 Task: Explore post offices in Brooklyn, New York. 297.756418
Action: Key pressed <Key.caps_lock>P<Key.caps_lock>ost<Key.space>office<Key.space>in<Key.space>brooklyn
Screenshot: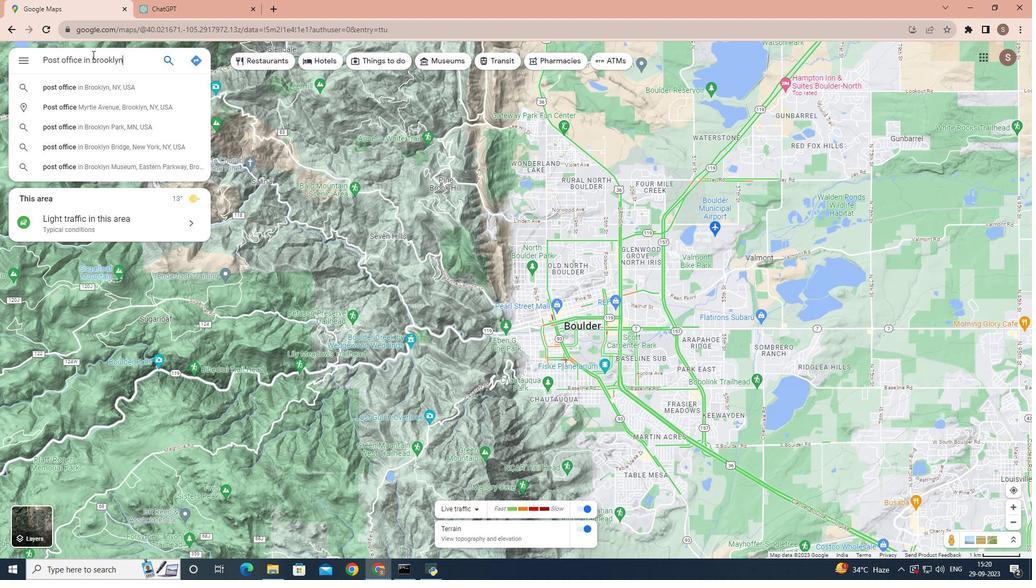 
Action: Mouse moved to (114, 87)
Screenshot: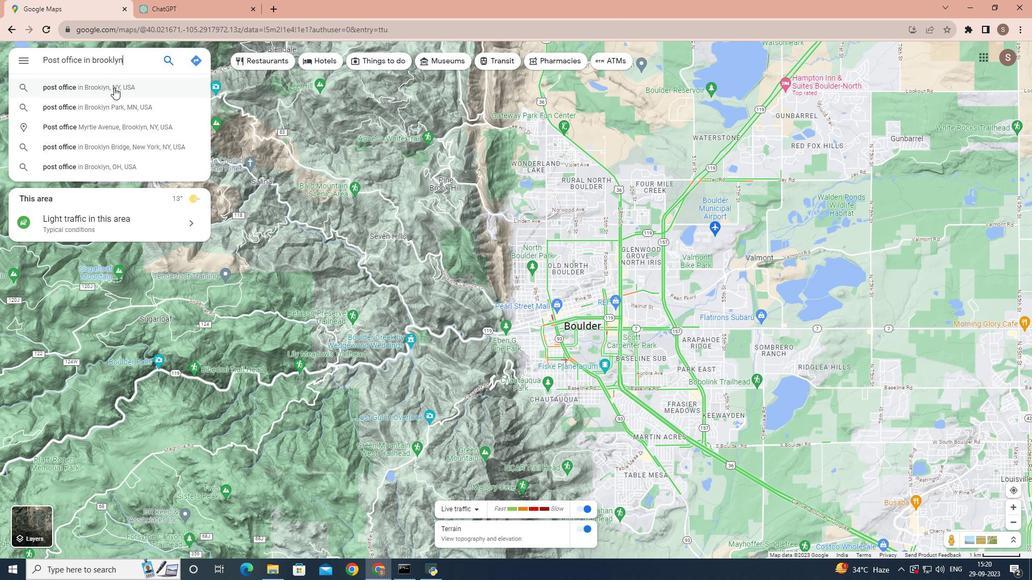 
Action: Mouse pressed left at (114, 87)
Screenshot: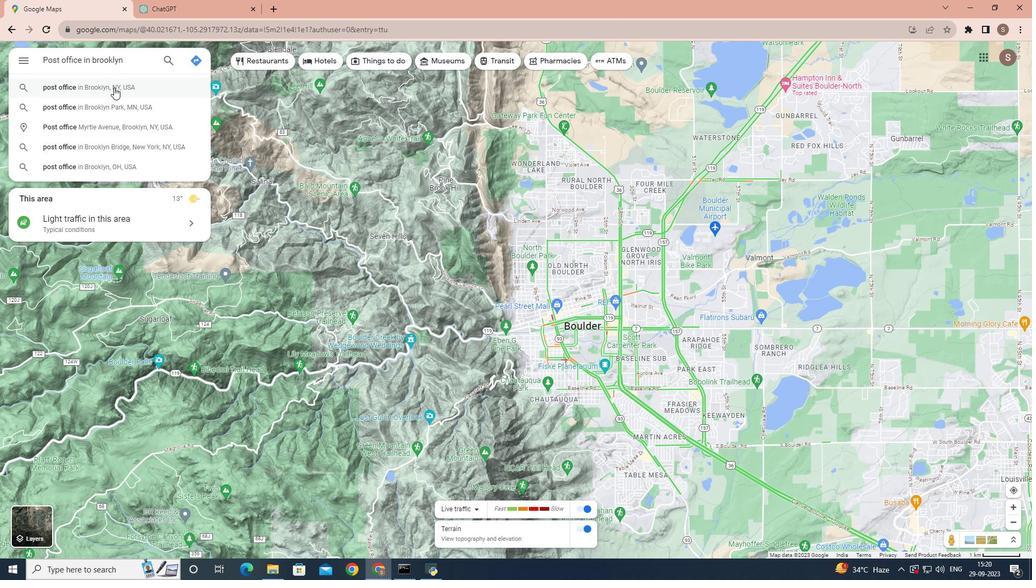 
Action: Mouse moved to (80, 226)
Screenshot: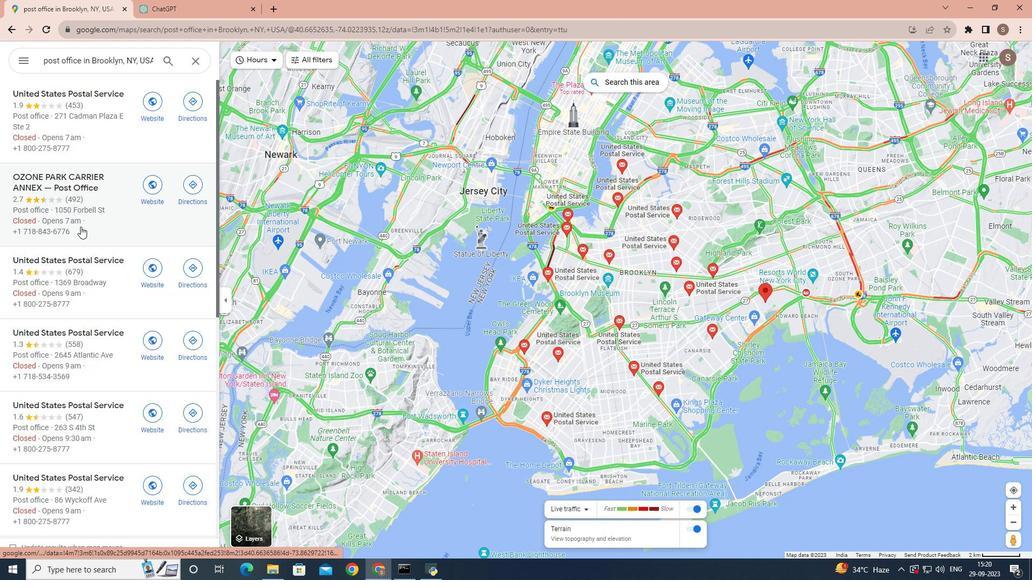 
Action: Mouse scrolled (80, 225) with delta (0, 0)
Screenshot: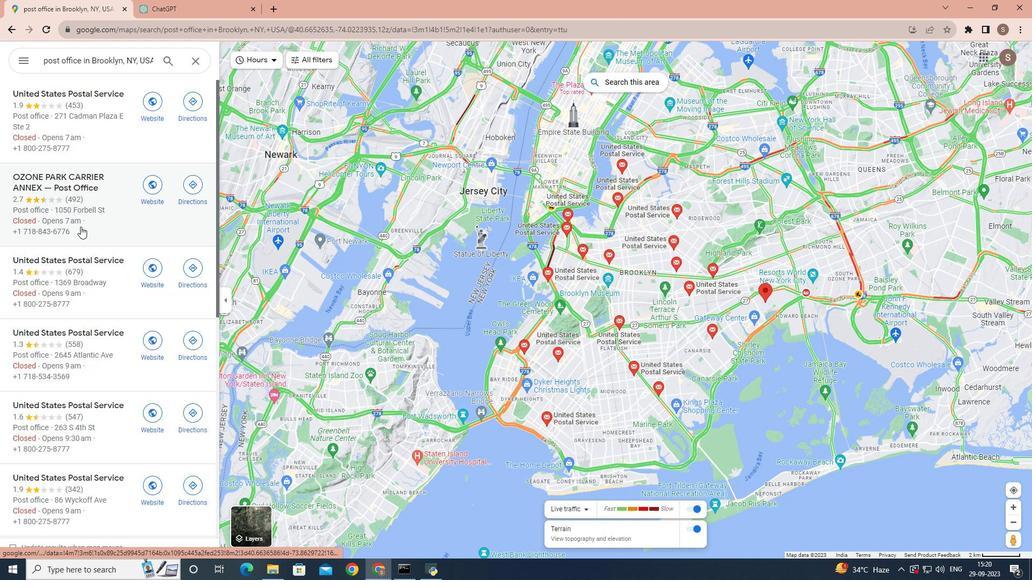 
Action: Mouse moved to (80, 226)
Screenshot: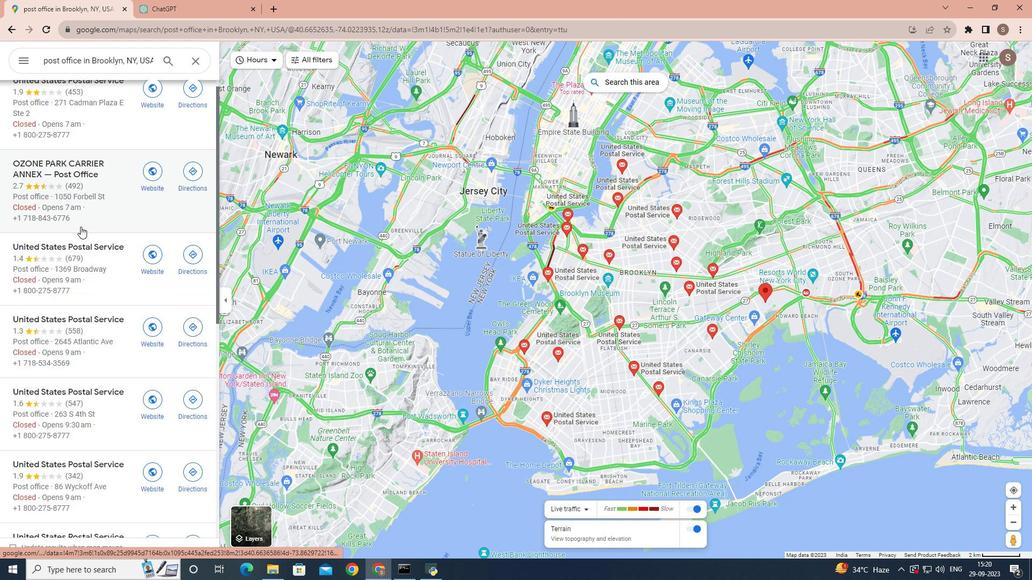
Action: Mouse scrolled (80, 226) with delta (0, 0)
Screenshot: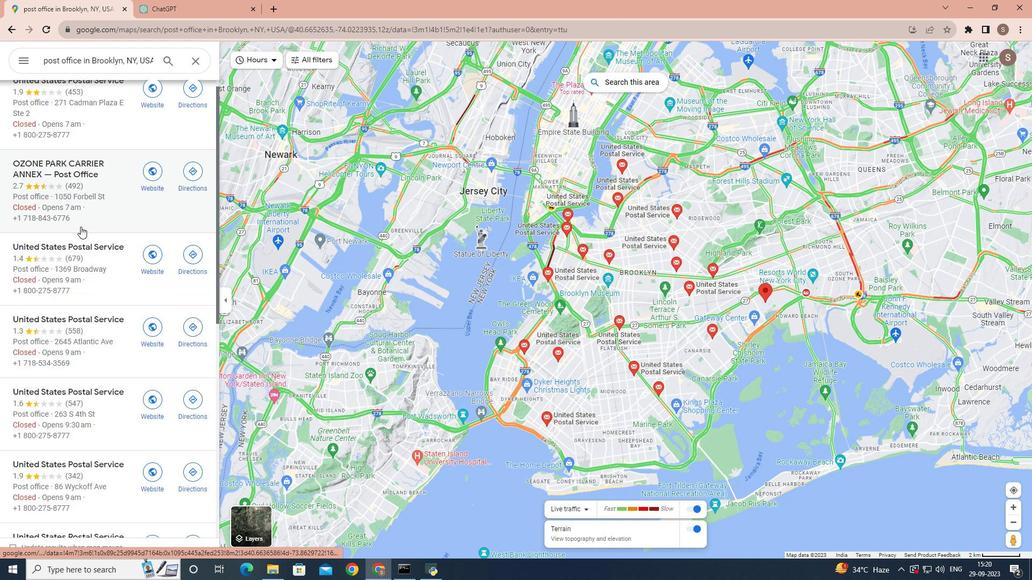 
Action: Mouse moved to (69, 198)
Screenshot: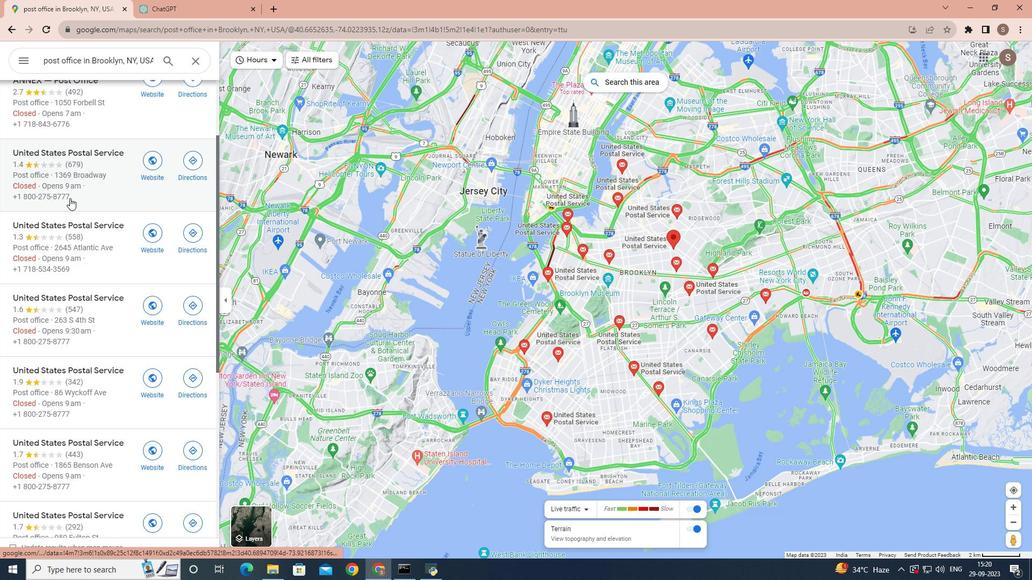 
Action: Mouse scrolled (69, 198) with delta (0, 0)
Screenshot: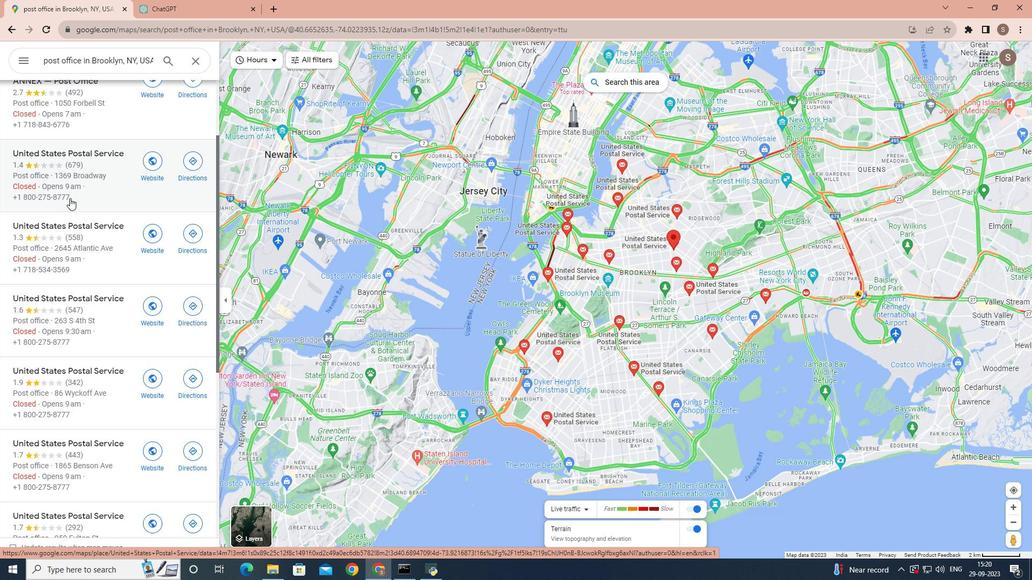 
Action: Mouse scrolled (69, 198) with delta (0, 0)
Screenshot: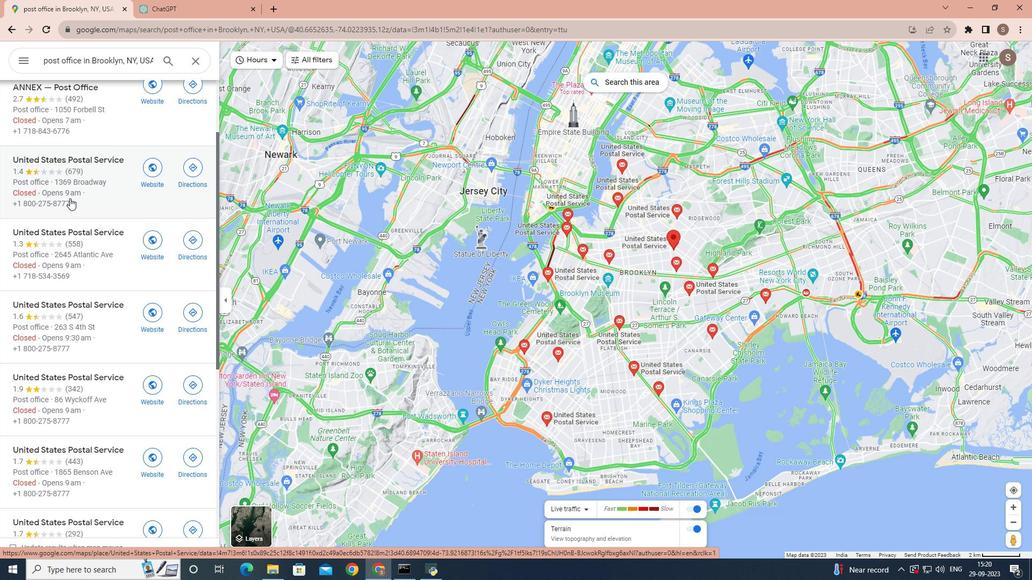 
Action: Mouse moved to (69, 198)
Screenshot: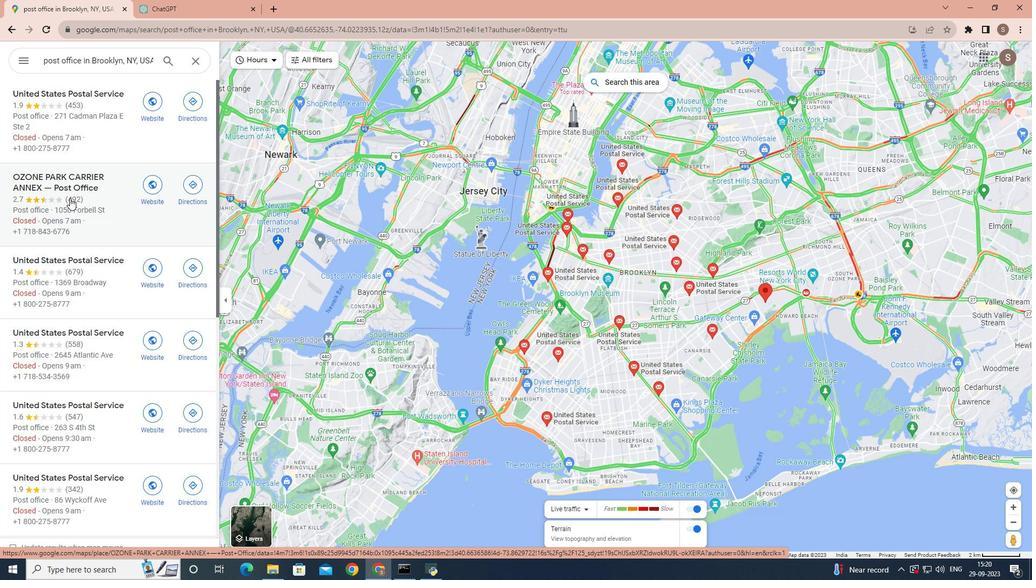 
Action: Mouse scrolled (69, 198) with delta (0, 0)
Screenshot: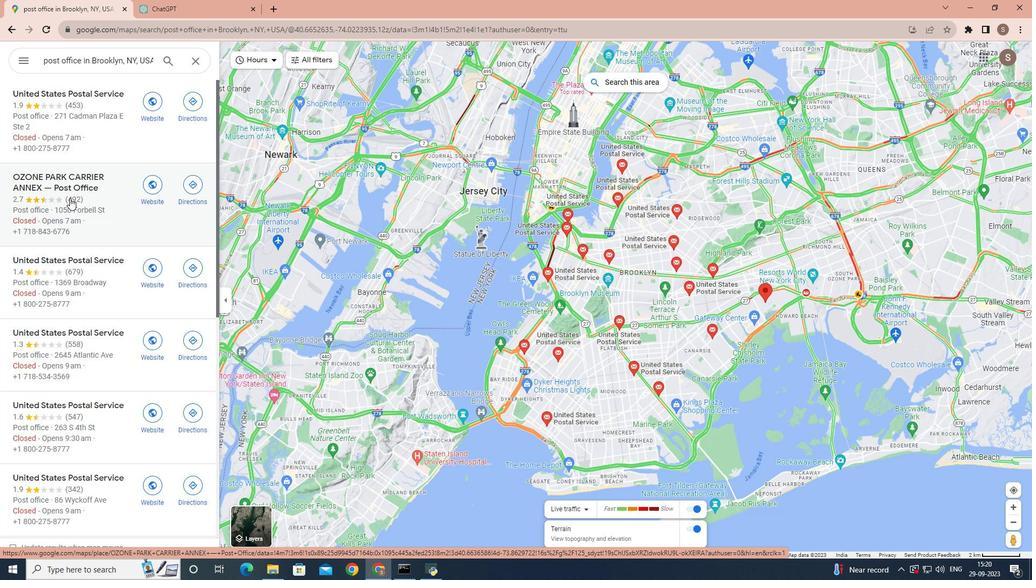 
Action: Mouse scrolled (69, 198) with delta (0, 0)
Screenshot: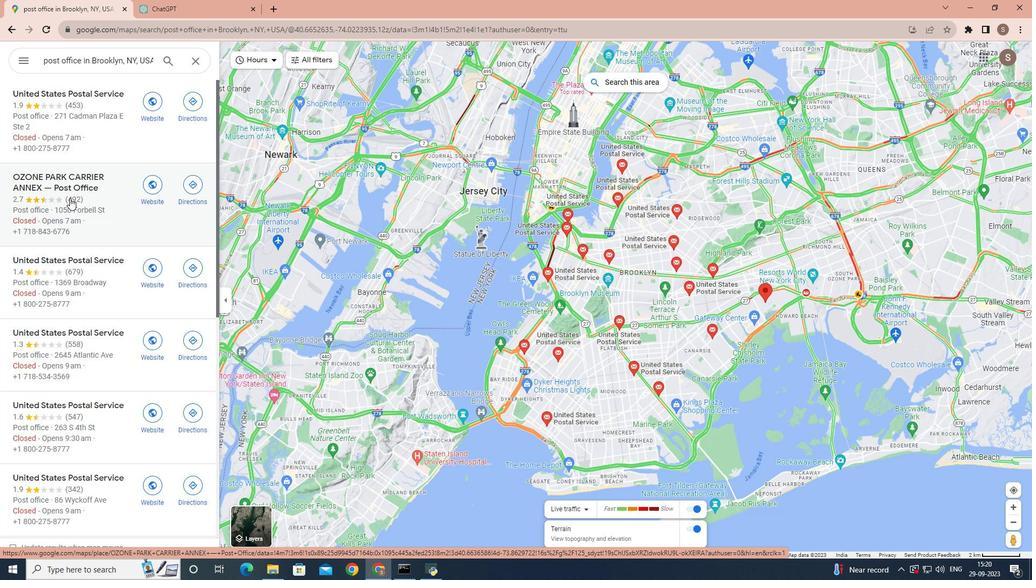 
Action: Mouse scrolled (69, 197) with delta (0, 0)
Screenshot: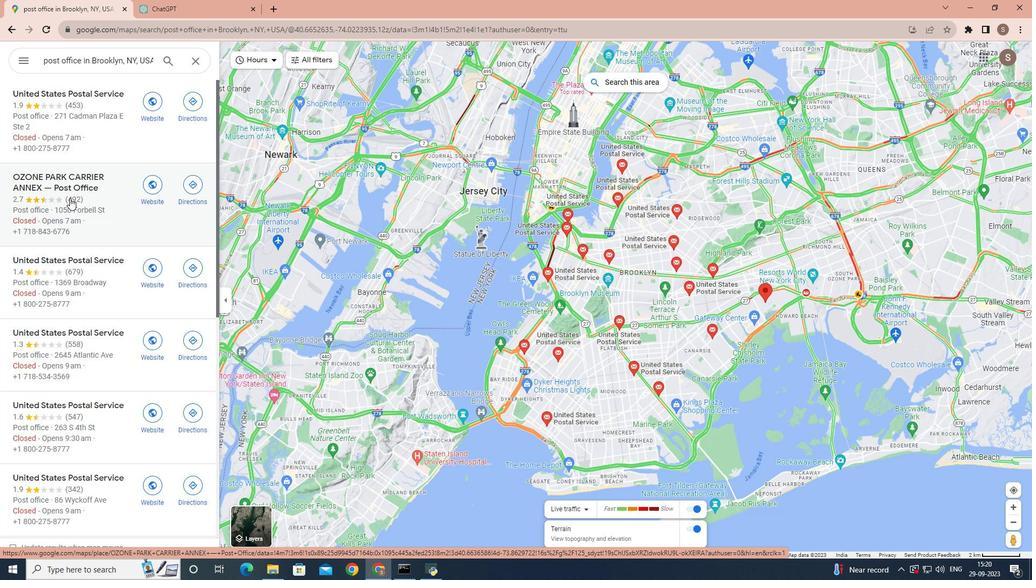
Action: Mouse scrolled (69, 197) with delta (0, 0)
Screenshot: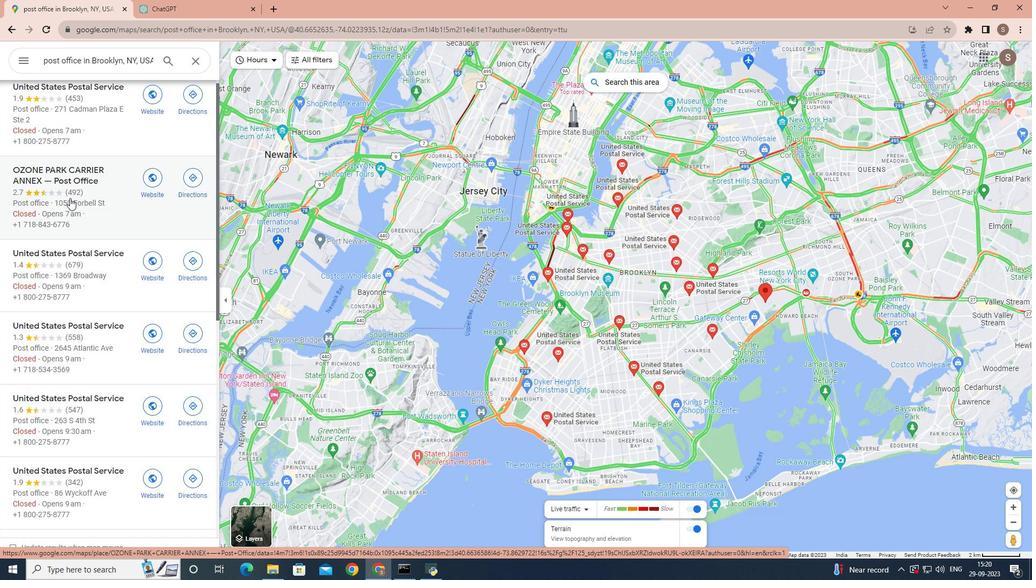 
Action: Mouse scrolled (69, 197) with delta (0, 0)
Screenshot: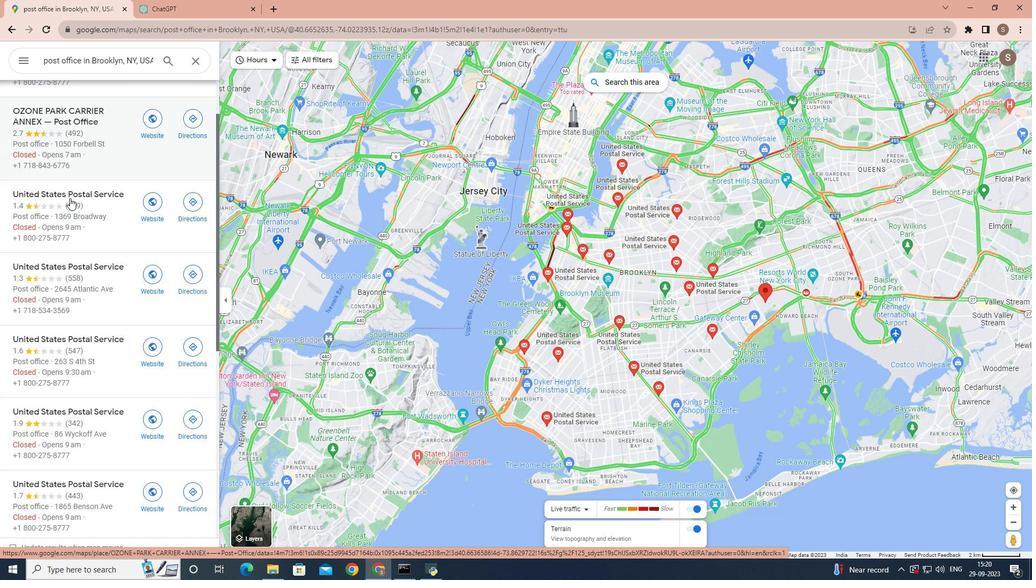 
Action: Mouse scrolled (69, 197) with delta (0, 0)
Screenshot: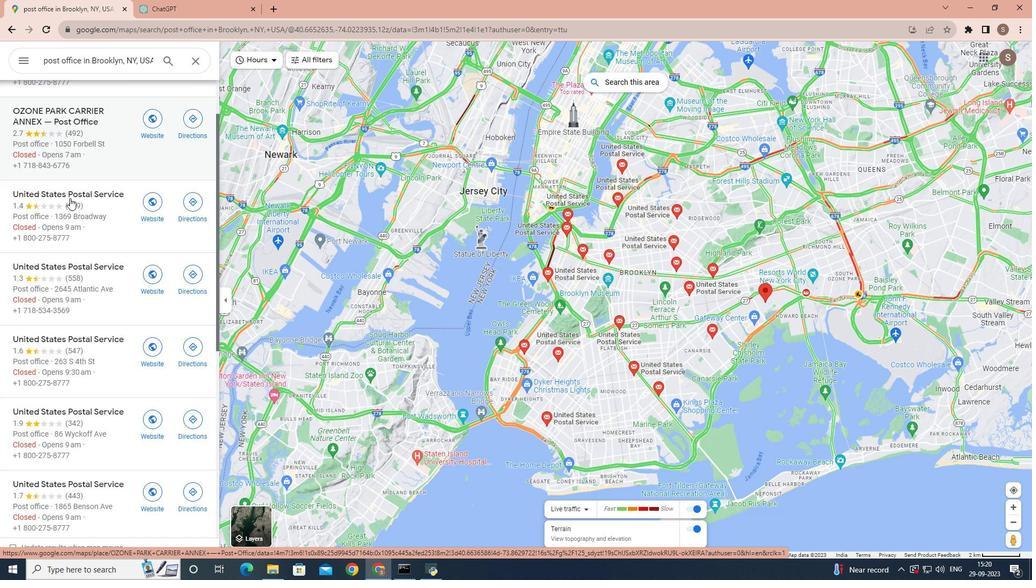 
Action: Mouse scrolled (69, 197) with delta (0, 0)
Screenshot: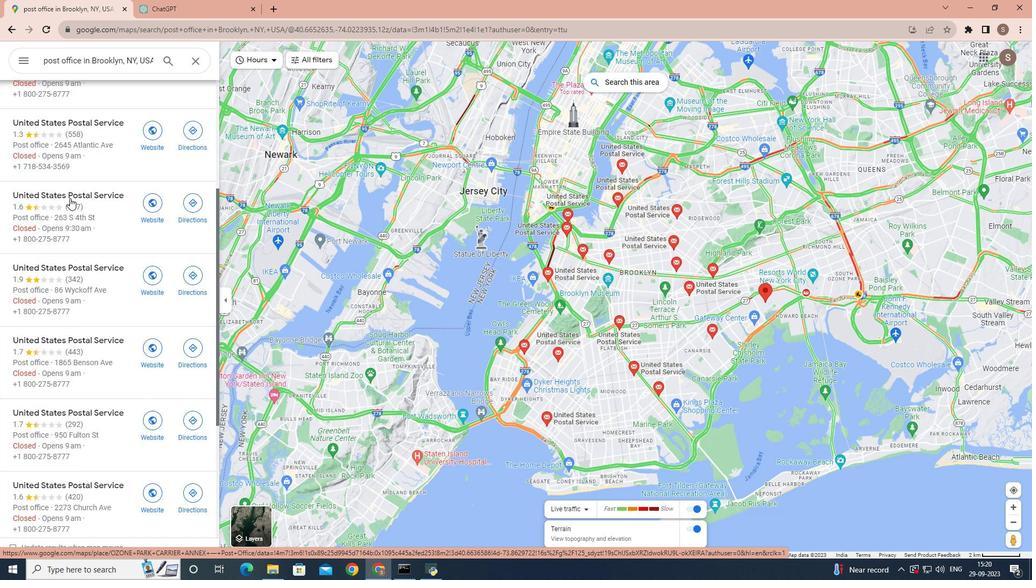 
Action: Mouse scrolled (69, 197) with delta (0, 0)
Screenshot: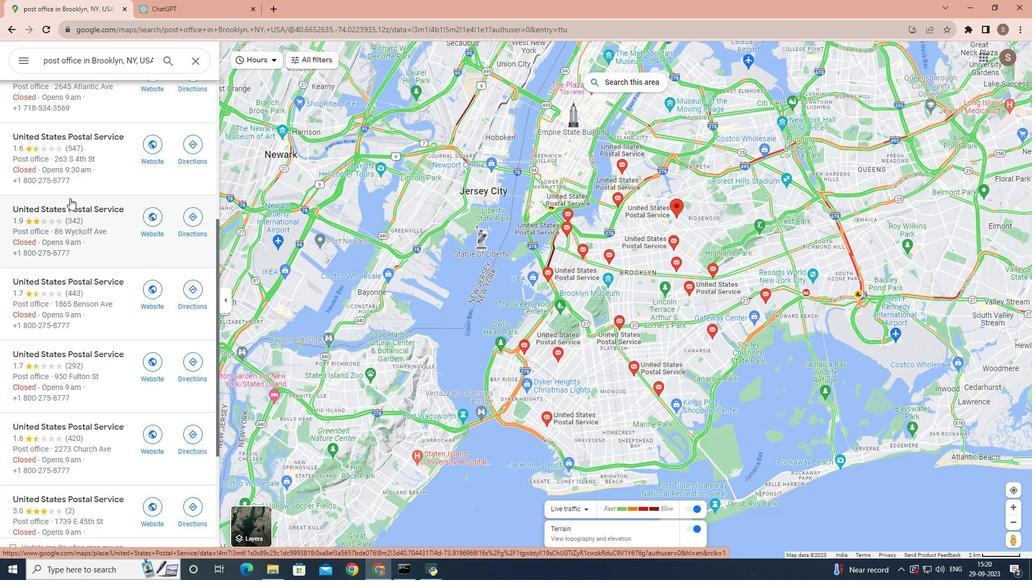 
Action: Mouse scrolled (69, 197) with delta (0, 0)
Screenshot: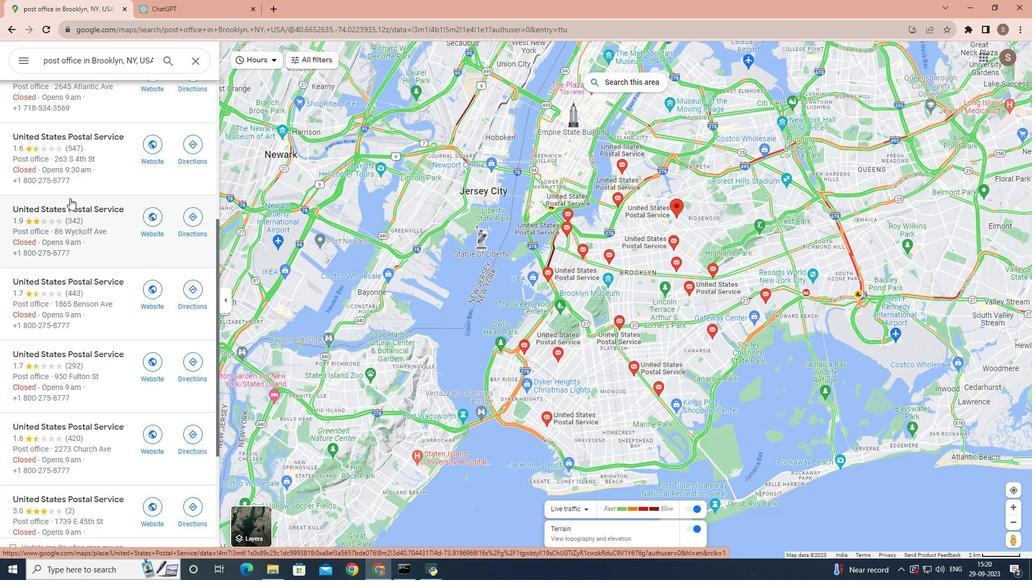 
Action: Mouse scrolled (69, 197) with delta (0, 0)
Screenshot: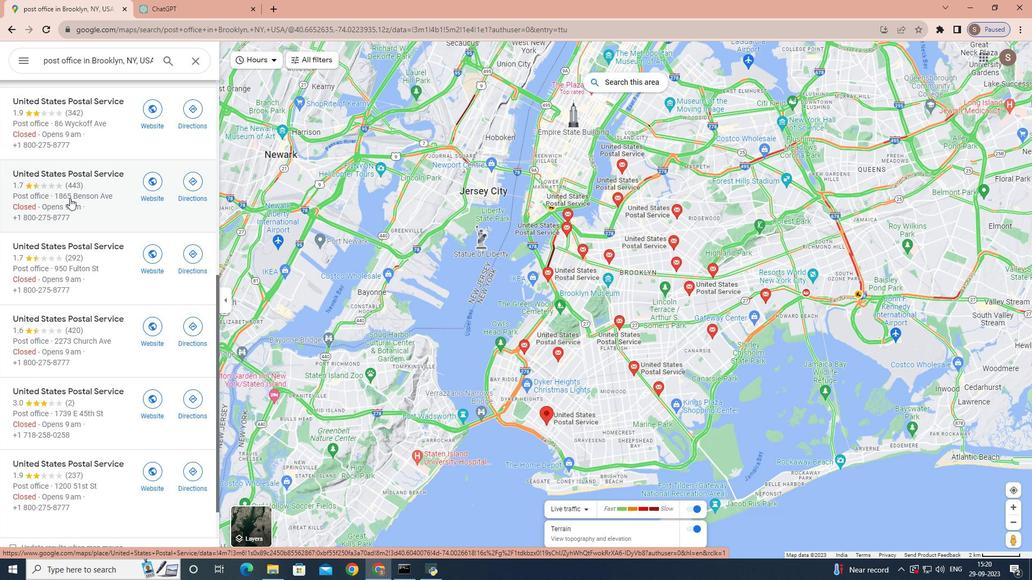 
Action: Mouse scrolled (69, 197) with delta (0, 0)
Screenshot: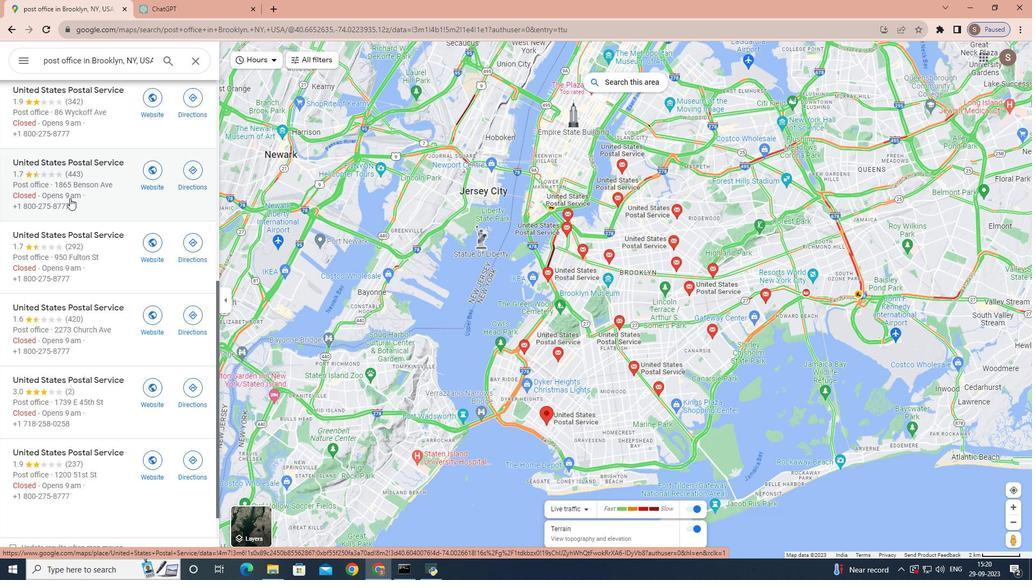 
Action: Mouse scrolled (69, 197) with delta (0, 0)
Screenshot: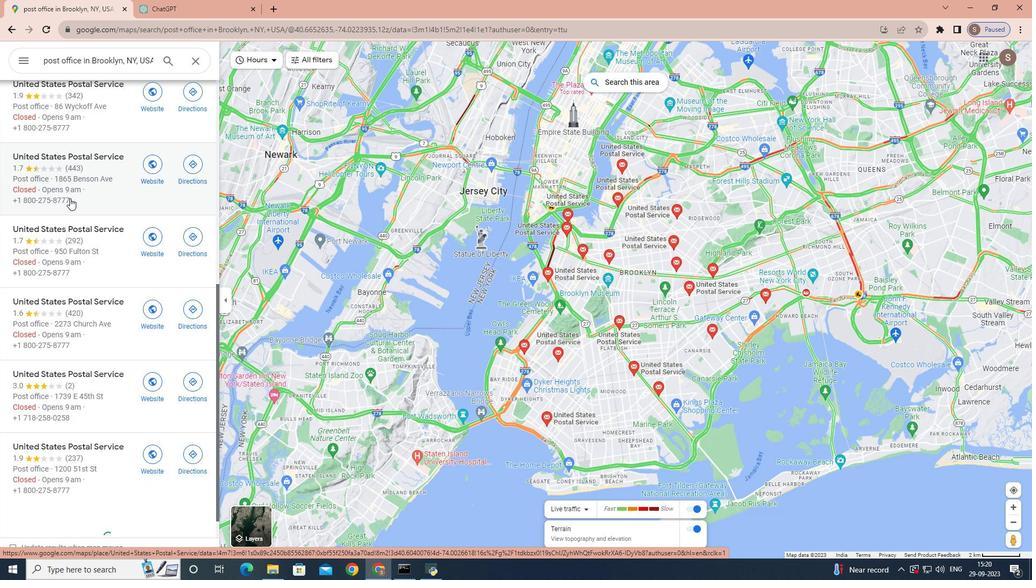 
Action: Mouse moved to (34, 371)
Screenshot: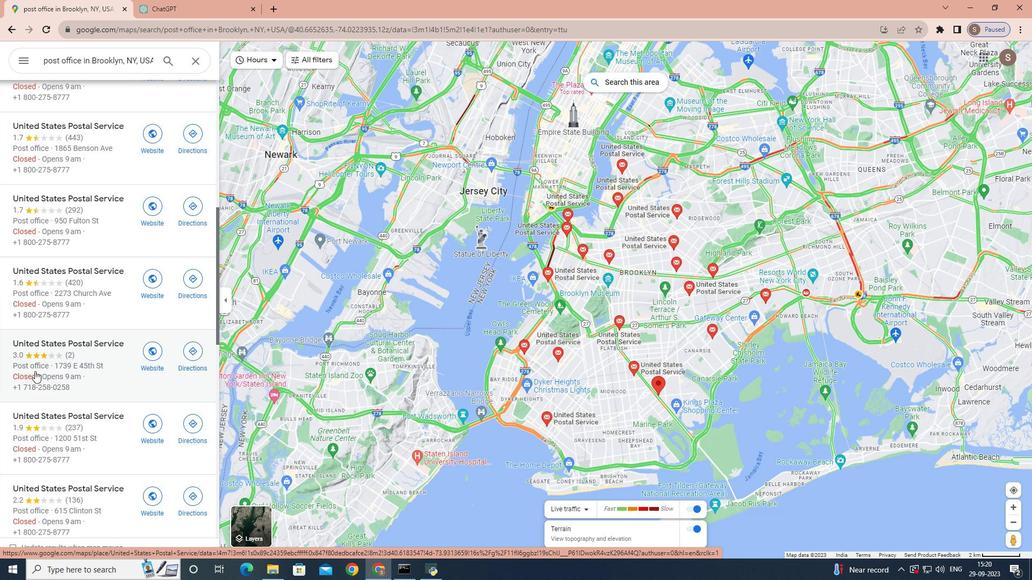
Action: Mouse pressed left at (34, 371)
Screenshot: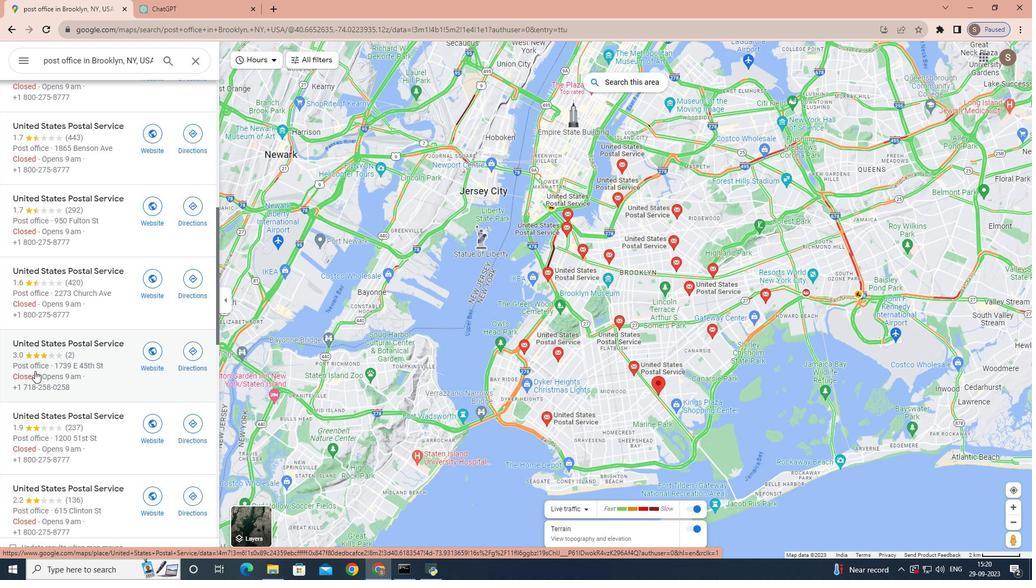 
Action: Mouse moved to (313, 314)
Screenshot: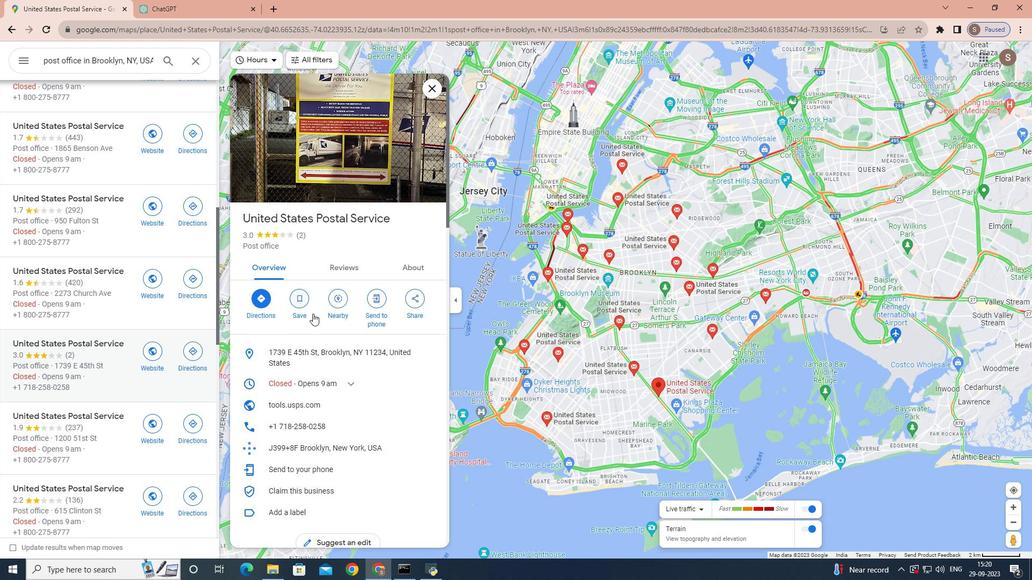 
Action: Mouse scrolled (313, 313) with delta (0, 0)
Screenshot: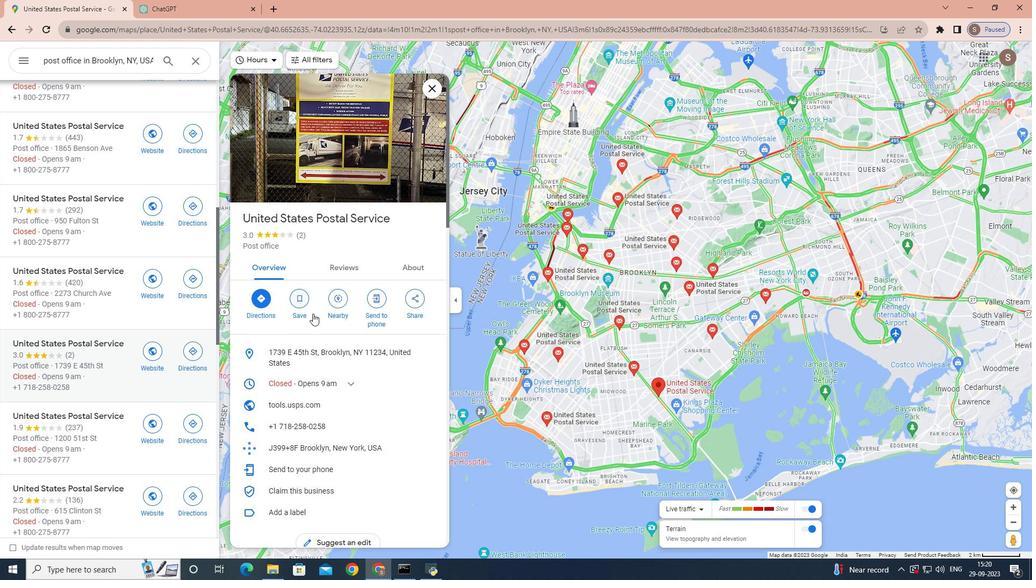 
Action: Mouse scrolled (313, 313) with delta (0, 0)
Screenshot: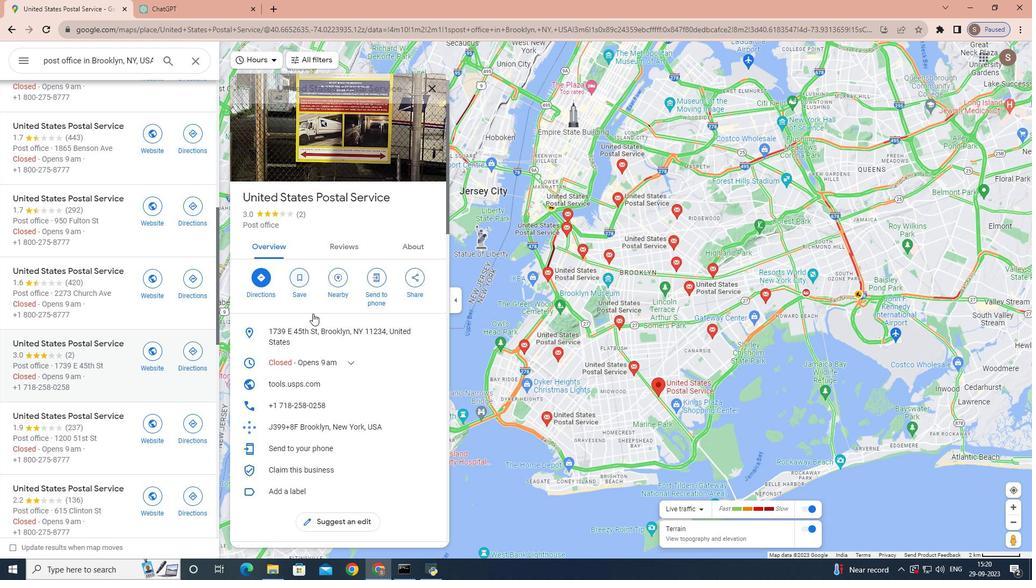 
Action: Mouse scrolled (313, 313) with delta (0, 0)
Screenshot: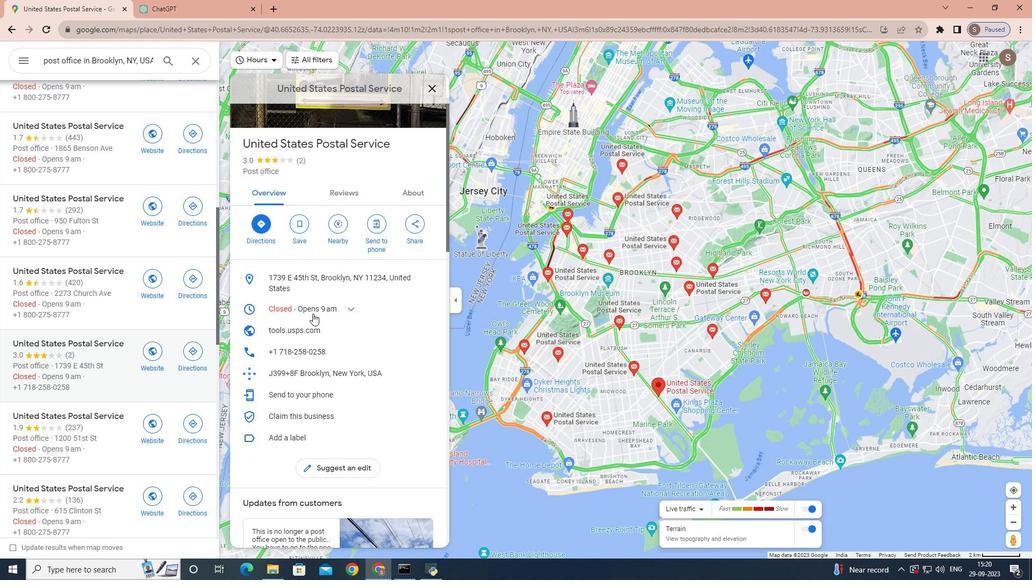 
Action: Mouse scrolled (313, 313) with delta (0, 0)
Screenshot: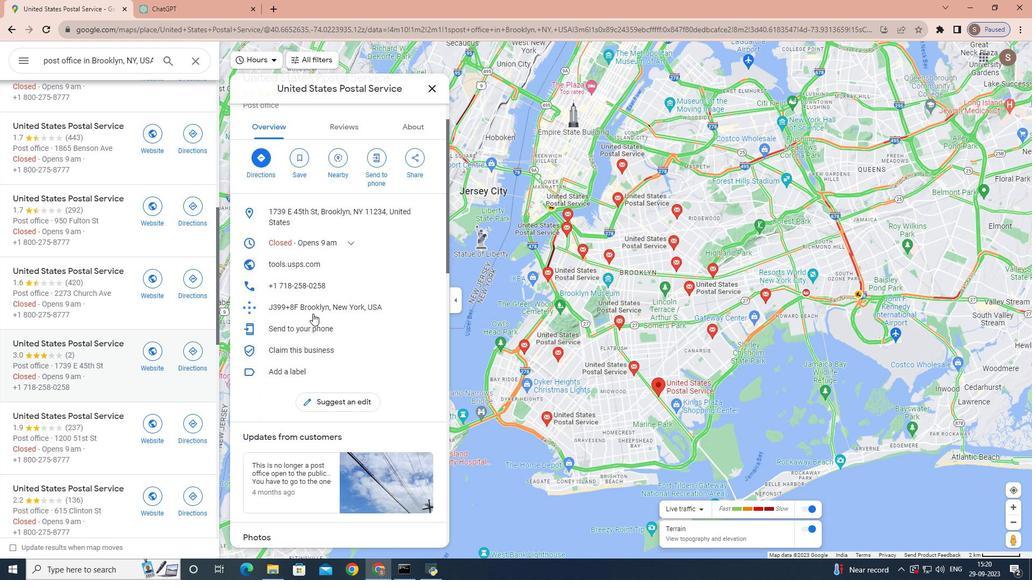 
Action: Mouse scrolled (313, 313) with delta (0, 0)
Screenshot: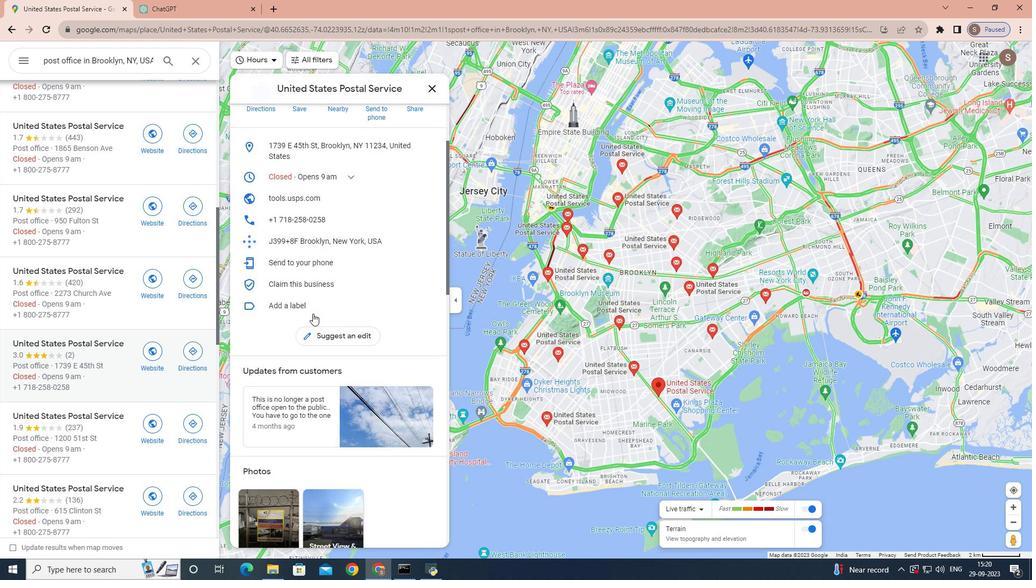 
Action: Mouse scrolled (313, 313) with delta (0, 0)
Screenshot: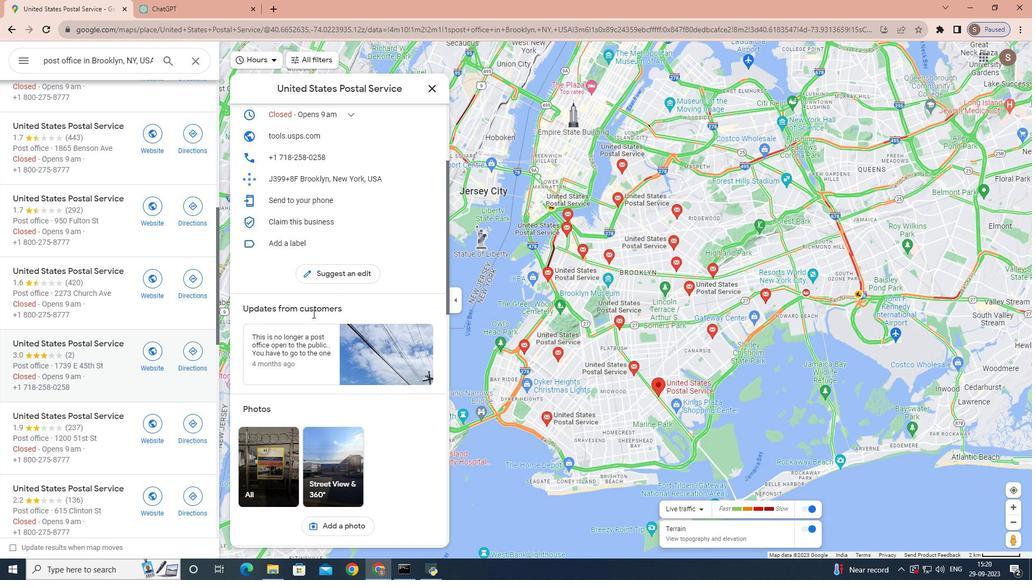 
Action: Mouse scrolled (313, 313) with delta (0, 0)
Screenshot: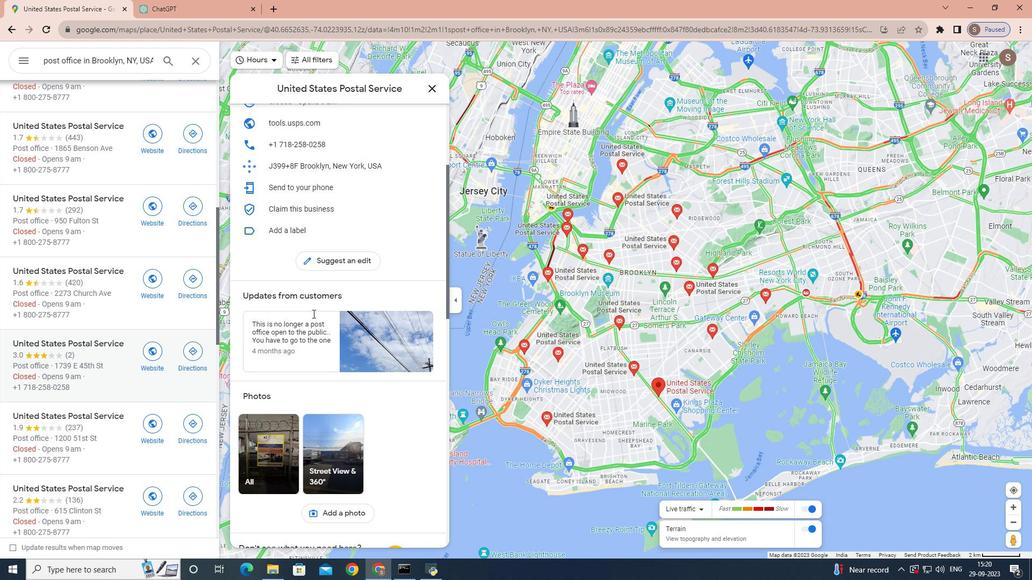 
Action: Mouse scrolled (313, 313) with delta (0, 0)
Screenshot: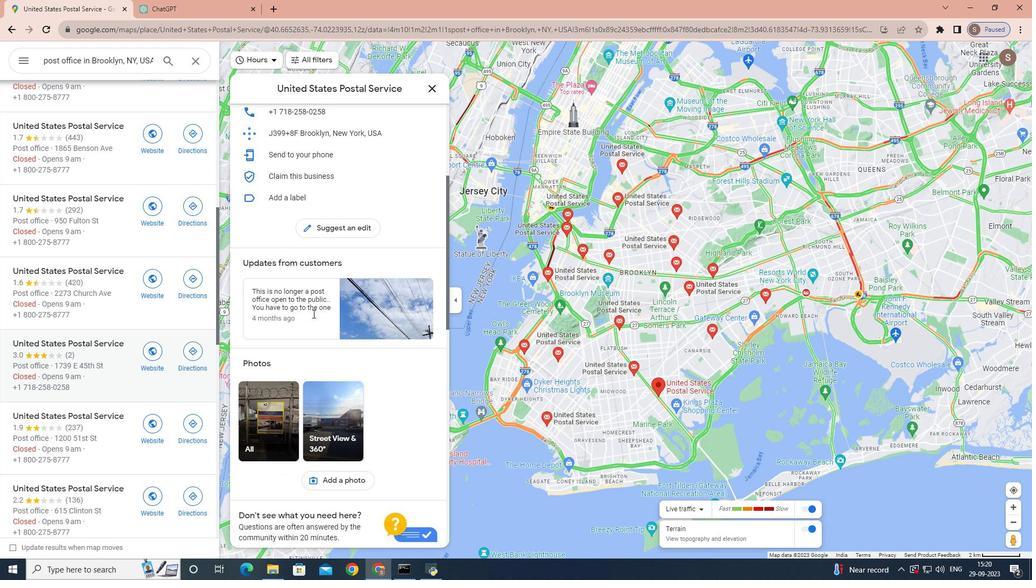 
Action: Mouse scrolled (313, 313) with delta (0, 0)
Screenshot: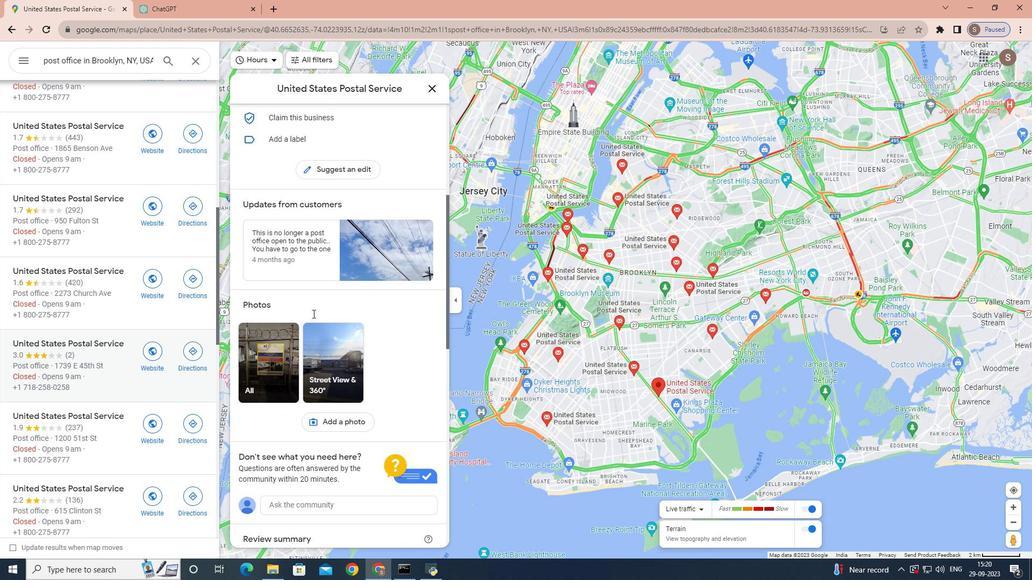 
Action: Mouse scrolled (313, 313) with delta (0, 0)
Screenshot: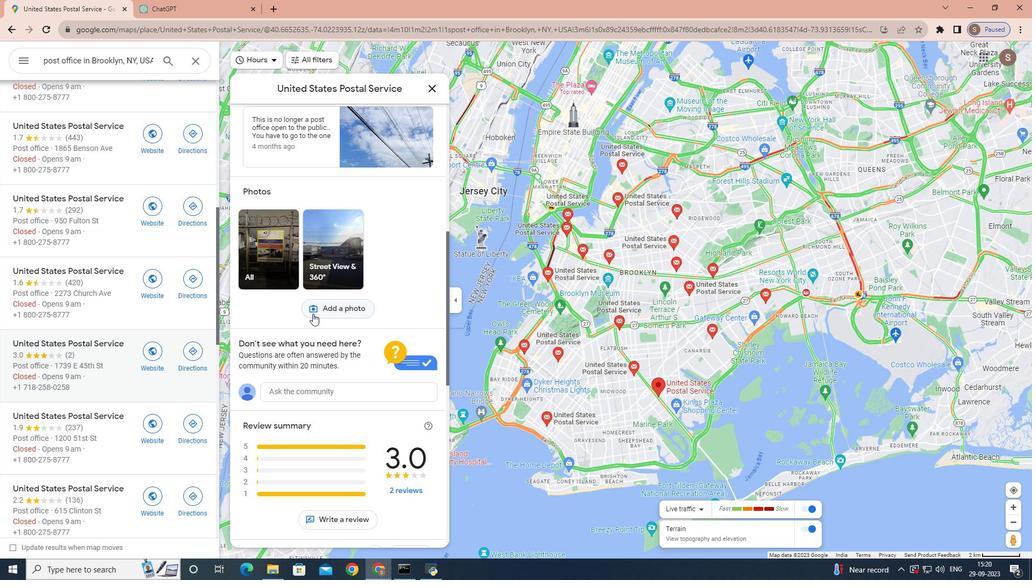 
Action: Mouse scrolled (313, 313) with delta (0, 0)
Screenshot: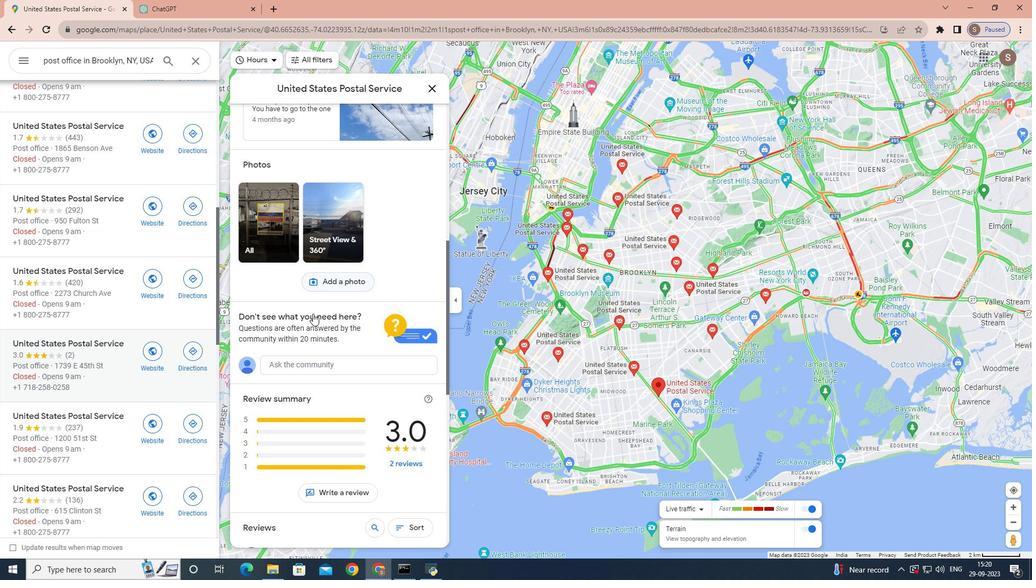 
Action: Mouse scrolled (313, 313) with delta (0, 0)
Screenshot: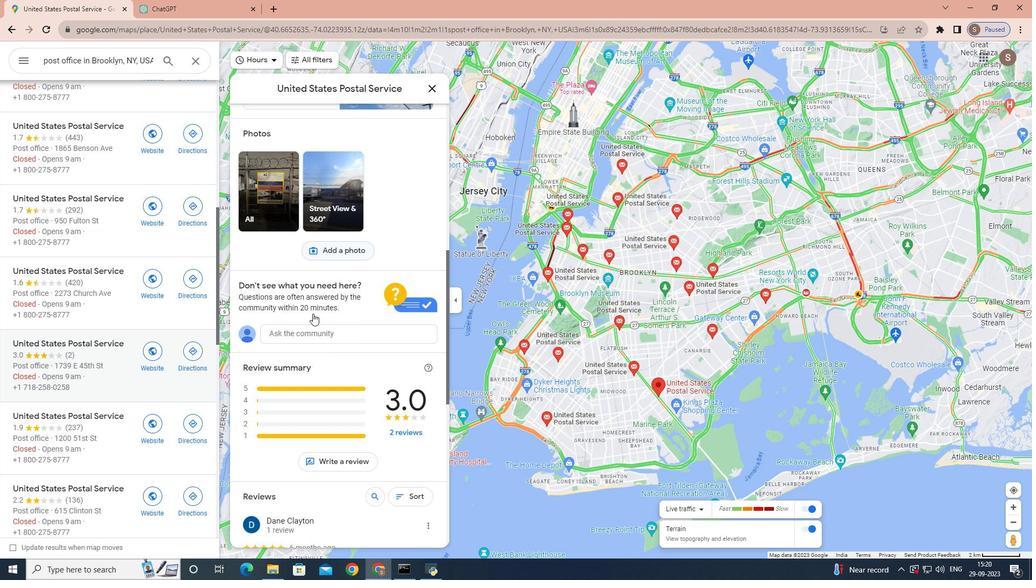 
Action: Mouse scrolled (313, 313) with delta (0, 0)
Screenshot: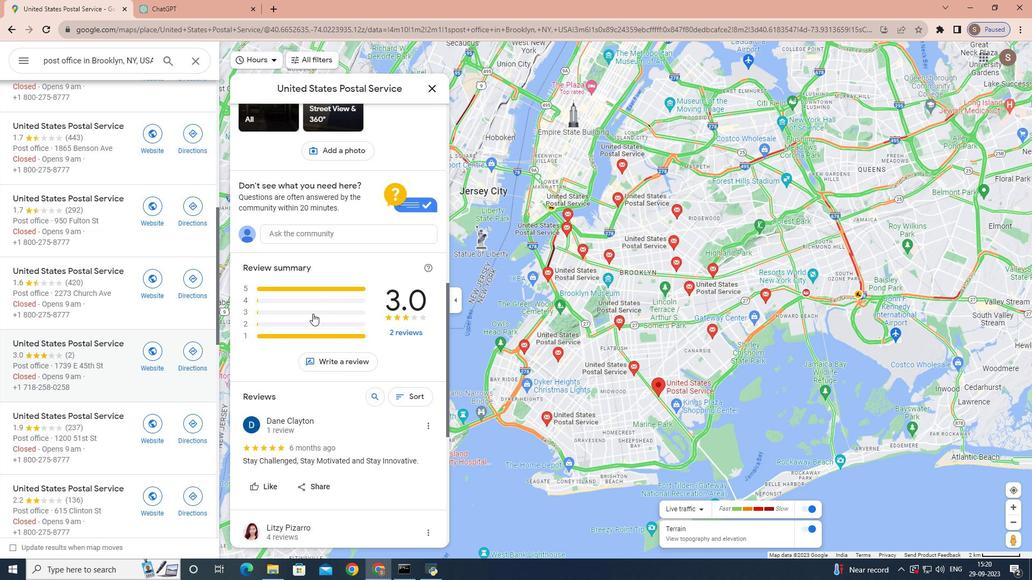 
Action: Mouse scrolled (313, 313) with delta (0, 0)
Screenshot: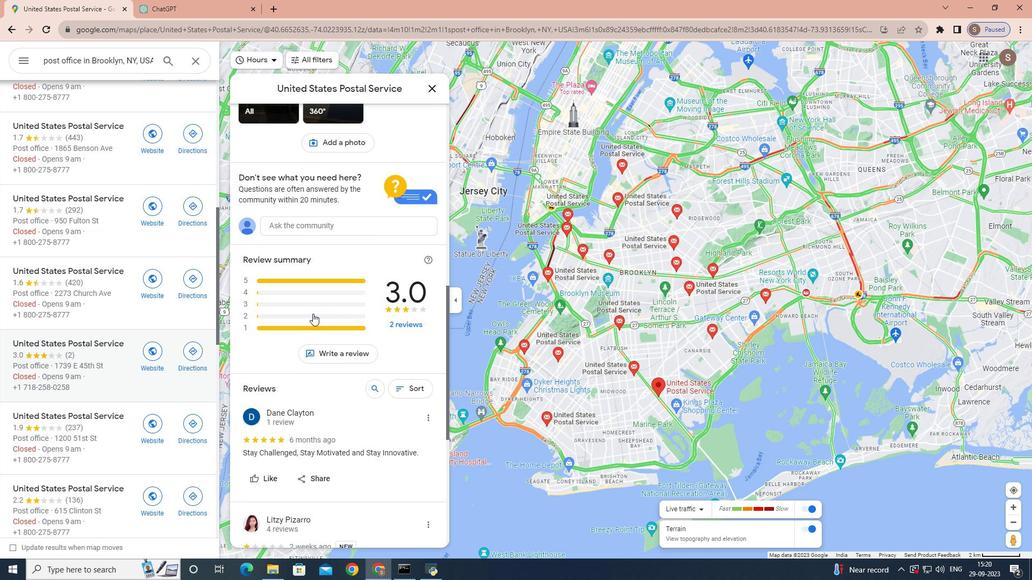 
Action: Mouse scrolled (313, 313) with delta (0, 0)
Screenshot: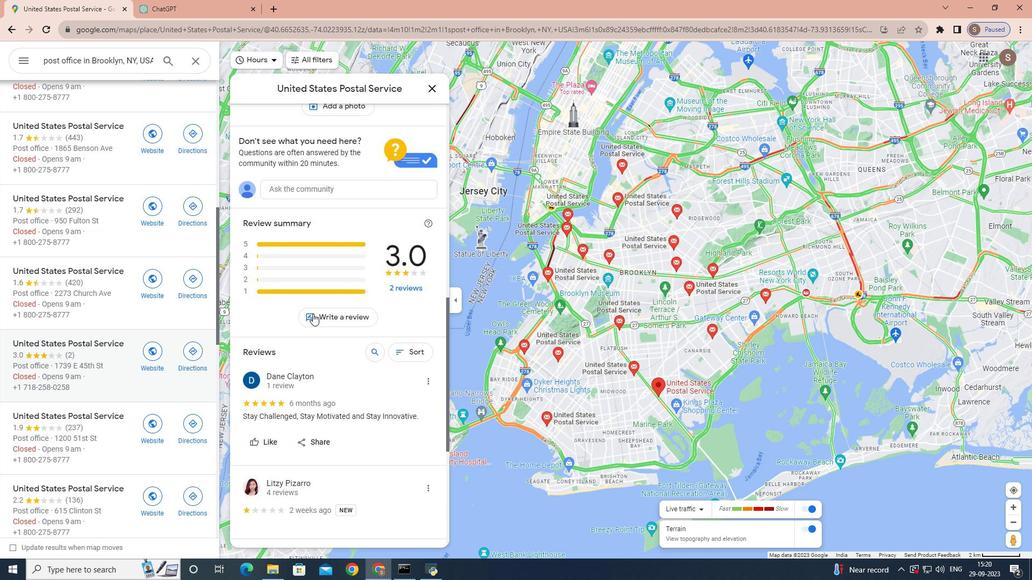 
Action: Mouse scrolled (313, 313) with delta (0, 0)
Screenshot: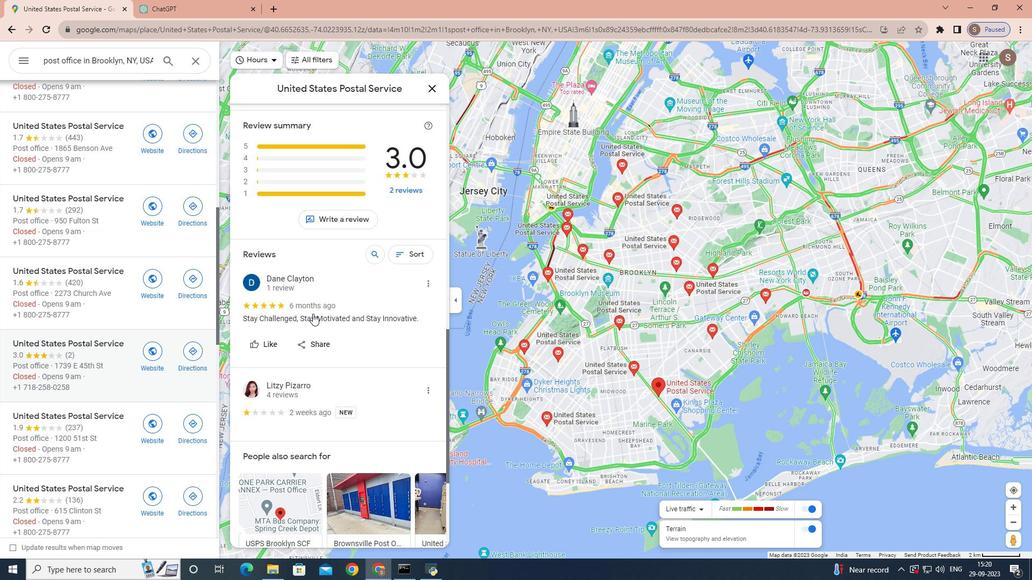 
Action: Mouse scrolled (313, 313) with delta (0, 0)
Screenshot: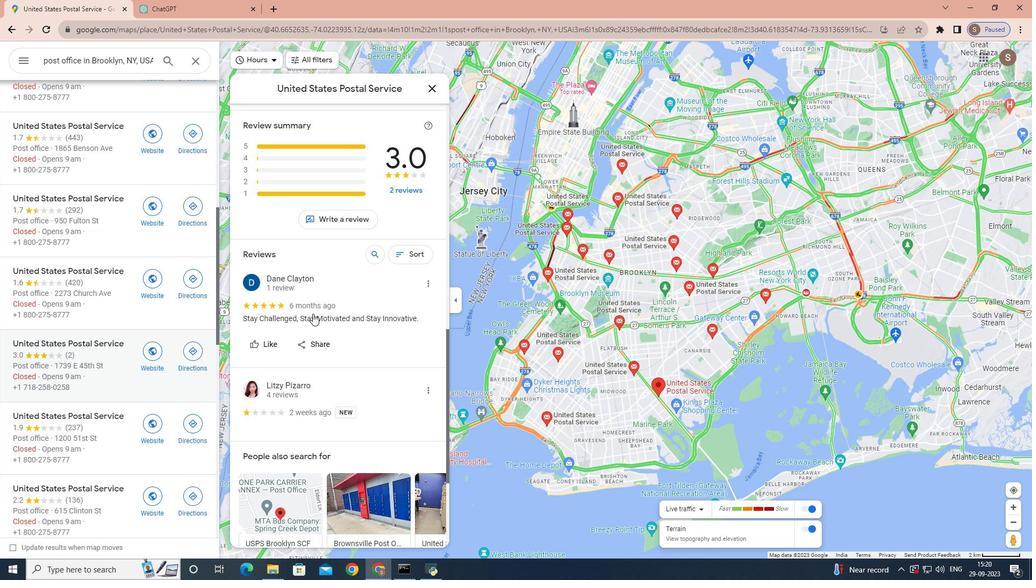 
Action: Mouse scrolled (313, 313) with delta (0, 0)
Screenshot: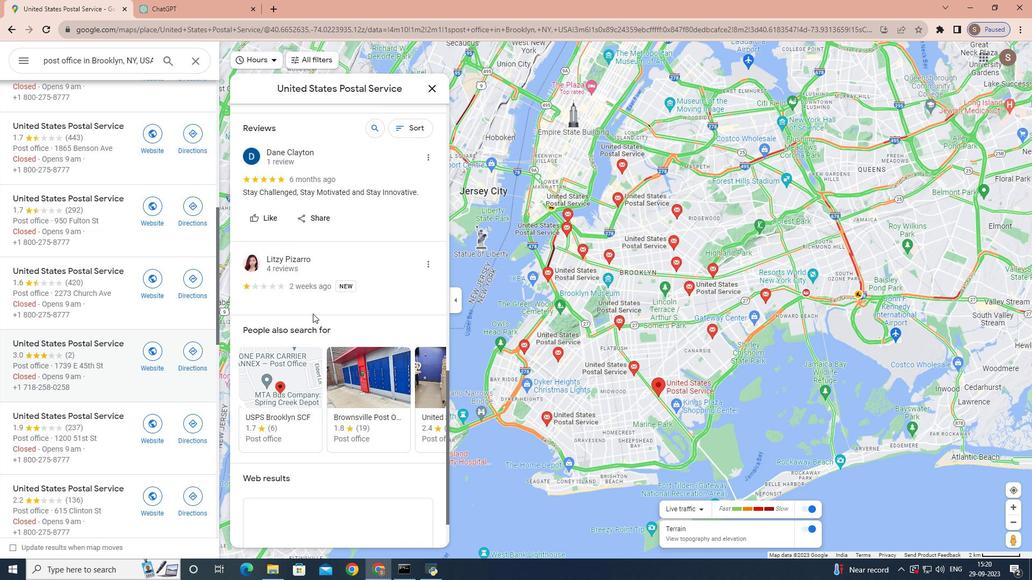 
Action: Mouse scrolled (313, 313) with delta (0, 0)
Screenshot: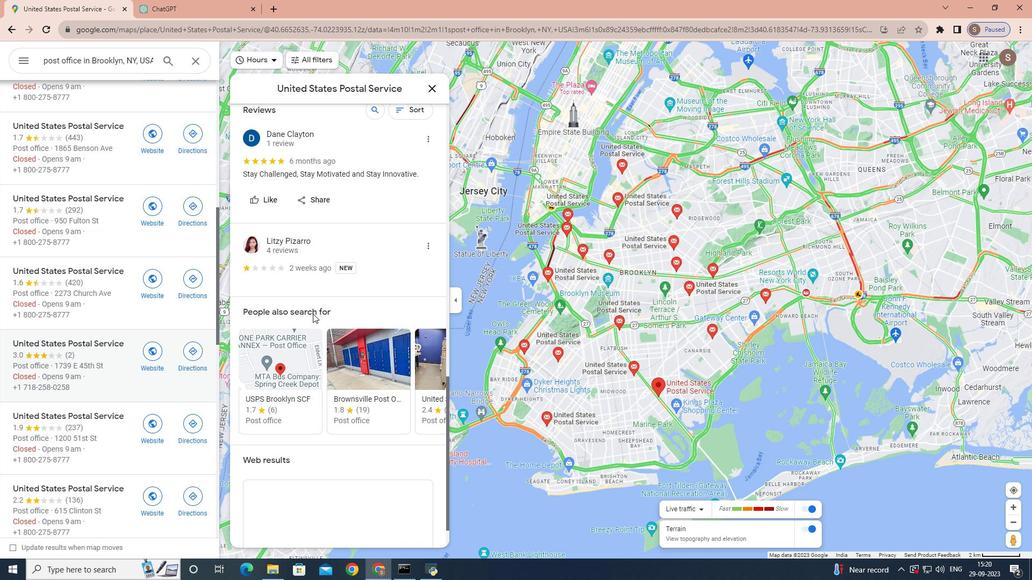 
Action: Mouse scrolled (313, 313) with delta (0, 0)
Screenshot: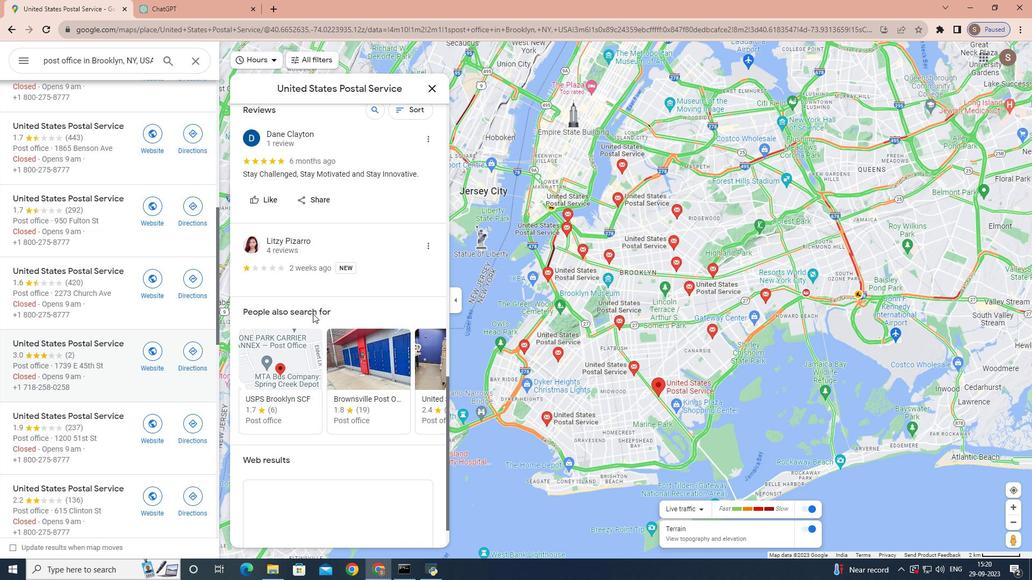 
Action: Mouse scrolled (313, 313) with delta (0, 0)
Screenshot: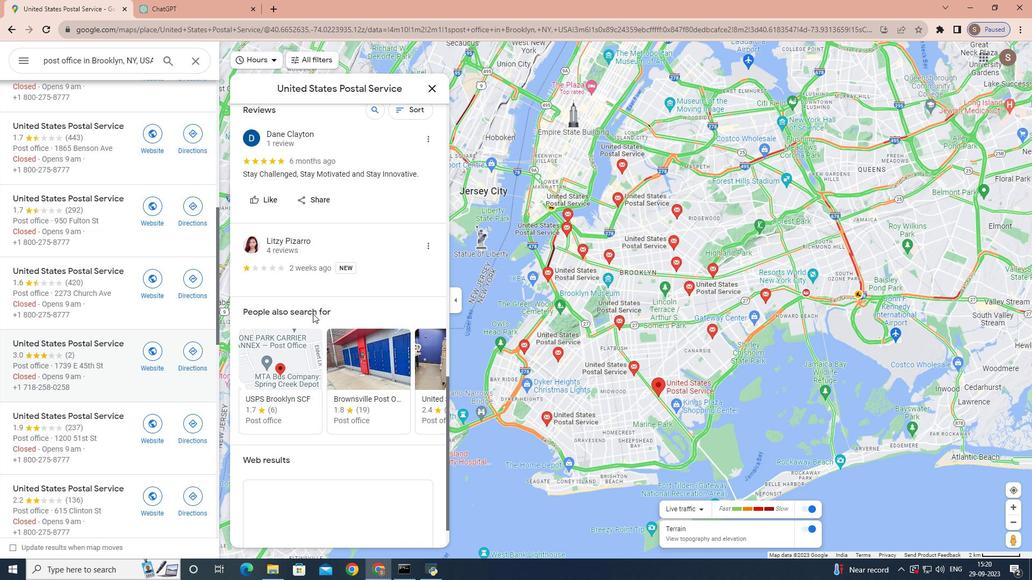 
Action: Mouse scrolled (313, 313) with delta (0, 0)
Screenshot: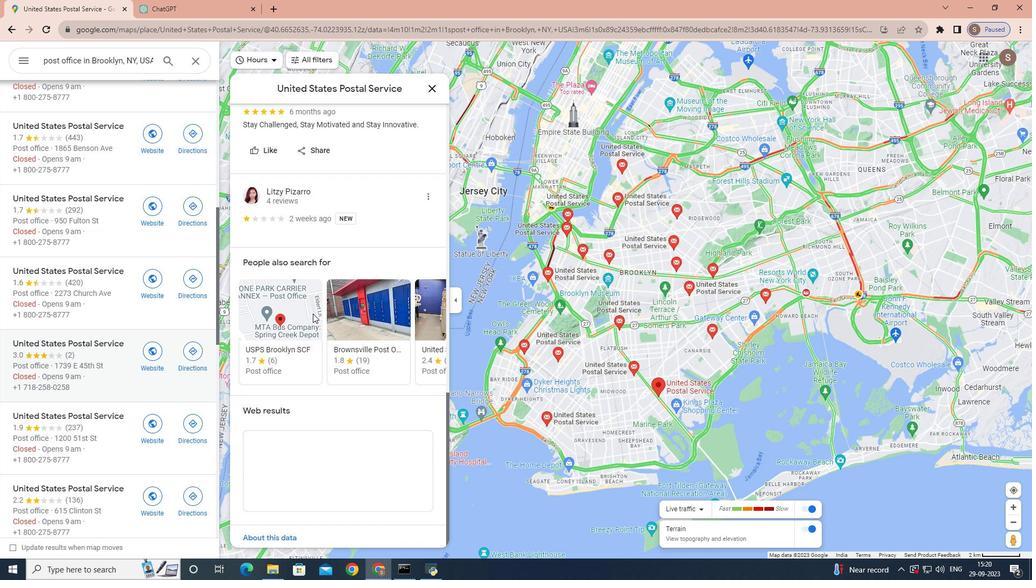 
Action: Mouse scrolled (313, 314) with delta (0, 0)
Screenshot: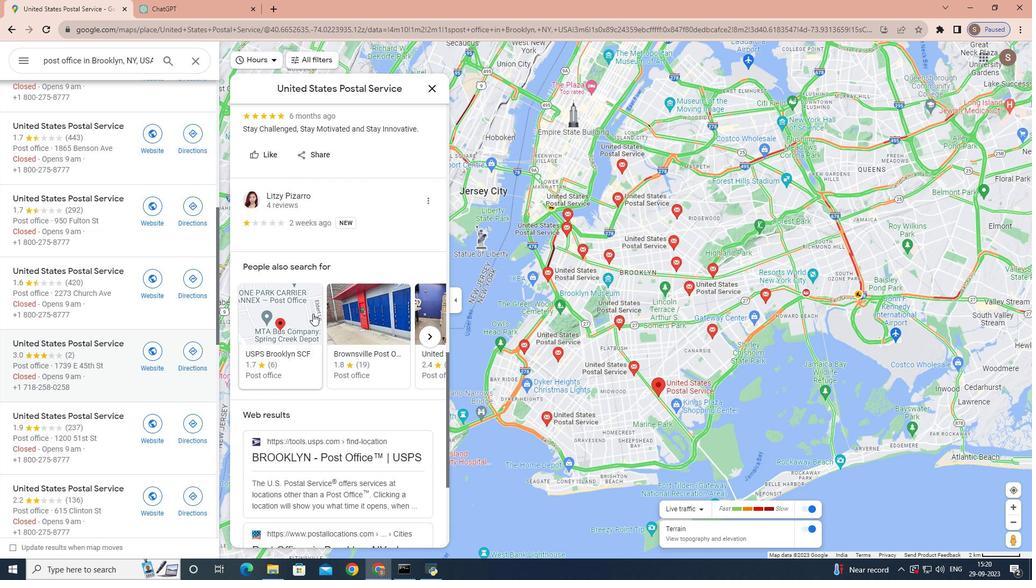 
Action: Mouse scrolled (313, 314) with delta (0, 0)
Screenshot: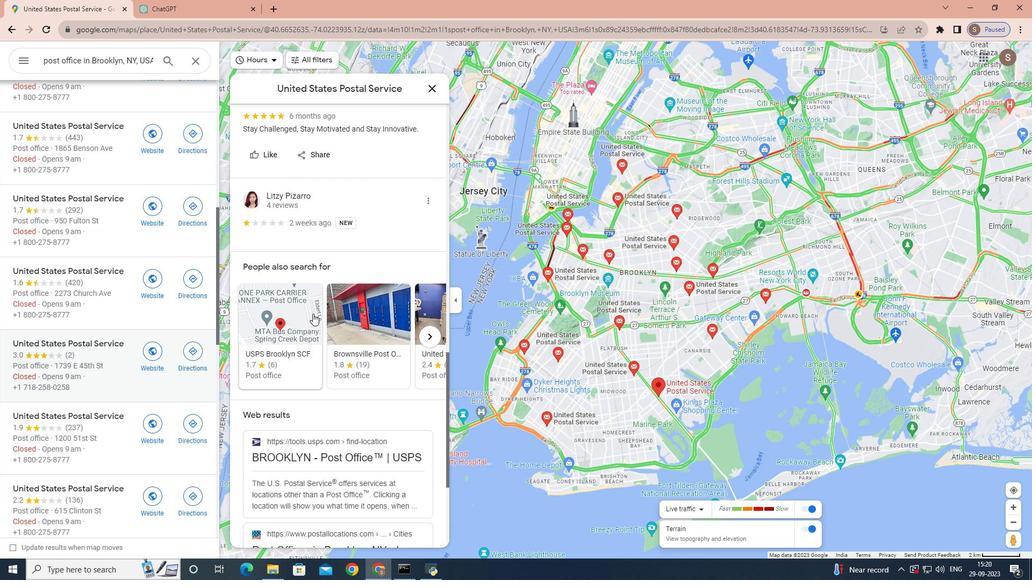 
Action: Mouse scrolled (313, 314) with delta (0, 0)
Screenshot: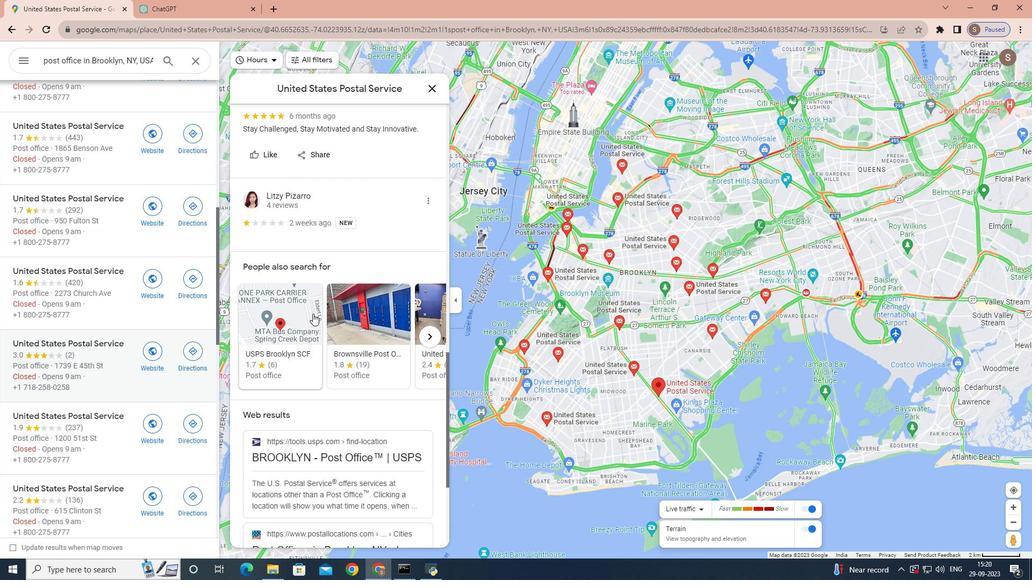 
Action: Mouse scrolled (313, 314) with delta (0, 0)
Screenshot: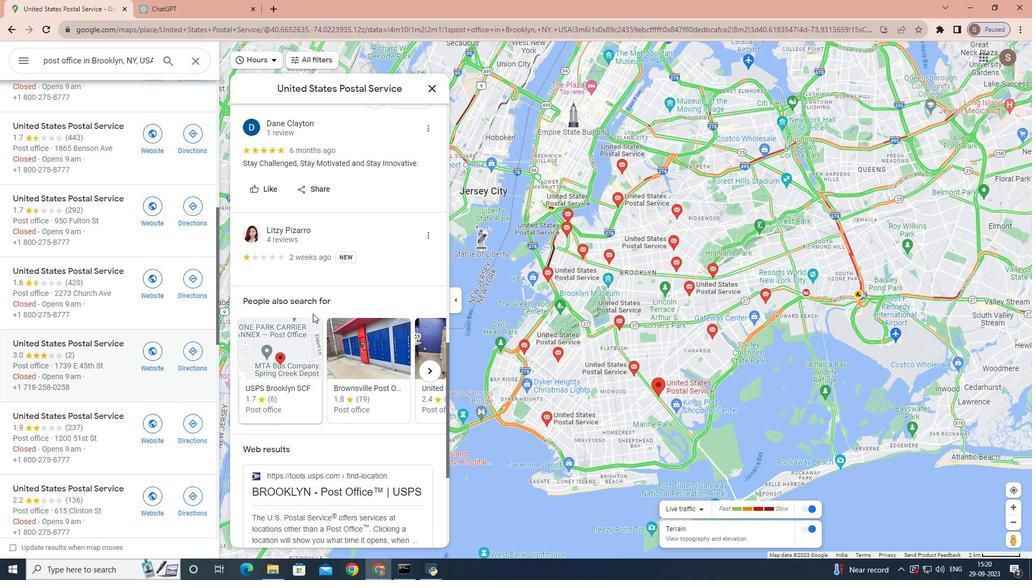 
Action: Mouse scrolled (313, 314) with delta (0, 0)
Screenshot: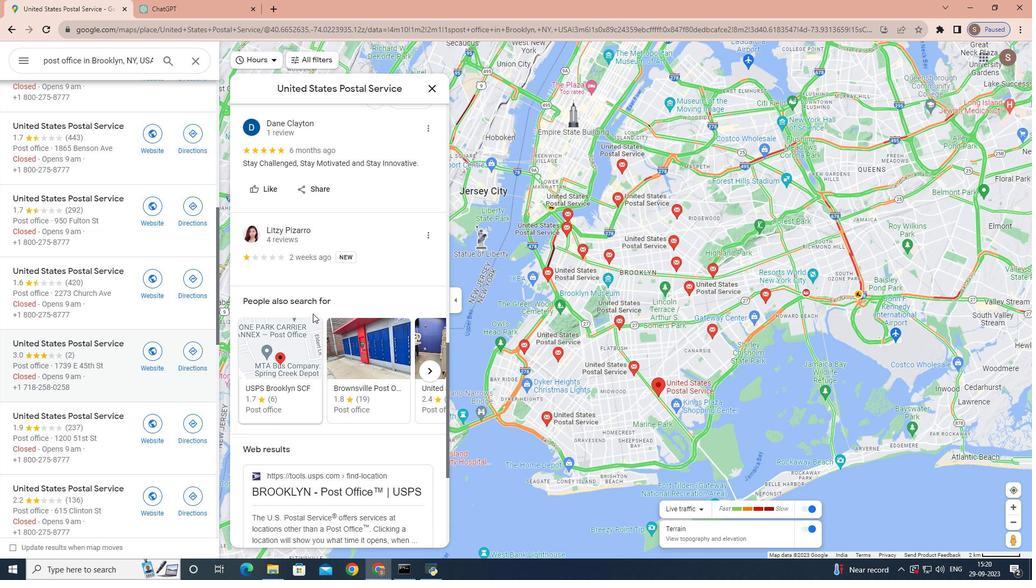 
Action: Mouse scrolled (313, 314) with delta (0, 0)
Screenshot: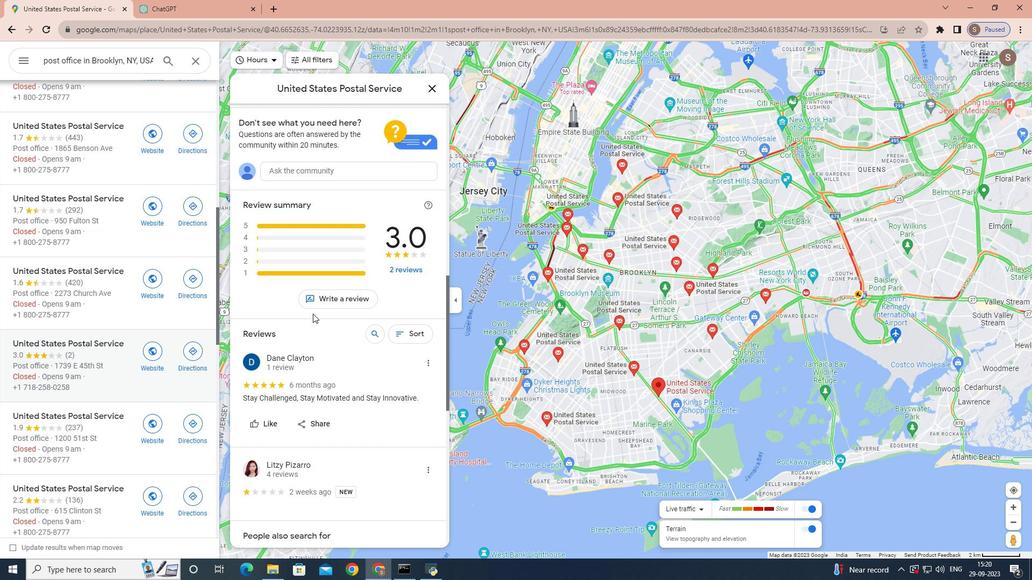 
Action: Mouse scrolled (313, 314) with delta (0, 0)
Screenshot: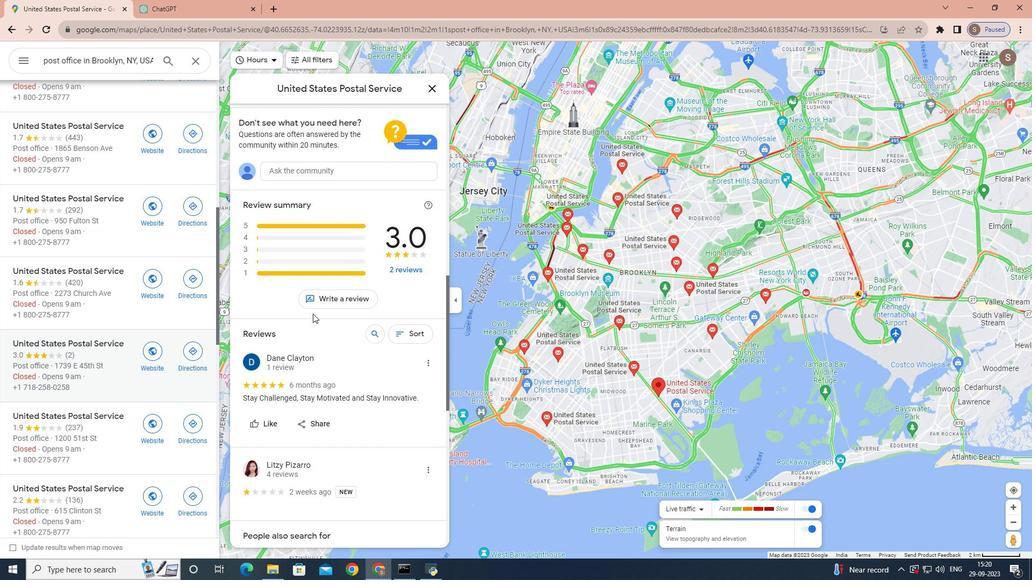 
Action: Mouse scrolled (313, 314) with delta (0, 0)
Screenshot: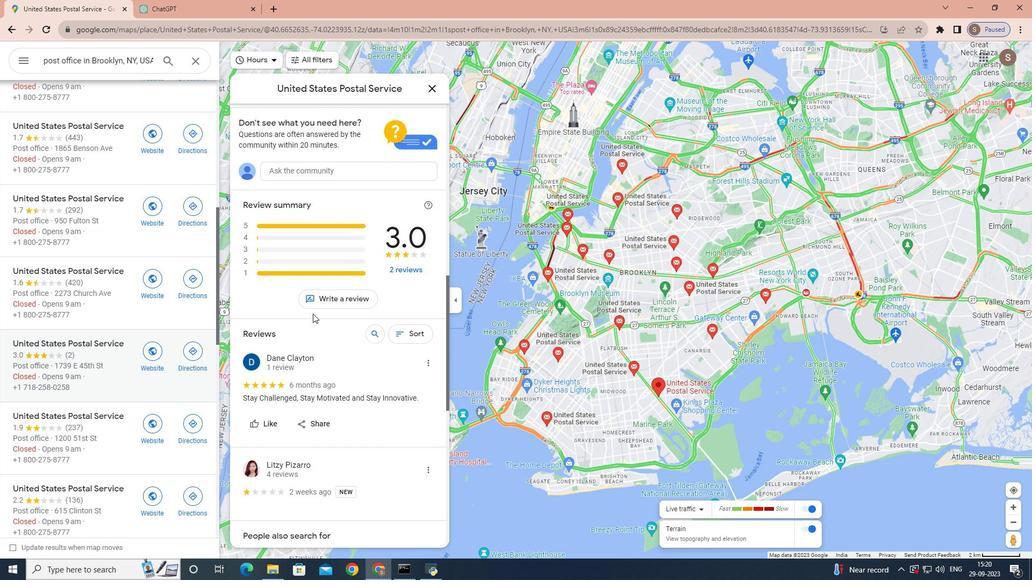 
Action: Mouse scrolled (313, 314) with delta (0, 0)
Screenshot: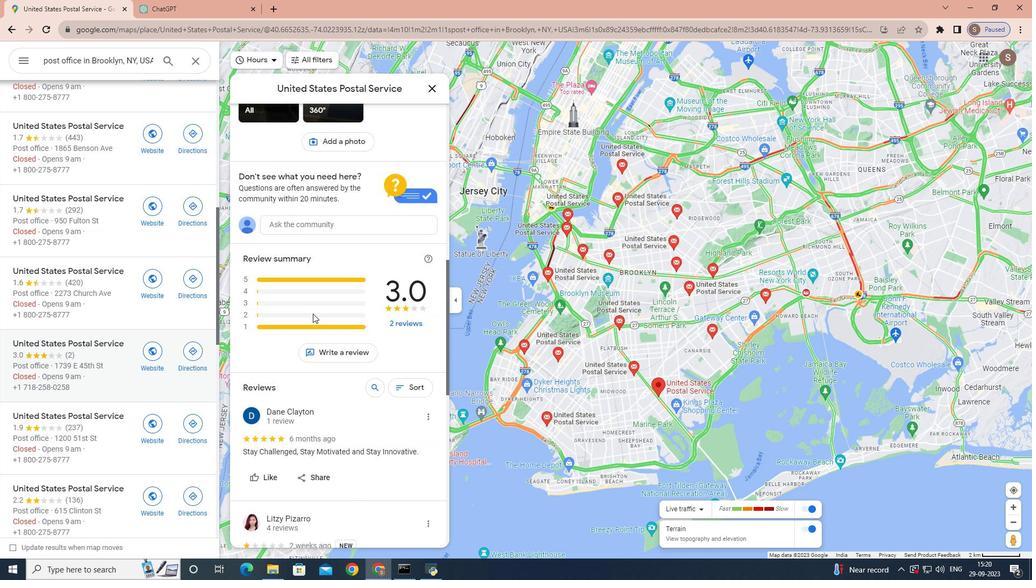 
Action: Mouse scrolled (313, 314) with delta (0, 0)
Screenshot: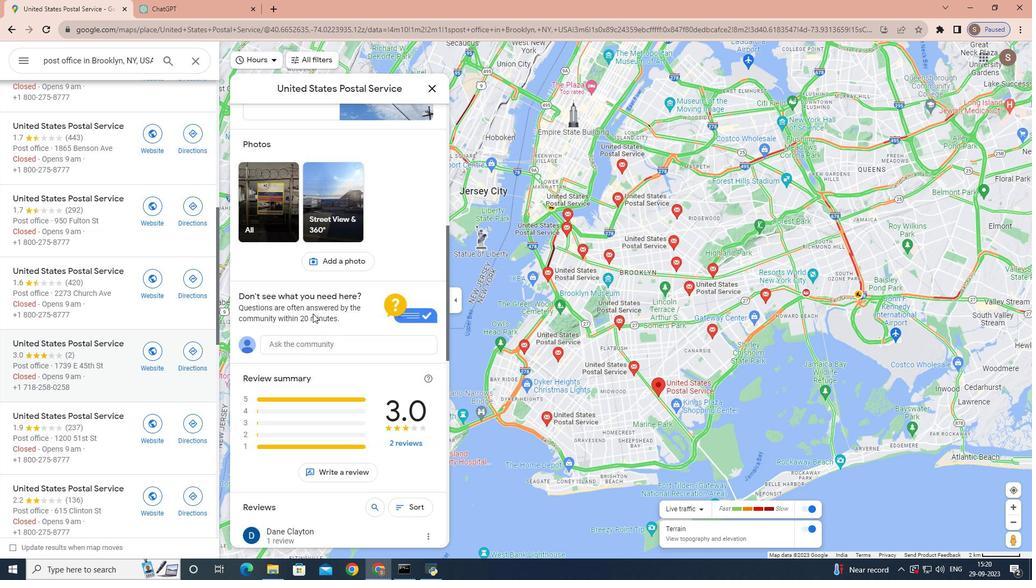 
Action: Mouse scrolled (313, 314) with delta (0, 0)
Screenshot: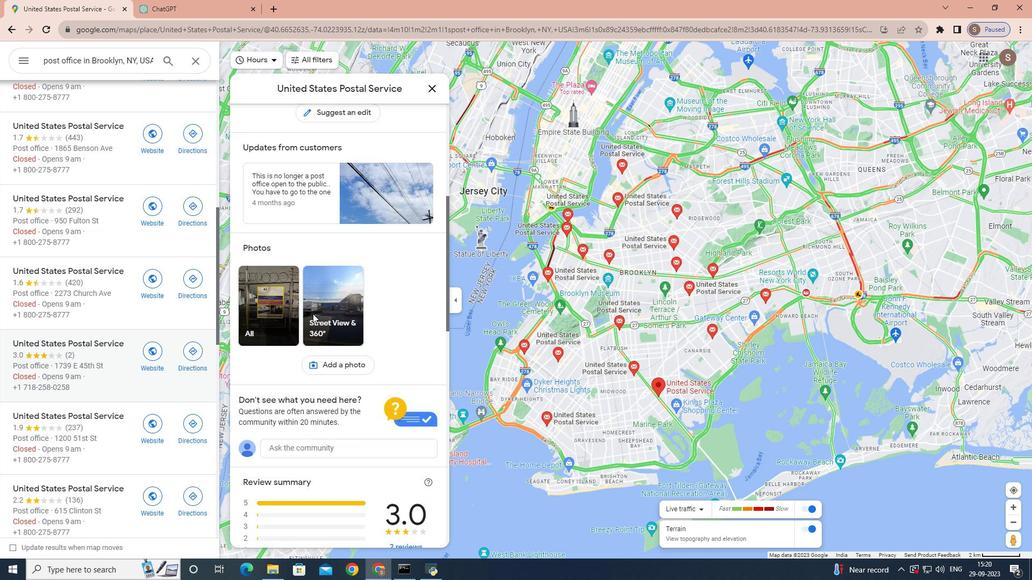 
Action: Mouse scrolled (313, 314) with delta (0, 0)
Screenshot: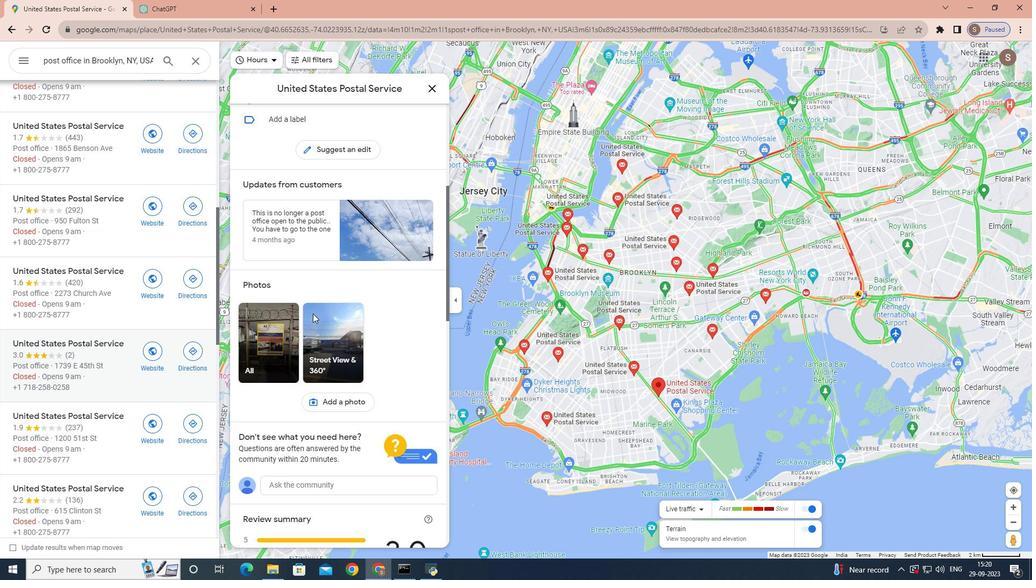
Action: Mouse scrolled (313, 314) with delta (0, 0)
Screenshot: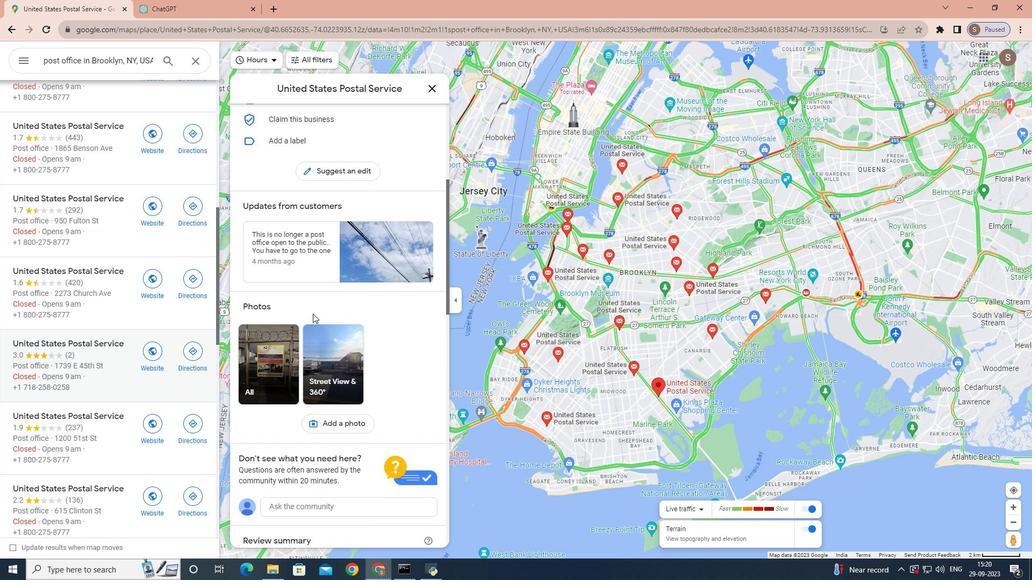 
Action: Mouse scrolled (313, 314) with delta (0, 0)
Screenshot: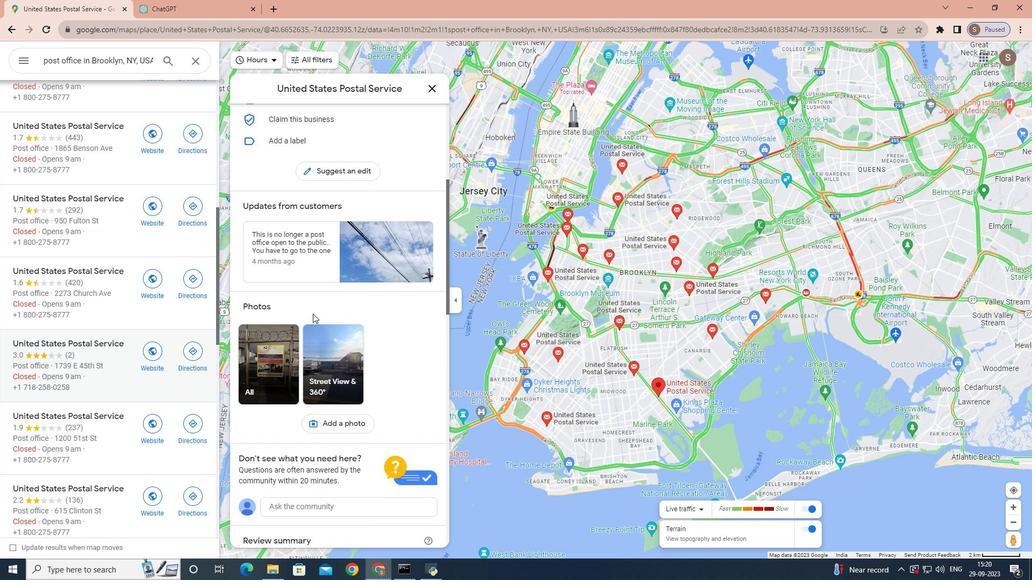 
Action: Mouse scrolled (313, 314) with delta (0, 0)
Screenshot: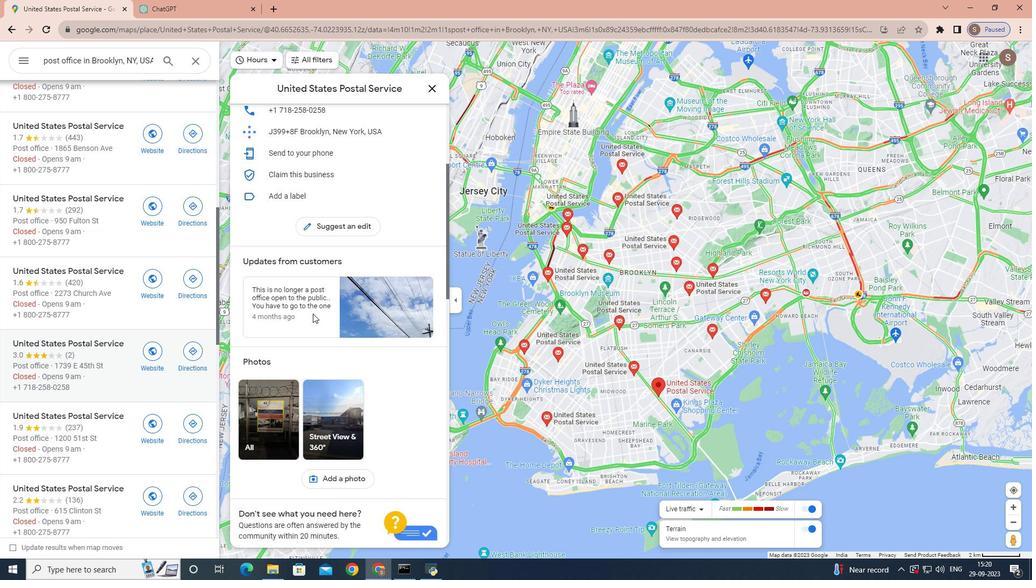 
Action: Mouse scrolled (313, 314) with delta (0, 0)
Screenshot: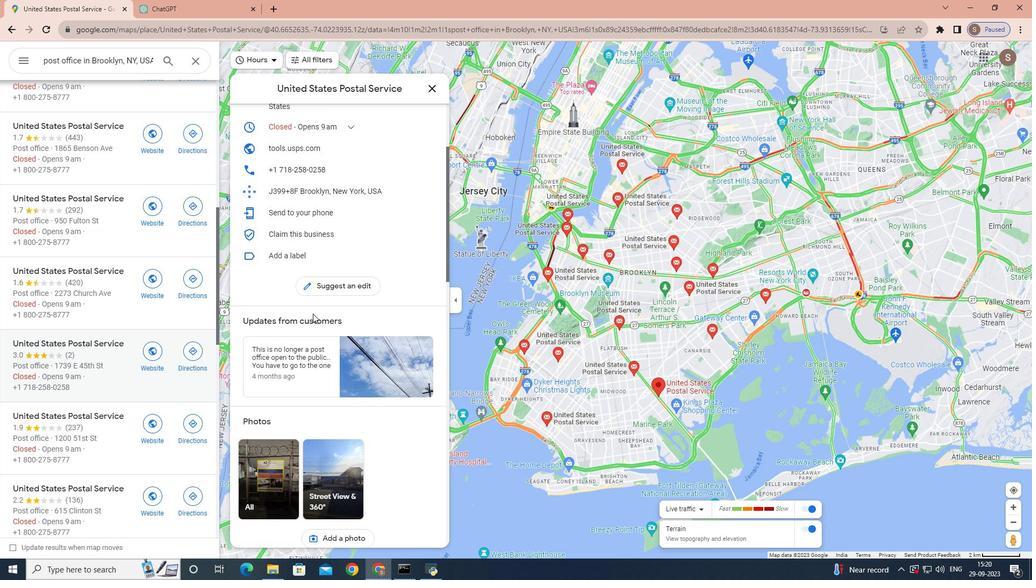 
Action: Mouse scrolled (313, 314) with delta (0, 0)
Screenshot: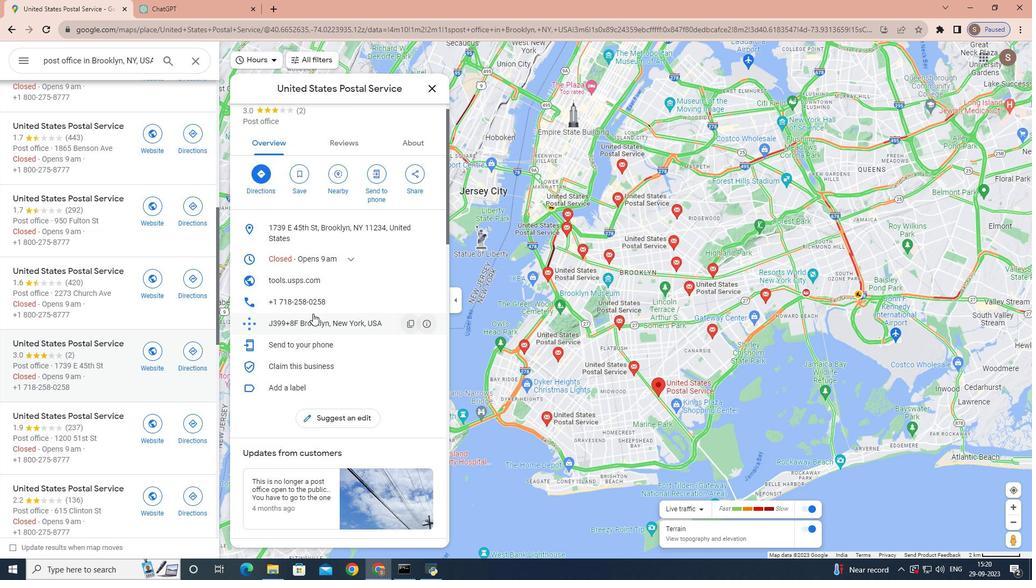 
Action: Mouse scrolled (313, 314) with delta (0, 0)
Screenshot: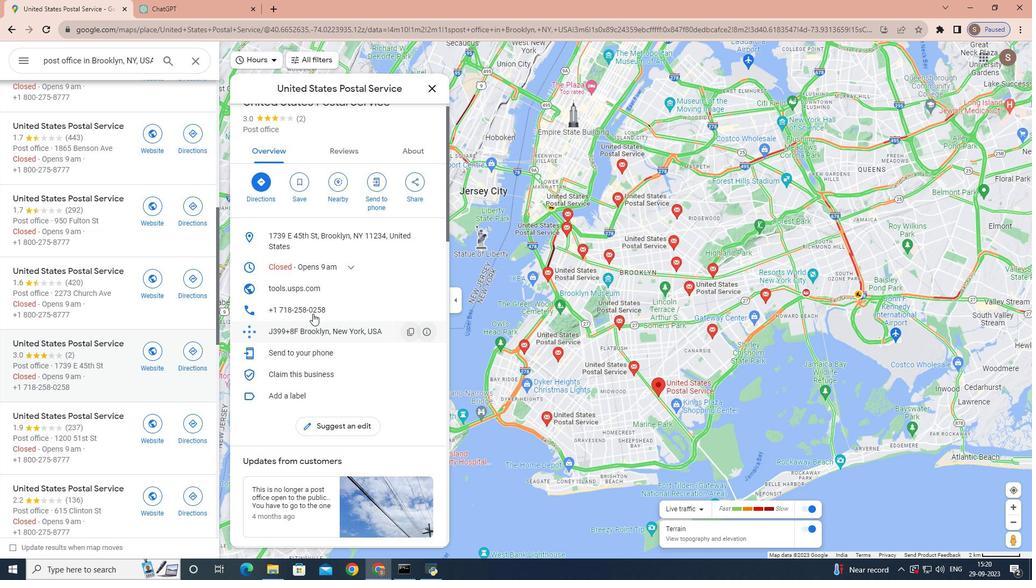 
Action: Mouse scrolled (313, 314) with delta (0, 0)
Screenshot: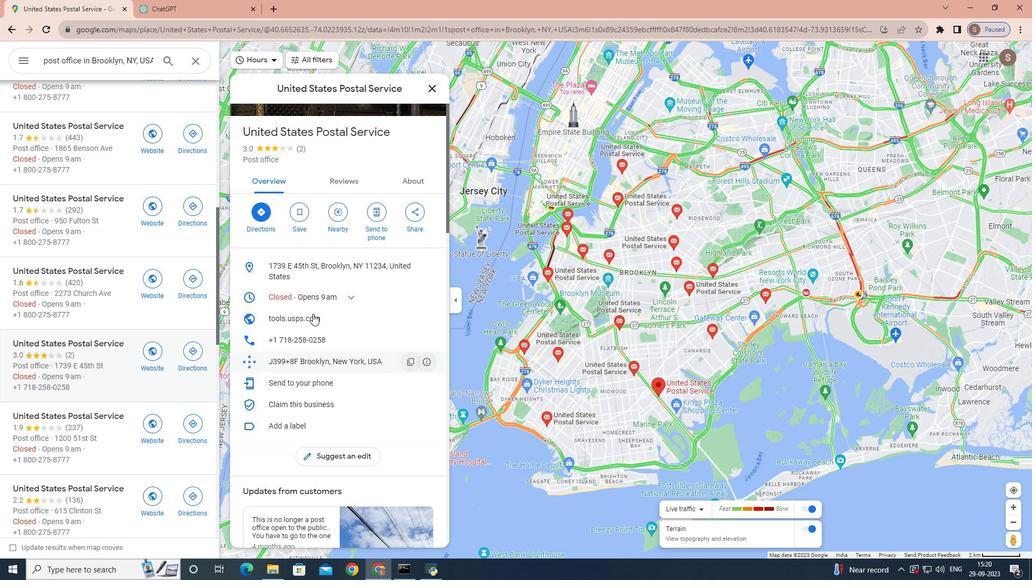 
Action: Mouse scrolled (313, 314) with delta (0, 0)
Screenshot: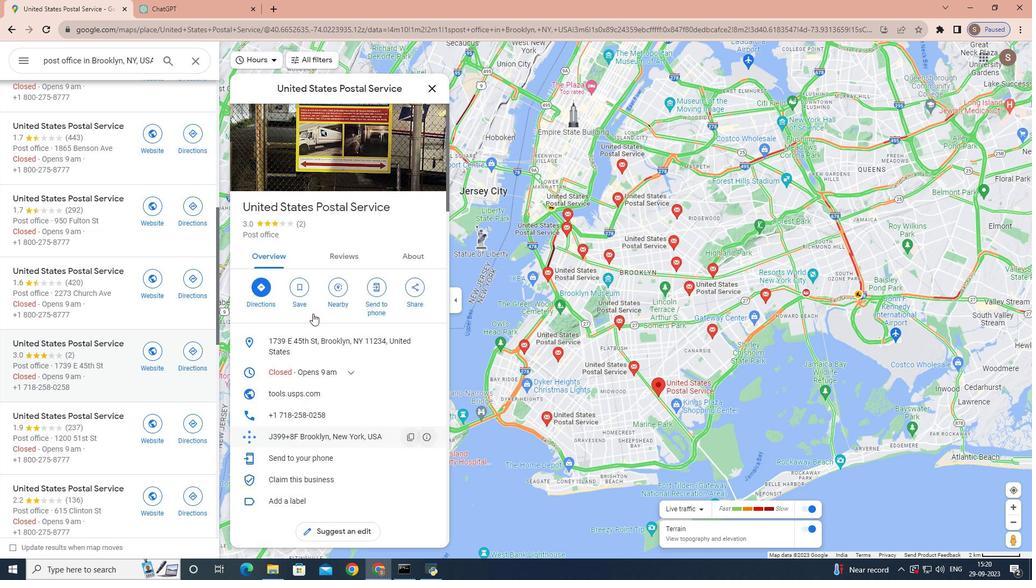 
Action: Mouse moved to (59, 395)
Screenshot: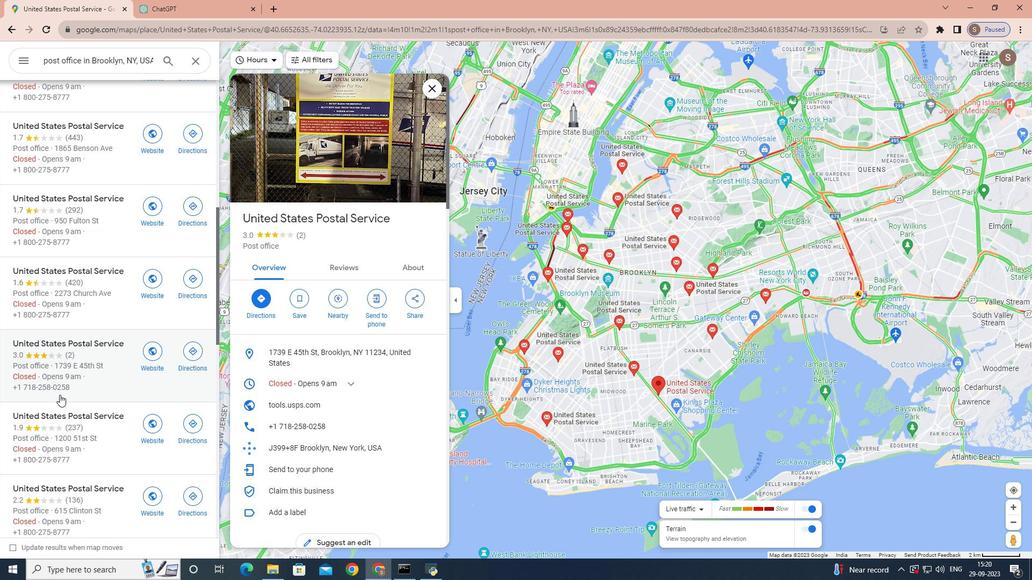 
Action: Mouse scrolled (59, 394) with delta (0, 0)
Screenshot: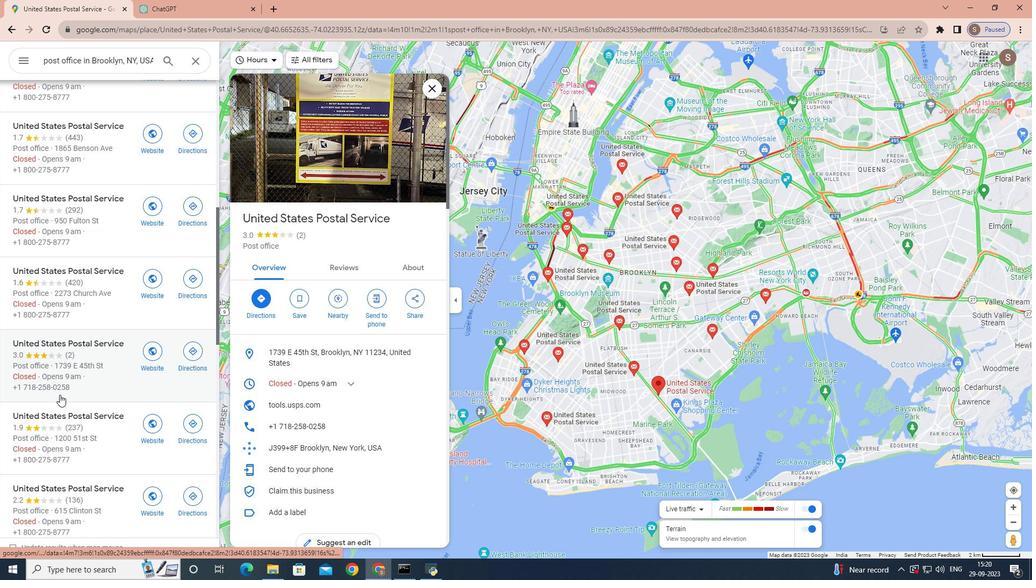 
Action: Mouse scrolled (59, 394) with delta (0, 0)
Screenshot: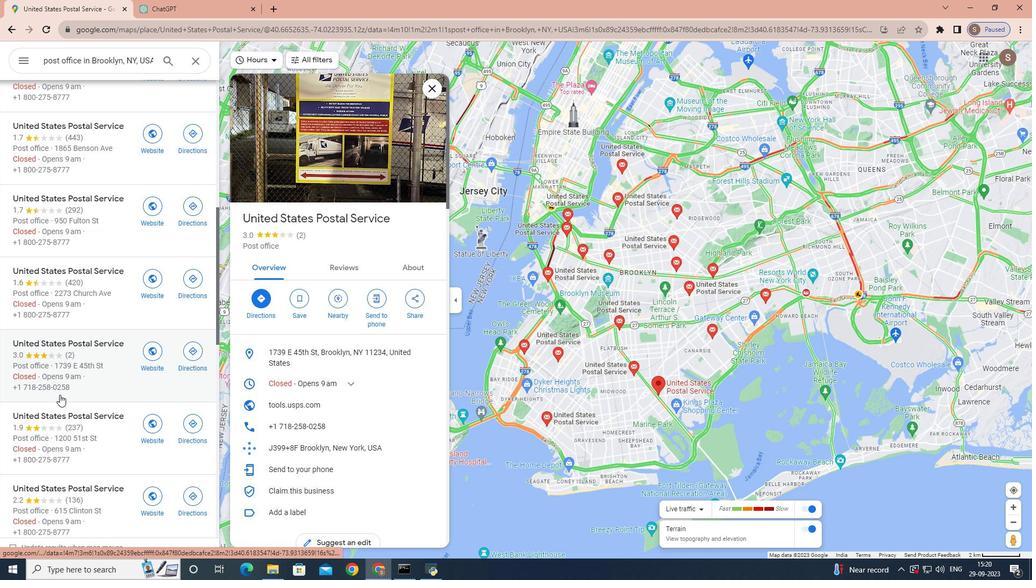
Action: Mouse scrolled (59, 394) with delta (0, 0)
Screenshot: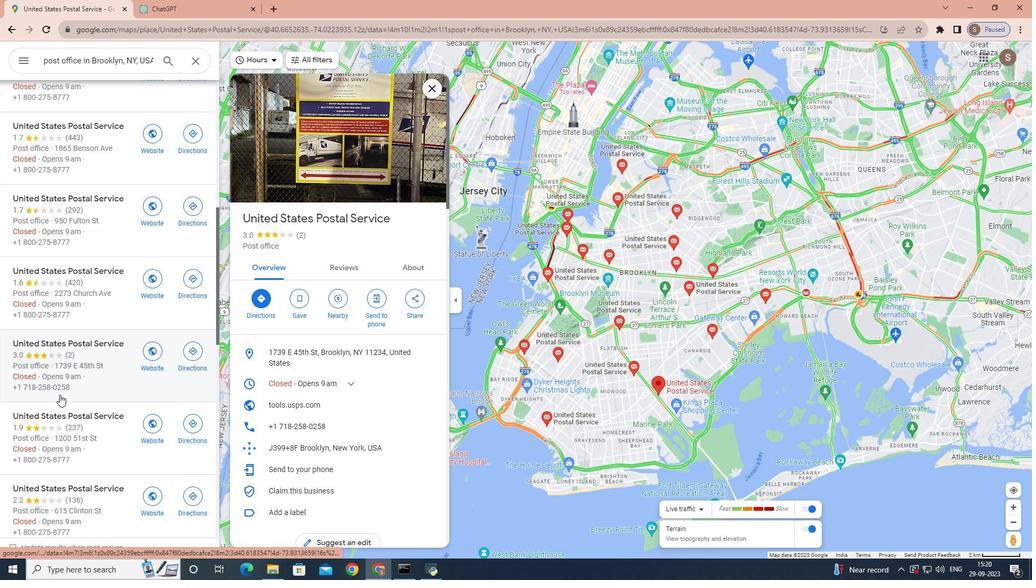
Action: Mouse moved to (59, 387)
Screenshot: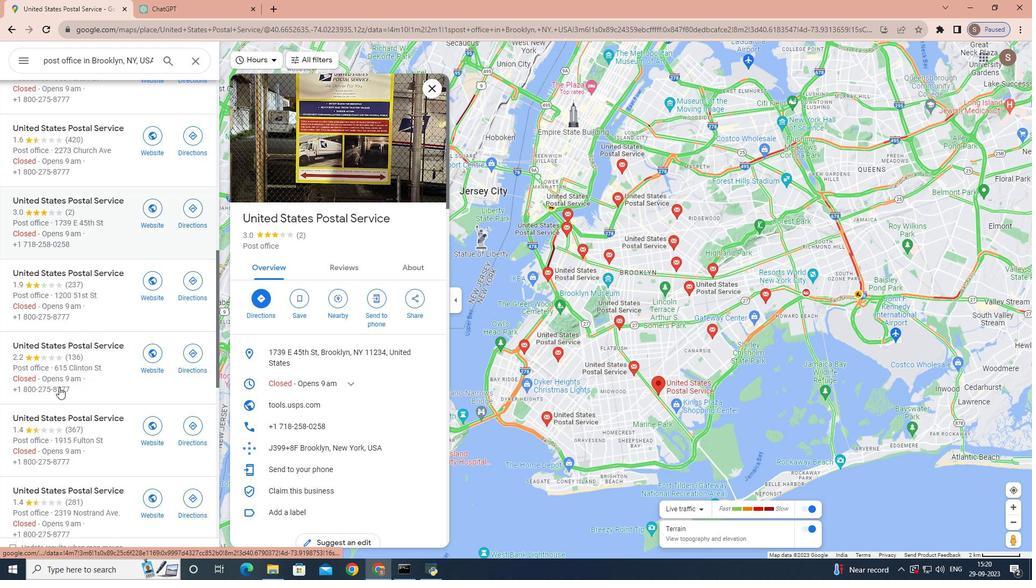 
Action: Mouse scrolled (59, 387) with delta (0, 0)
Screenshot: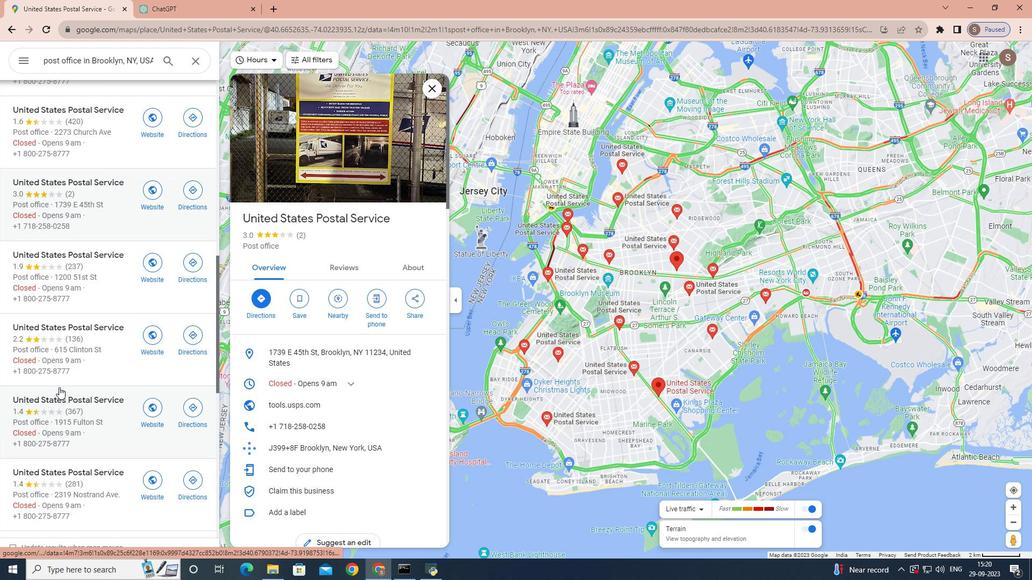 
Action: Mouse scrolled (59, 387) with delta (0, 0)
Screenshot: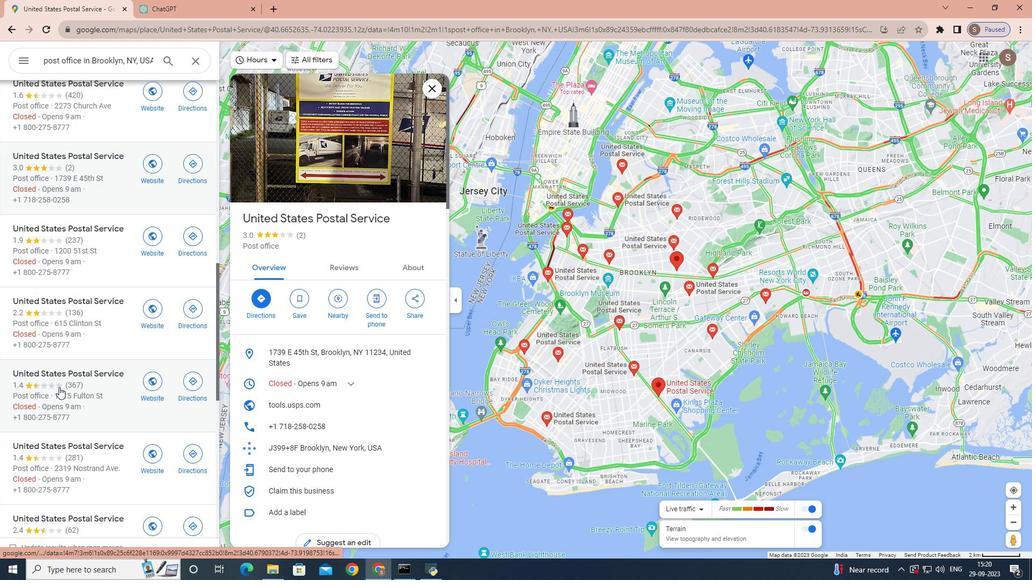 
Action: Mouse moved to (67, 337)
Screenshot: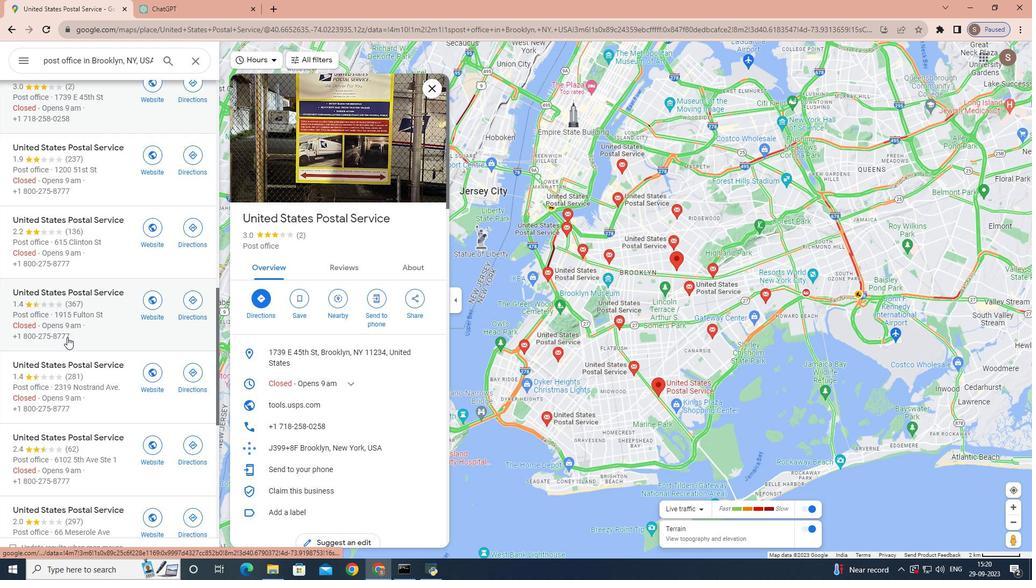 
Action: Mouse scrolled (67, 337) with delta (0, 0)
Screenshot: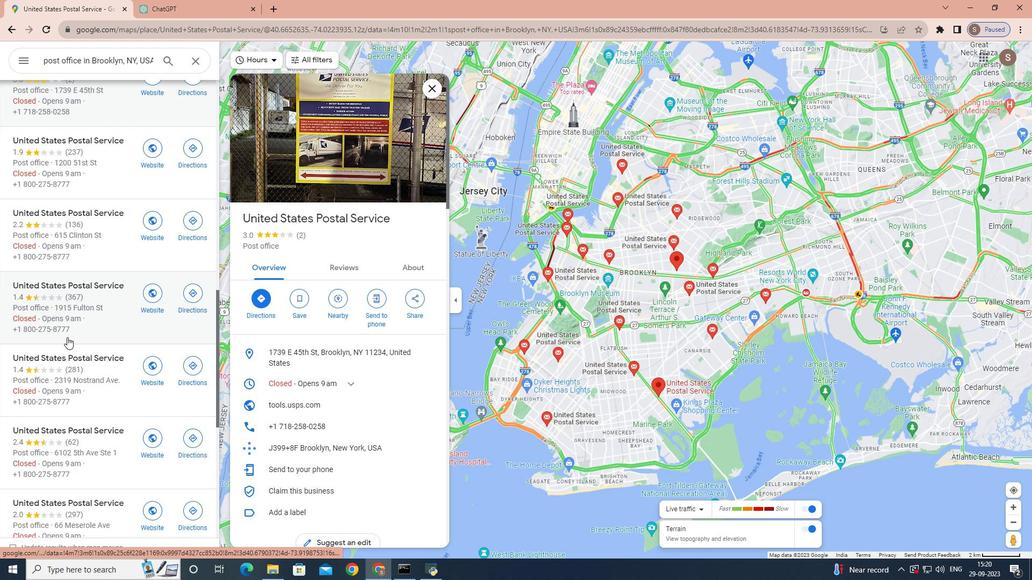 
Action: Mouse scrolled (67, 337) with delta (0, 0)
Screenshot: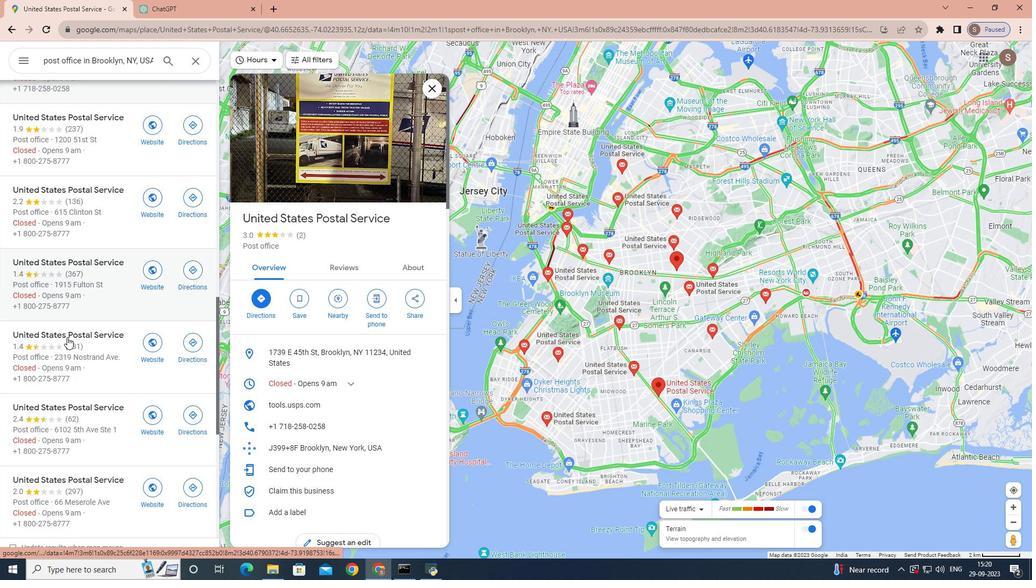 
Action: Mouse scrolled (67, 337) with delta (0, 0)
Screenshot: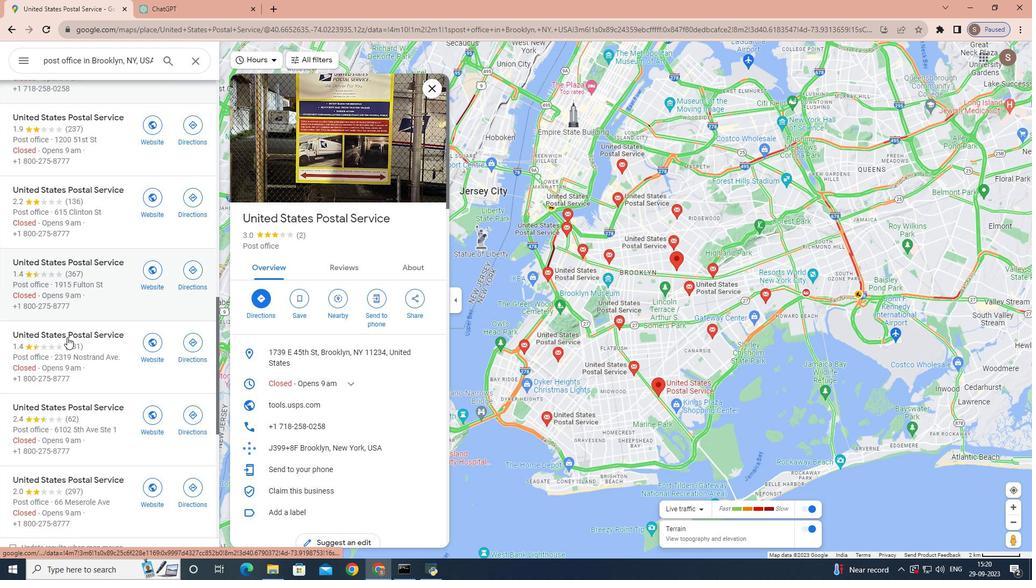 
Action: Mouse moved to (53, 357)
Screenshot: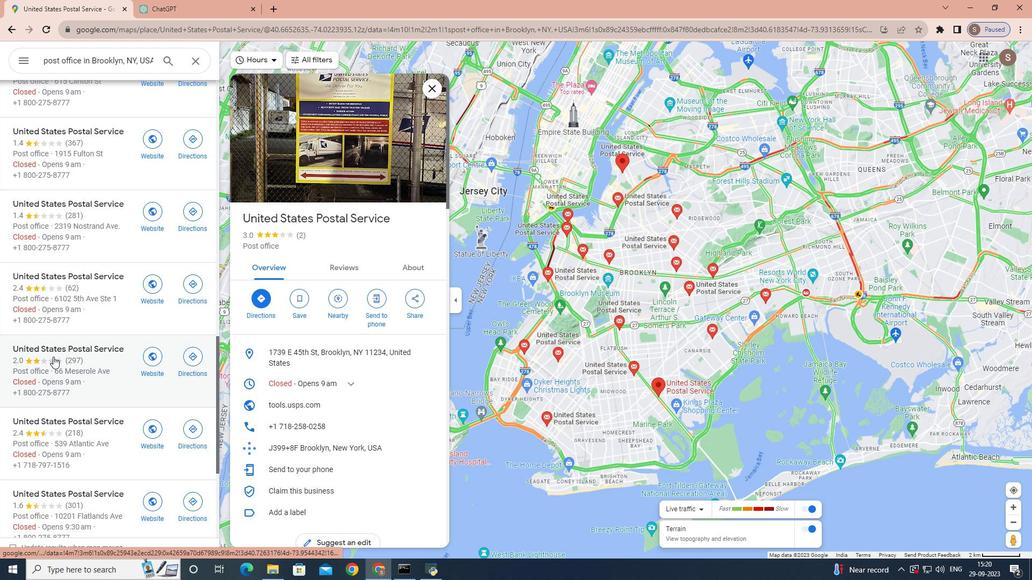
Action: Mouse scrolled (53, 356) with delta (0, 0)
Screenshot: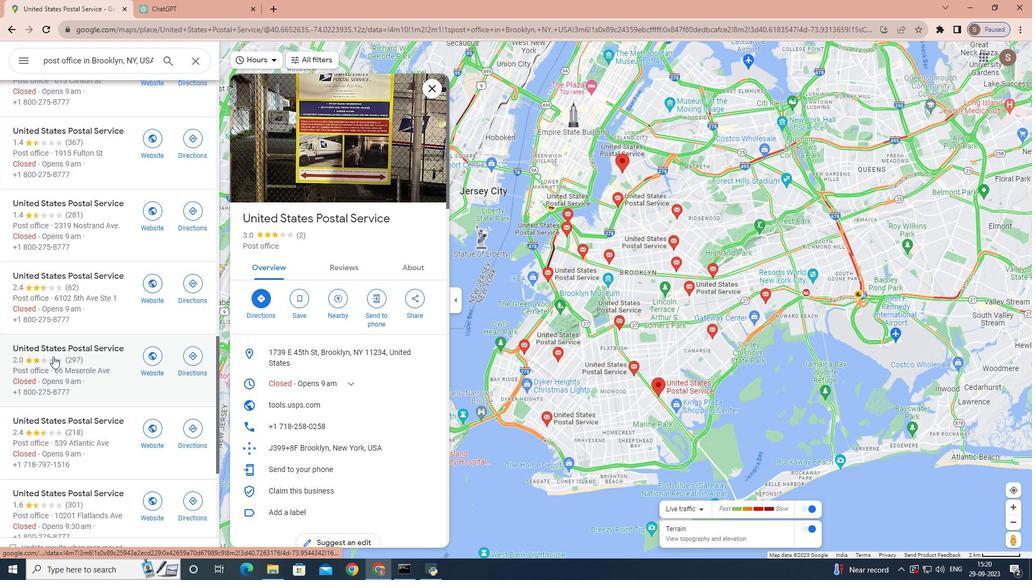 
Action: Mouse scrolled (53, 356) with delta (0, 0)
Screenshot: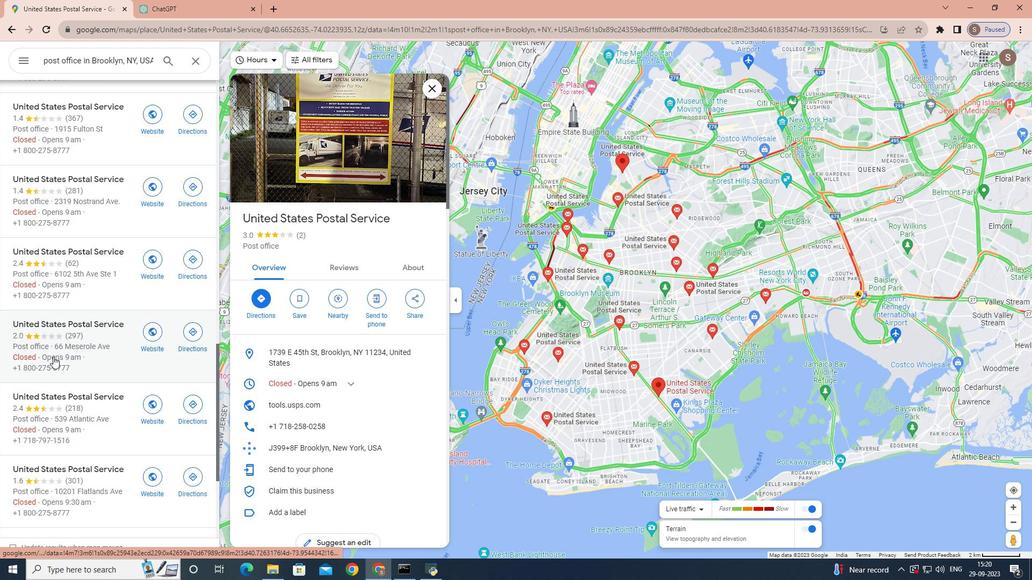 
Action: Mouse scrolled (53, 356) with delta (0, 0)
Screenshot: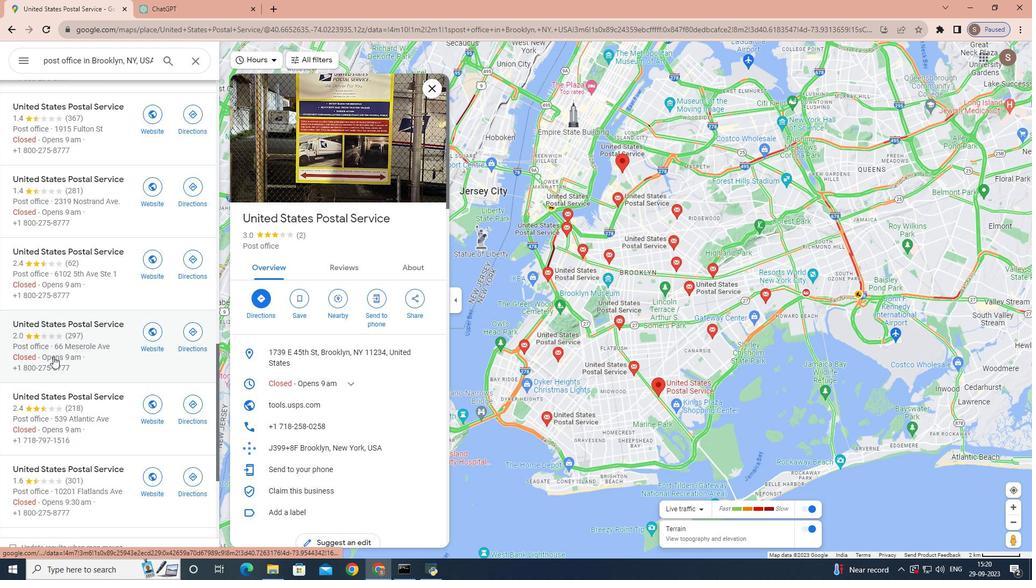 
Action: Mouse moved to (62, 154)
Screenshot: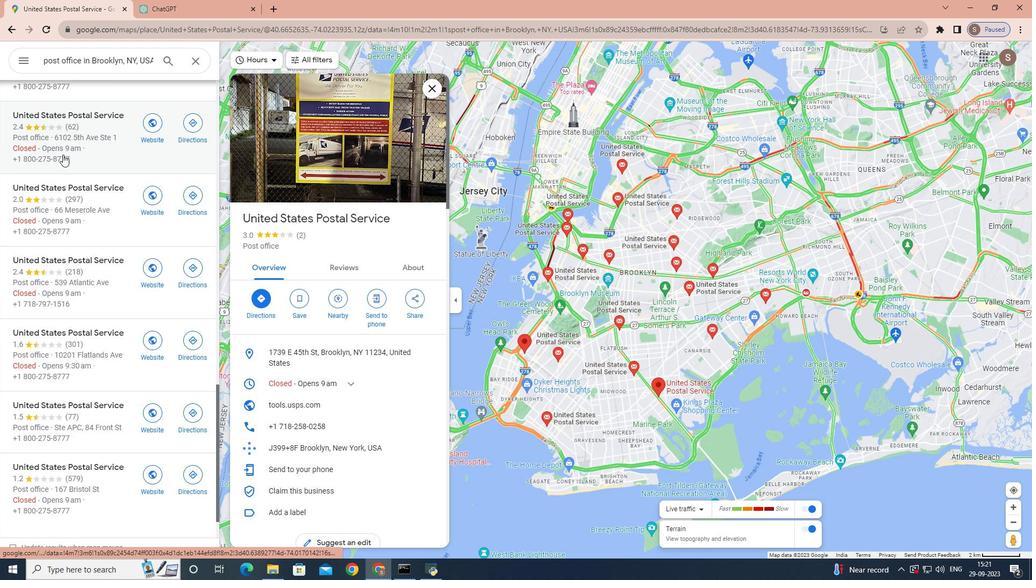 
Action: Mouse pressed left at (62, 154)
Screenshot: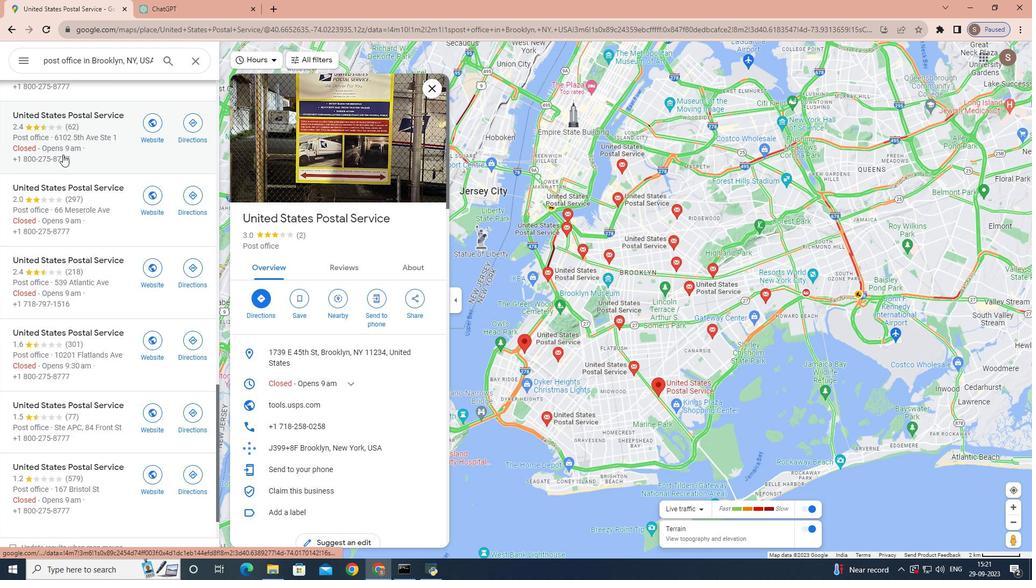 
Action: Mouse moved to (354, 263)
Screenshot: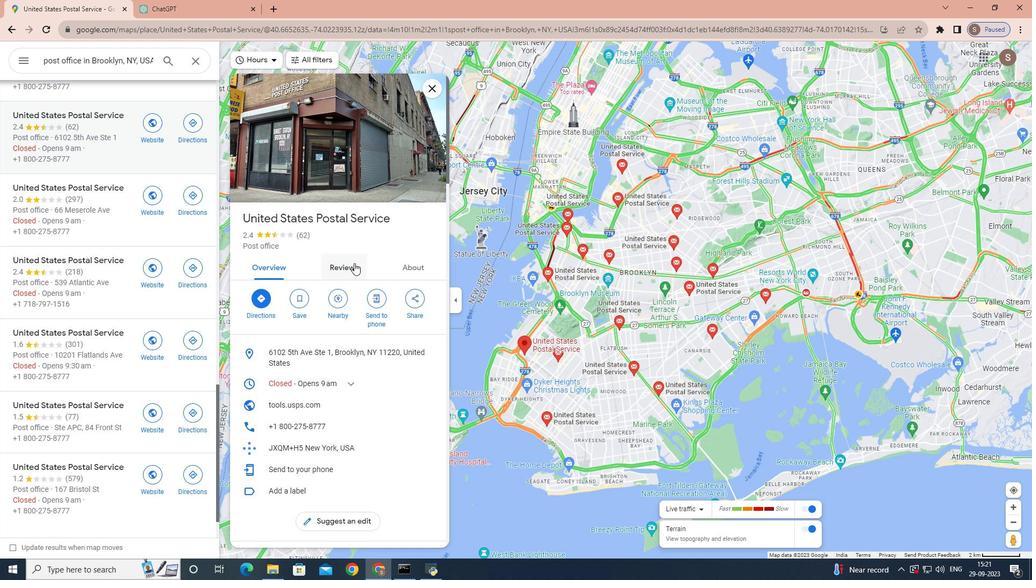 
Action: Mouse pressed left at (354, 263)
Screenshot: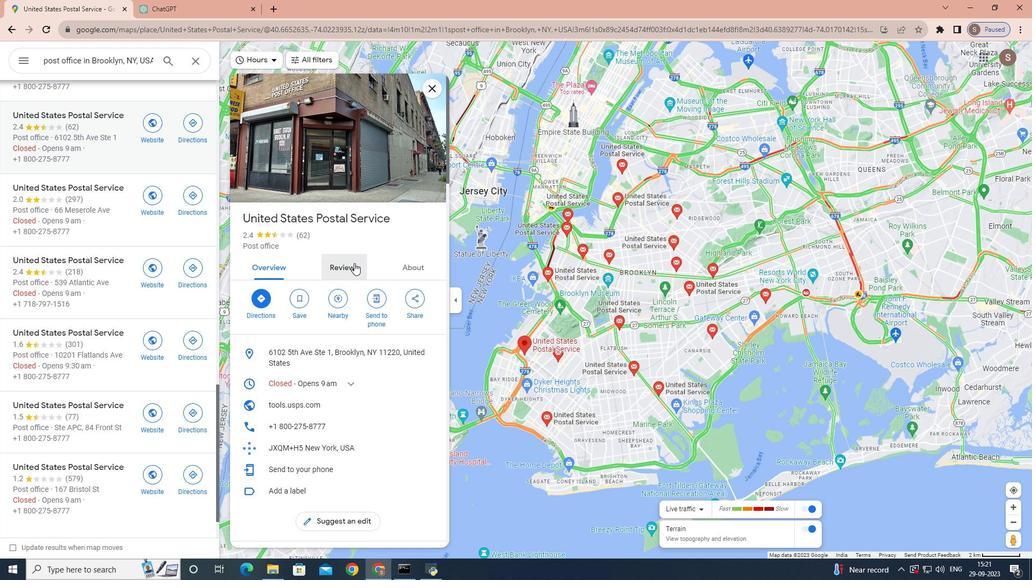 
Action: Mouse scrolled (354, 263) with delta (0, 0)
Screenshot: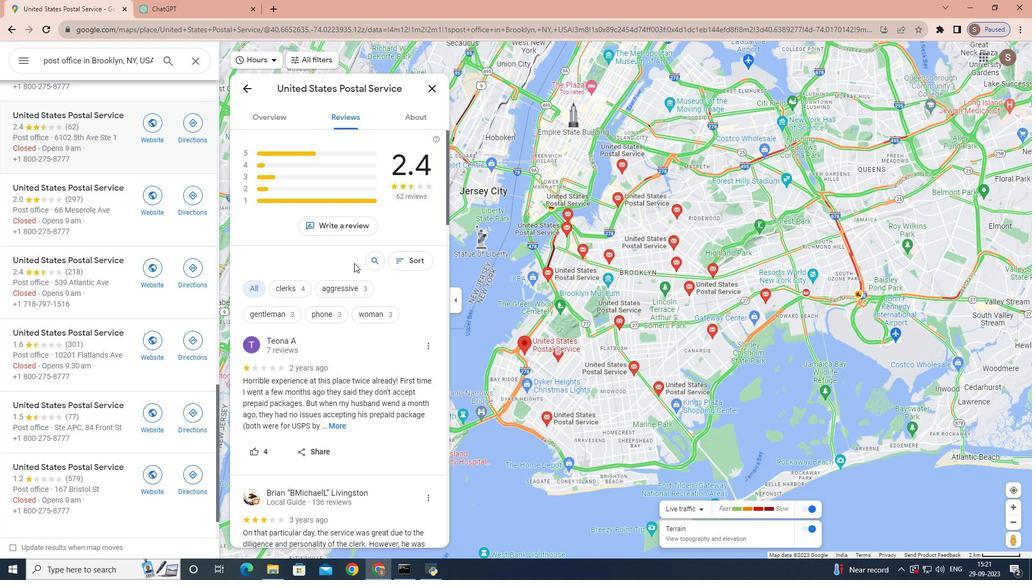 
Action: Mouse moved to (353, 263)
Screenshot: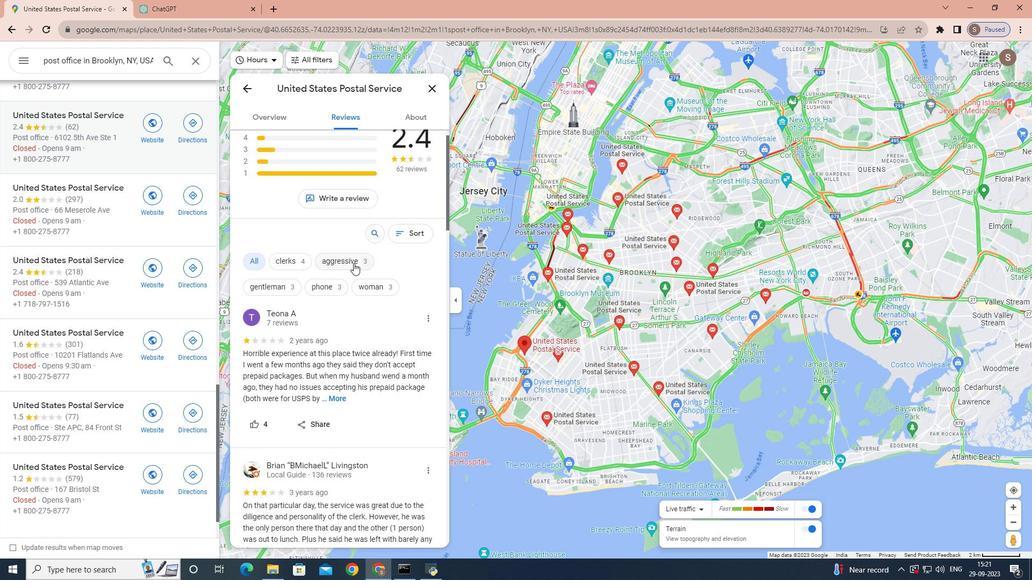 
Action: Mouse scrolled (353, 263) with delta (0, 0)
Screenshot: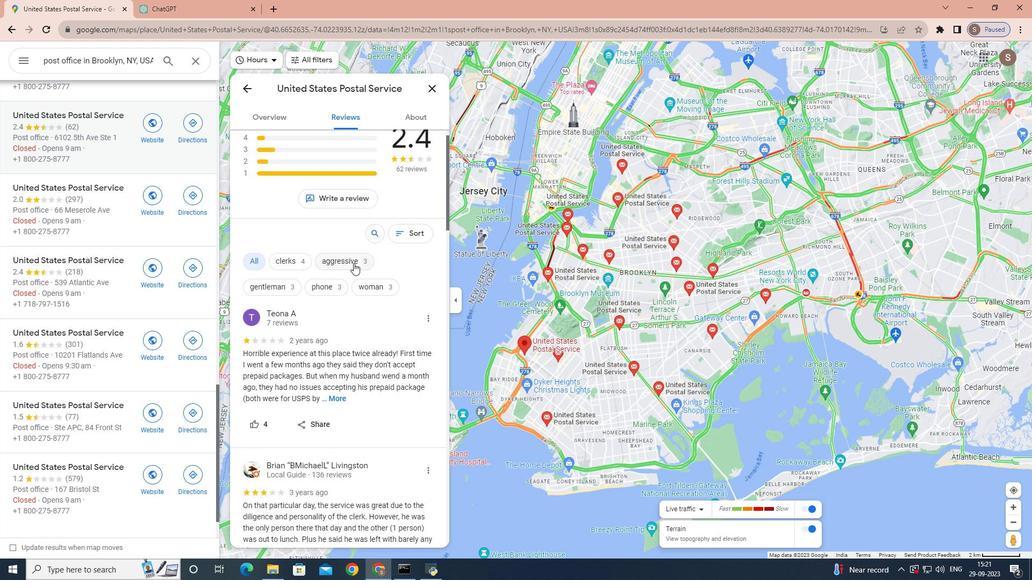 
Action: Mouse moved to (336, 318)
Screenshot: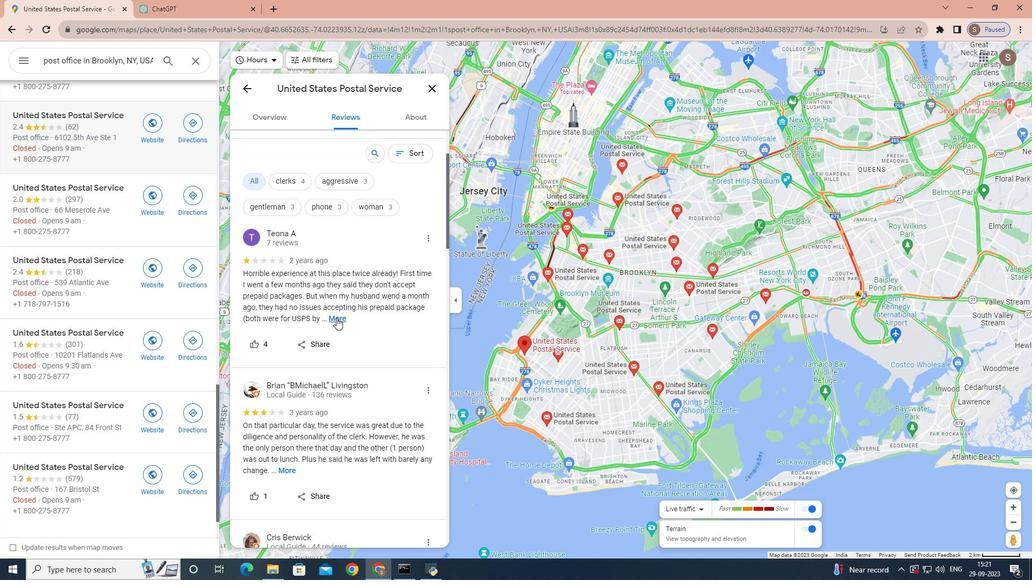 
Action: Mouse pressed left at (336, 318)
Screenshot: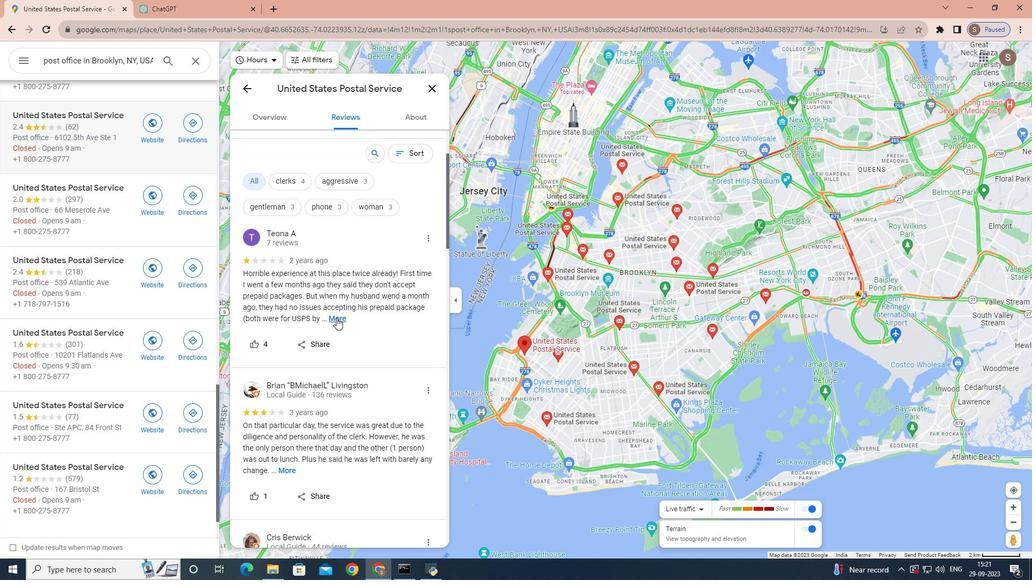 
Action: Mouse scrolled (336, 317) with delta (0, 0)
Screenshot: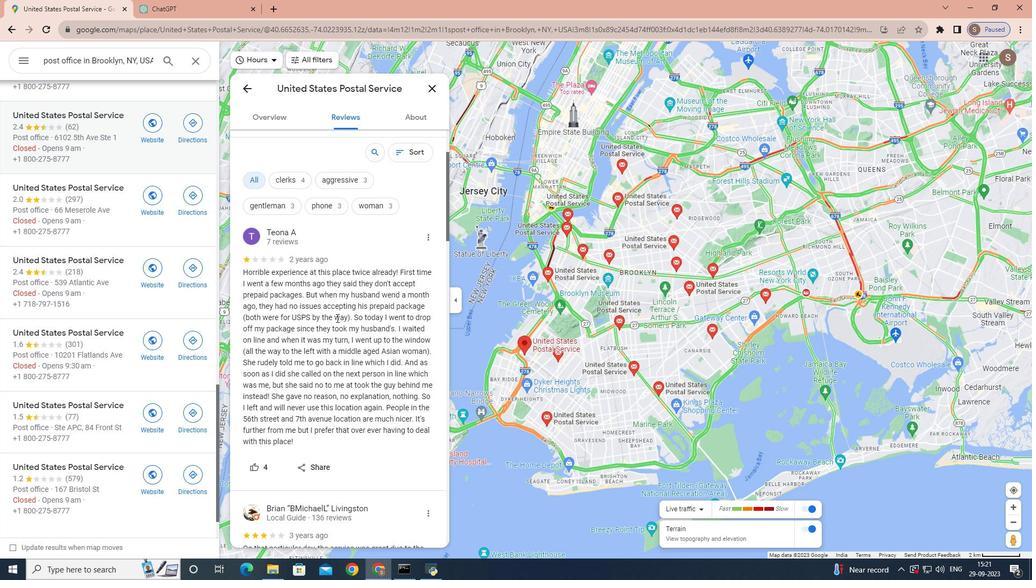 
Action: Mouse scrolled (336, 317) with delta (0, 0)
Screenshot: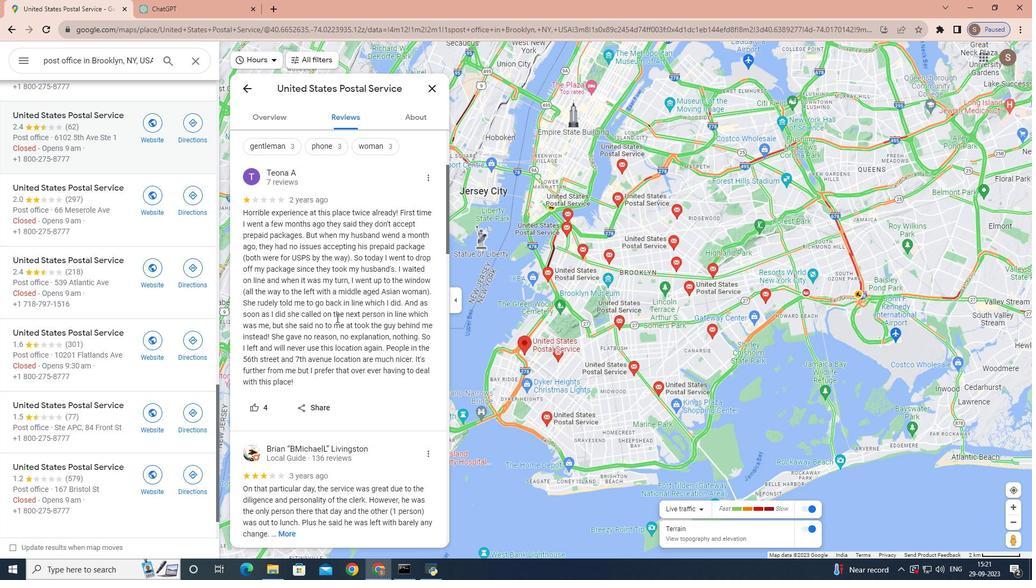 
Action: Mouse scrolled (336, 317) with delta (0, 0)
Screenshot: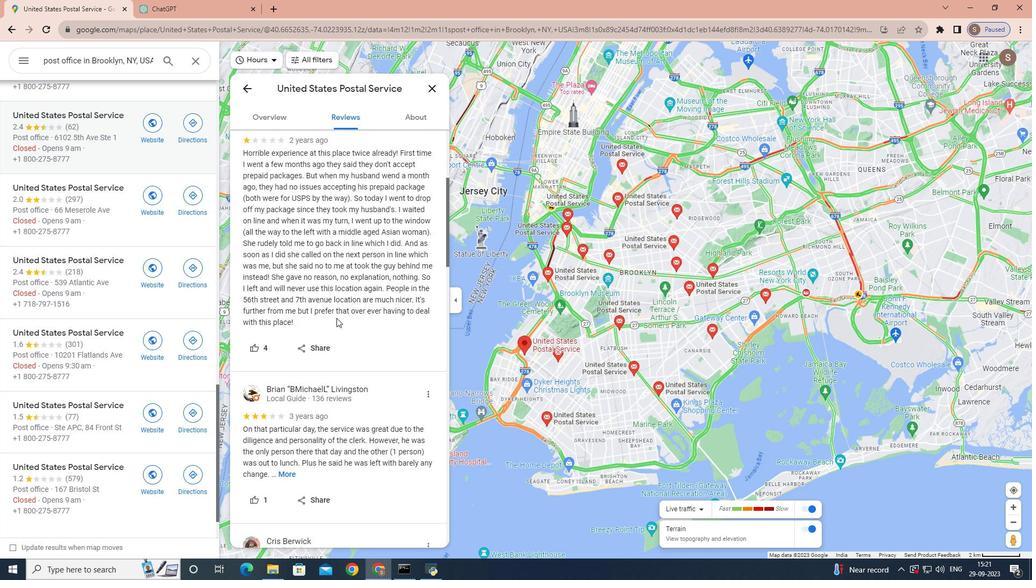 
Action: Mouse moved to (293, 434)
Screenshot: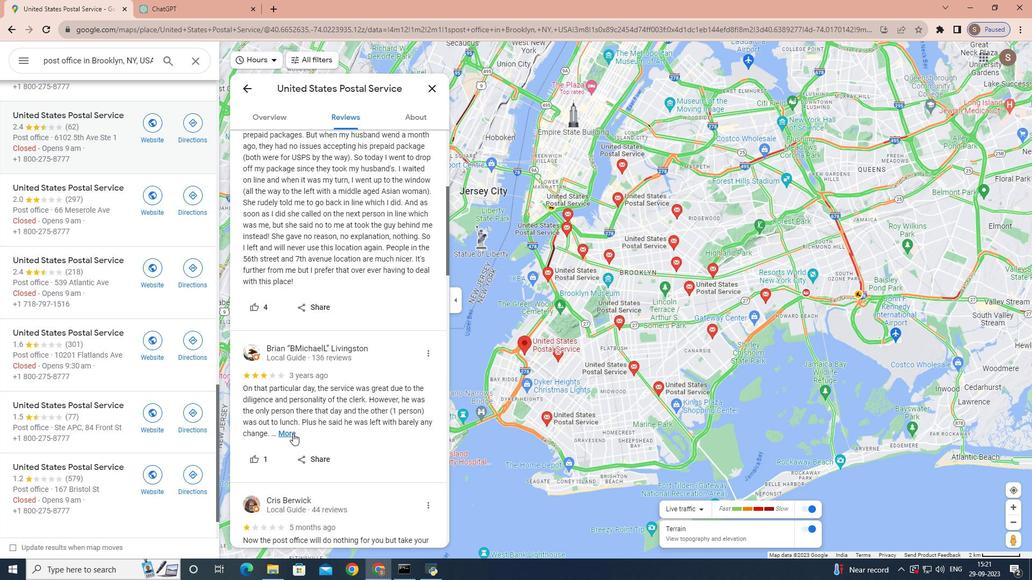 
Action: Mouse pressed left at (293, 434)
Screenshot: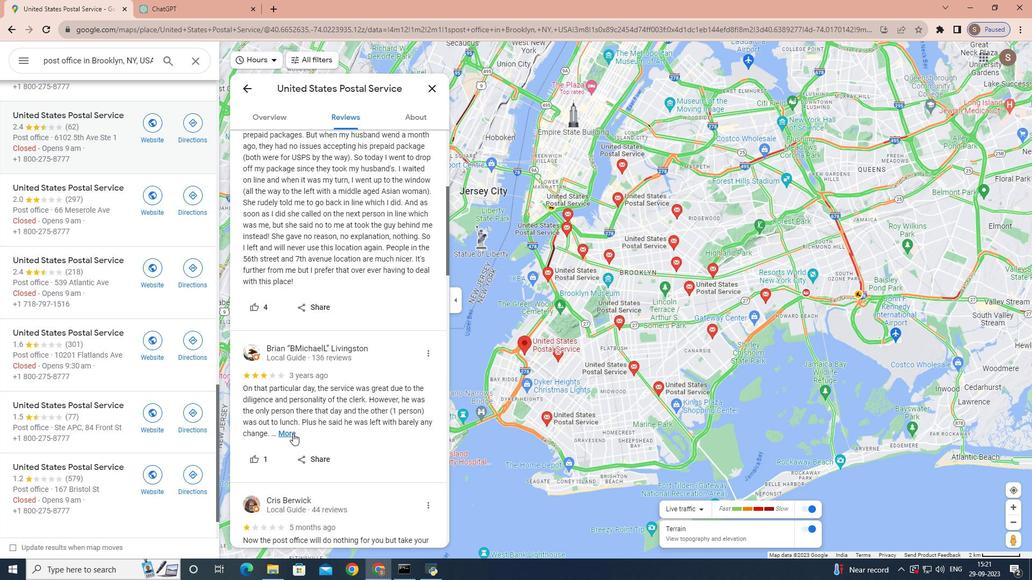 
Action: Mouse moved to (318, 409)
Screenshot: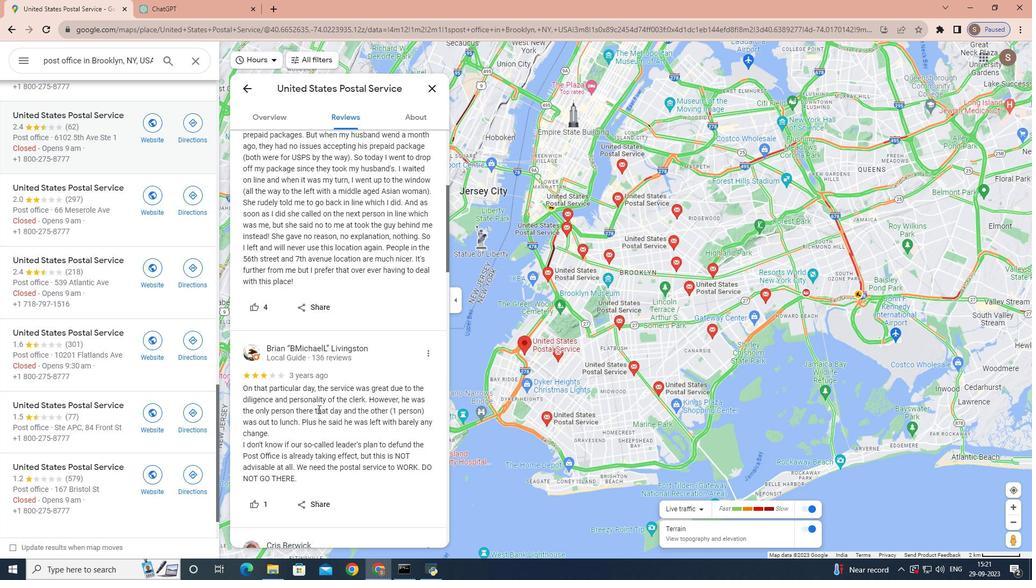 
Action: Mouse scrolled (318, 409) with delta (0, 0)
Screenshot: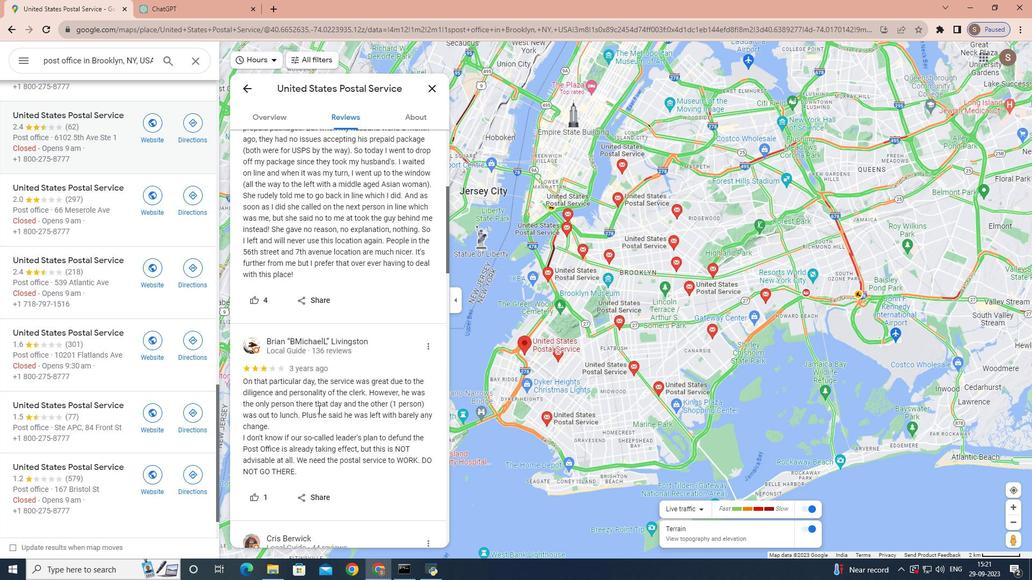 
Action: Mouse scrolled (318, 409) with delta (0, 0)
Screenshot: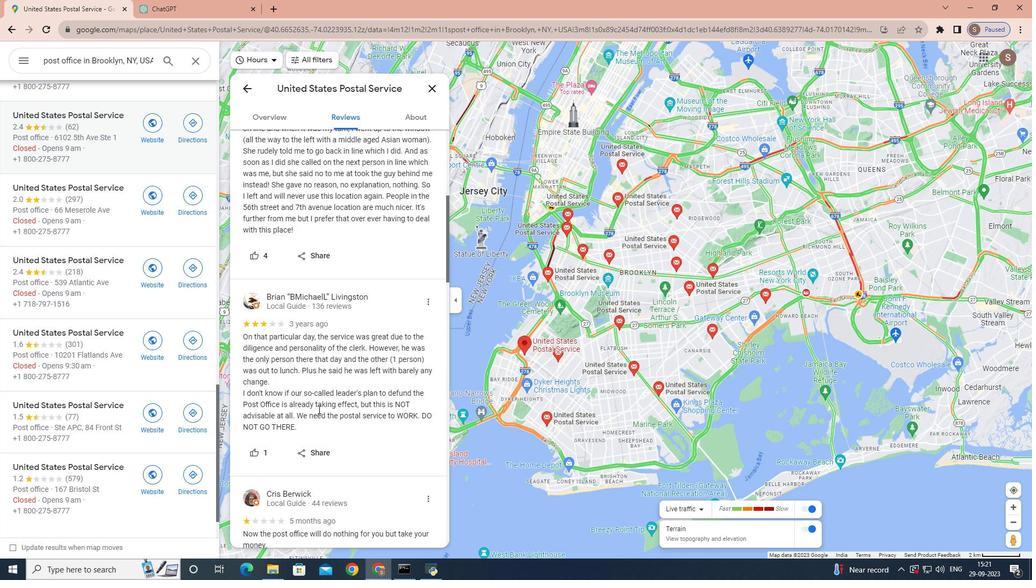 
Action: Mouse scrolled (318, 409) with delta (0, 0)
Screenshot: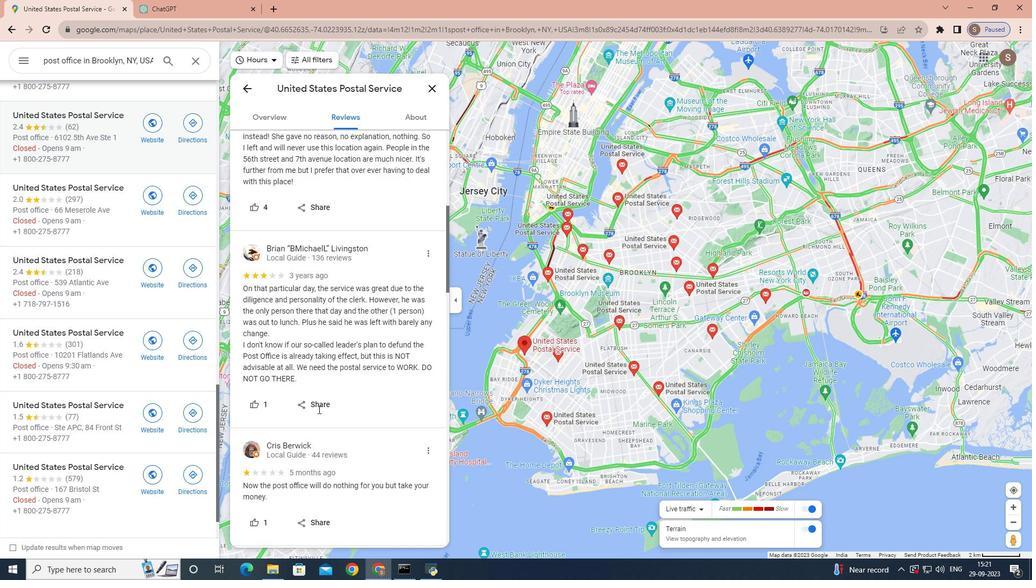 
Action: Mouse scrolled (318, 409) with delta (0, 0)
Screenshot: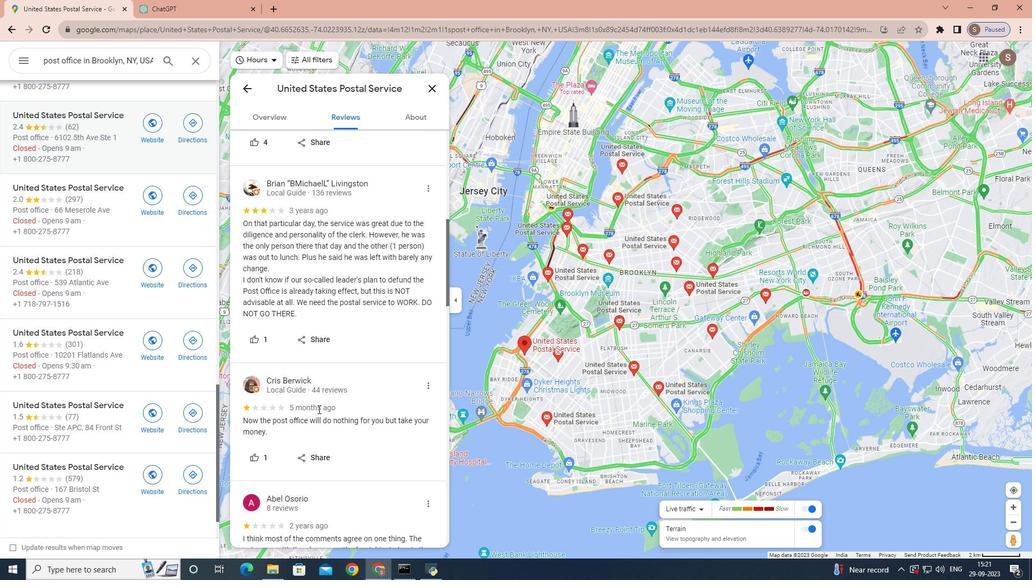 
Action: Mouse scrolled (318, 409) with delta (0, 0)
Screenshot: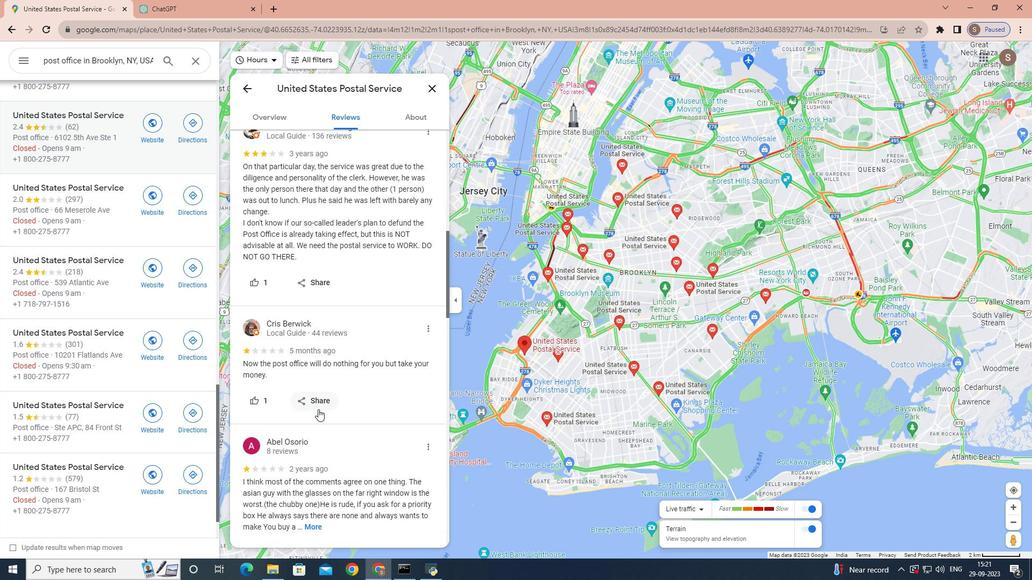 
Action: Mouse moved to (313, 473)
Screenshot: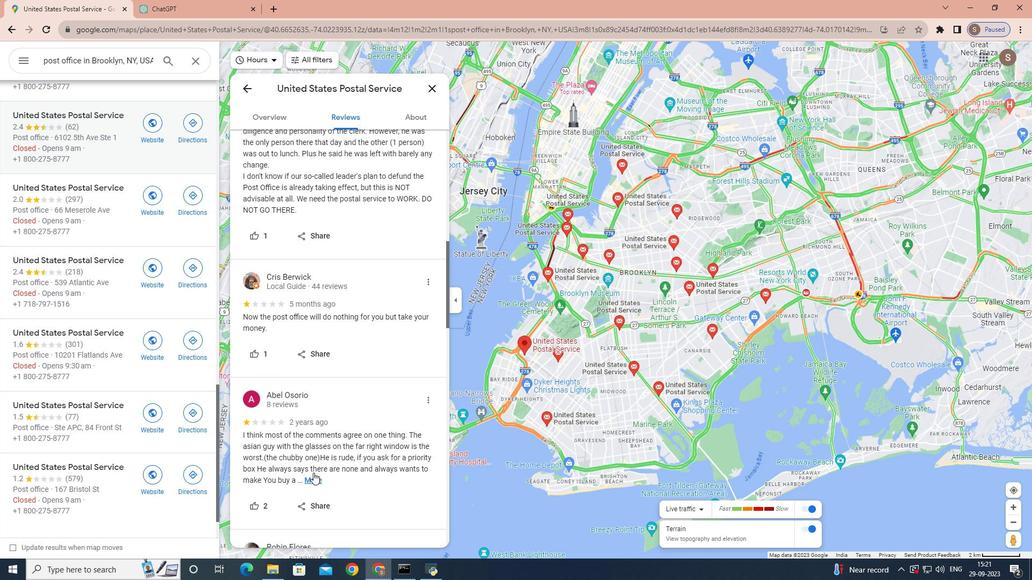 
Action: Mouse pressed left at (313, 473)
Screenshot: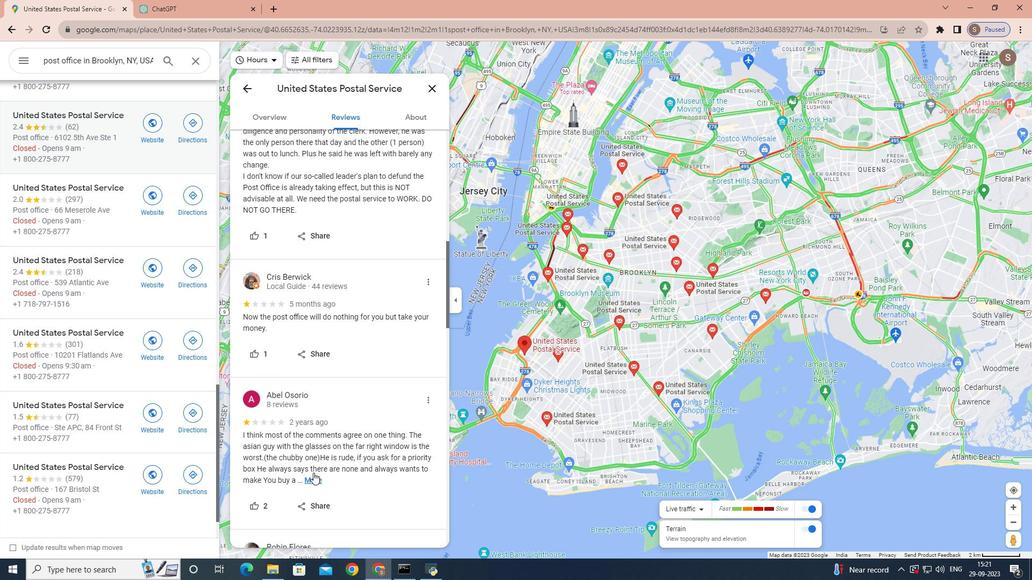 
Action: Mouse moved to (321, 437)
Screenshot: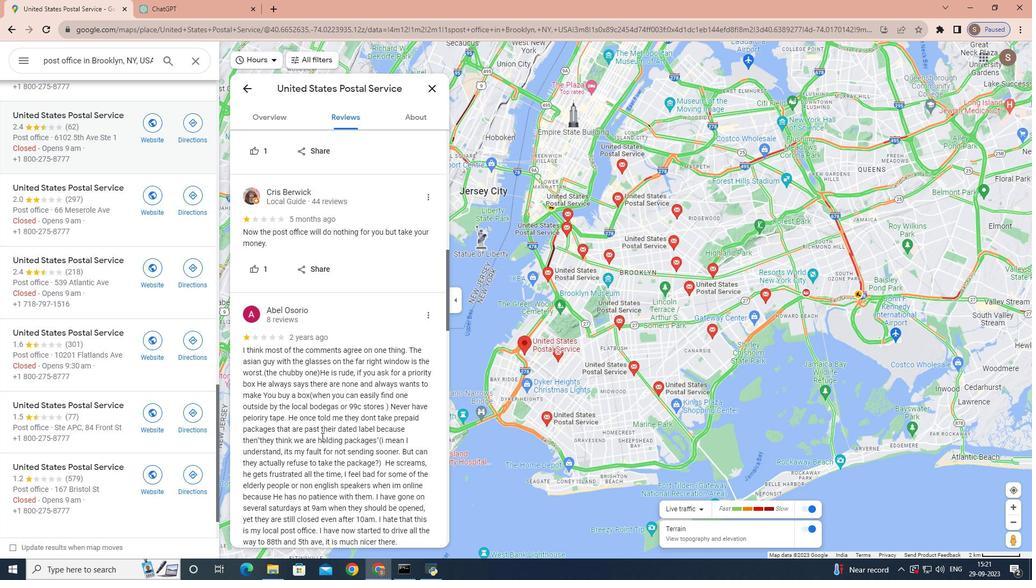
Action: Mouse scrolled (321, 436) with delta (0, 0)
Screenshot: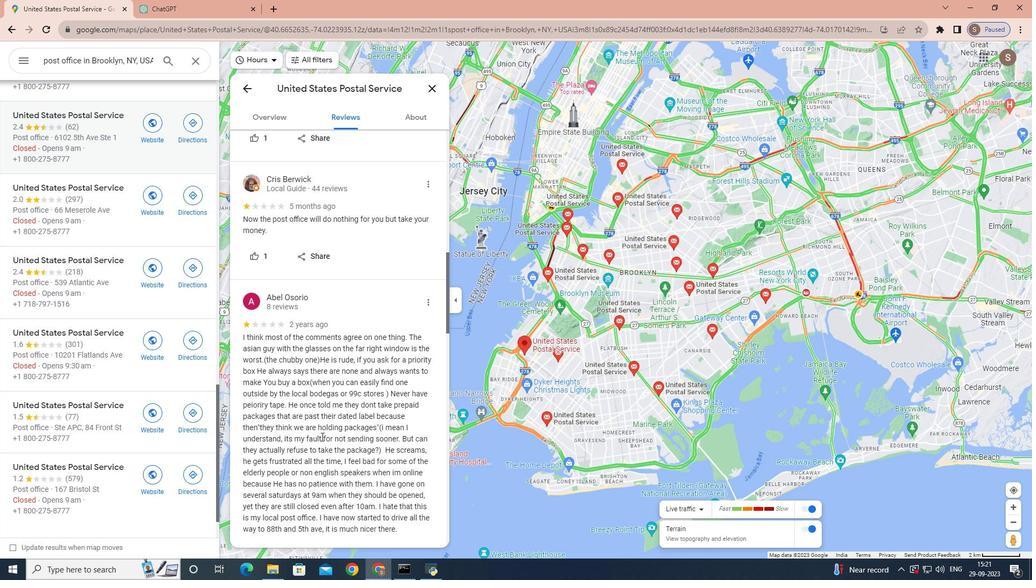 
Action: Mouse scrolled (321, 436) with delta (0, 0)
Screenshot: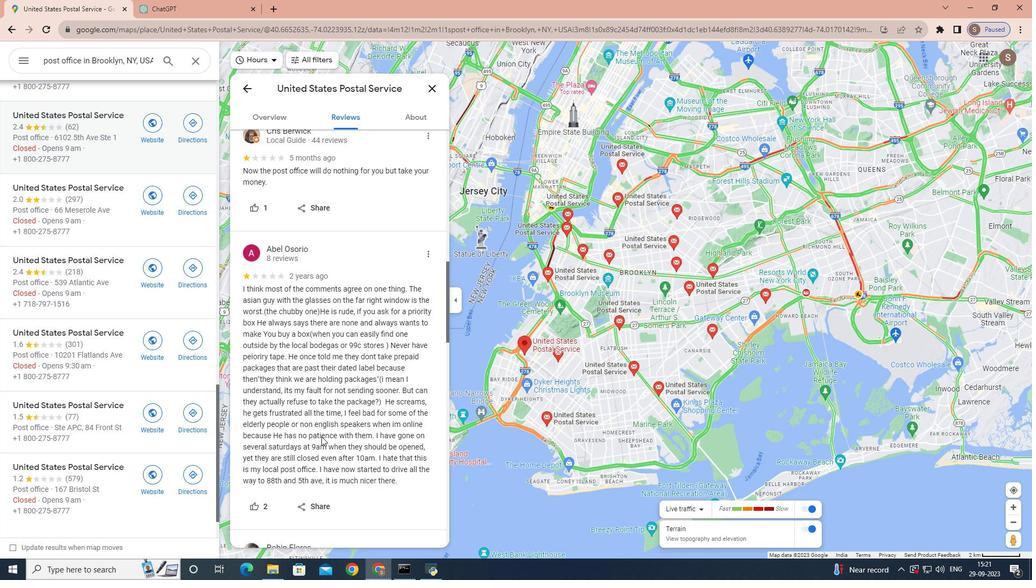
Action: Mouse scrolled (321, 436) with delta (0, 0)
Screenshot: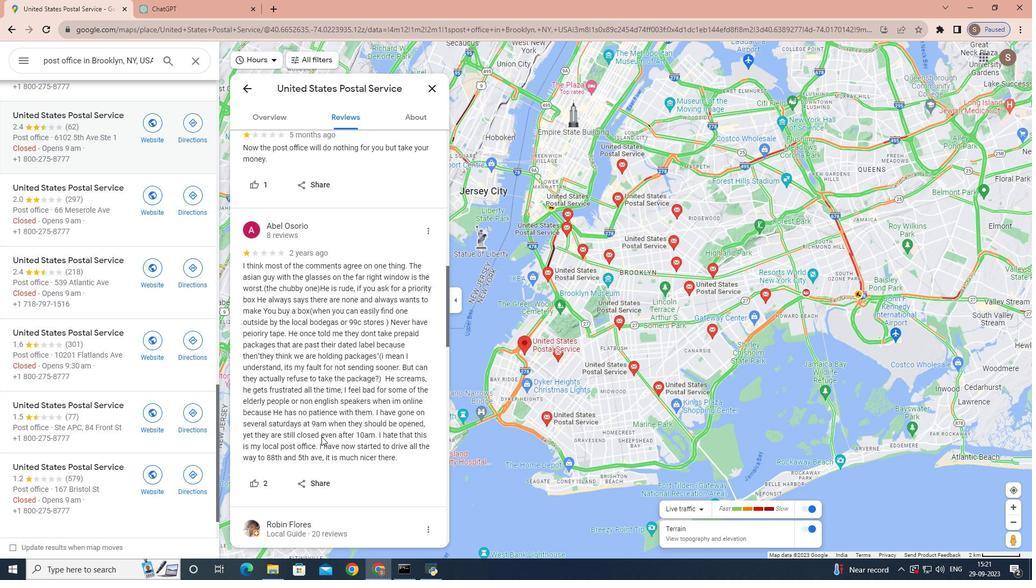 
Action: Mouse scrolled (321, 436) with delta (0, 0)
Screenshot: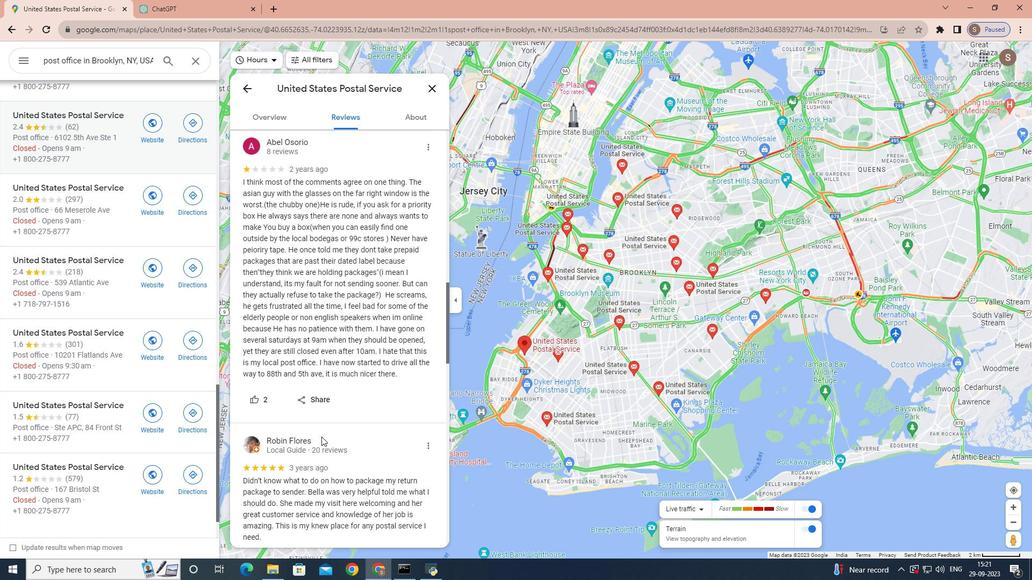 
Action: Mouse scrolled (321, 436) with delta (0, 0)
Screenshot: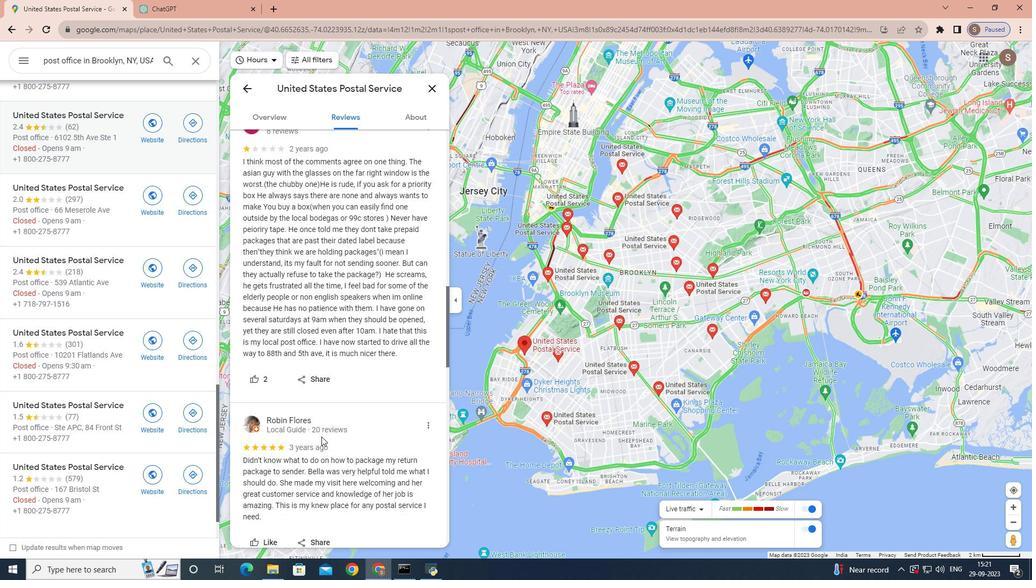 
Action: Mouse scrolled (321, 436) with delta (0, 0)
Screenshot: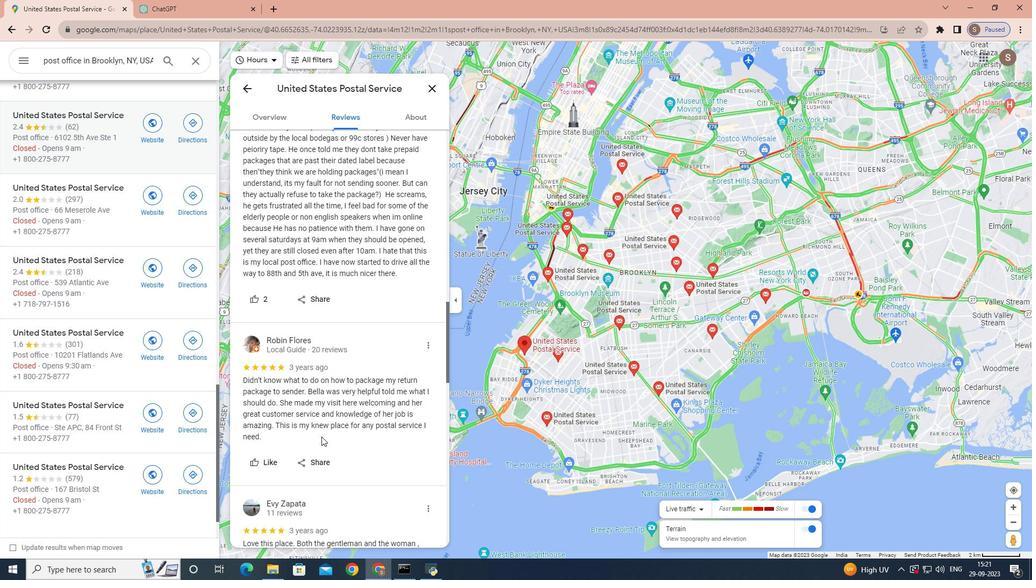 
Action: Mouse scrolled (321, 436) with delta (0, 0)
Screenshot: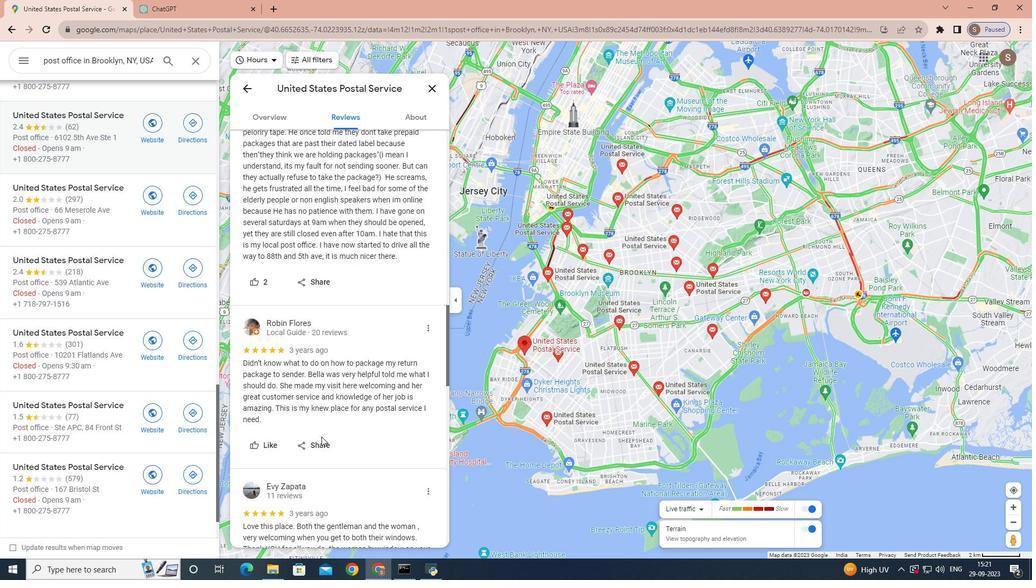 
Action: Mouse scrolled (321, 436) with delta (0, 0)
Screenshot: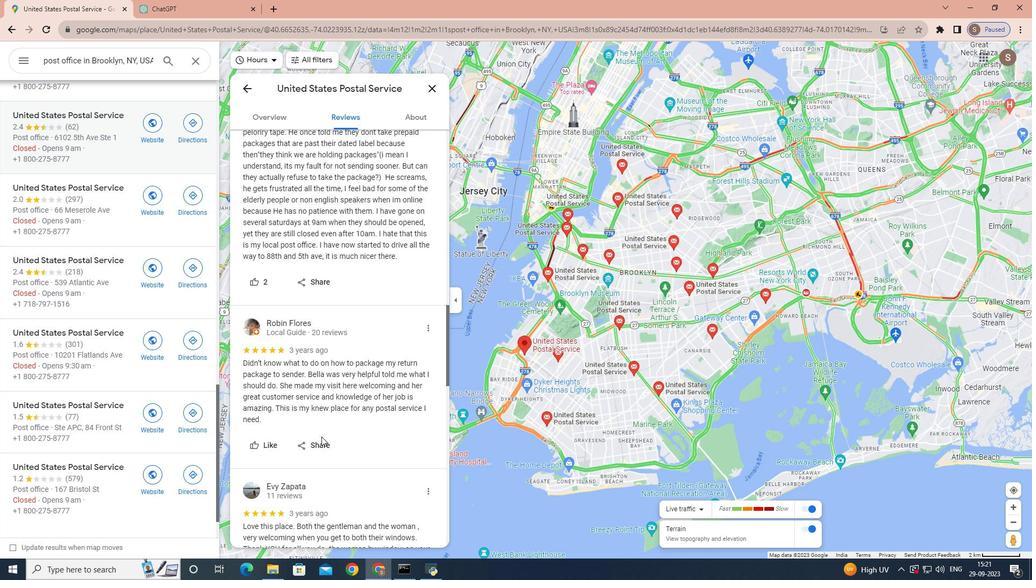 
Action: Mouse scrolled (321, 436) with delta (0, 0)
Screenshot: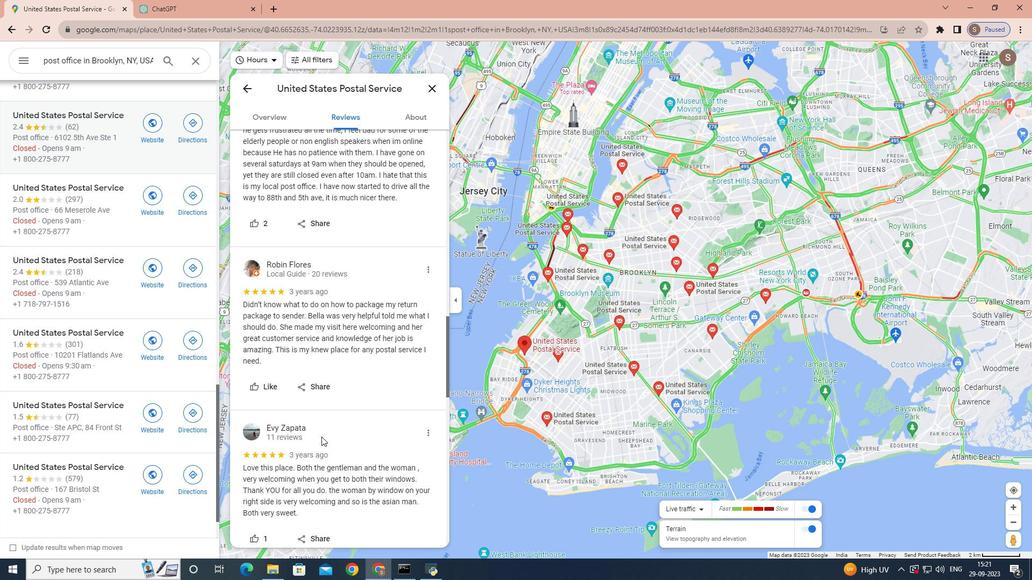 
Action: Mouse scrolled (321, 436) with delta (0, 0)
Screenshot: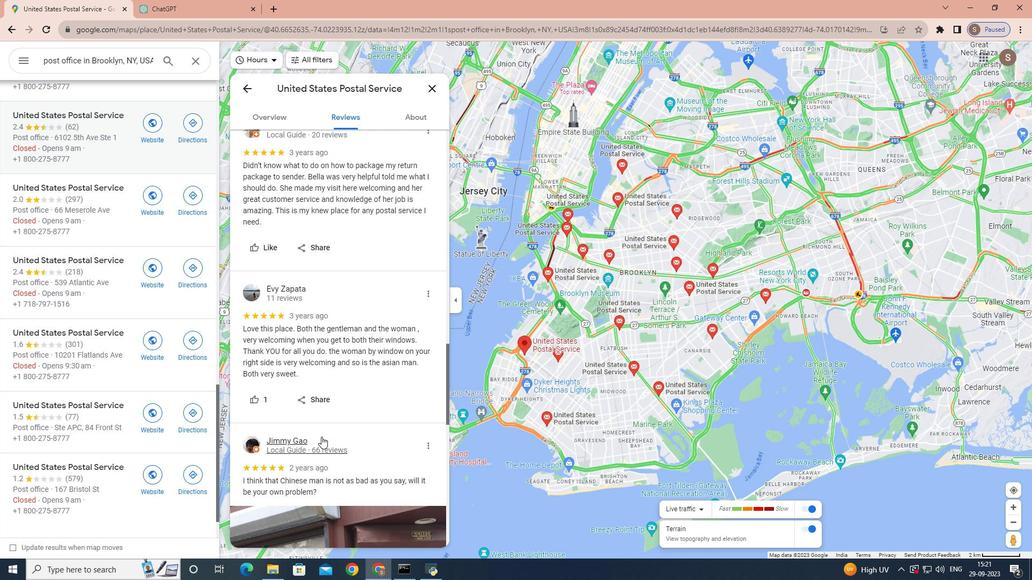 
Action: Mouse scrolled (321, 436) with delta (0, 0)
Screenshot: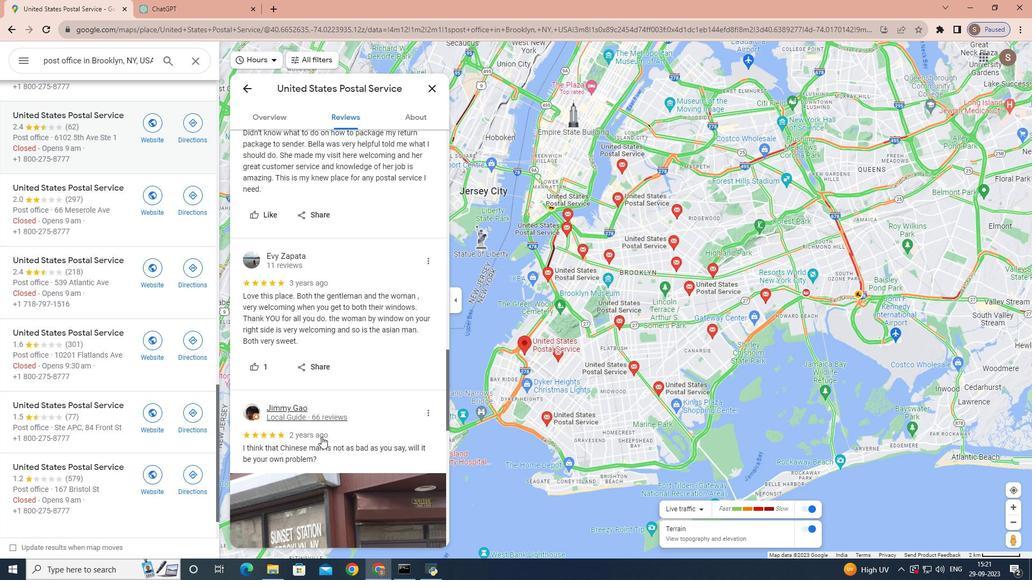 
Action: Mouse scrolled (321, 436) with delta (0, 0)
Screenshot: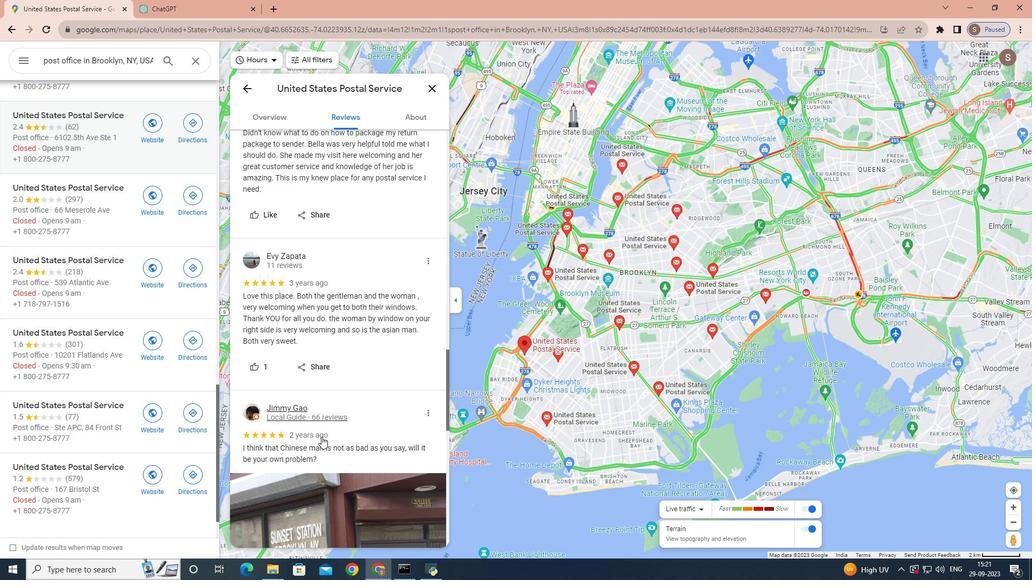 
Action: Mouse scrolled (321, 436) with delta (0, 0)
Screenshot: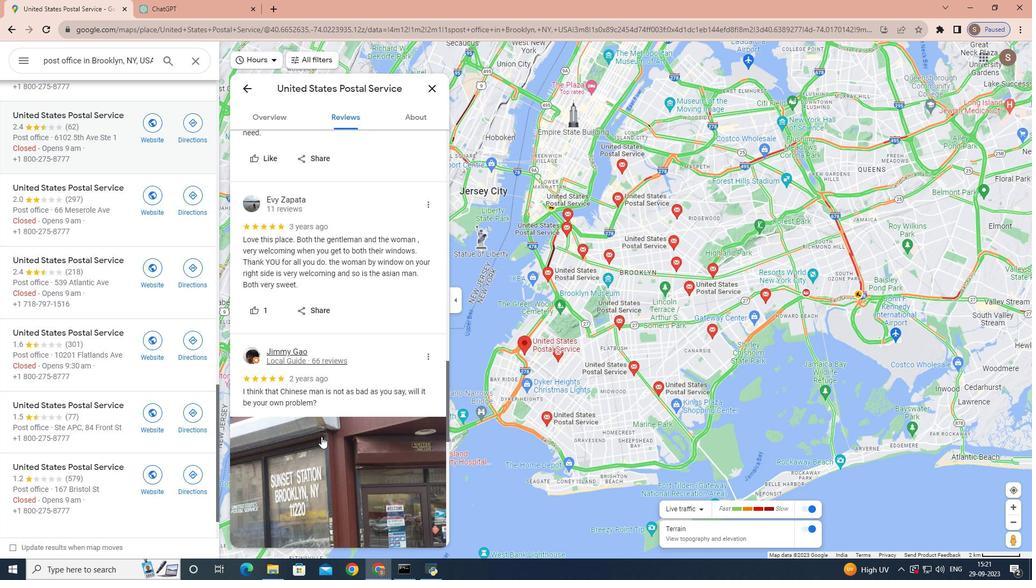 
Action: Mouse moved to (321, 436)
Screenshot: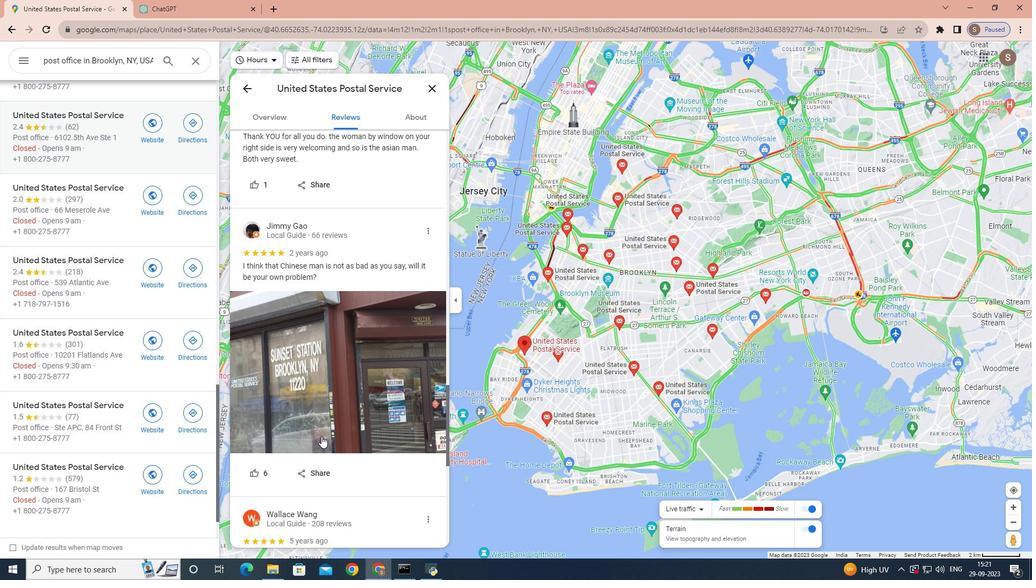 
Action: Mouse scrolled (321, 436) with delta (0, 0)
Screenshot: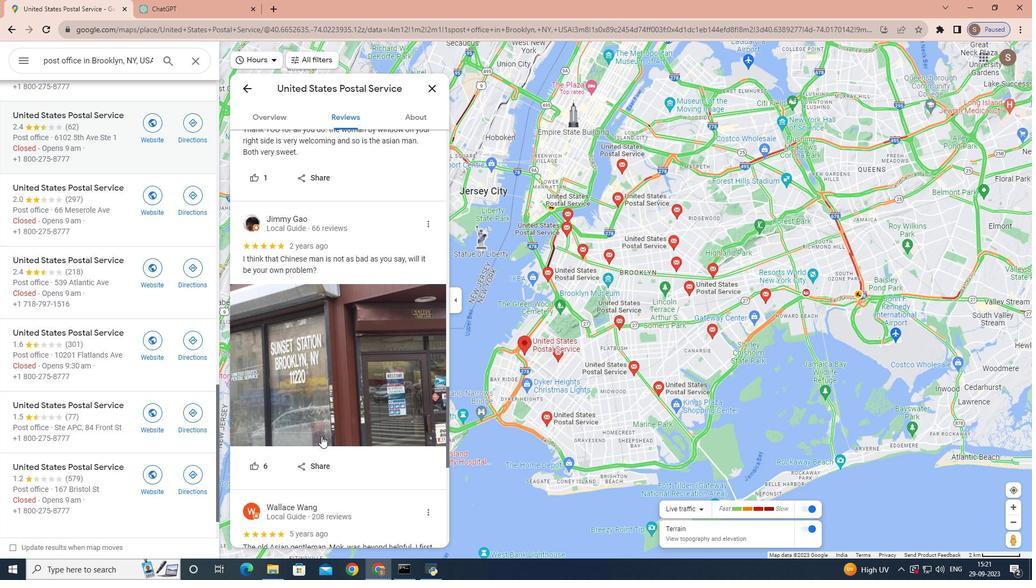 
Action: Mouse scrolled (321, 436) with delta (0, 0)
Screenshot: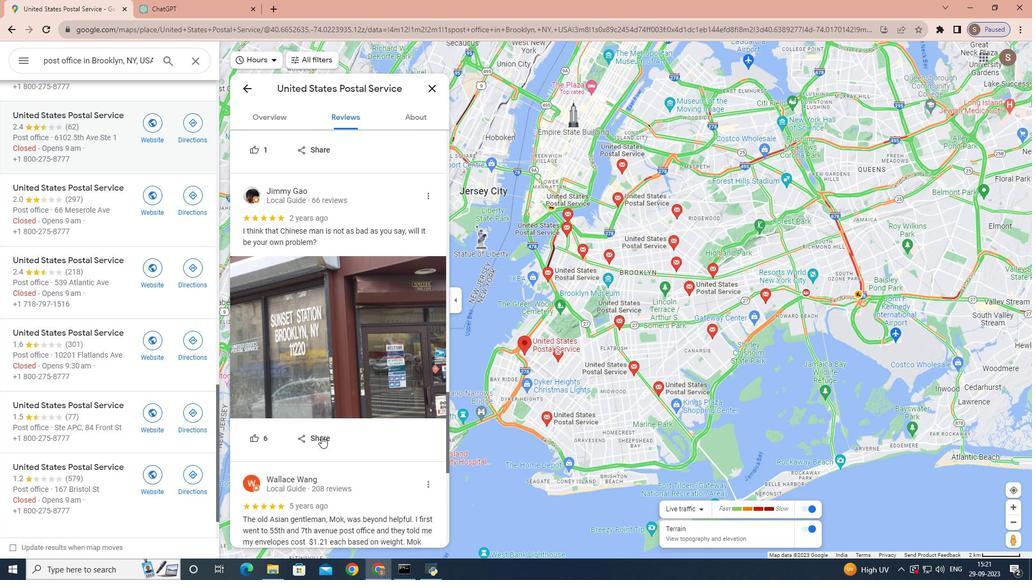 
Action: Mouse scrolled (321, 436) with delta (0, 0)
Screenshot: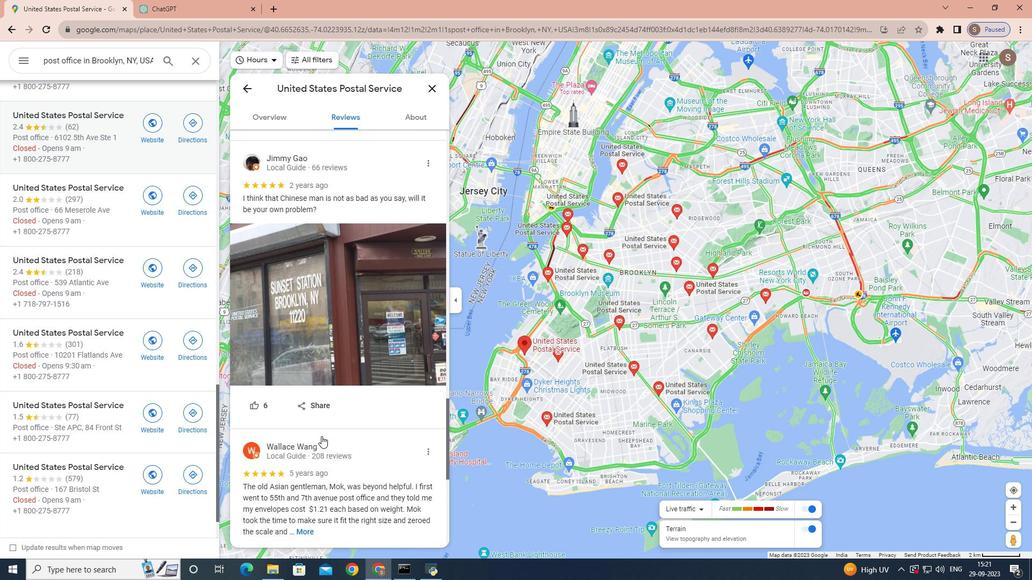 
Action: Mouse scrolled (321, 436) with delta (0, 0)
Screenshot: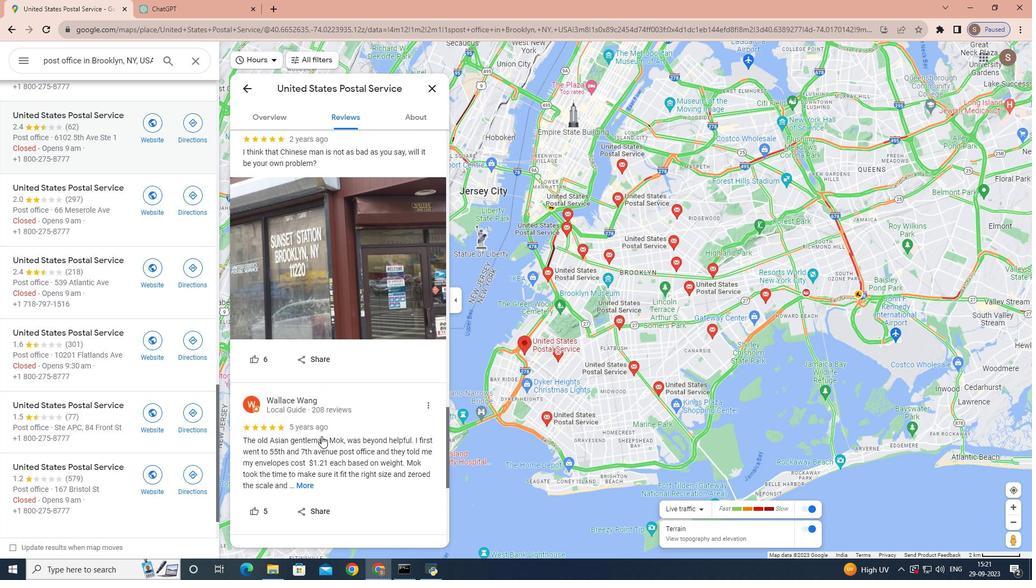 
Action: Mouse scrolled (321, 436) with delta (0, 0)
Screenshot: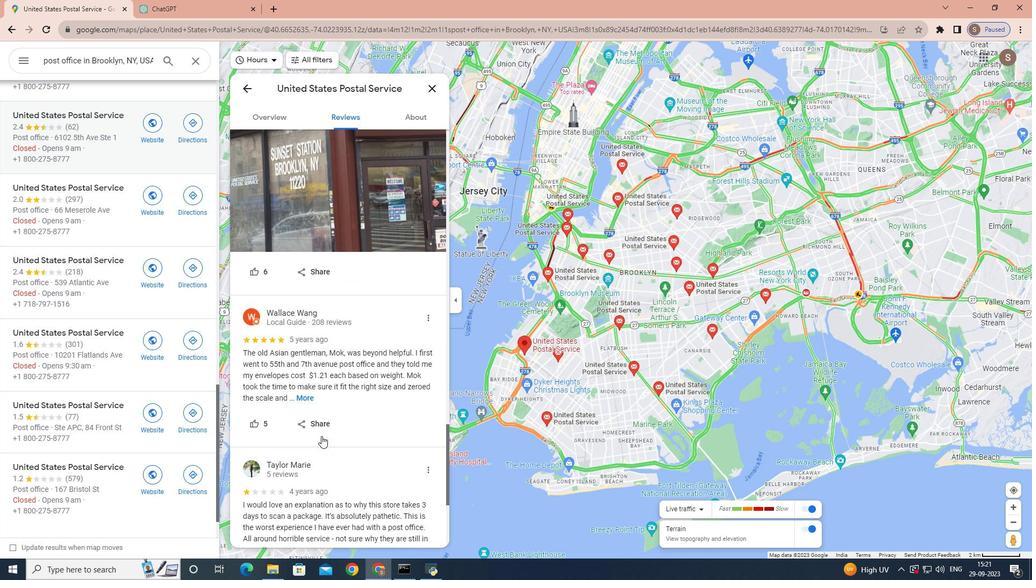 
Action: Mouse moved to (304, 336)
Screenshot: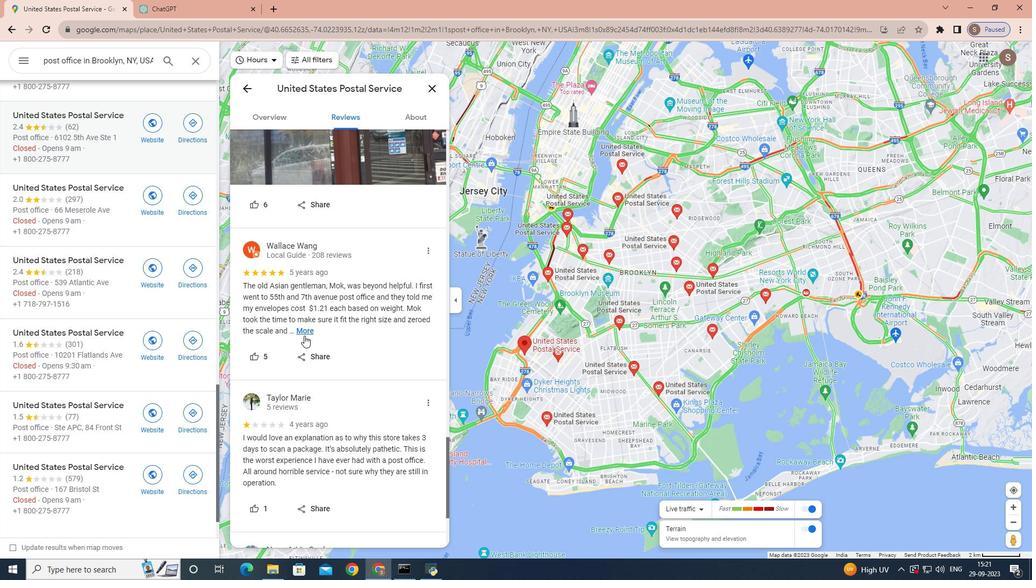 
Action: Mouse pressed left at (304, 336)
Screenshot: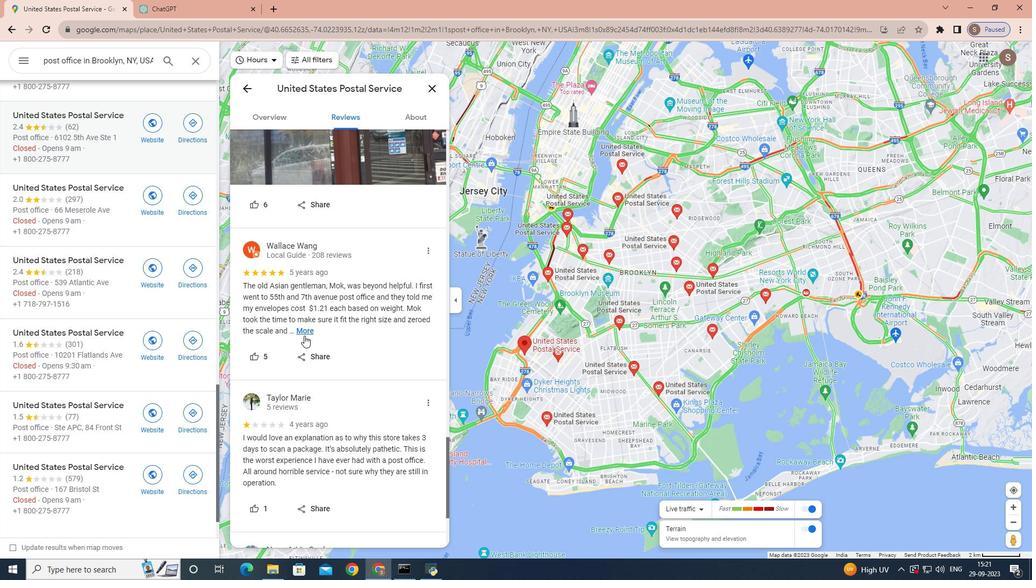 
Action: Mouse moved to (300, 337)
Screenshot: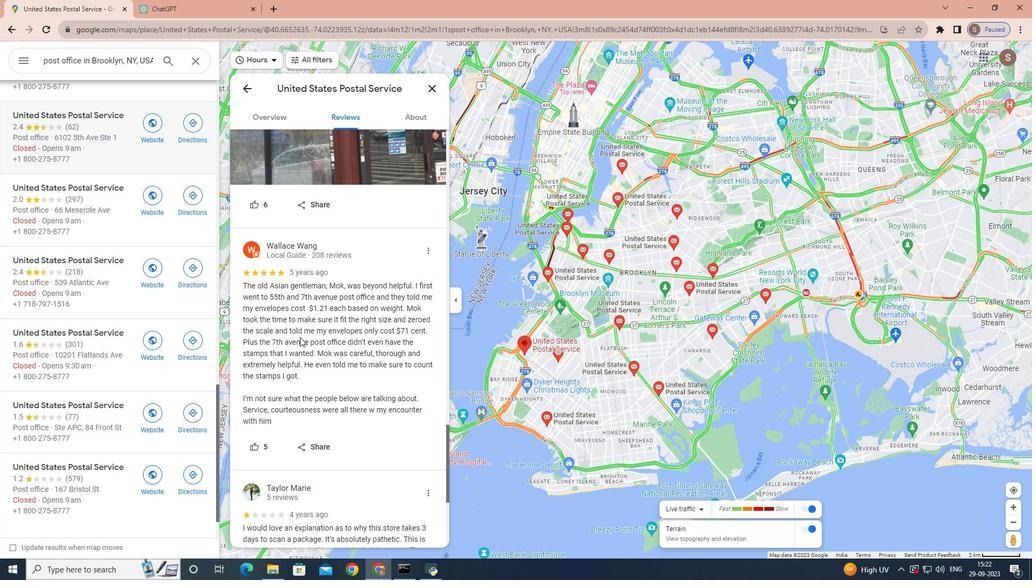 
Action: Mouse scrolled (300, 337) with delta (0, 0)
Screenshot: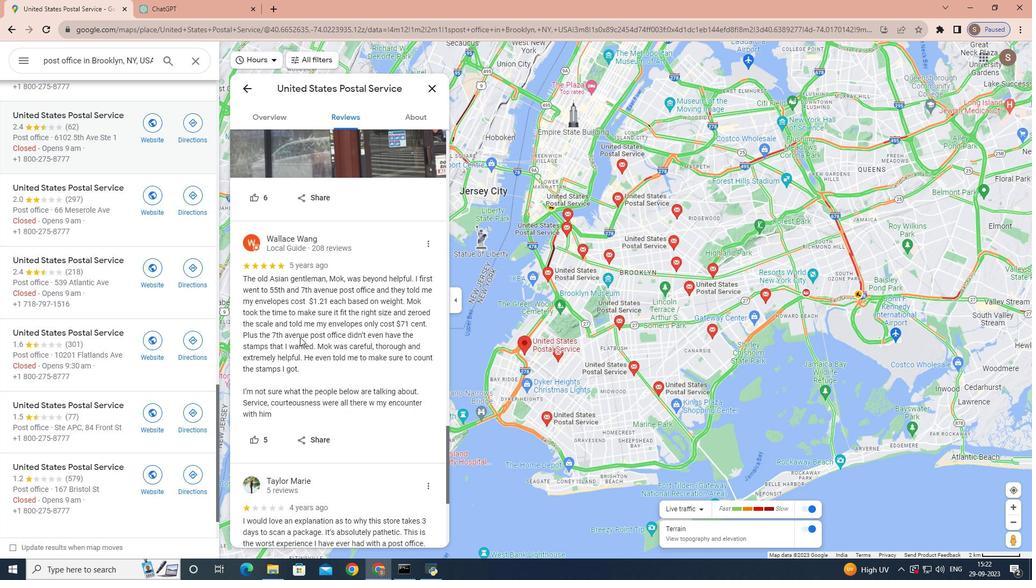 
Action: Mouse scrolled (300, 337) with delta (0, 0)
Screenshot: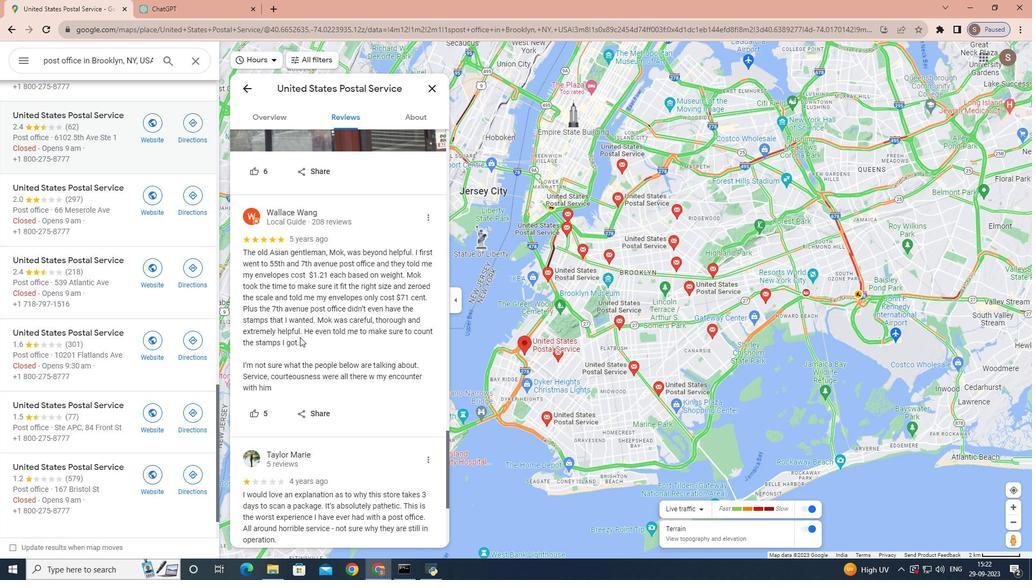 
Action: Mouse scrolled (300, 337) with delta (0, 0)
Screenshot: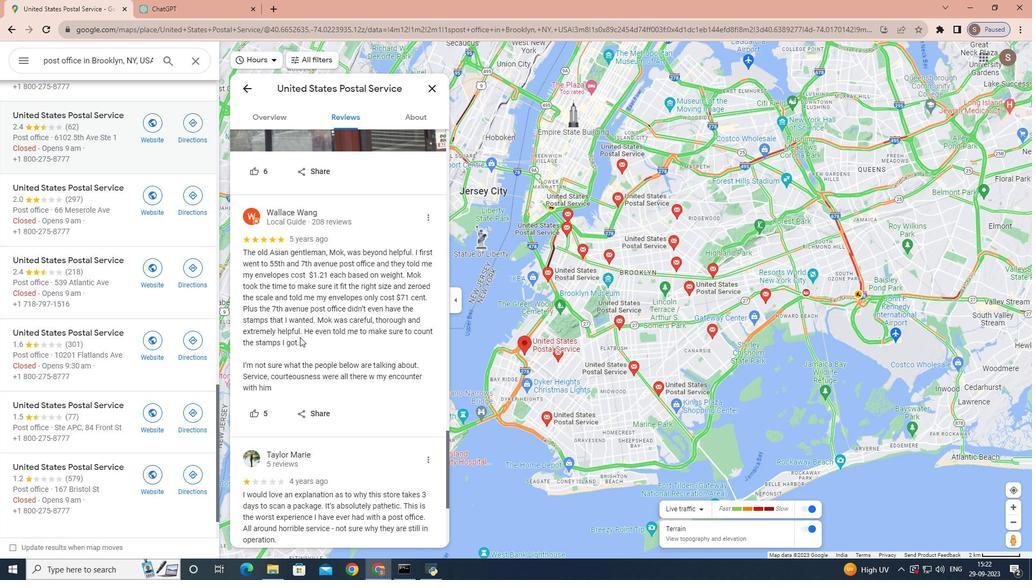 
Action: Mouse scrolled (300, 337) with delta (0, 0)
Screenshot: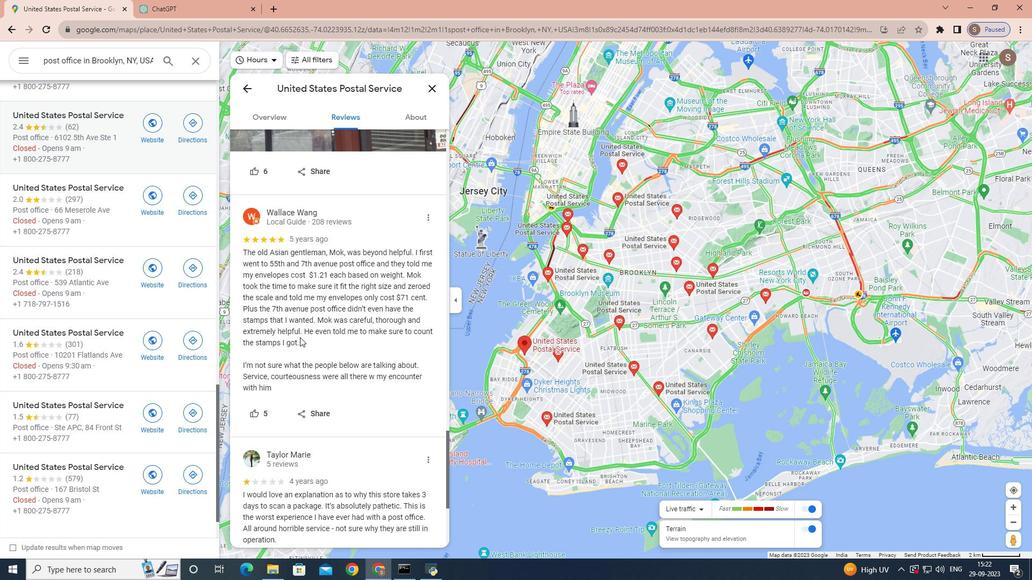 
Action: Mouse scrolled (300, 337) with delta (0, 0)
Screenshot: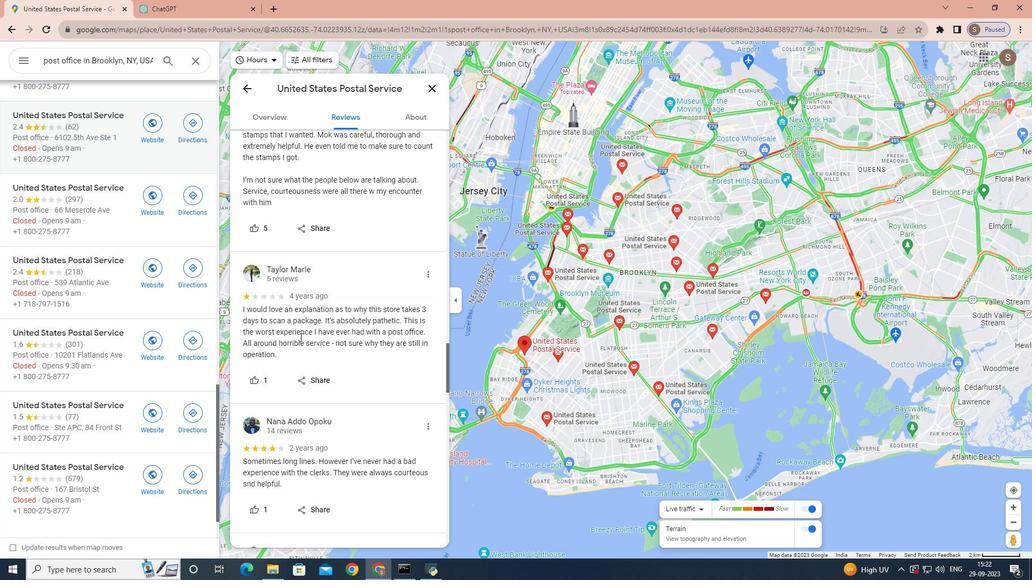 
Action: Mouse scrolled (300, 337) with delta (0, 0)
Screenshot: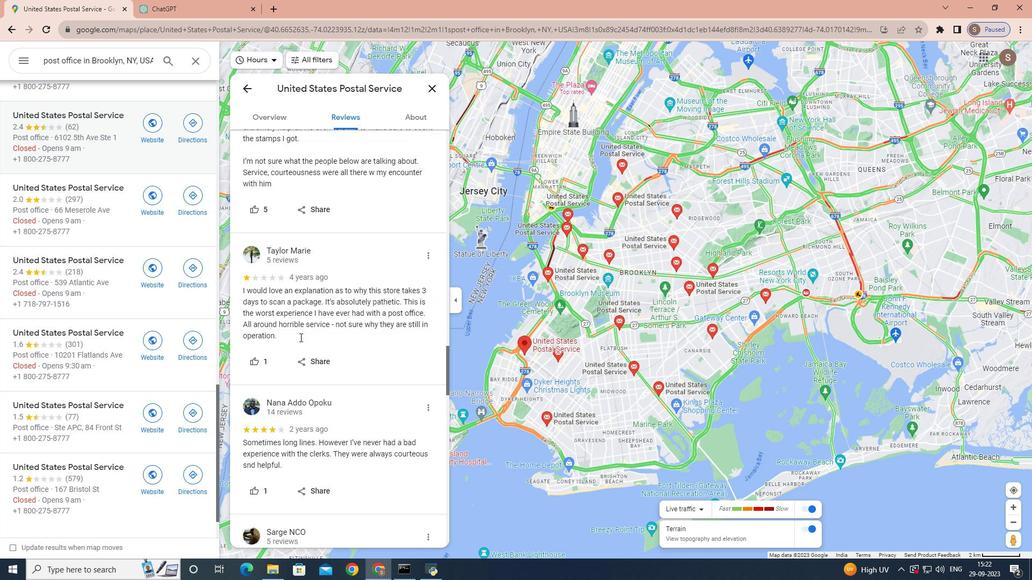 
Action: Mouse scrolled (300, 337) with delta (0, 0)
Screenshot: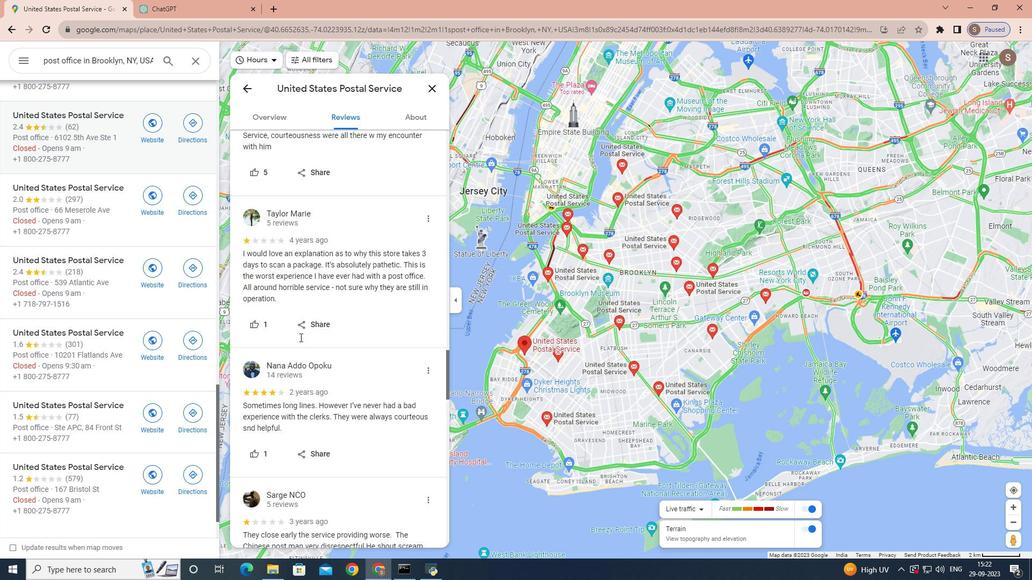 
Action: Mouse scrolled (300, 337) with delta (0, 0)
Screenshot: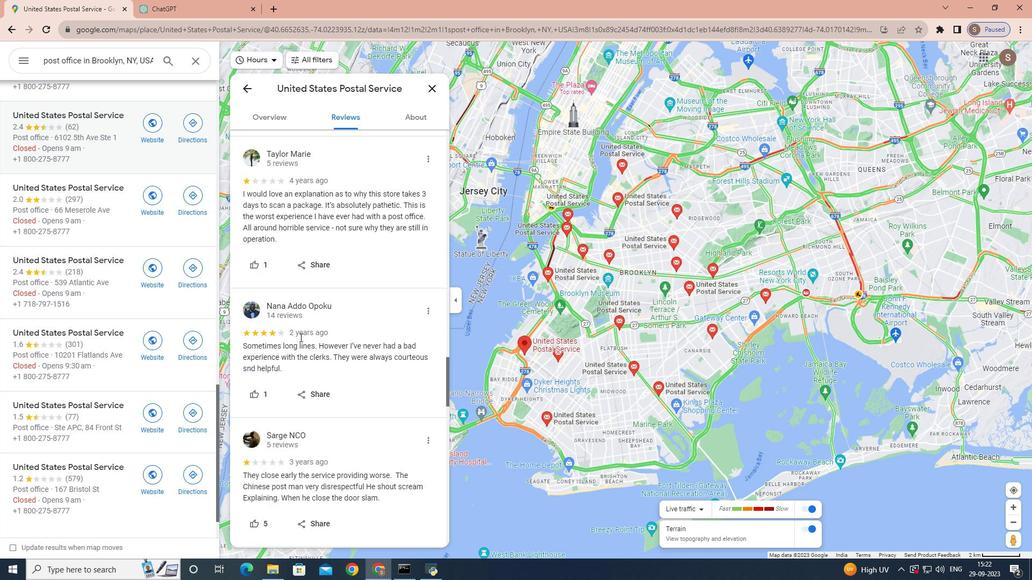 
Action: Mouse scrolled (300, 337) with delta (0, 0)
Screenshot: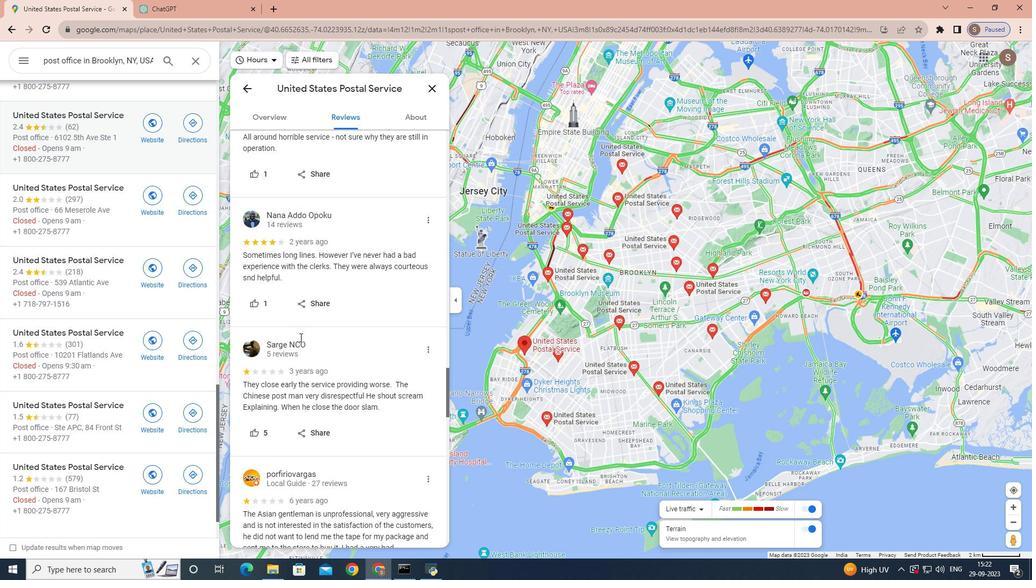 
Action: Mouse scrolled (300, 337) with delta (0, 0)
Screenshot: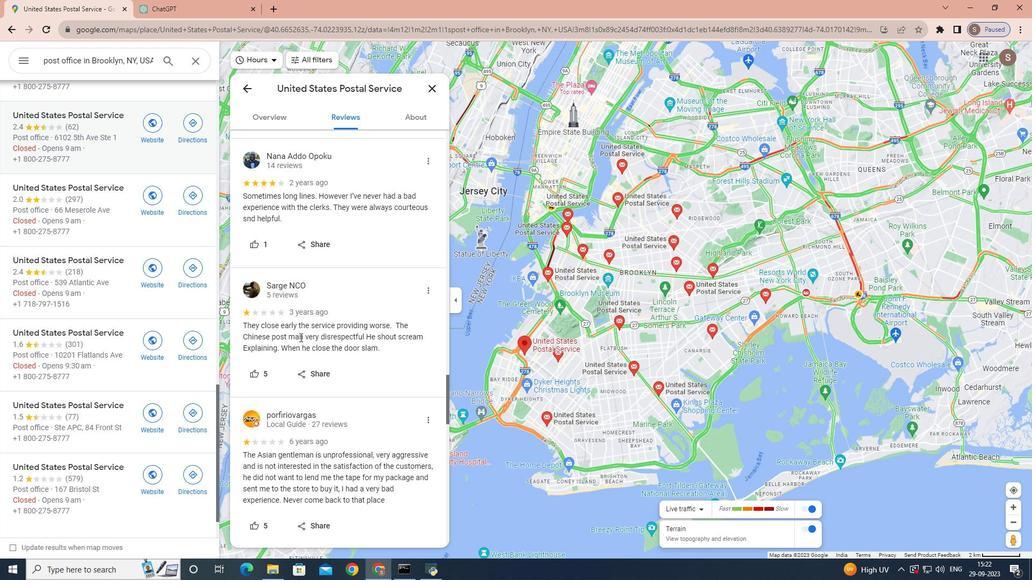 
Action: Mouse scrolled (300, 337) with delta (0, 0)
Screenshot: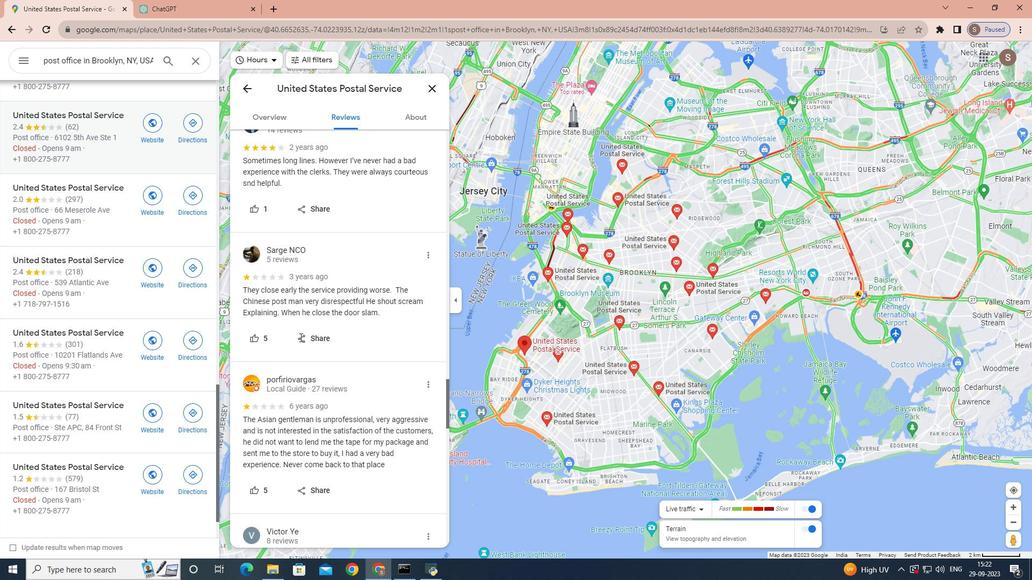 
Action: Mouse scrolled (300, 337) with delta (0, 0)
Screenshot: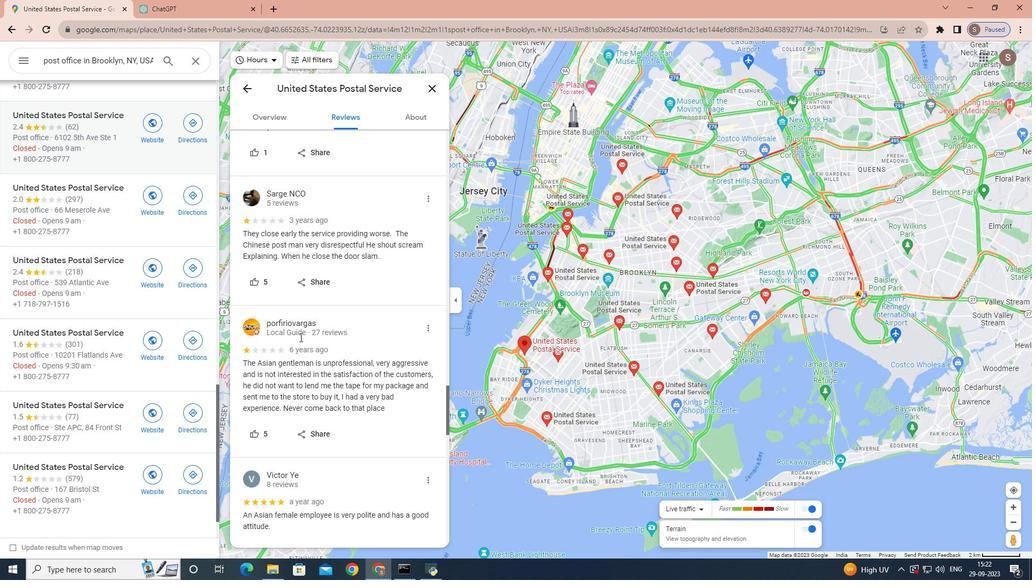 
Action: Mouse scrolled (300, 337) with delta (0, 0)
Screenshot: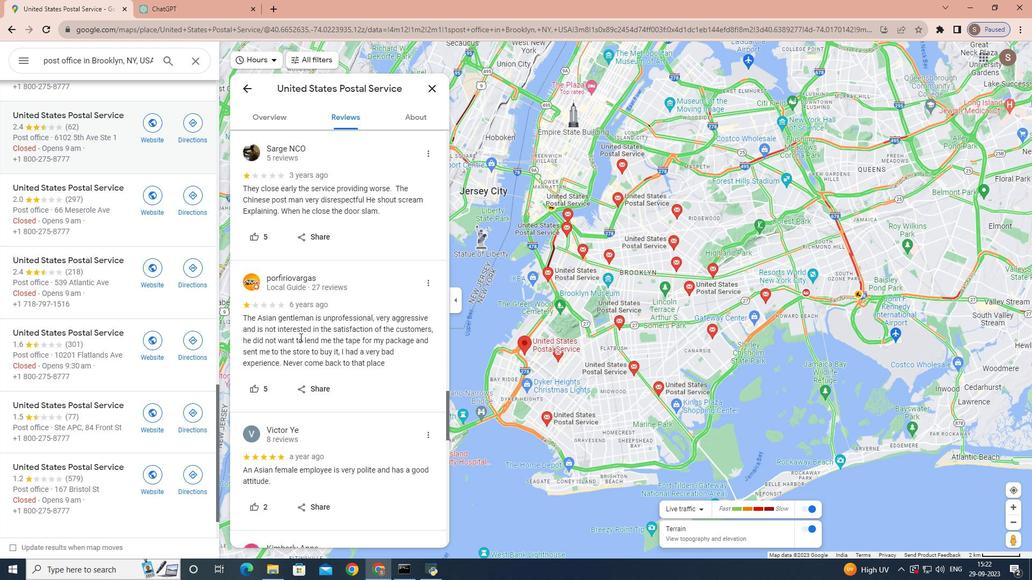 
Action: Mouse scrolled (300, 337) with delta (0, 0)
Screenshot: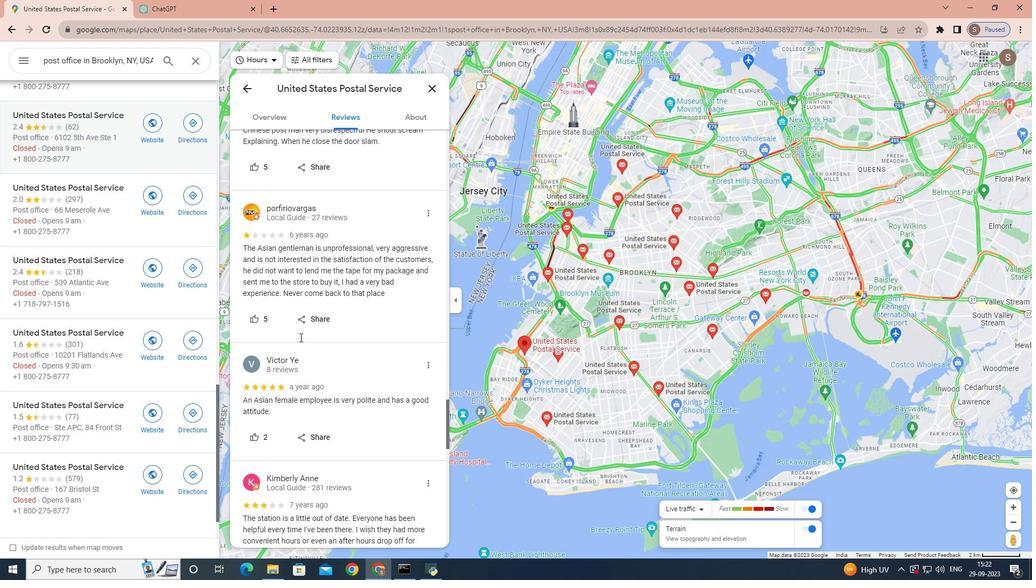 
Action: Mouse moved to (300, 337)
Screenshot: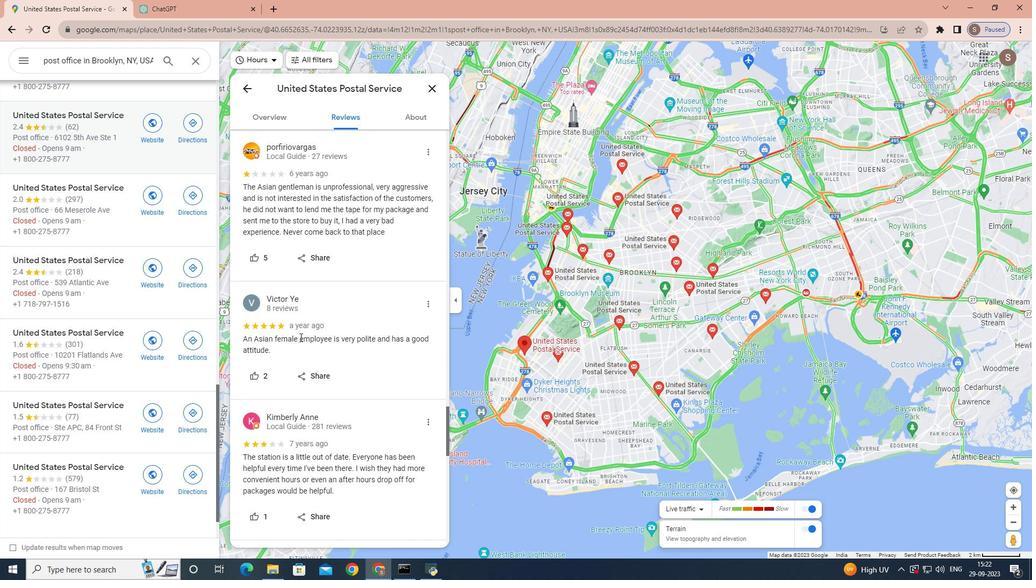 
Action: Mouse scrolled (300, 337) with delta (0, 0)
Screenshot: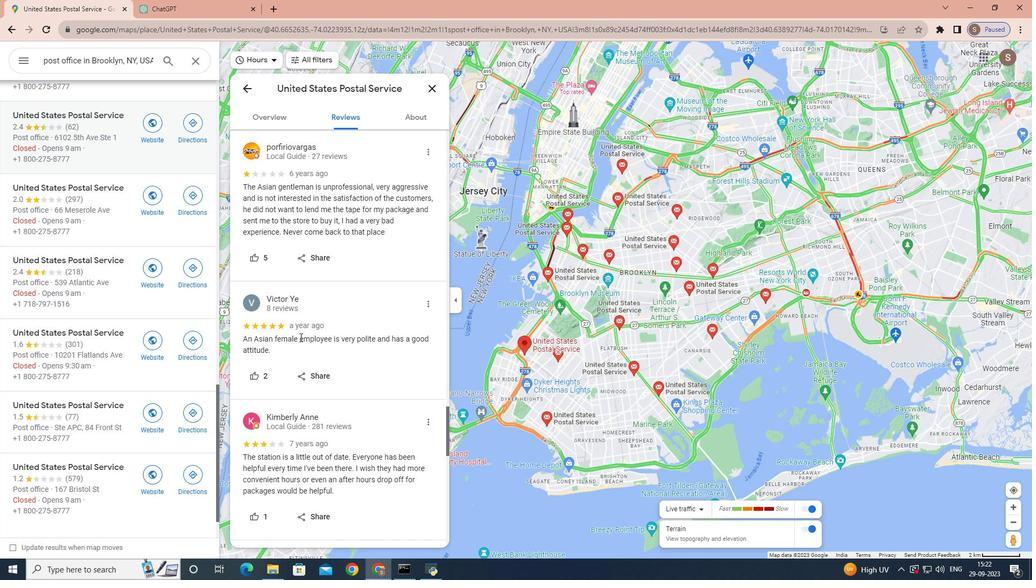 
Action: Mouse scrolled (300, 337) with delta (0, 0)
Screenshot: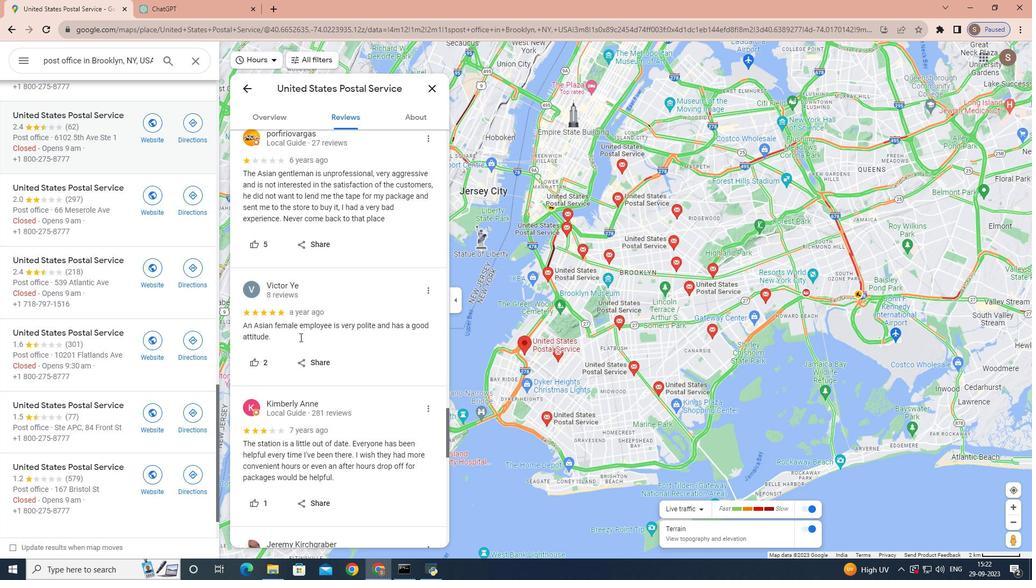 
Action: Mouse scrolled (300, 337) with delta (0, 0)
Screenshot: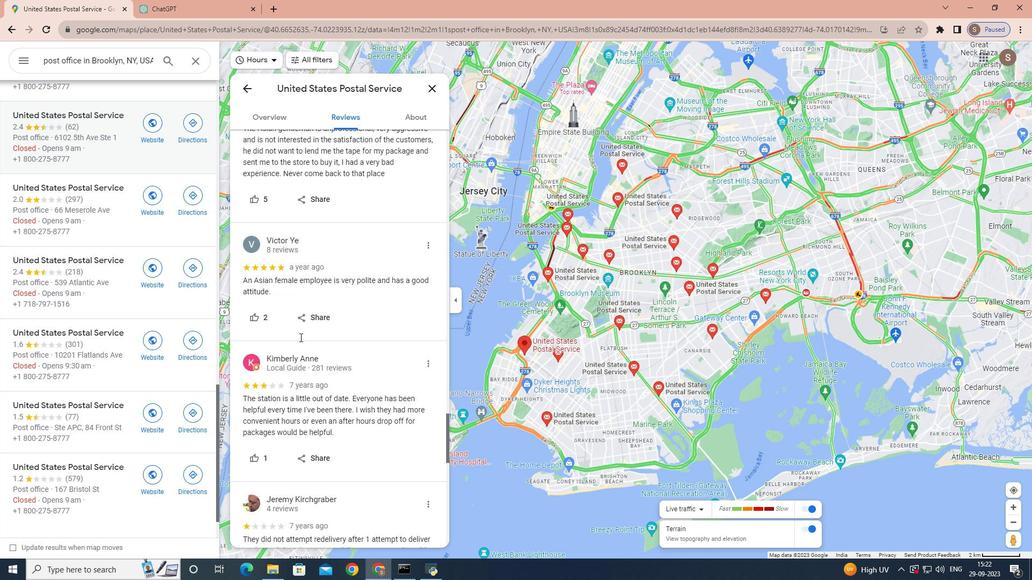 
Action: Mouse scrolled (300, 337) with delta (0, 0)
Screenshot: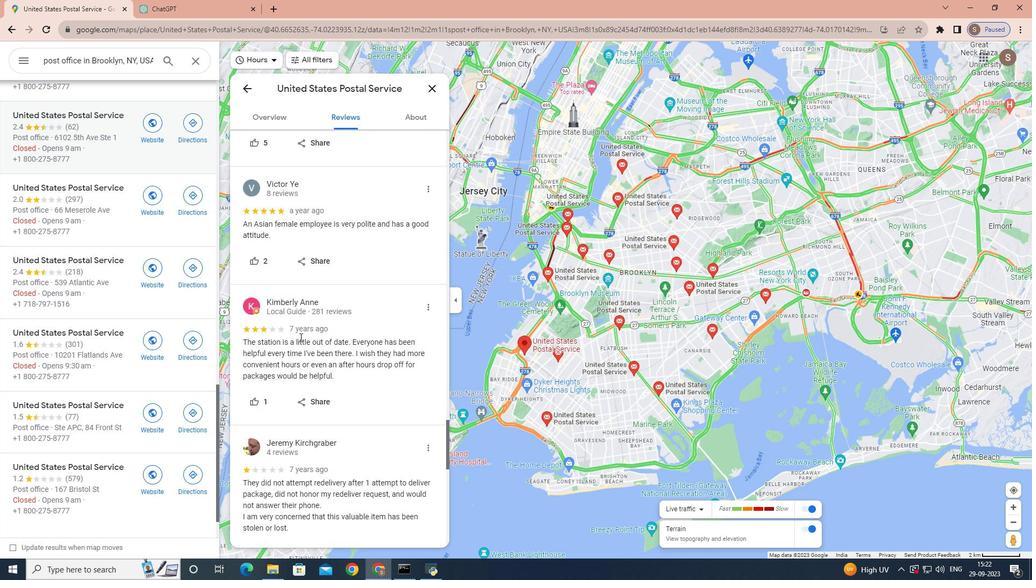 
Action: Mouse scrolled (300, 337) with delta (0, 0)
Screenshot: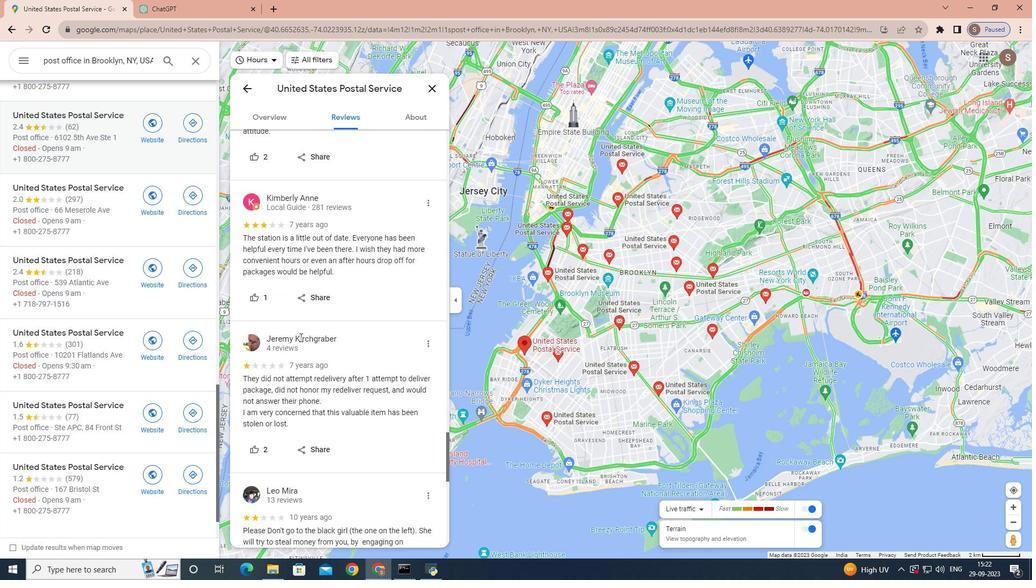 
Action: Mouse scrolled (300, 337) with delta (0, 0)
Screenshot: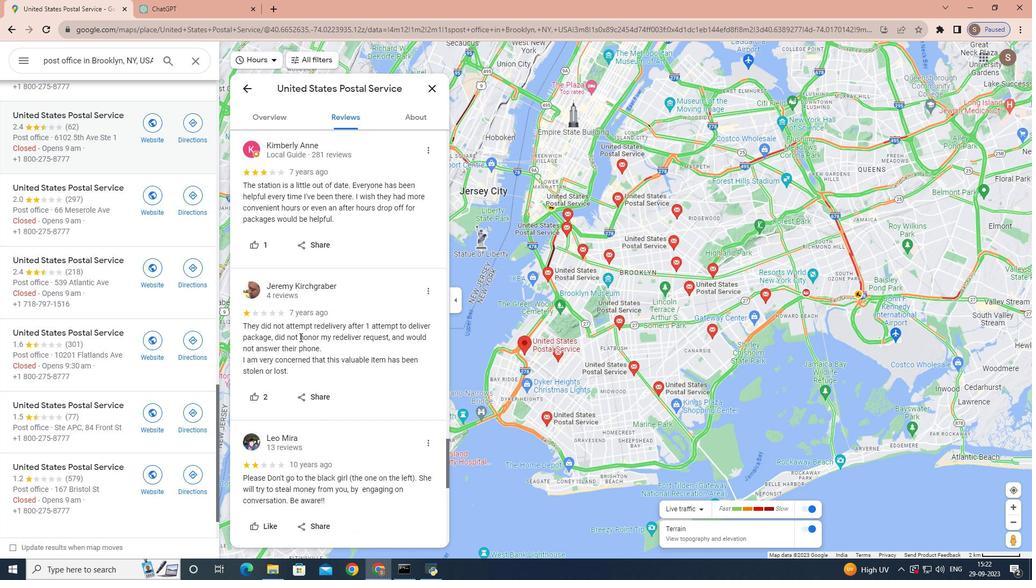 
Action: Mouse scrolled (300, 337) with delta (0, 0)
Screenshot: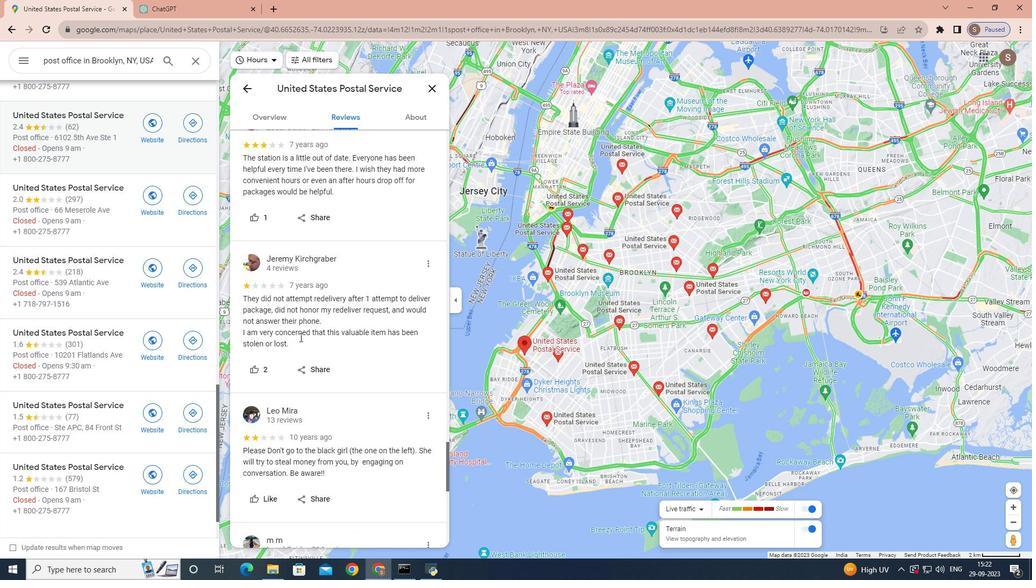 
Action: Mouse scrolled (300, 337) with delta (0, 0)
Screenshot: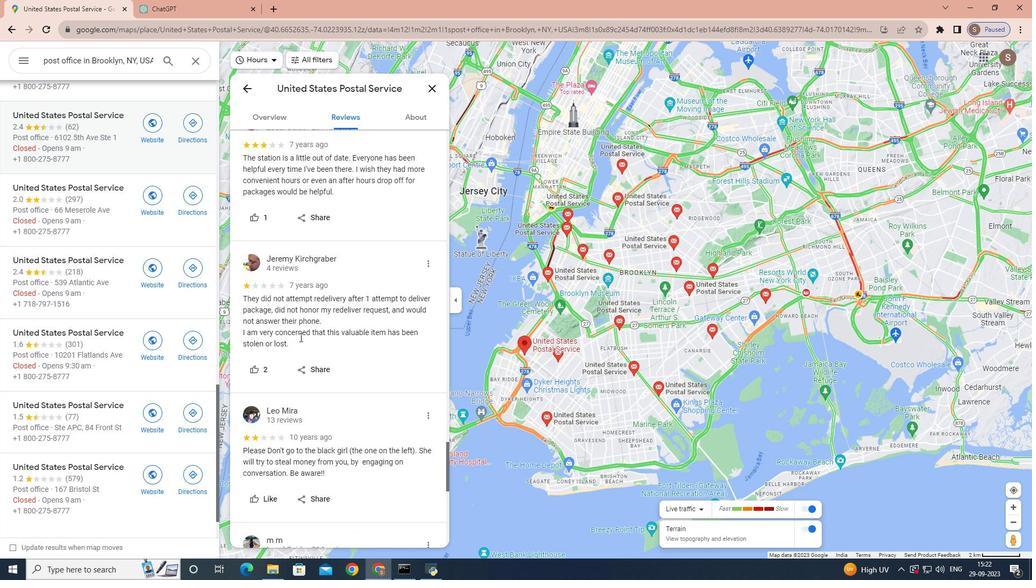 
Action: Mouse scrolled (300, 337) with delta (0, 0)
Screenshot: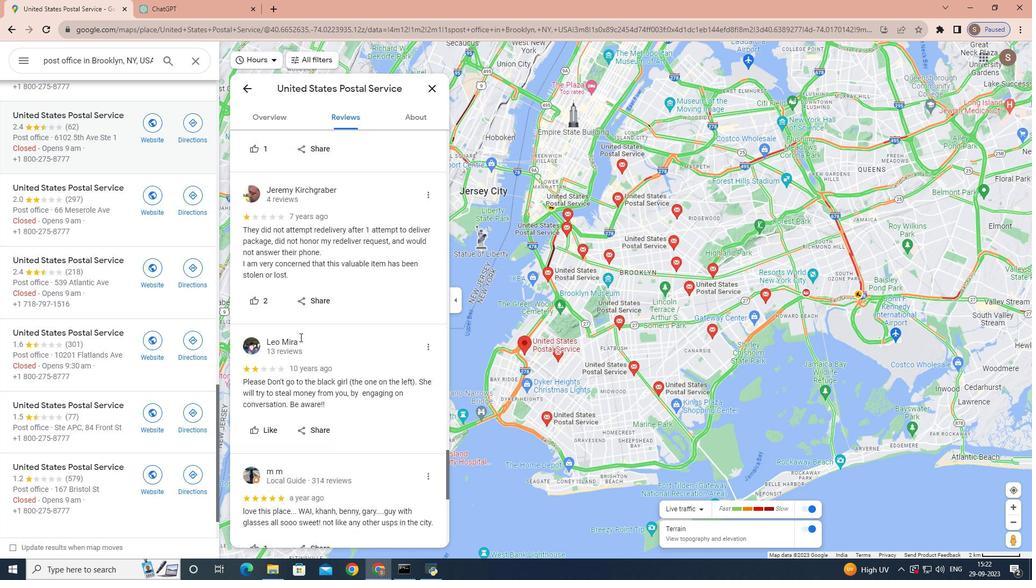 
Action: Mouse scrolled (300, 337) with delta (0, 0)
Screenshot: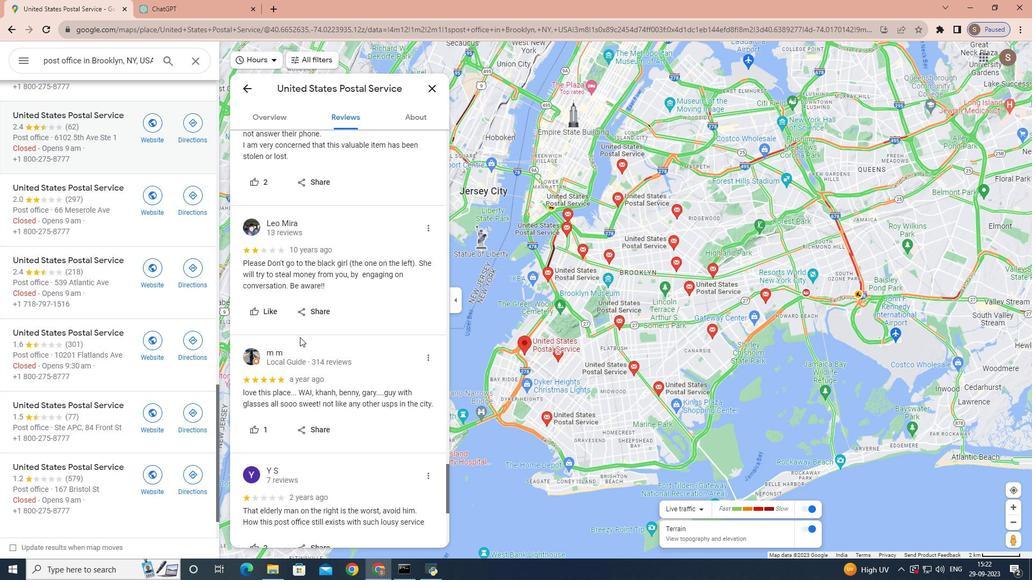 
Action: Mouse scrolled (300, 337) with delta (0, 0)
Screenshot: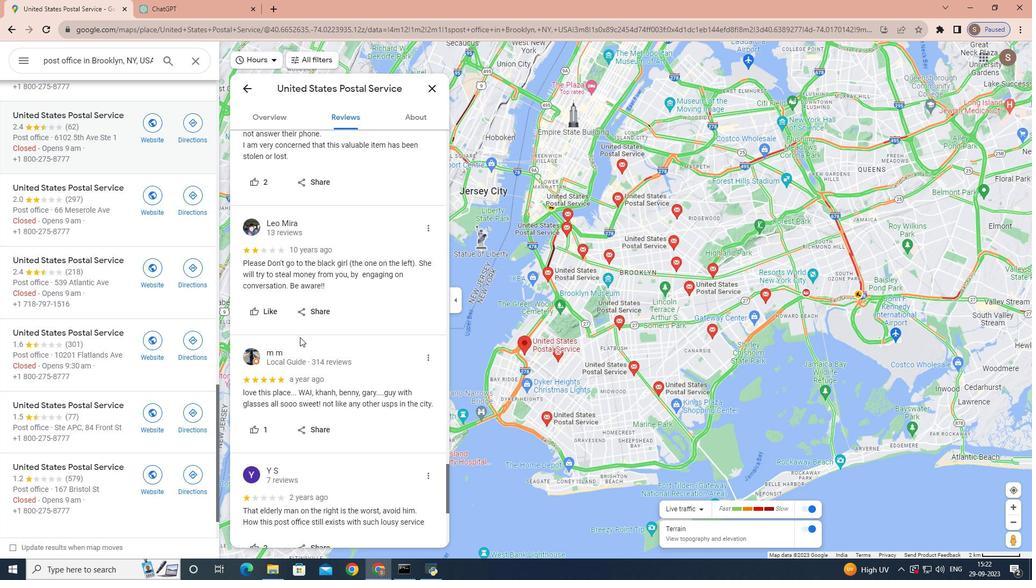 
Action: Mouse scrolled (300, 337) with delta (0, 0)
Screenshot: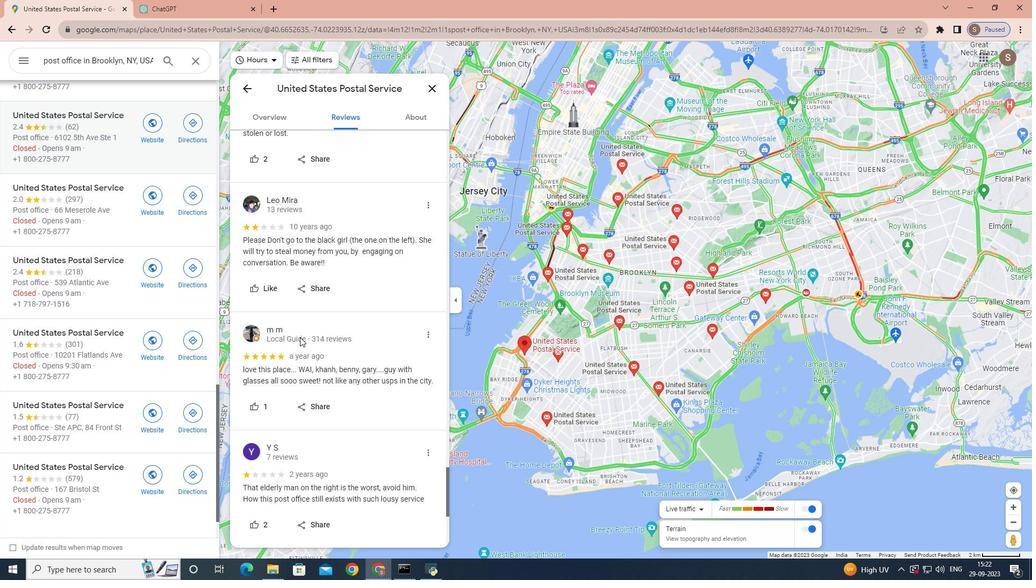 
Action: Mouse scrolled (300, 337) with delta (0, 0)
Screenshot: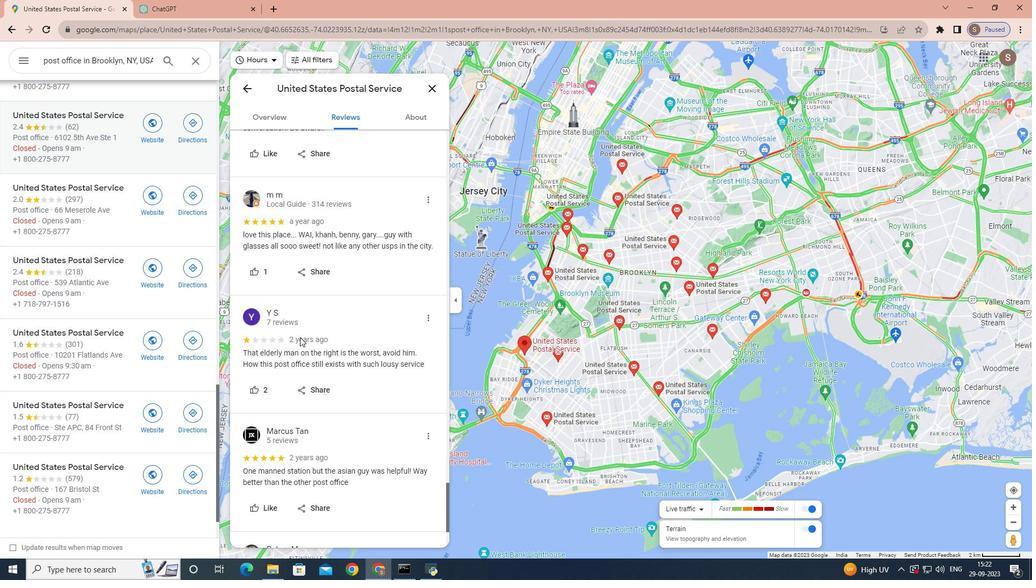 
Action: Mouse scrolled (300, 337) with delta (0, 0)
Screenshot: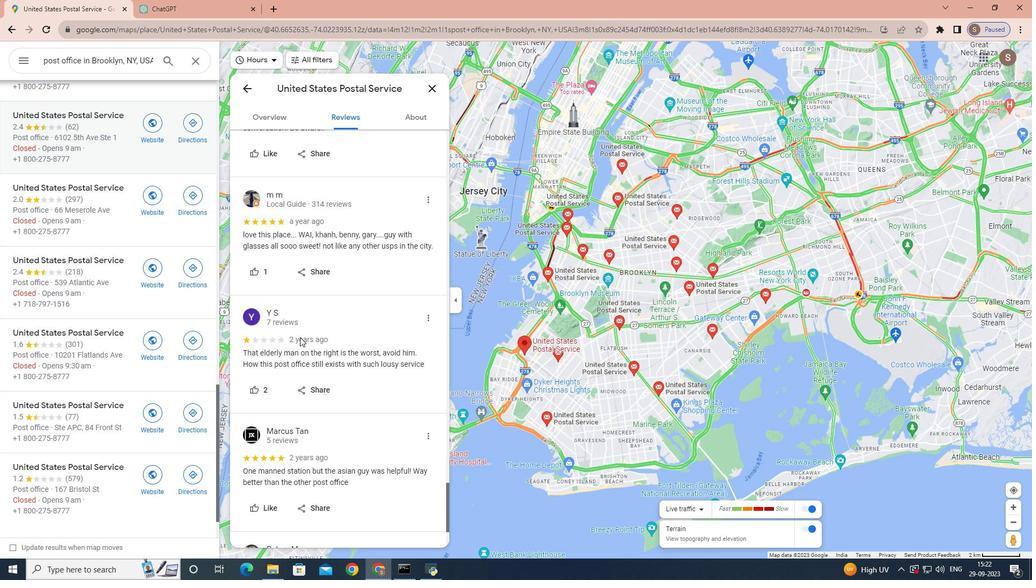 
Action: Mouse scrolled (300, 337) with delta (0, 0)
Screenshot: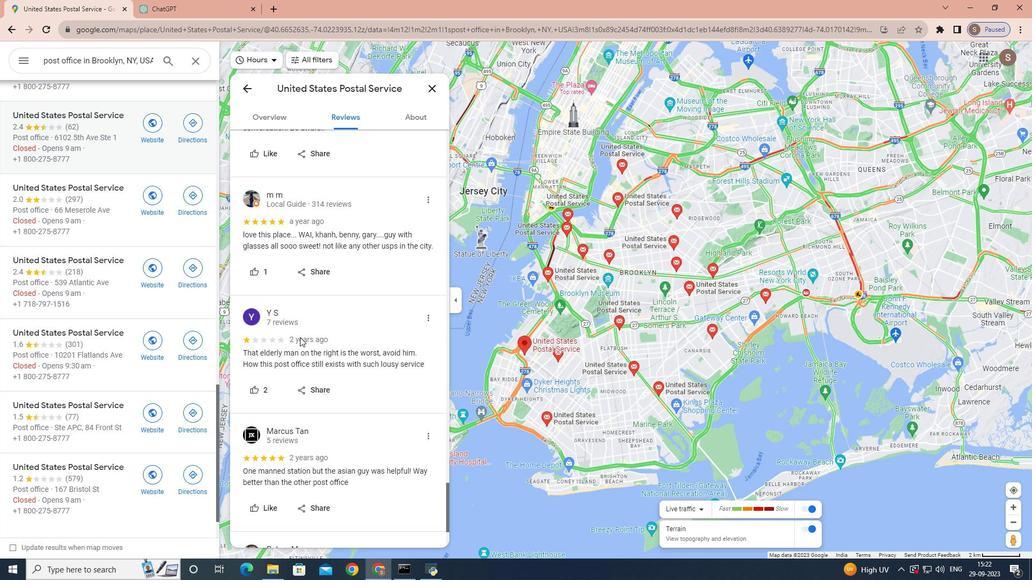 
Action: Mouse scrolled (300, 337) with delta (0, 0)
Screenshot: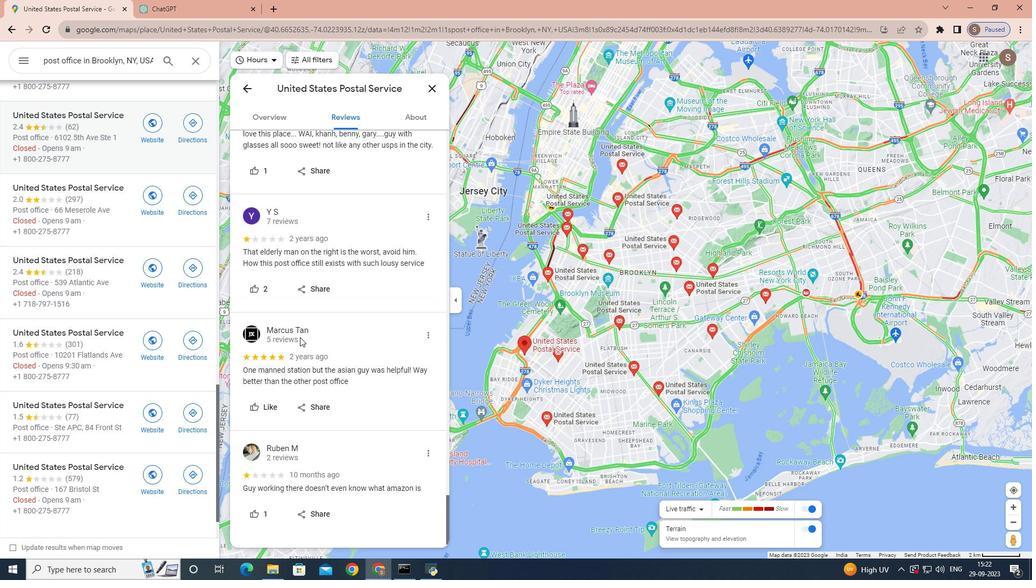 
Action: Mouse scrolled (300, 337) with delta (0, 0)
Screenshot: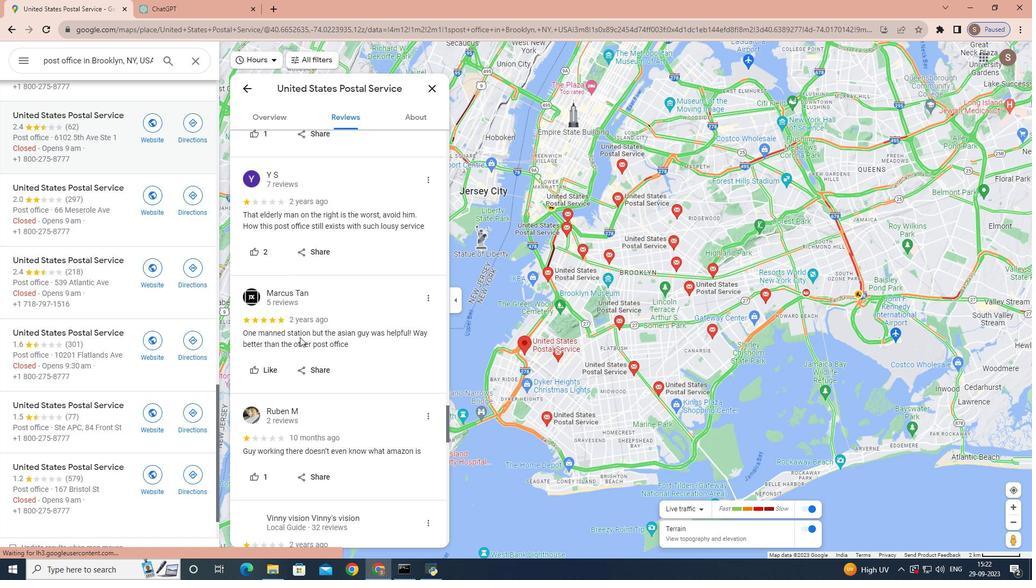 
Action: Mouse scrolled (300, 337) with delta (0, 0)
Screenshot: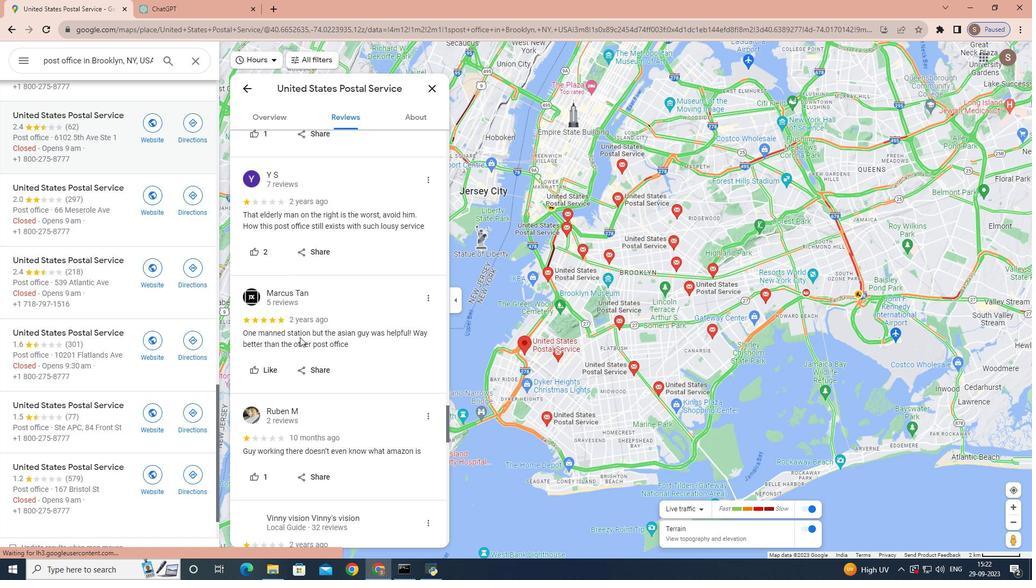 
Action: Mouse scrolled (300, 337) with delta (0, 0)
Screenshot: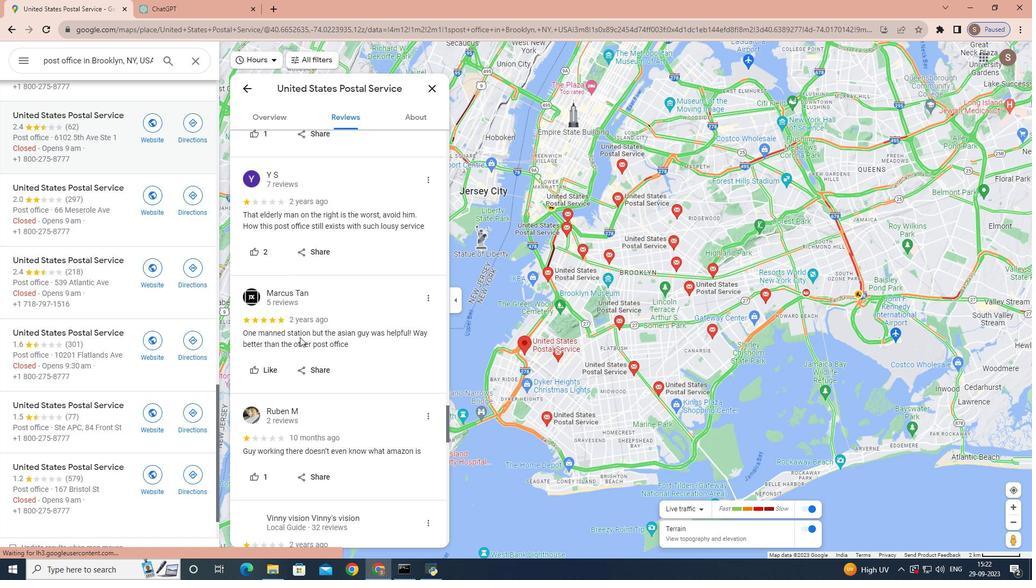 
Action: Mouse scrolled (300, 337) with delta (0, 0)
Screenshot: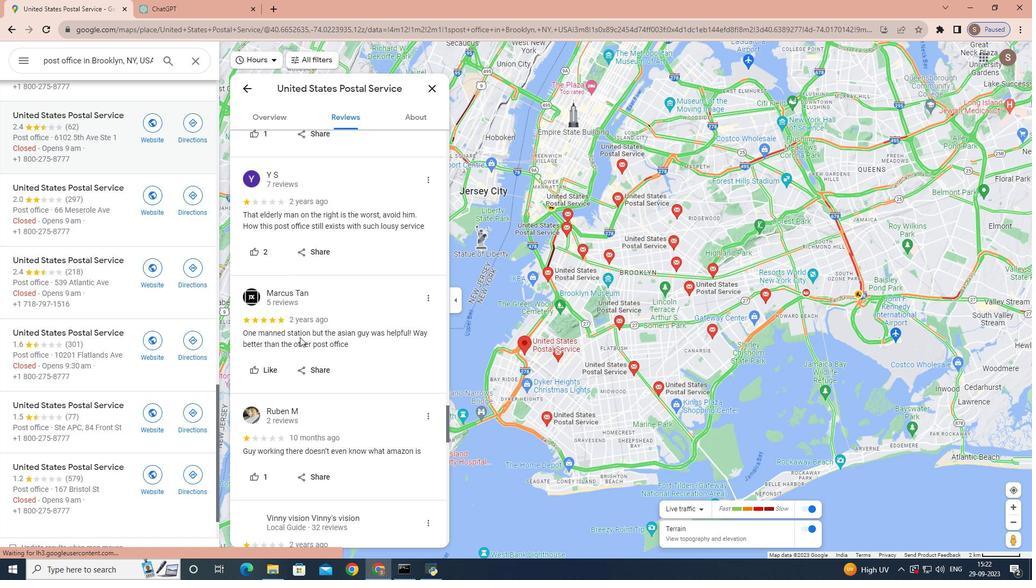 
Action: Mouse scrolled (300, 337) with delta (0, 0)
Screenshot: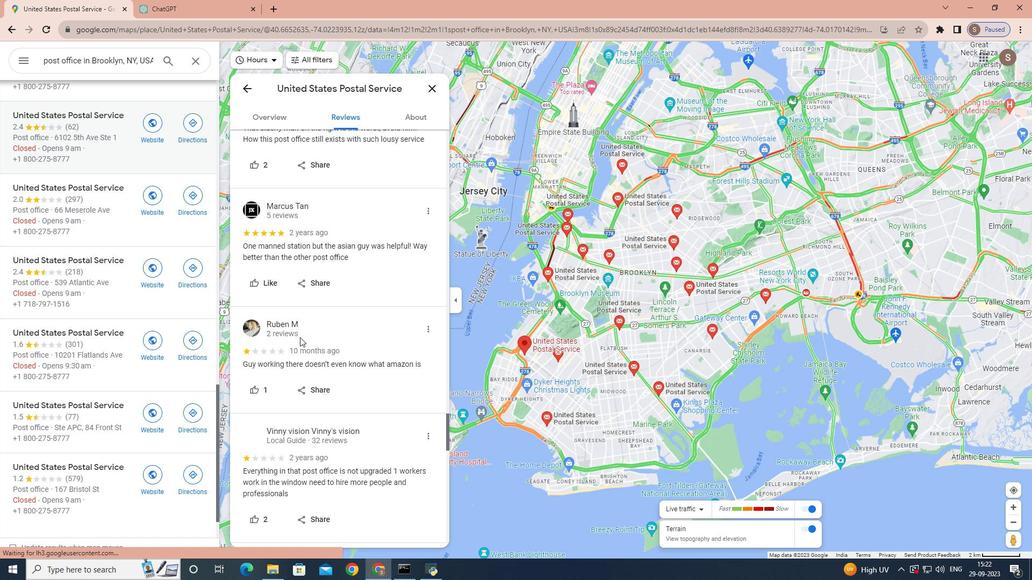 
Action: Mouse scrolled (300, 337) with delta (0, 0)
Screenshot: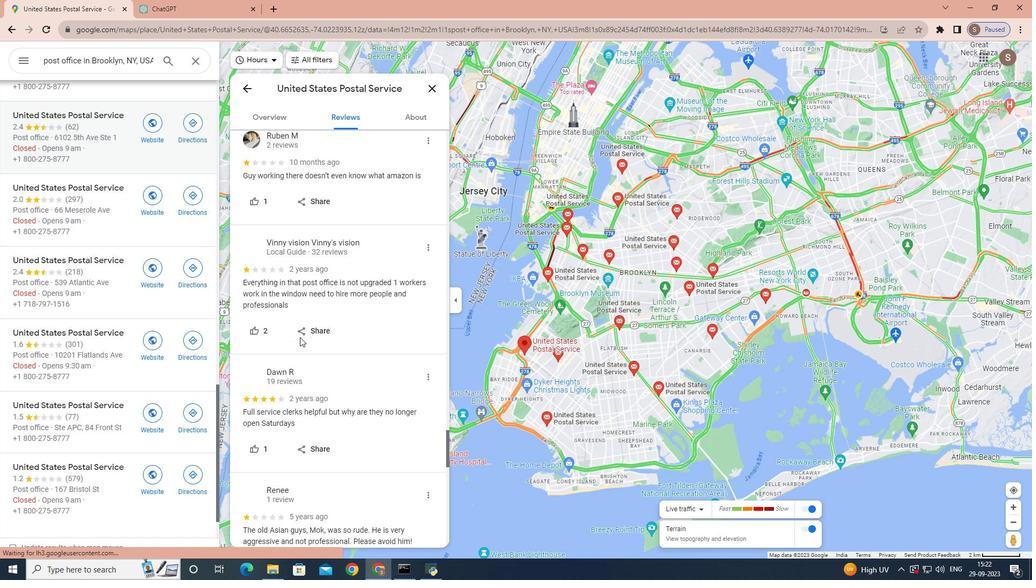 
Action: Mouse moved to (311, 333)
Screenshot: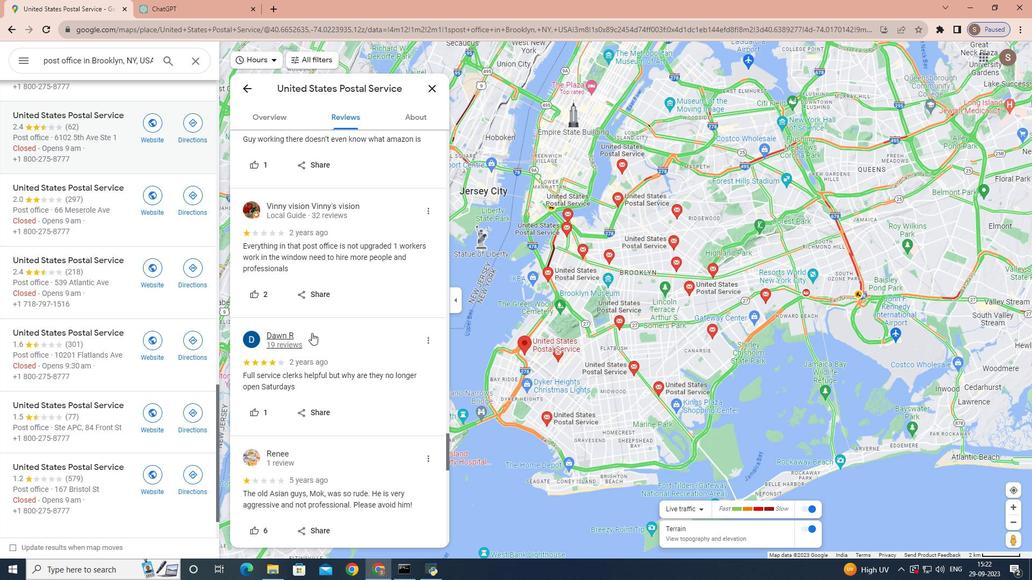 
Action: Mouse scrolled (311, 333) with delta (0, 0)
Screenshot: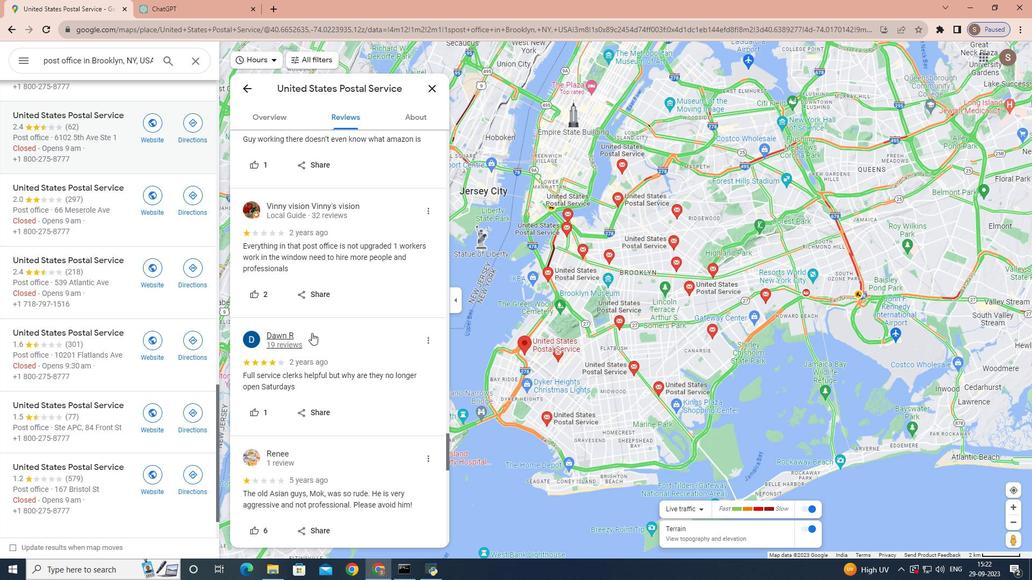 
Action: Mouse scrolled (311, 333) with delta (0, 0)
Screenshot: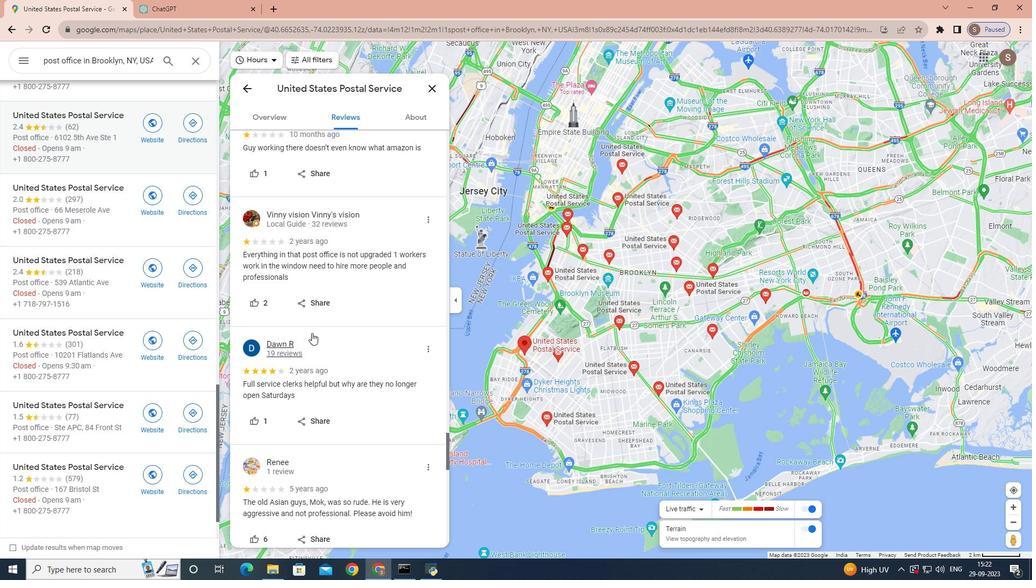 
Action: Mouse scrolled (311, 333) with delta (0, 0)
Screenshot: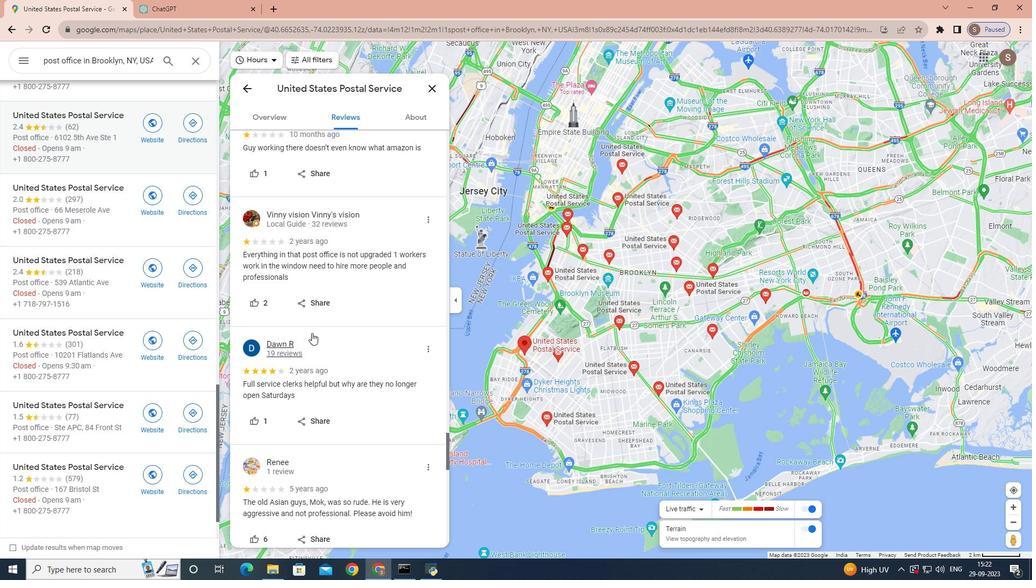 
Action: Mouse scrolled (311, 333) with delta (0, 0)
Screenshot: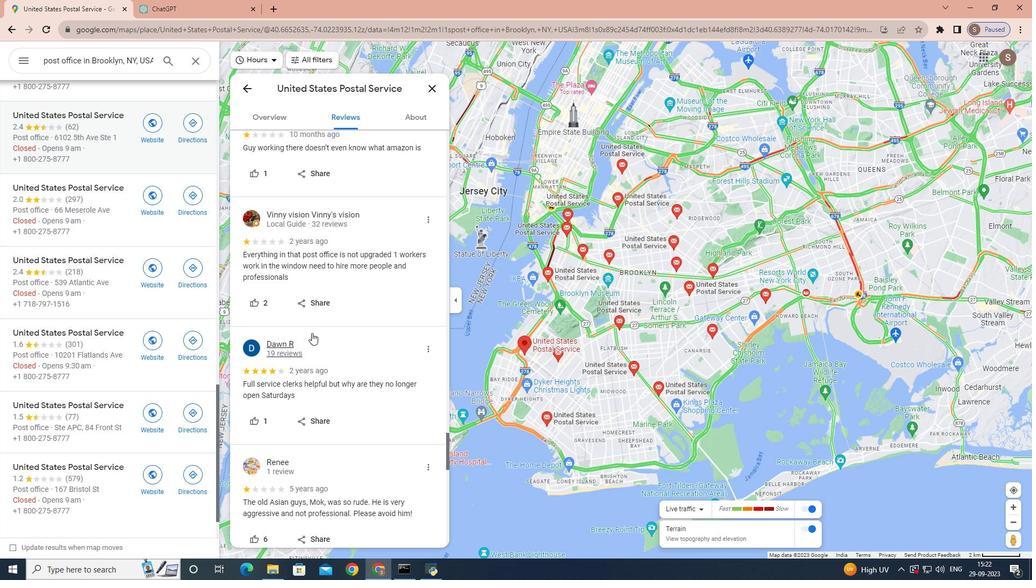 
Action: Mouse scrolled (311, 333) with delta (0, 0)
Screenshot: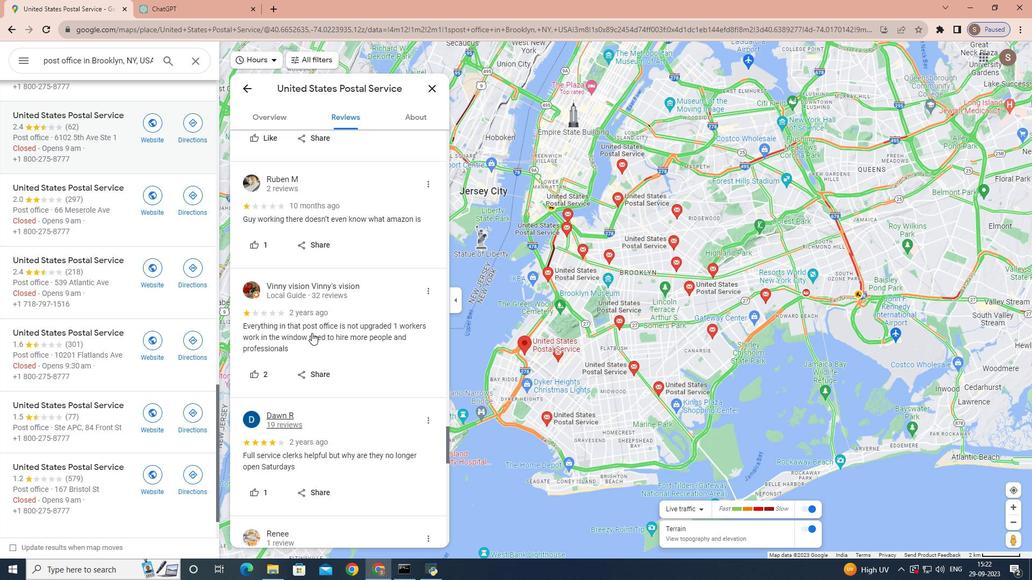 
Action: Mouse scrolled (311, 333) with delta (0, 0)
Screenshot: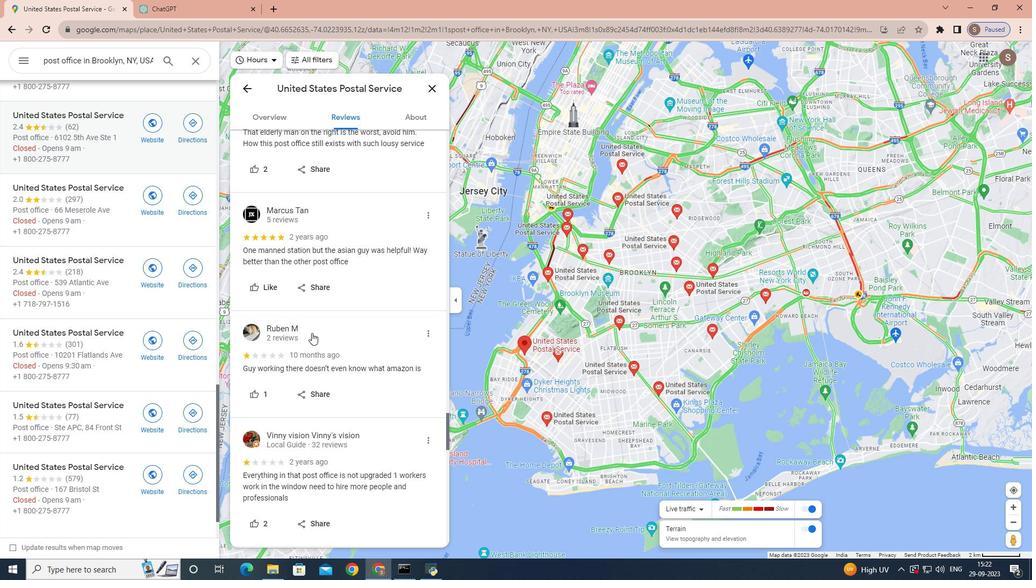 
Action: Mouse scrolled (311, 333) with delta (0, 0)
Screenshot: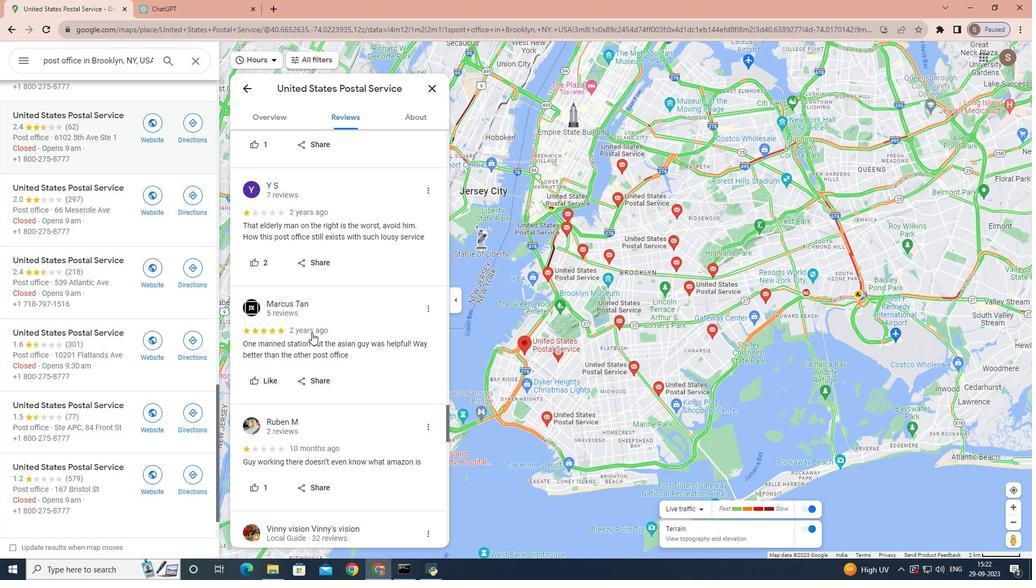 
Action: Mouse scrolled (311, 333) with delta (0, 0)
Screenshot: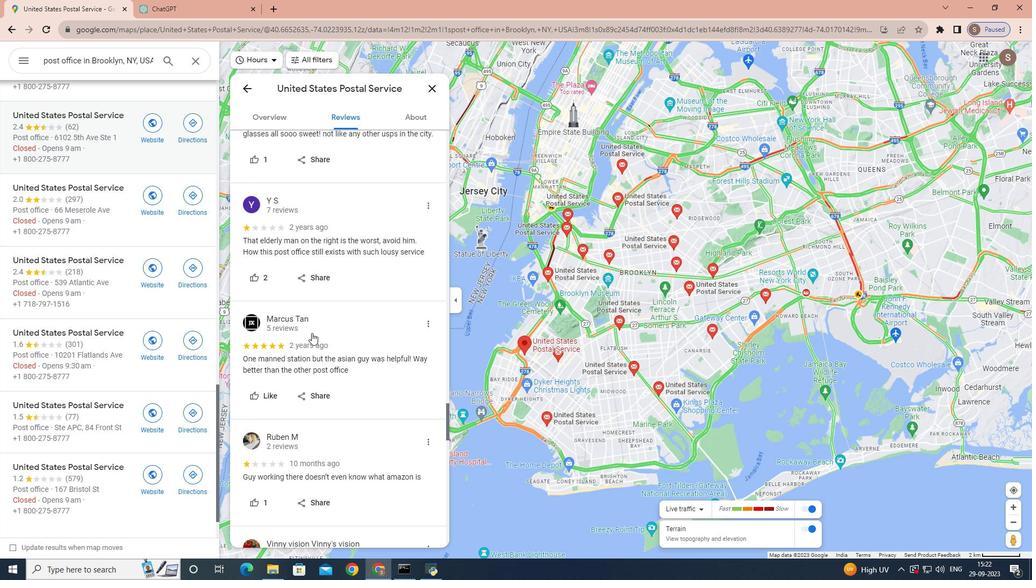 
Action: Mouse scrolled (311, 333) with delta (0, 0)
Screenshot: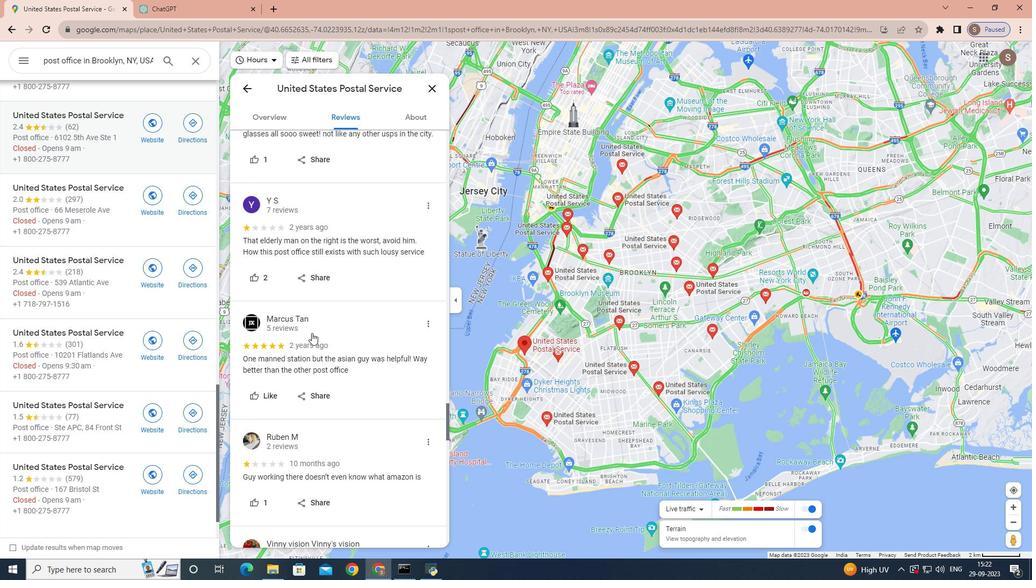 
Action: Mouse scrolled (311, 333) with delta (0, 0)
Screenshot: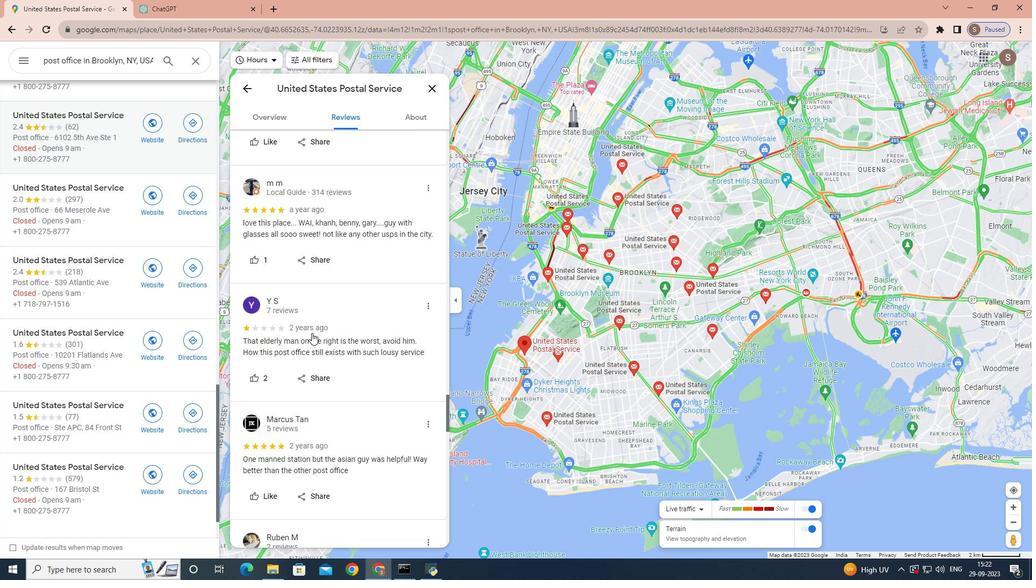
Action: Mouse scrolled (311, 333) with delta (0, 0)
Screenshot: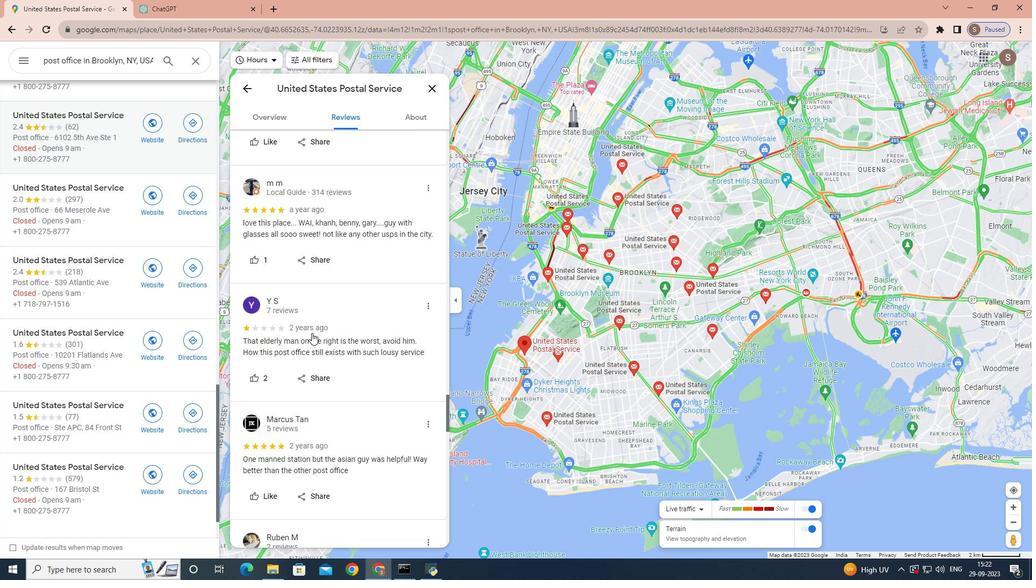 
Action: Mouse scrolled (311, 333) with delta (0, 0)
Screenshot: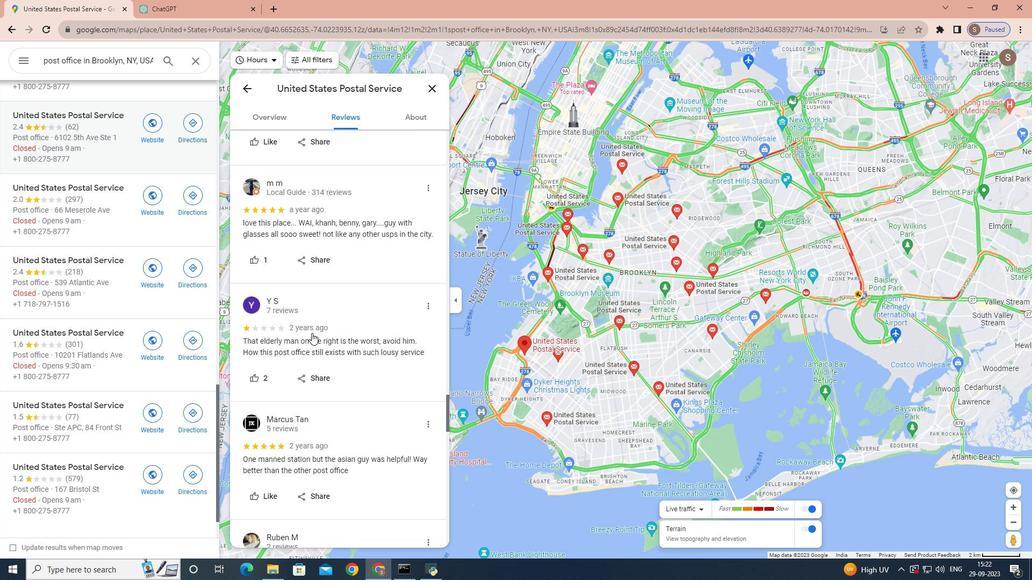 
Action: Mouse scrolled (311, 333) with delta (0, 0)
Screenshot: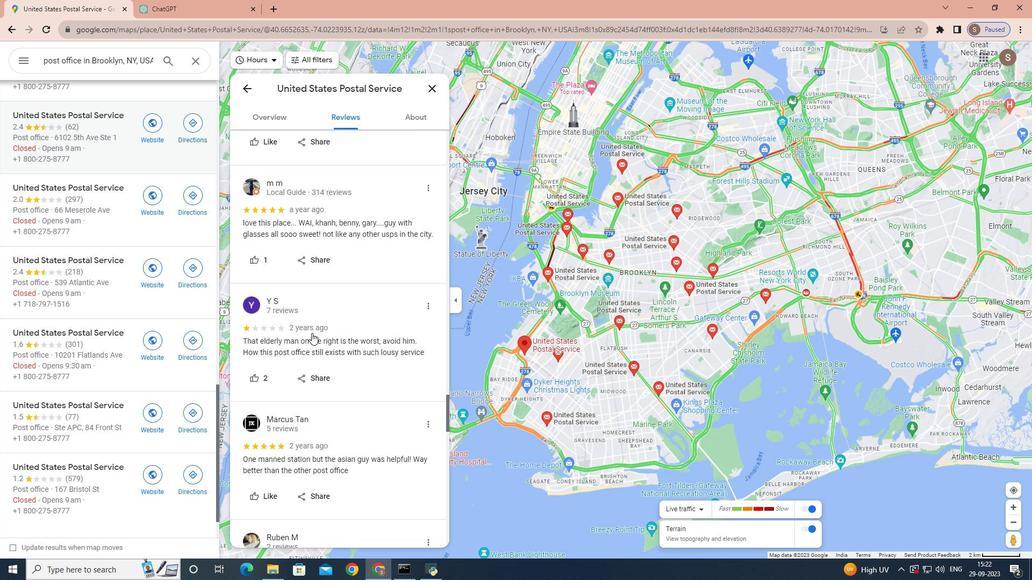 
Action: Mouse scrolled (311, 333) with delta (0, 0)
Screenshot: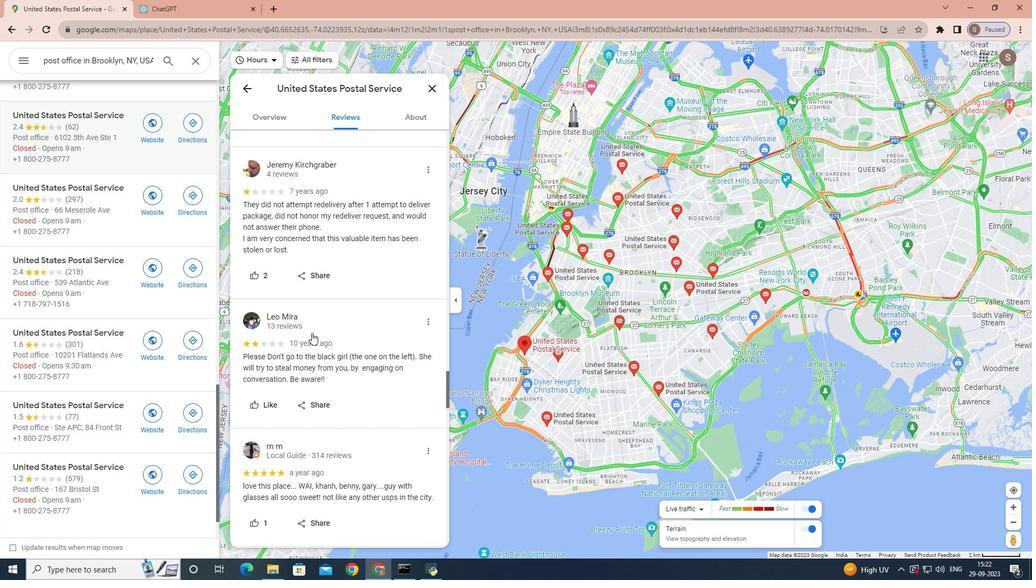 
Action: Mouse scrolled (311, 333) with delta (0, 0)
Screenshot: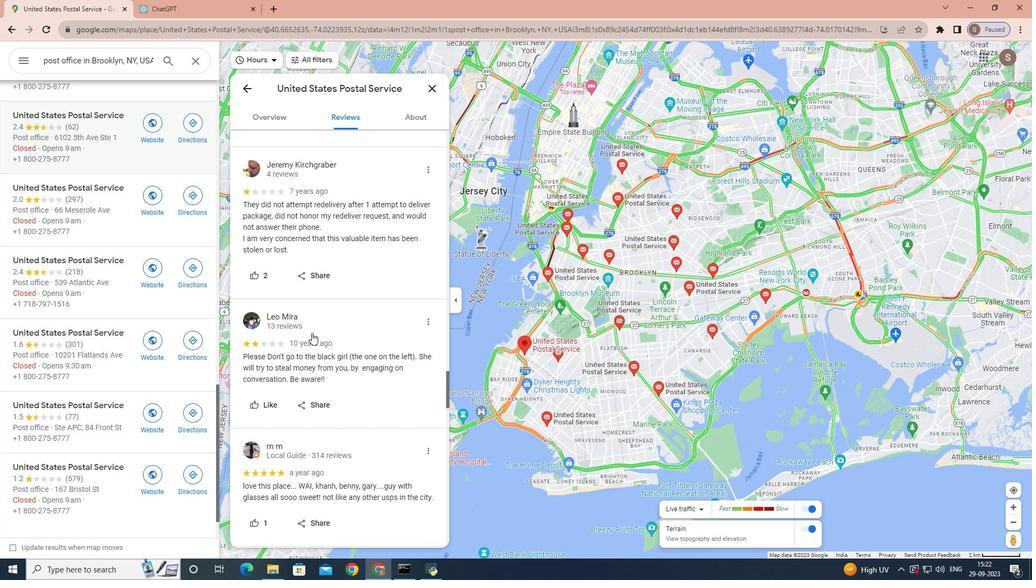 
Action: Mouse scrolled (311, 333) with delta (0, 0)
Screenshot: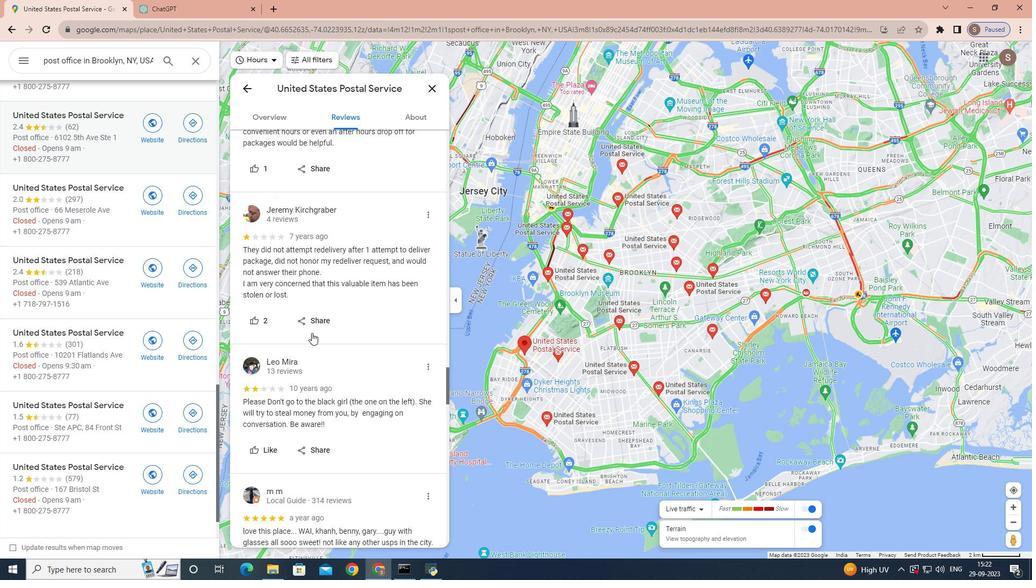 
Action: Mouse scrolled (311, 333) with delta (0, 0)
Screenshot: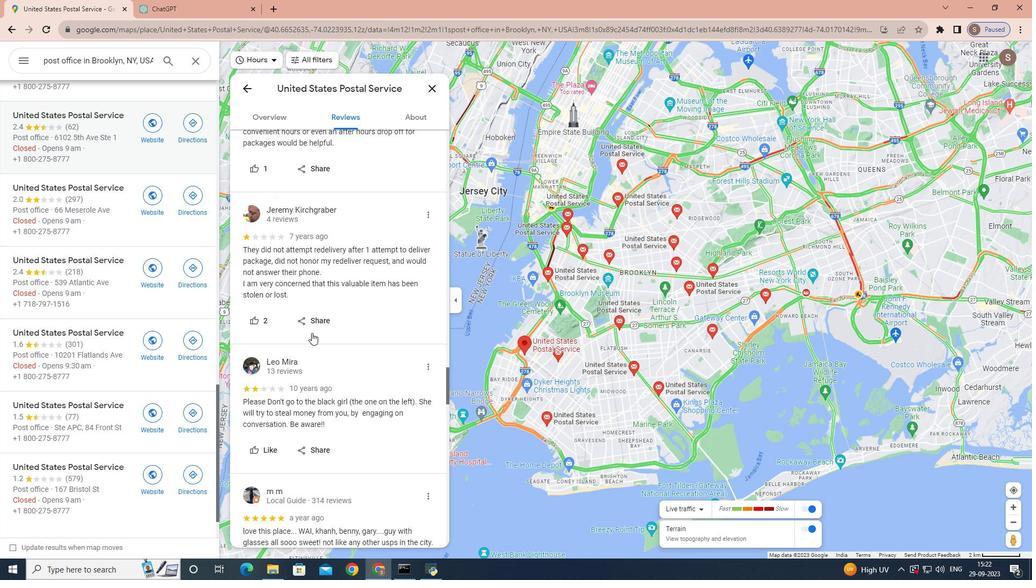 
Action: Mouse scrolled (311, 333) with delta (0, 0)
Screenshot: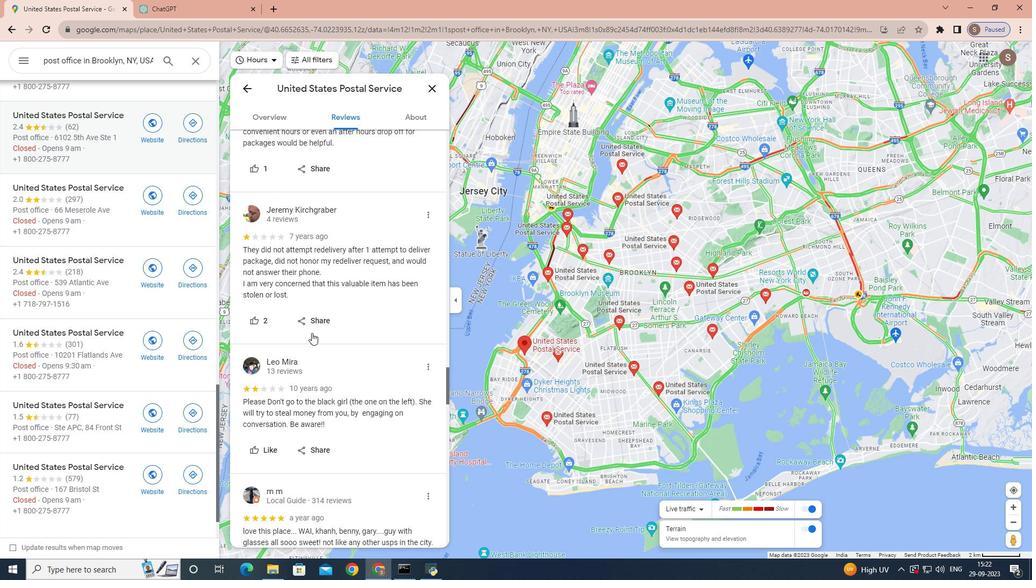 
Action: Mouse scrolled (311, 333) with delta (0, 0)
Screenshot: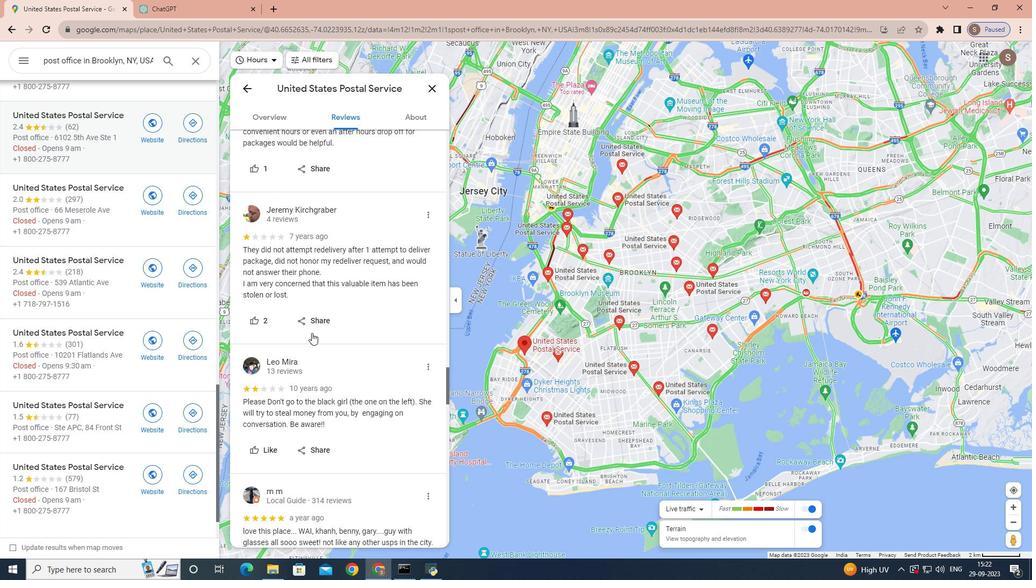 
Action: Mouse scrolled (311, 333) with delta (0, 0)
Screenshot: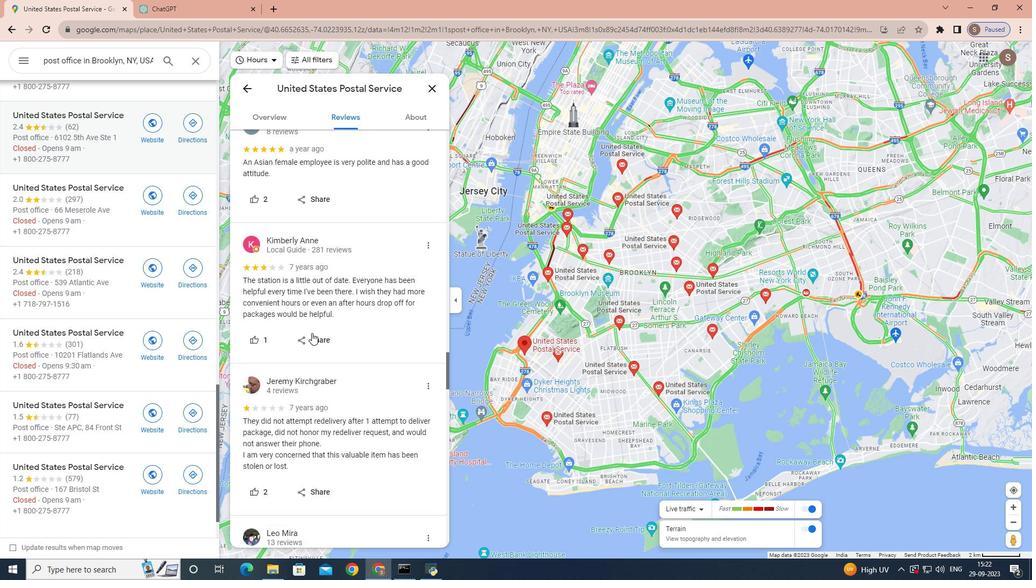 
Action: Mouse scrolled (311, 333) with delta (0, 0)
Screenshot: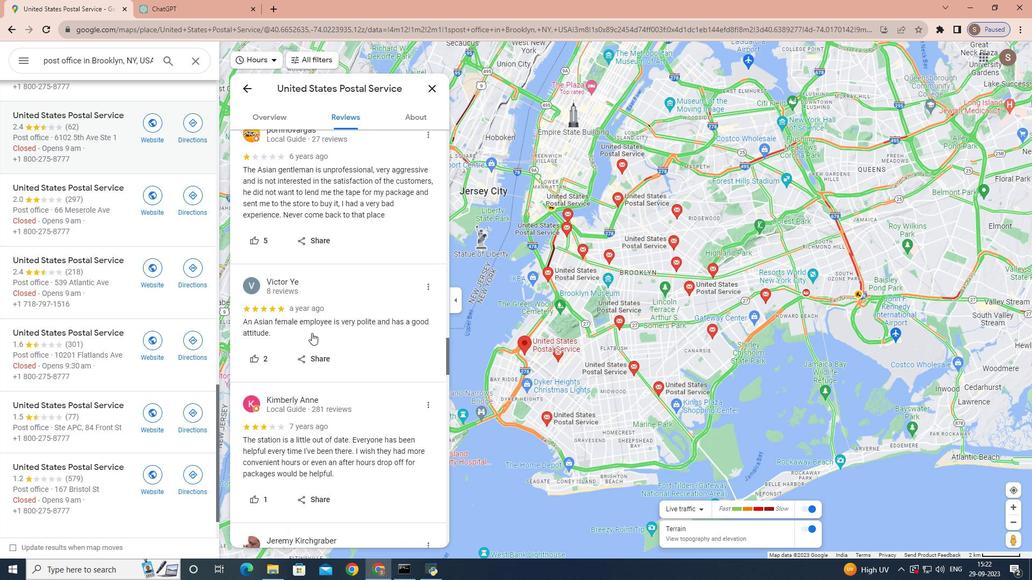 
Action: Mouse scrolled (311, 333) with delta (0, 0)
Screenshot: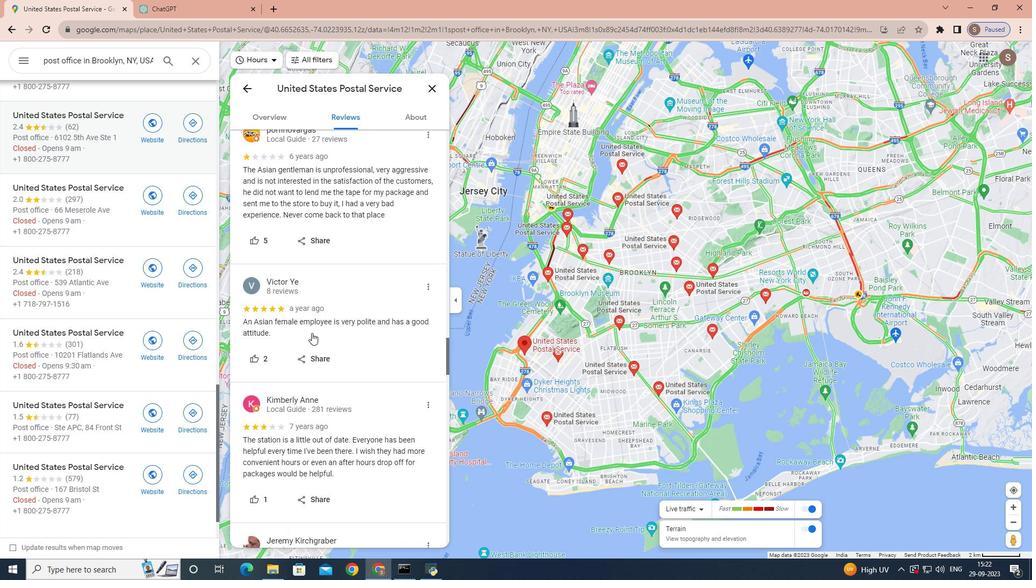 
Action: Mouse scrolled (311, 333) with delta (0, 0)
Screenshot: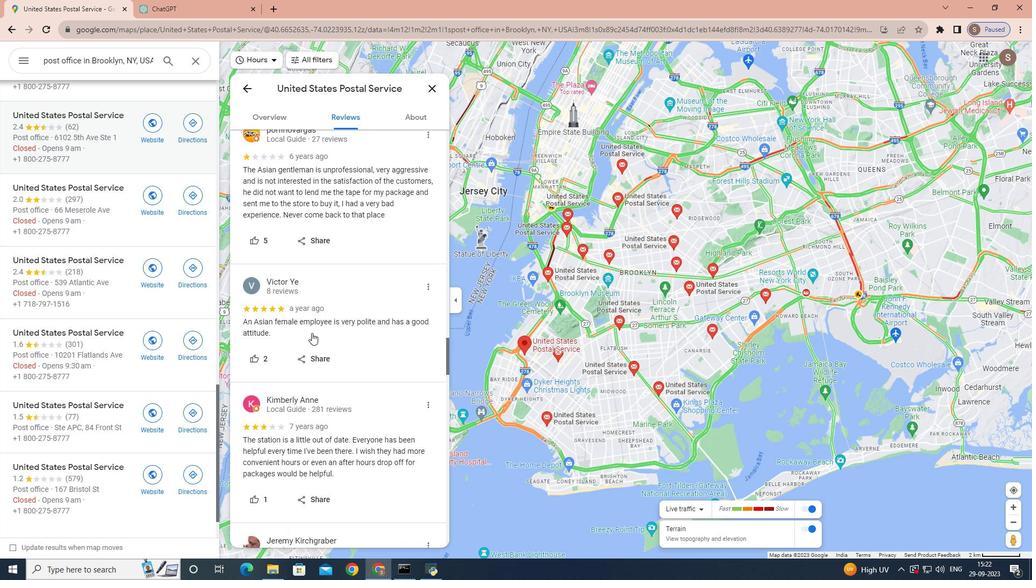 
Action: Mouse scrolled (311, 333) with delta (0, 0)
Screenshot: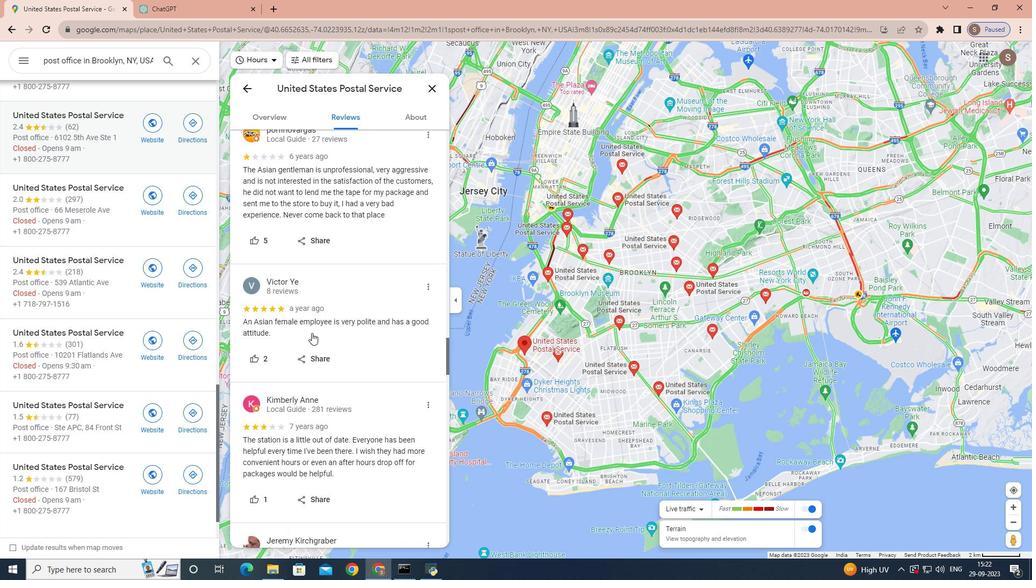 
Action: Mouse scrolled (311, 333) with delta (0, 0)
Screenshot: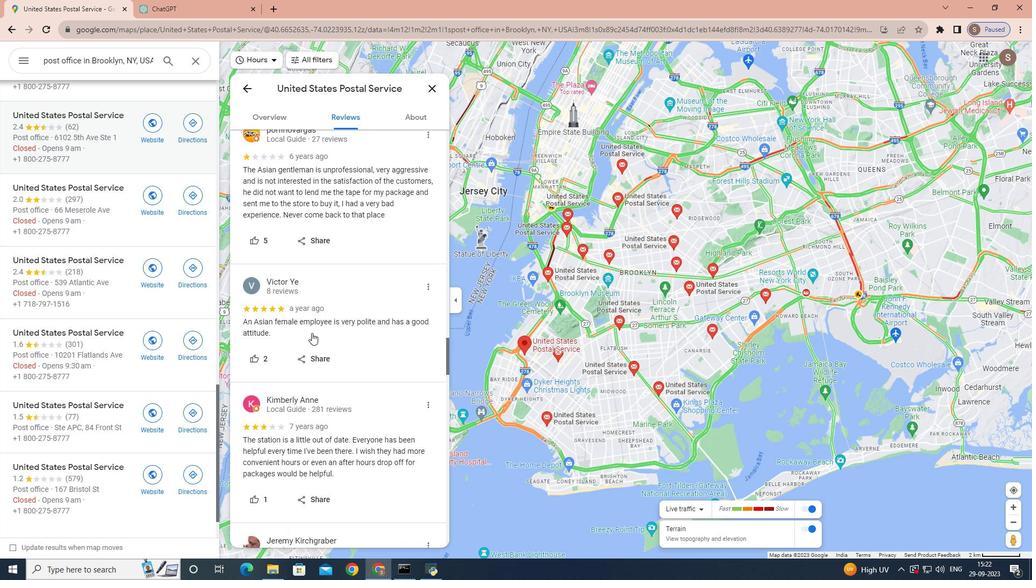 
Action: Mouse scrolled (311, 333) with delta (0, 0)
Screenshot: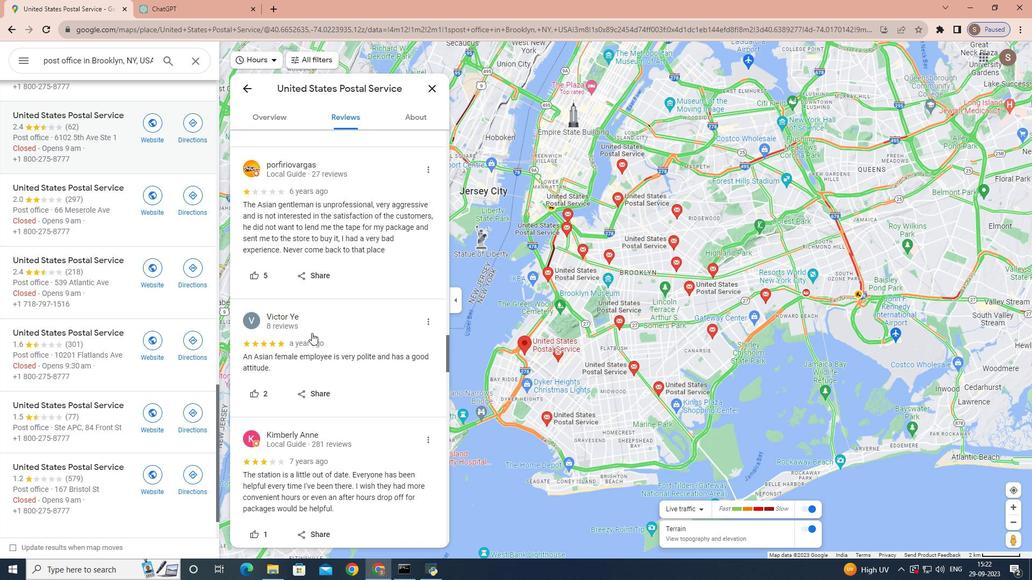 
Action: Mouse scrolled (311, 333) with delta (0, 0)
Screenshot: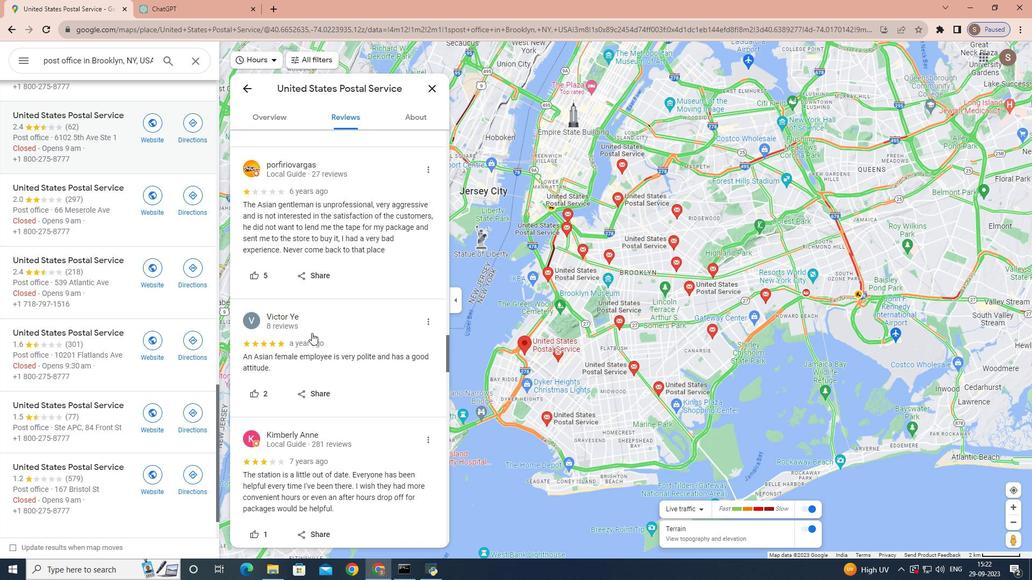 
Action: Mouse scrolled (311, 333) with delta (0, 0)
Screenshot: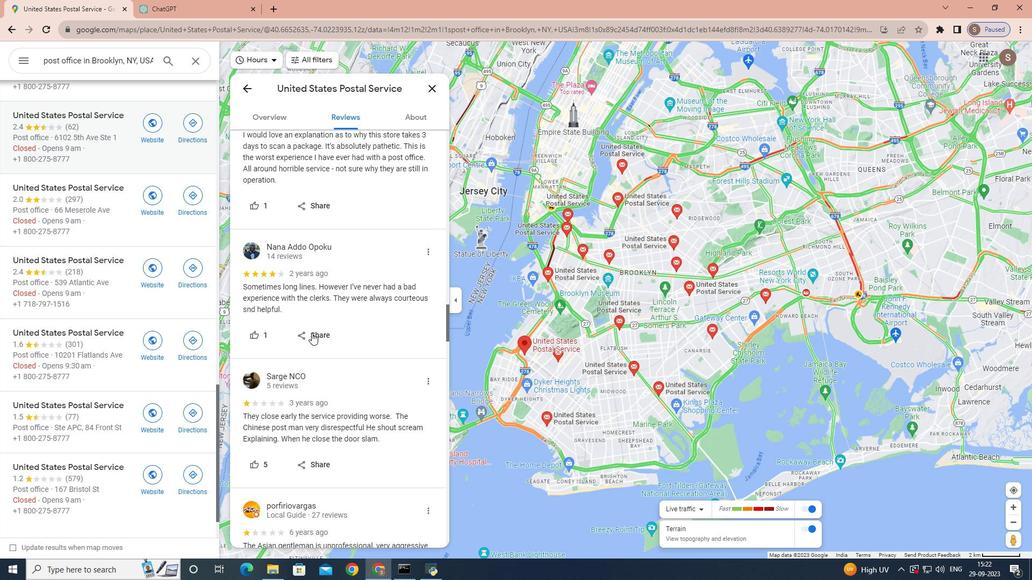 
Action: Mouse scrolled (311, 333) with delta (0, 0)
Screenshot: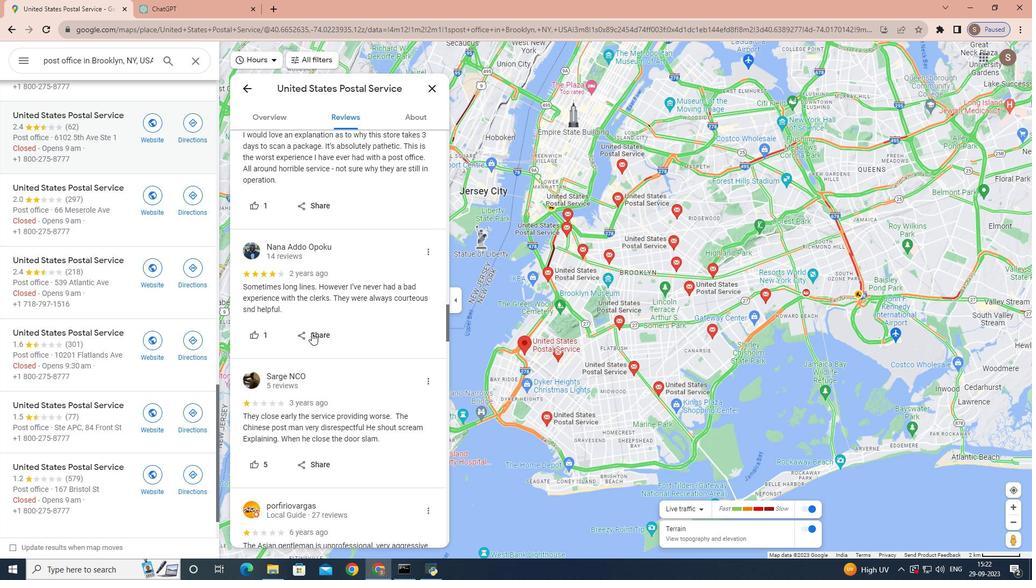 
Action: Mouse scrolled (311, 333) with delta (0, 0)
Screenshot: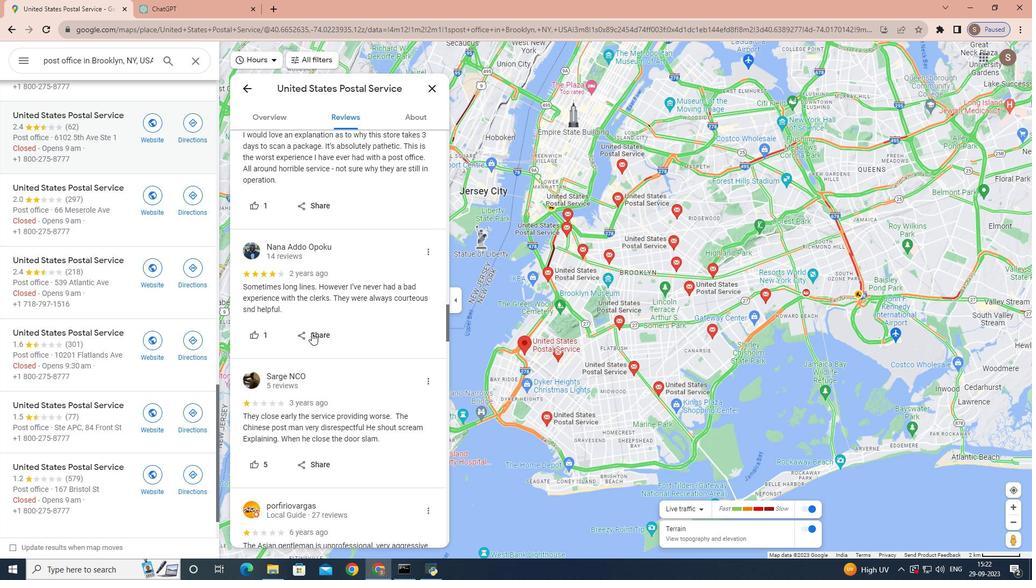 
Action: Mouse scrolled (311, 333) with delta (0, 0)
Screenshot: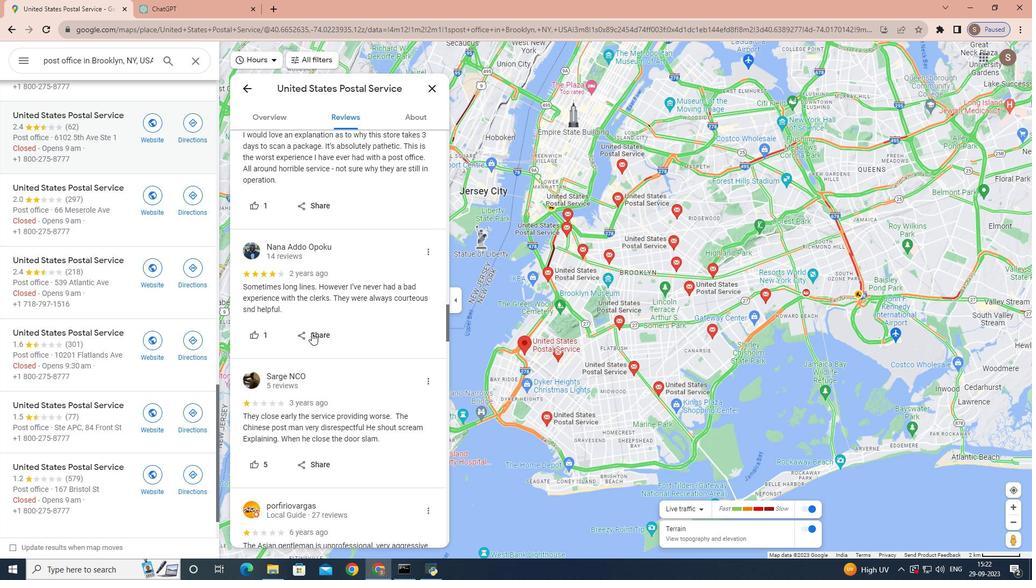 
Action: Mouse scrolled (311, 333) with delta (0, 0)
Screenshot: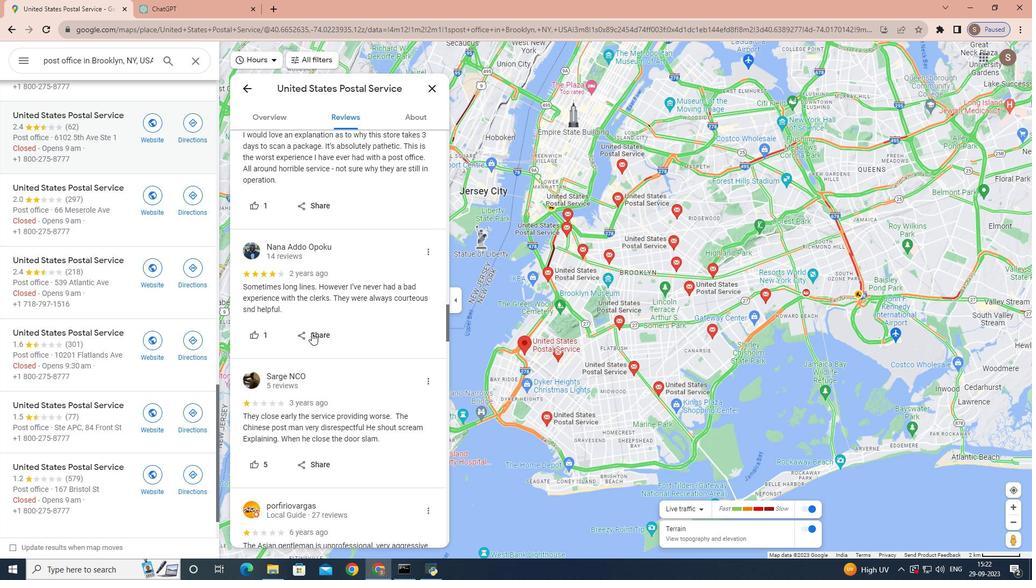 
Action: Mouse scrolled (311, 333) with delta (0, 0)
Screenshot: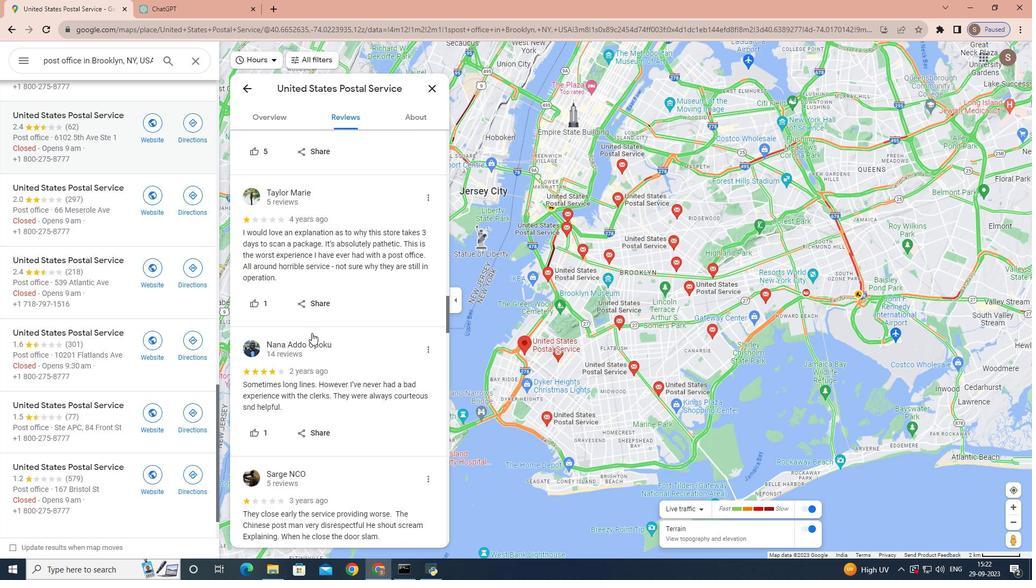 
Action: Mouse scrolled (311, 333) with delta (0, 0)
Screenshot: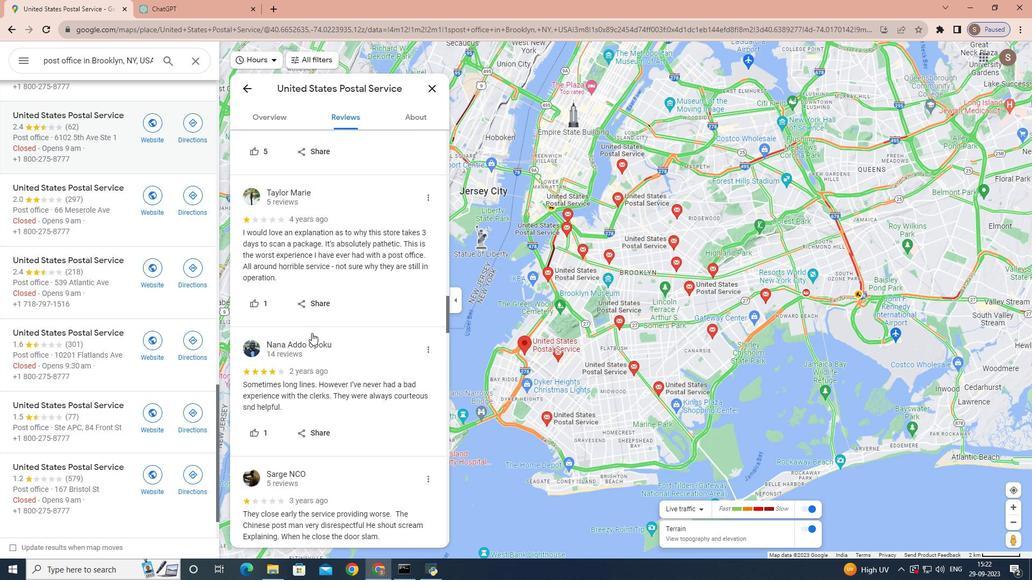 
Action: Mouse scrolled (311, 333) with delta (0, 0)
Screenshot: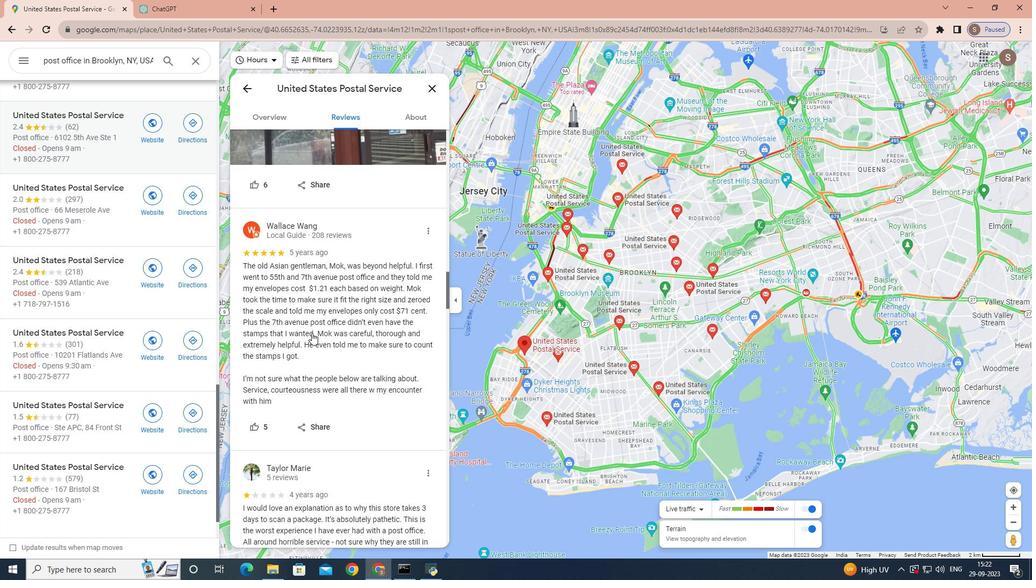 
Action: Mouse scrolled (311, 333) with delta (0, 0)
Screenshot: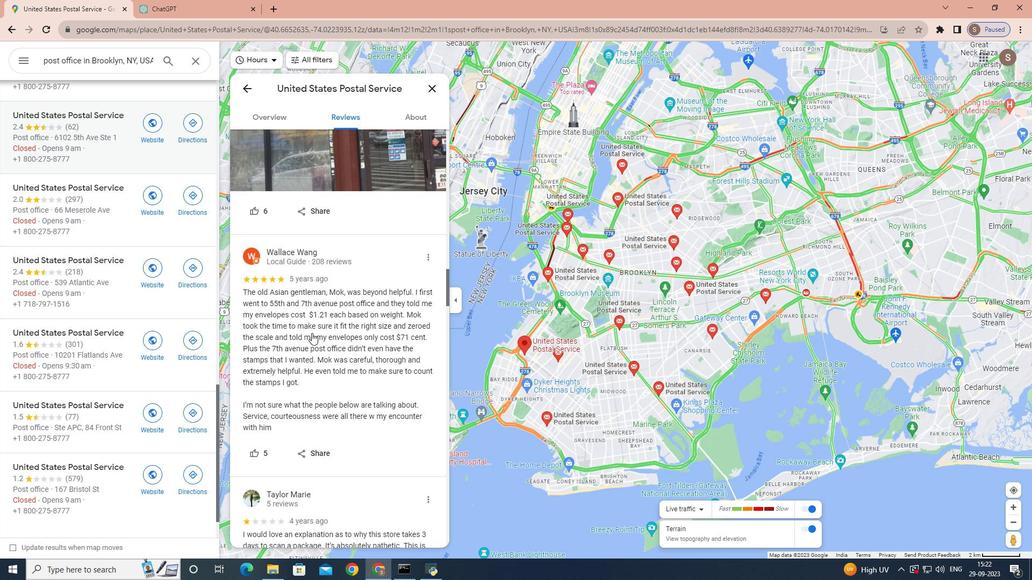 
Action: Mouse scrolled (311, 333) with delta (0, 0)
Screenshot: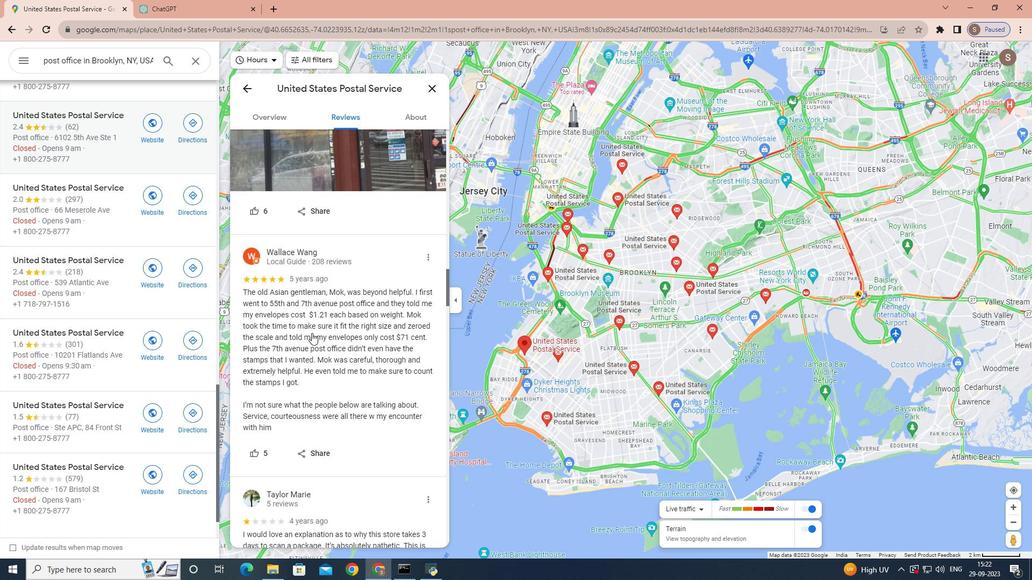 
Action: Mouse scrolled (311, 333) with delta (0, 0)
Screenshot: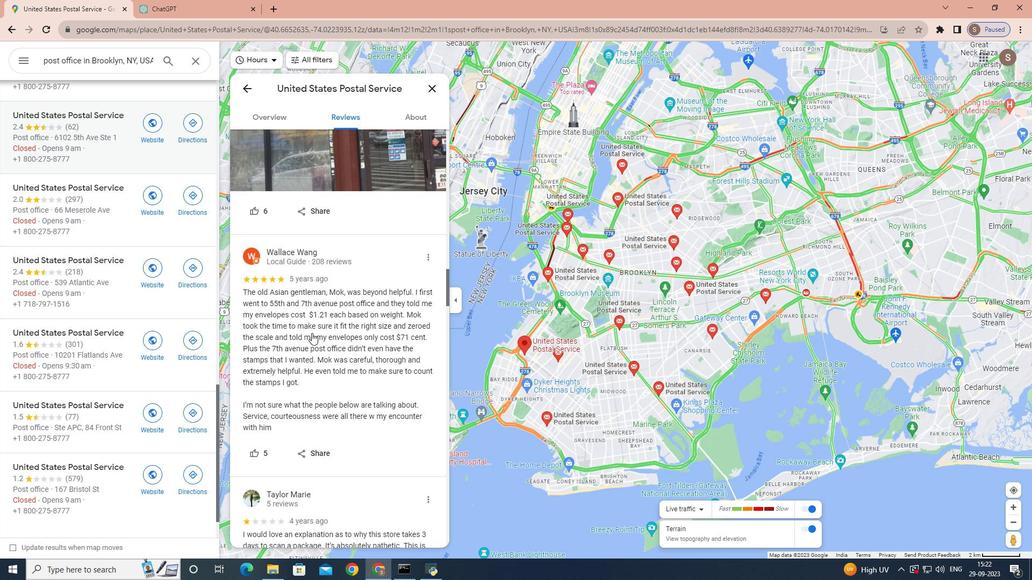 
Action: Mouse scrolled (311, 333) with delta (0, 0)
Screenshot: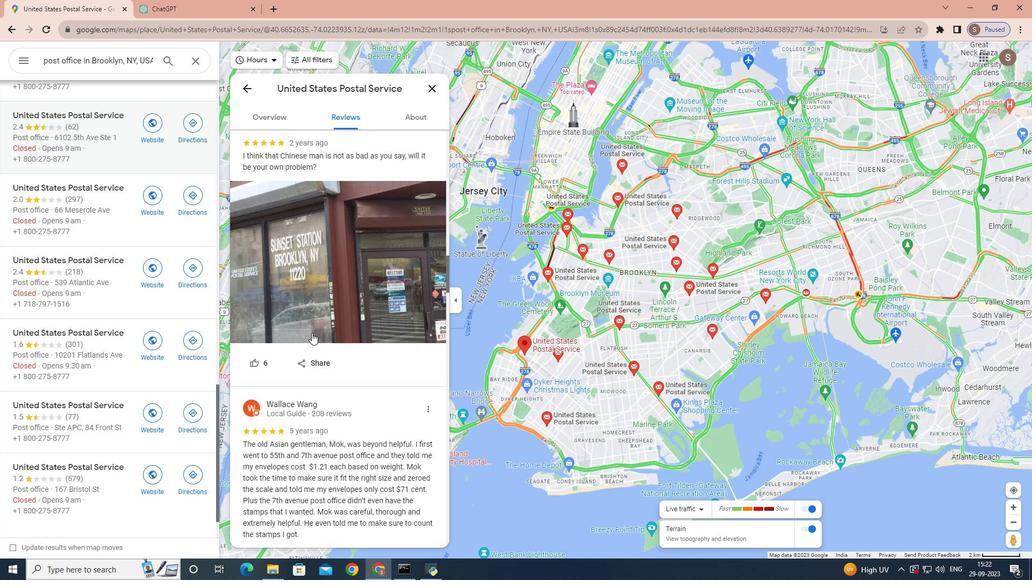 
Action: Mouse scrolled (311, 333) with delta (0, 0)
Screenshot: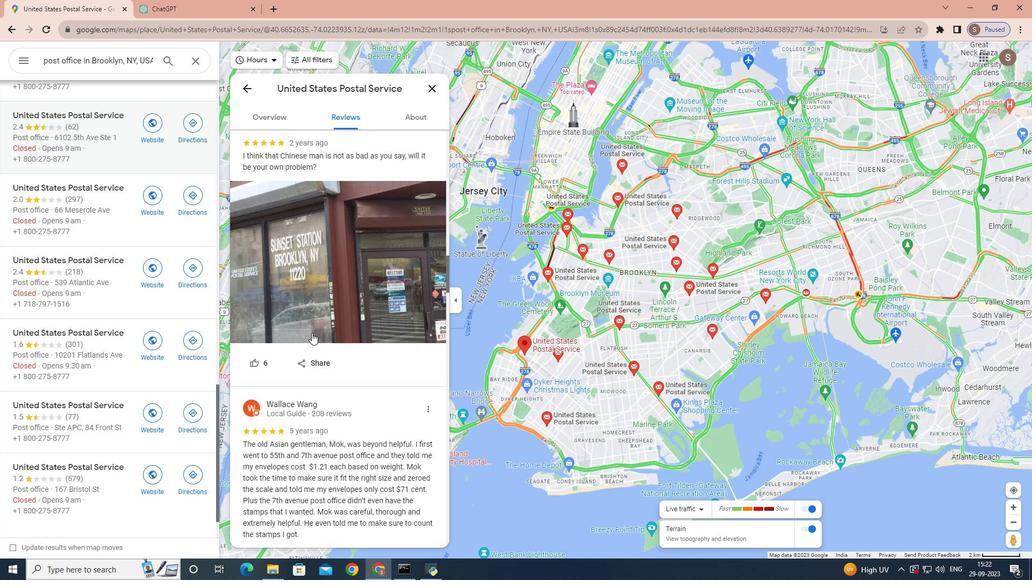 
Action: Mouse scrolled (311, 333) with delta (0, 0)
Screenshot: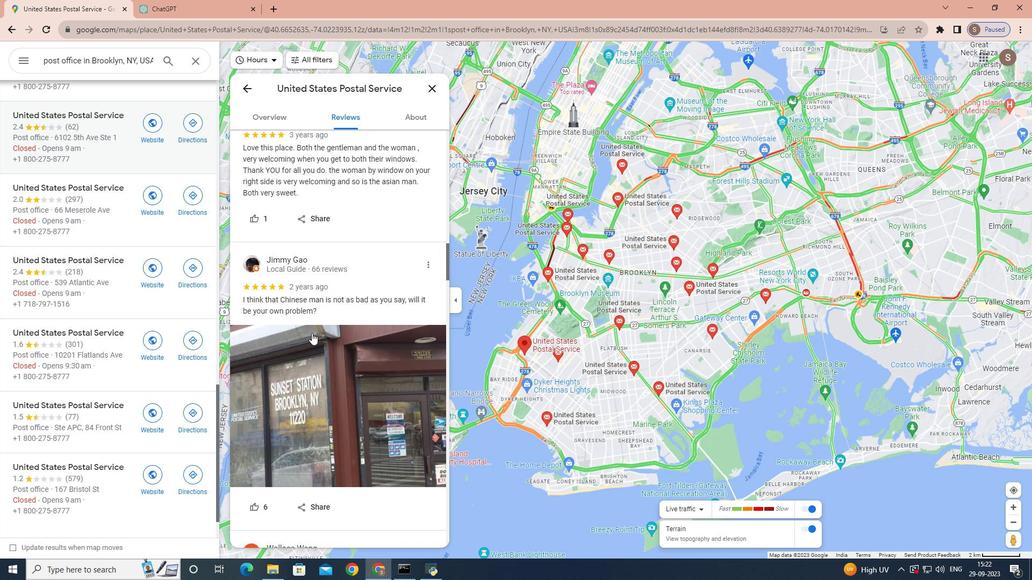 
Action: Mouse scrolled (311, 333) with delta (0, 0)
Screenshot: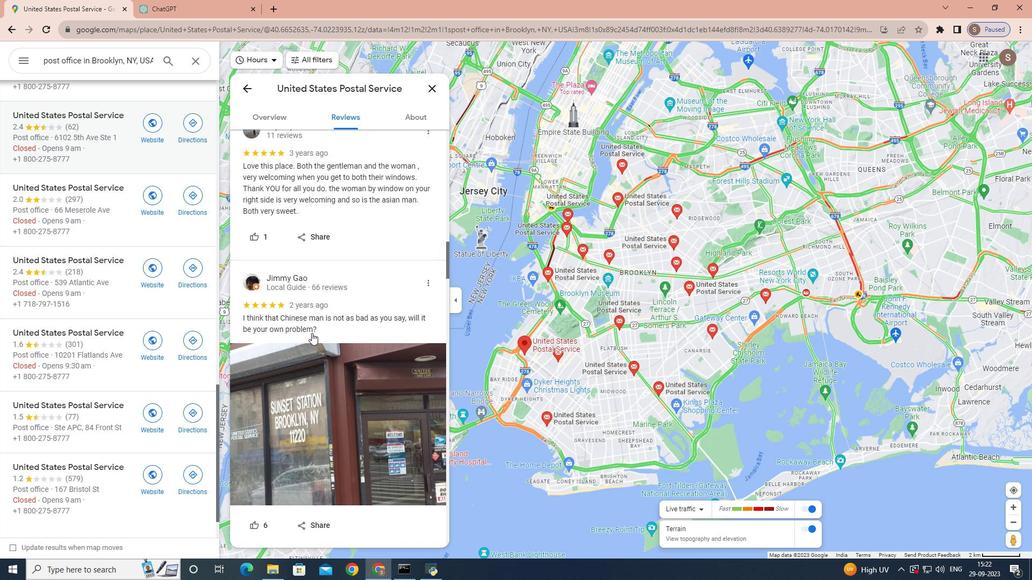 
Action: Mouse scrolled (311, 333) with delta (0, 0)
Screenshot: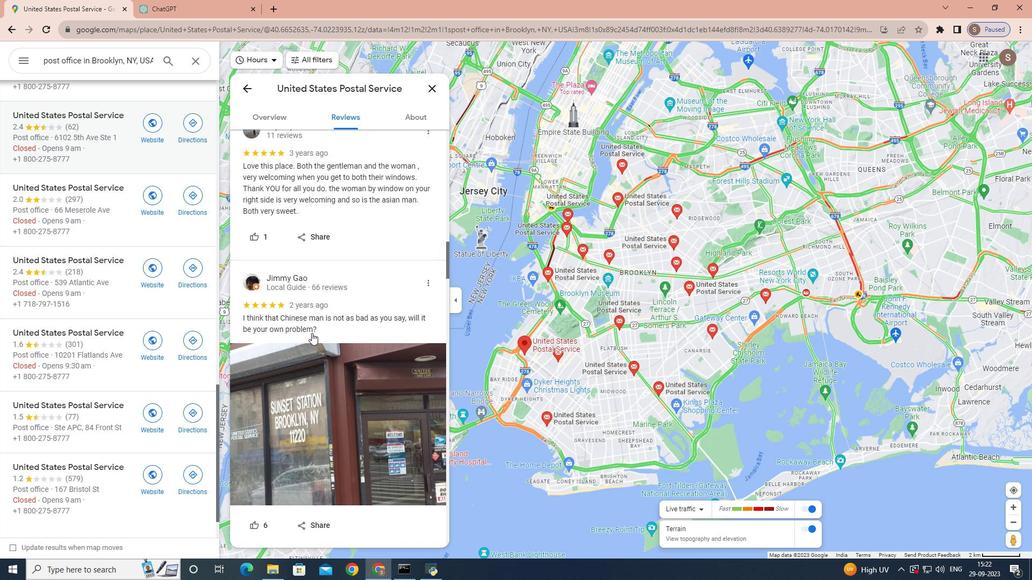 
Action: Mouse scrolled (311, 333) with delta (0, 0)
Screenshot: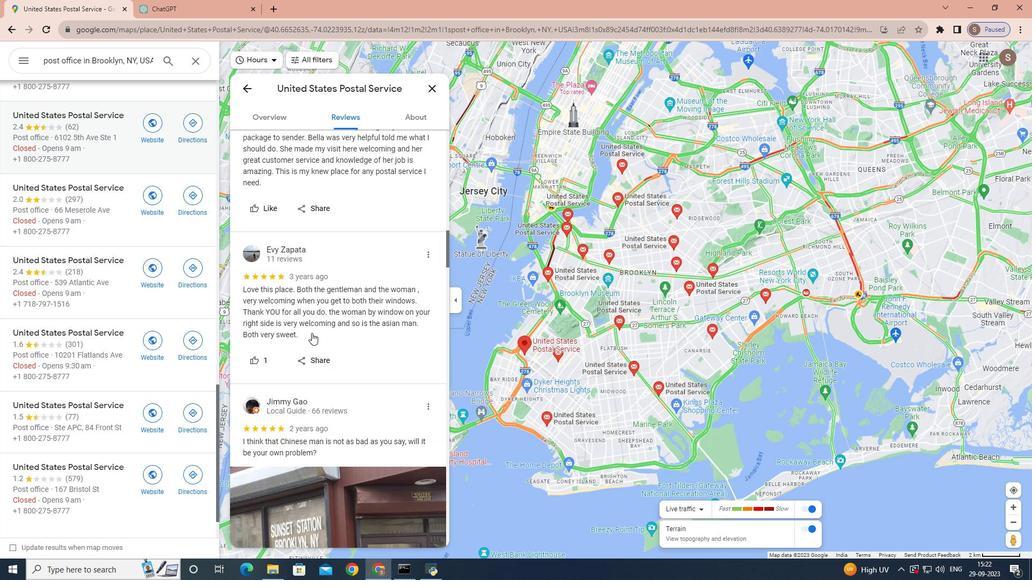
Action: Mouse scrolled (311, 333) with delta (0, 0)
Screenshot: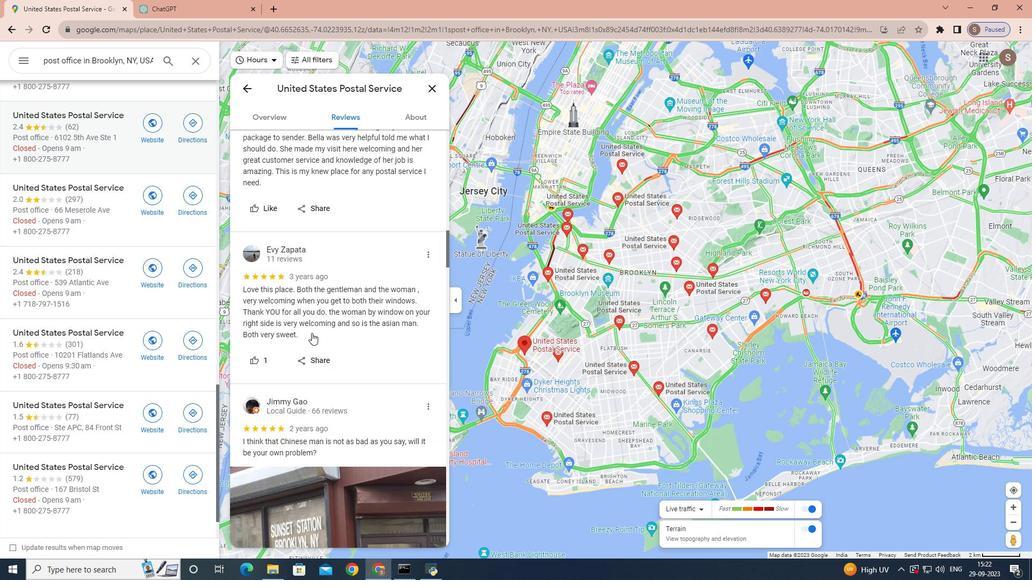 
Action: Mouse scrolled (311, 333) with delta (0, 0)
Screenshot: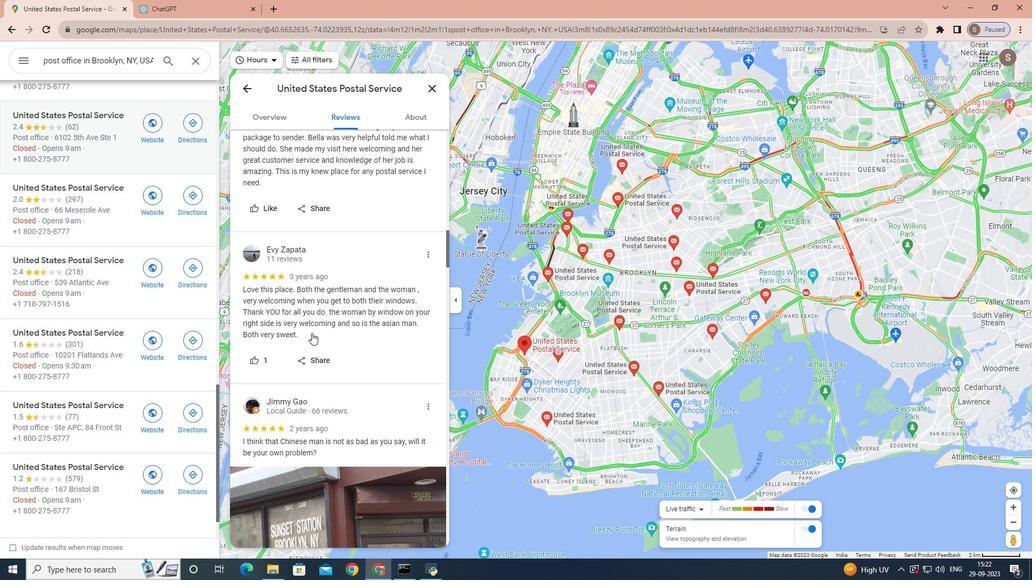 
Action: Mouse scrolled (311, 333) with delta (0, 0)
Screenshot: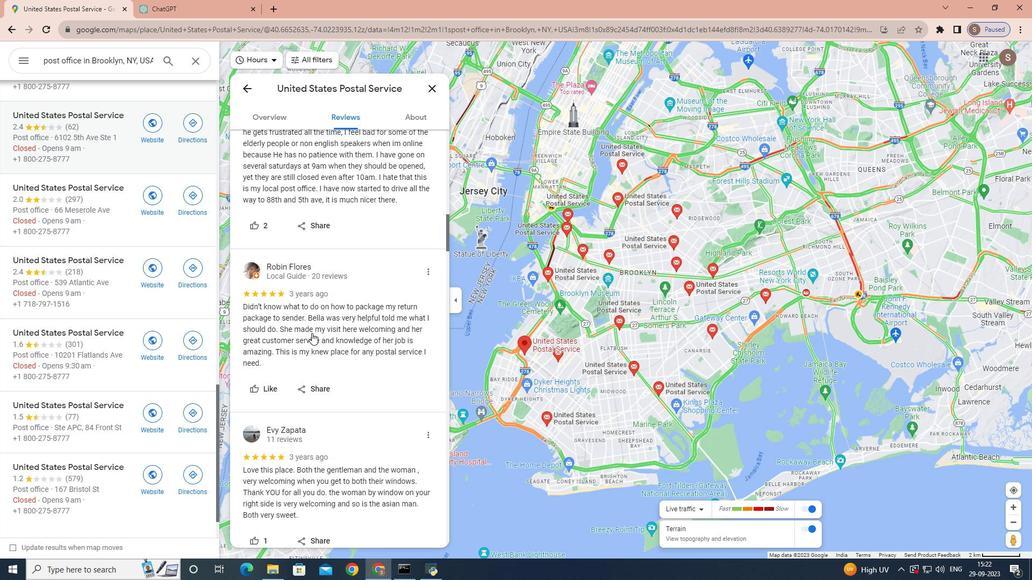 
Action: Mouse scrolled (311, 333) with delta (0, 0)
Screenshot: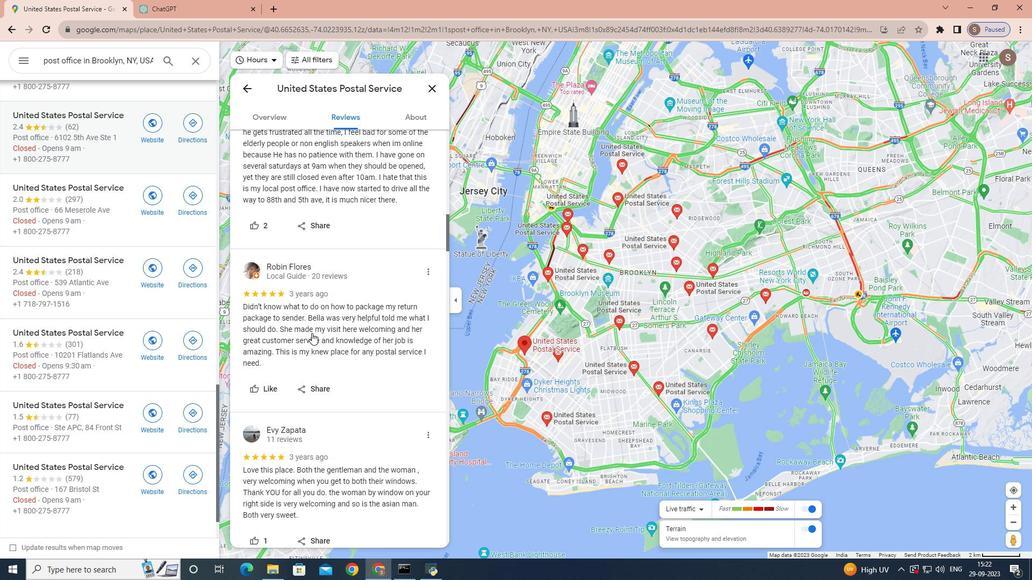 
Action: Mouse scrolled (311, 333) with delta (0, 0)
Screenshot: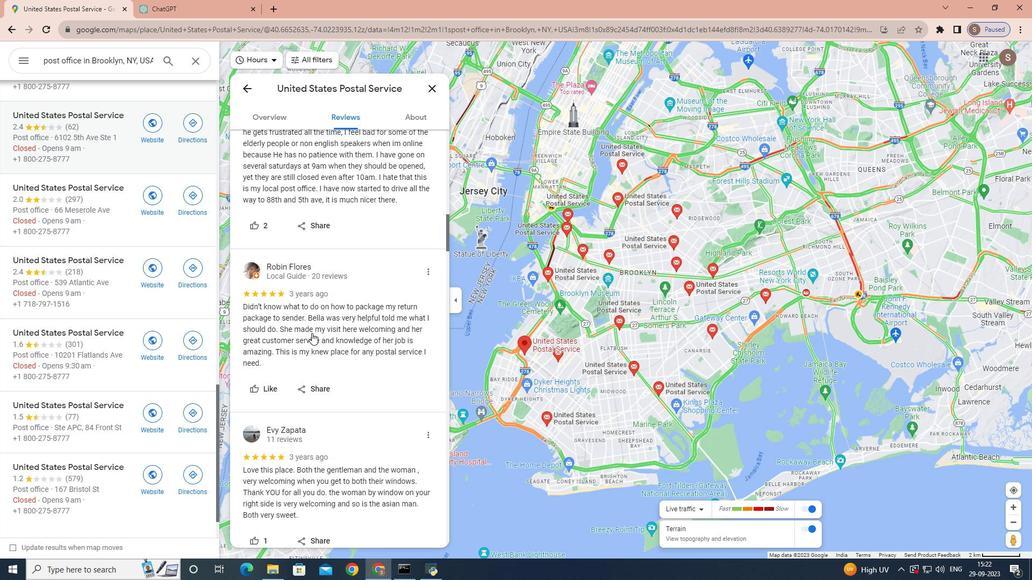 
Action: Mouse scrolled (311, 333) with delta (0, 0)
Screenshot: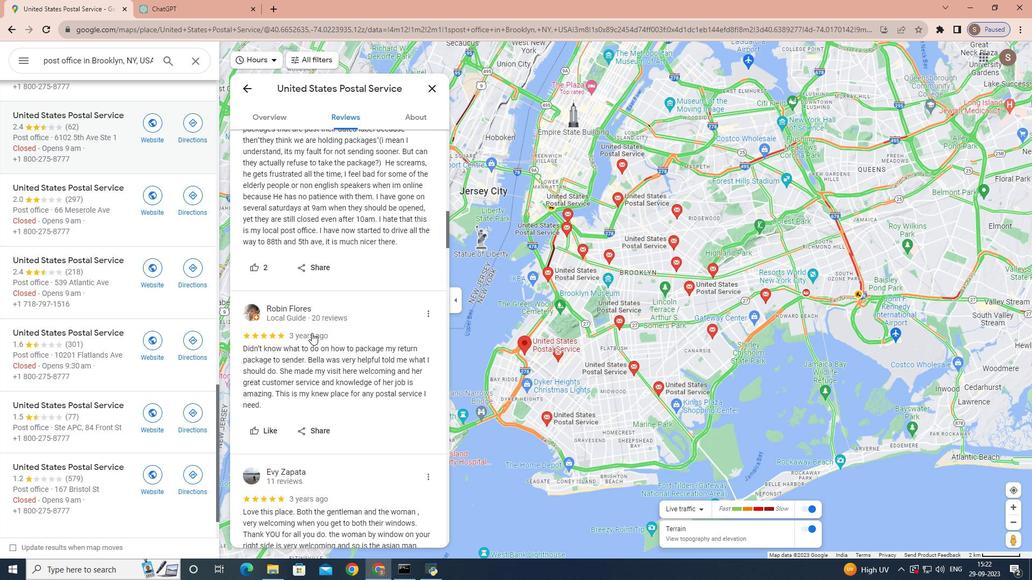 
Action: Mouse scrolled (311, 333) with delta (0, 0)
Screenshot: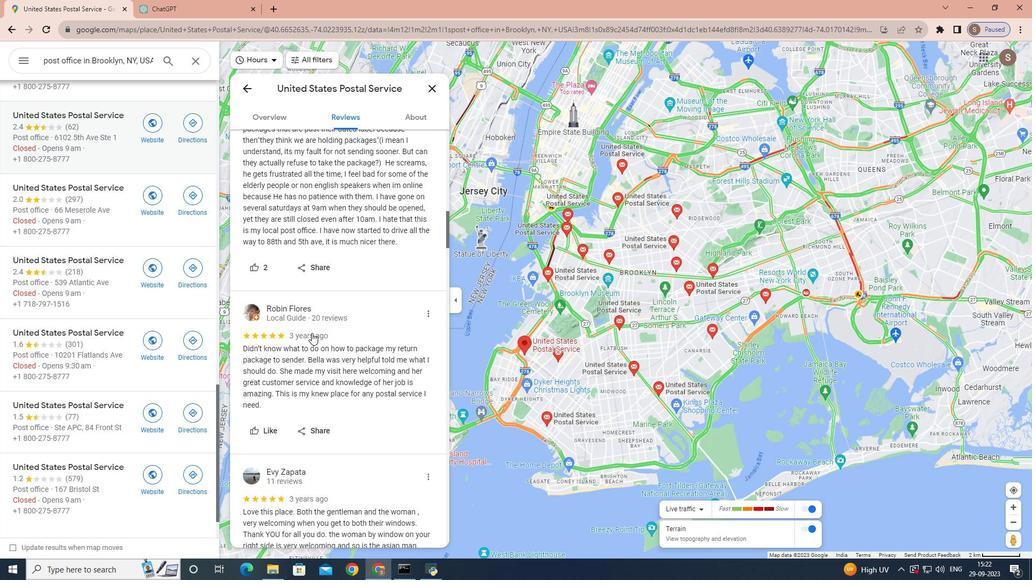 
Action: Mouse scrolled (311, 333) with delta (0, 0)
Screenshot: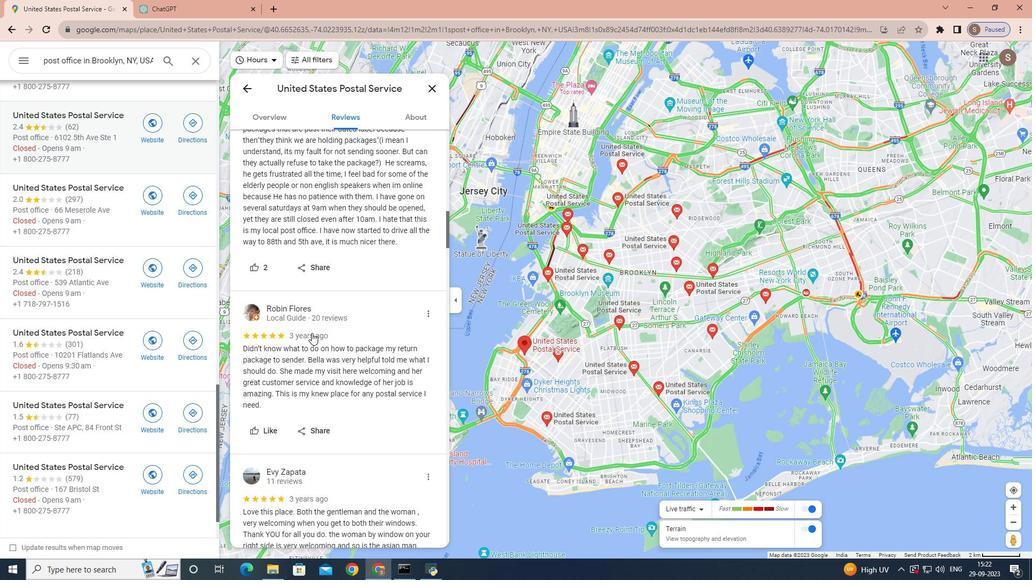 
Action: Mouse scrolled (311, 333) with delta (0, 0)
Screenshot: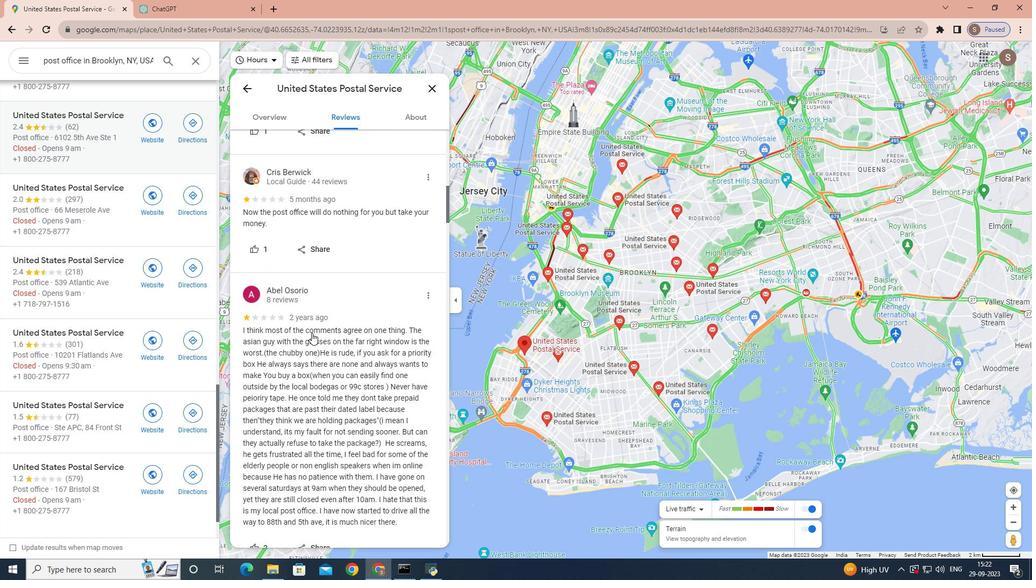 
Action: Mouse scrolled (311, 333) with delta (0, 0)
Screenshot: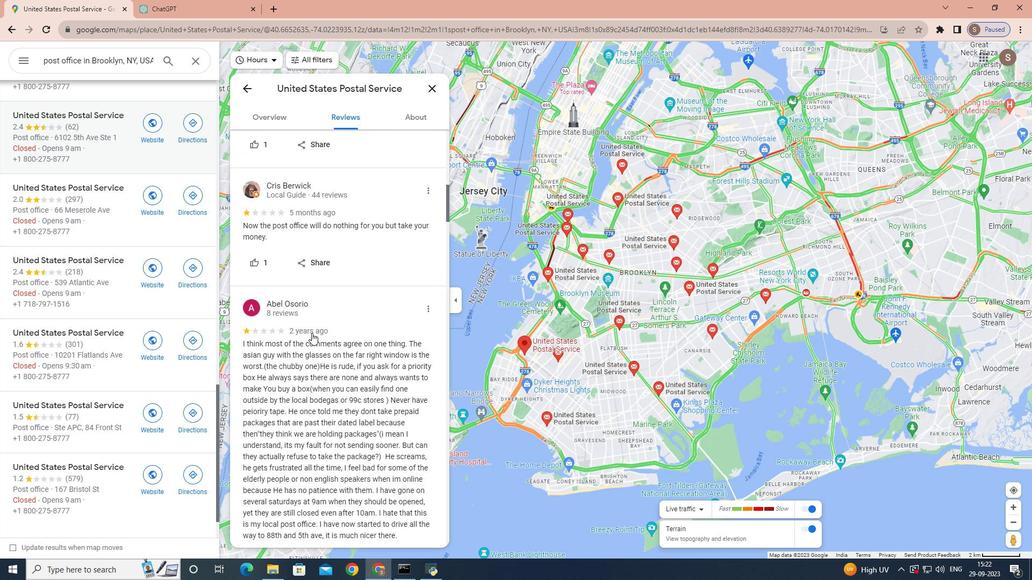 
Action: Mouse scrolled (311, 333) with delta (0, 0)
Screenshot: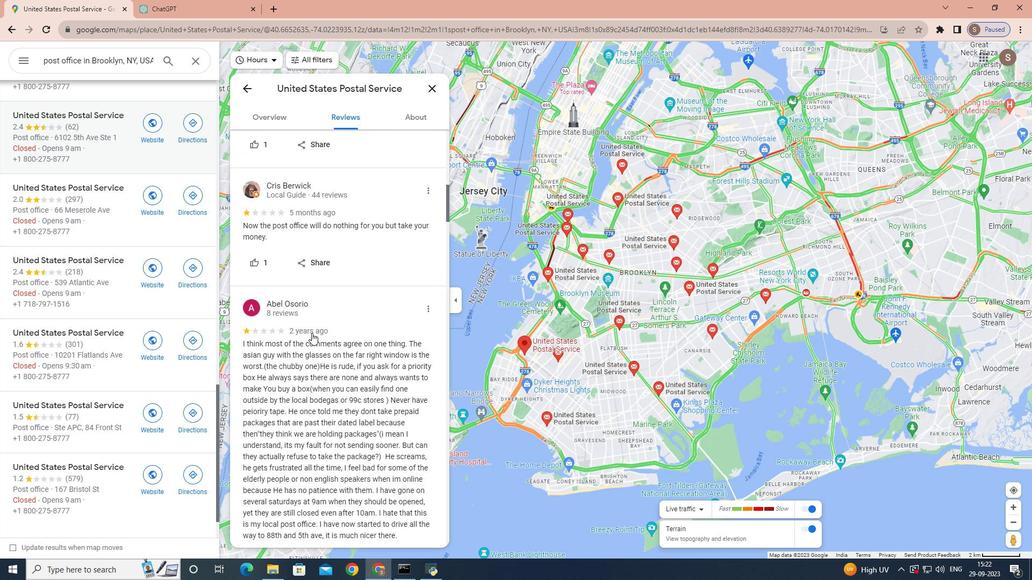 
Action: Mouse scrolled (311, 333) with delta (0, 0)
Screenshot: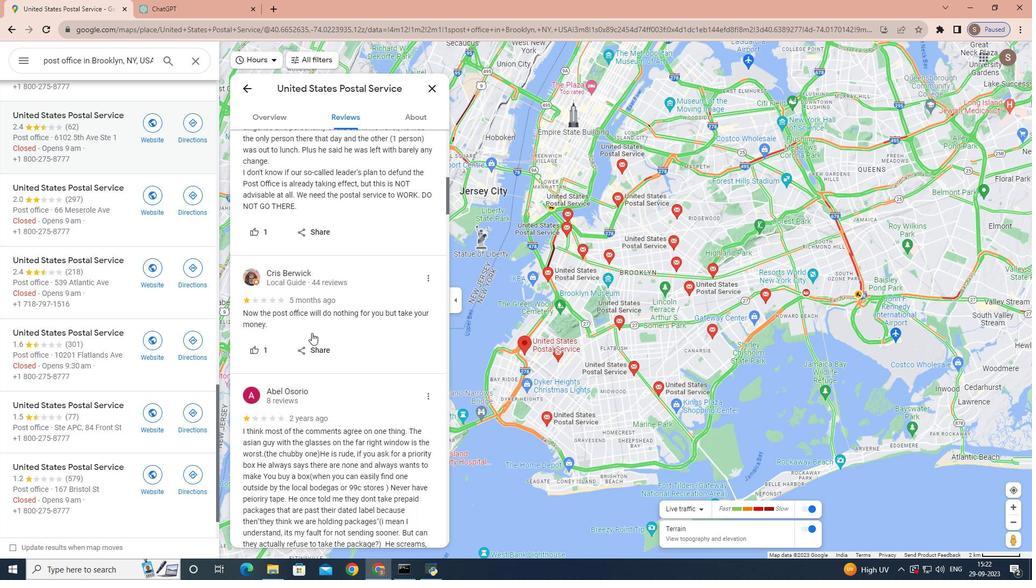 
Action: Mouse scrolled (311, 333) with delta (0, 0)
Screenshot: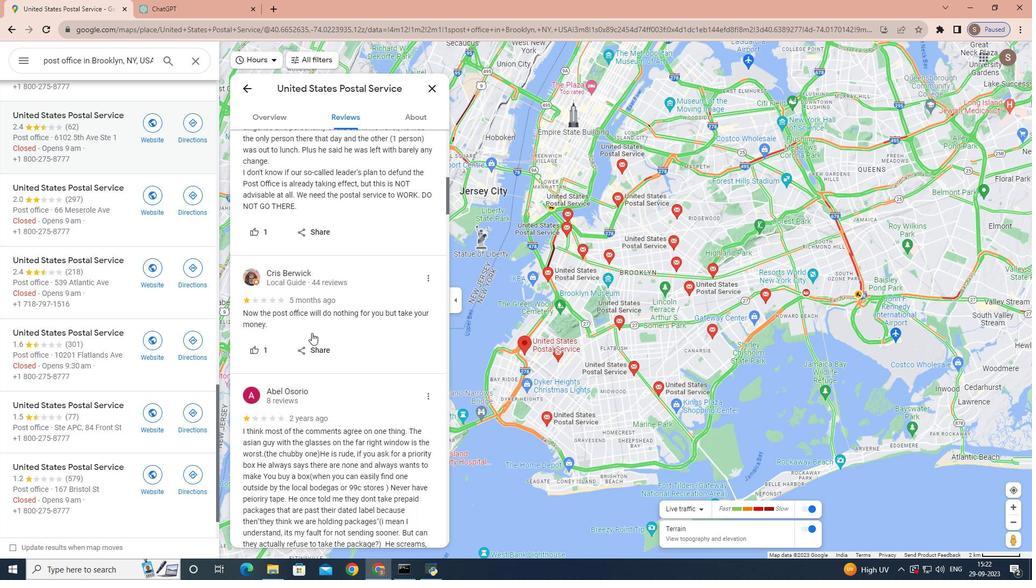 
Action: Mouse scrolled (311, 333) with delta (0, 0)
Screenshot: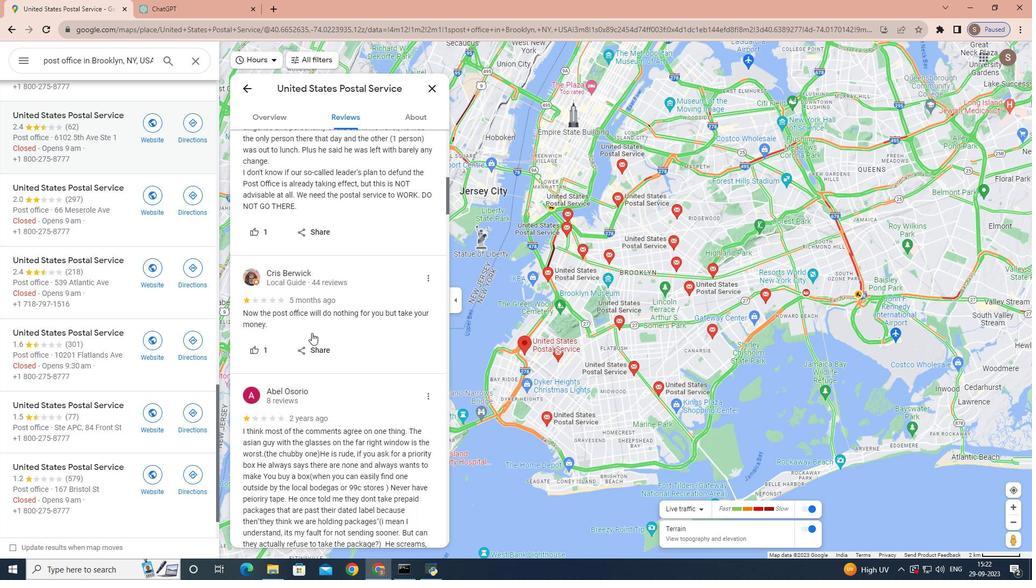 
Action: Mouse scrolled (311, 333) with delta (0, 0)
Screenshot: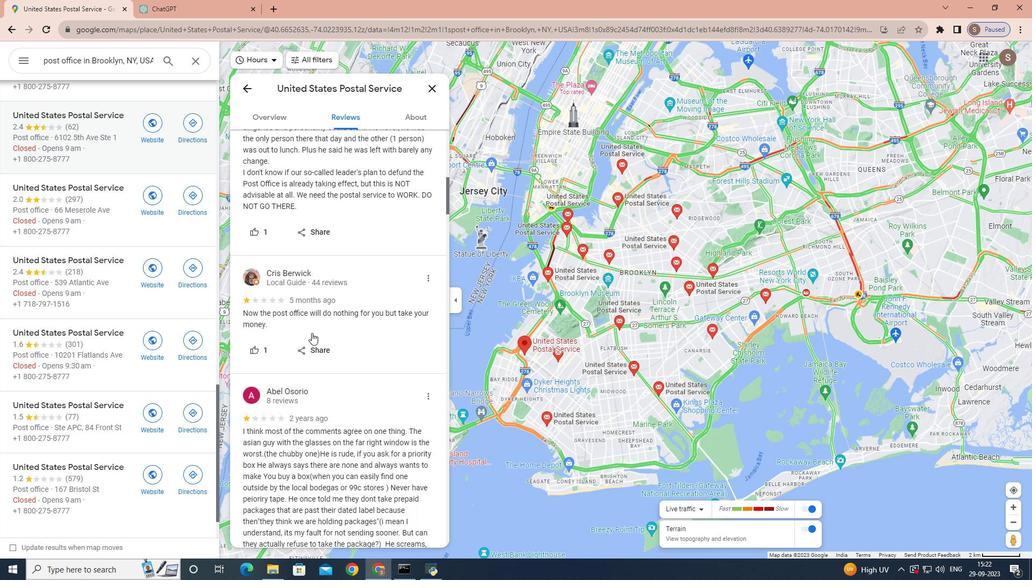 
Action: Mouse scrolled (311, 333) with delta (0, 0)
Screenshot: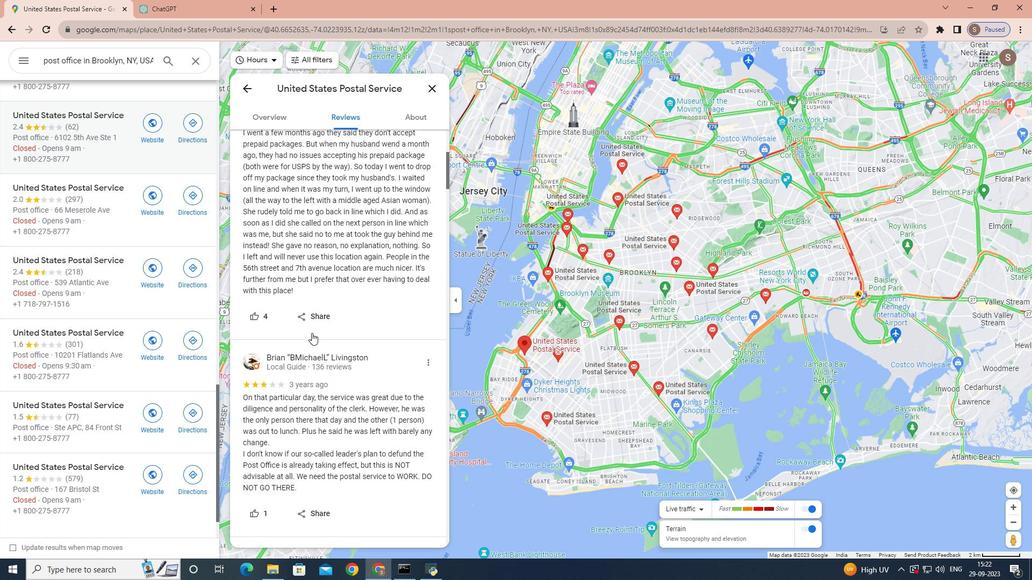 
Action: Mouse scrolled (311, 333) with delta (0, 0)
Screenshot: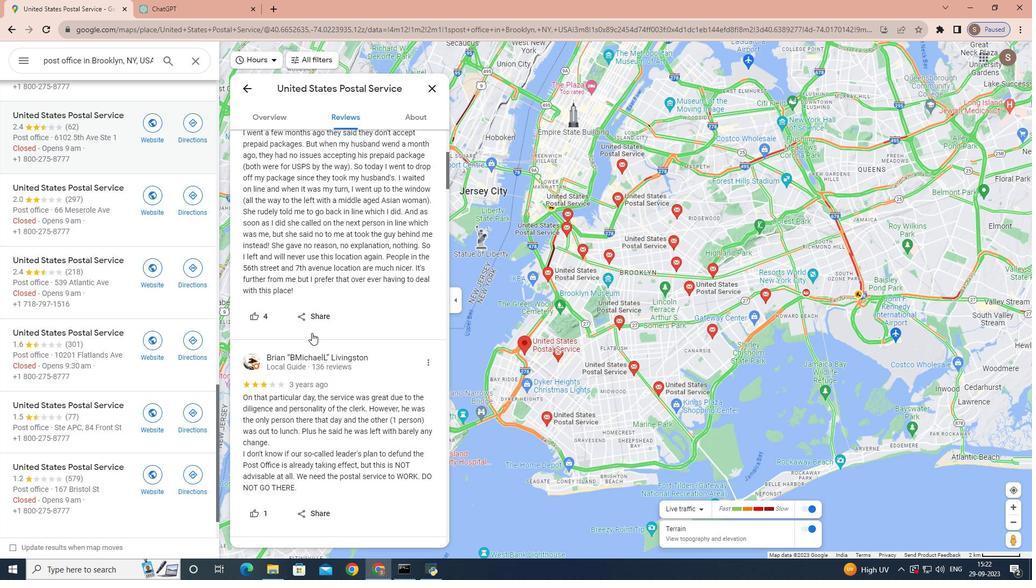 
Action: Mouse scrolled (311, 333) with delta (0, 0)
Screenshot: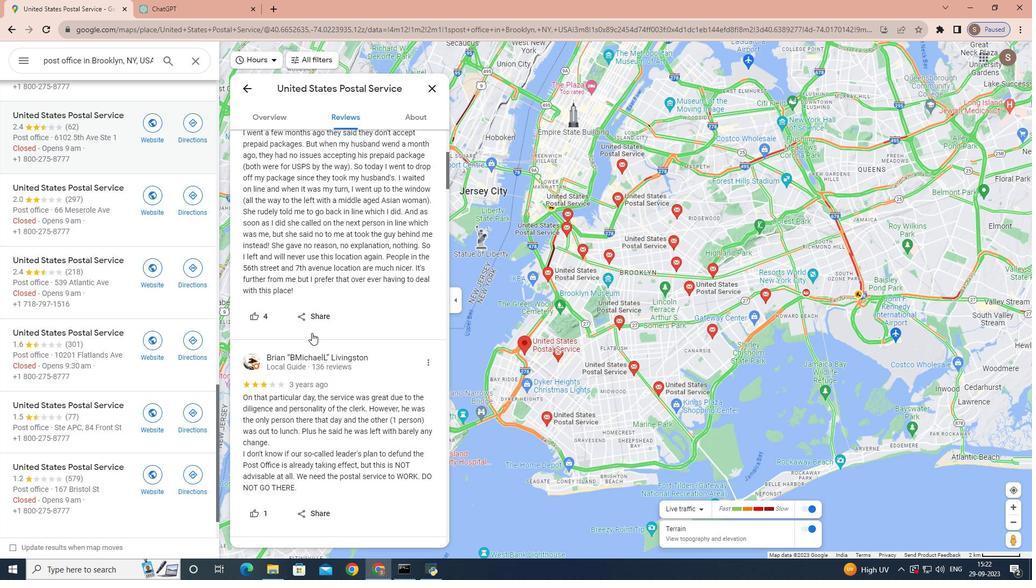 
Action: Mouse scrolled (311, 333) with delta (0, 0)
Screenshot: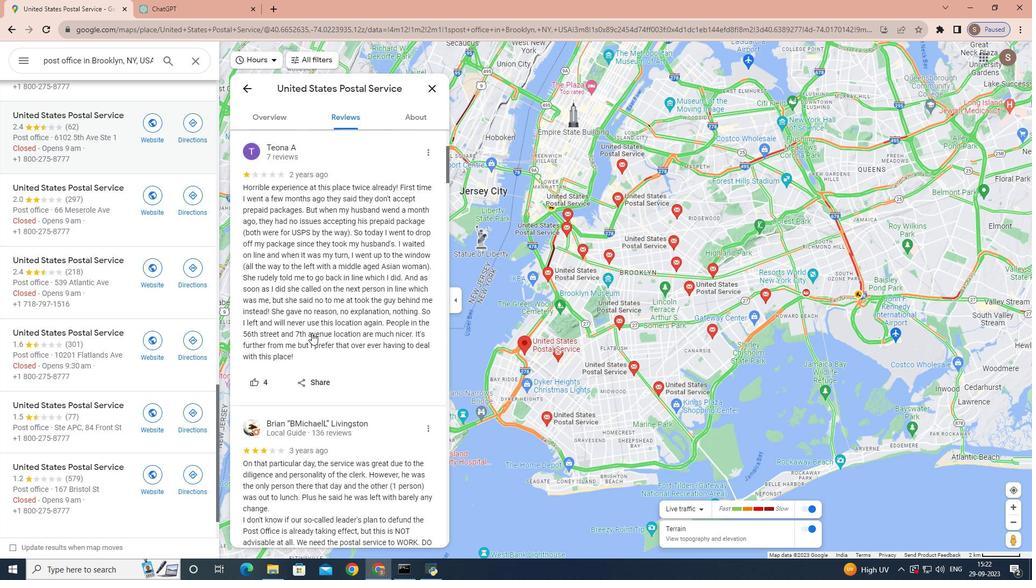 
Action: Mouse scrolled (311, 333) with delta (0, 0)
Screenshot: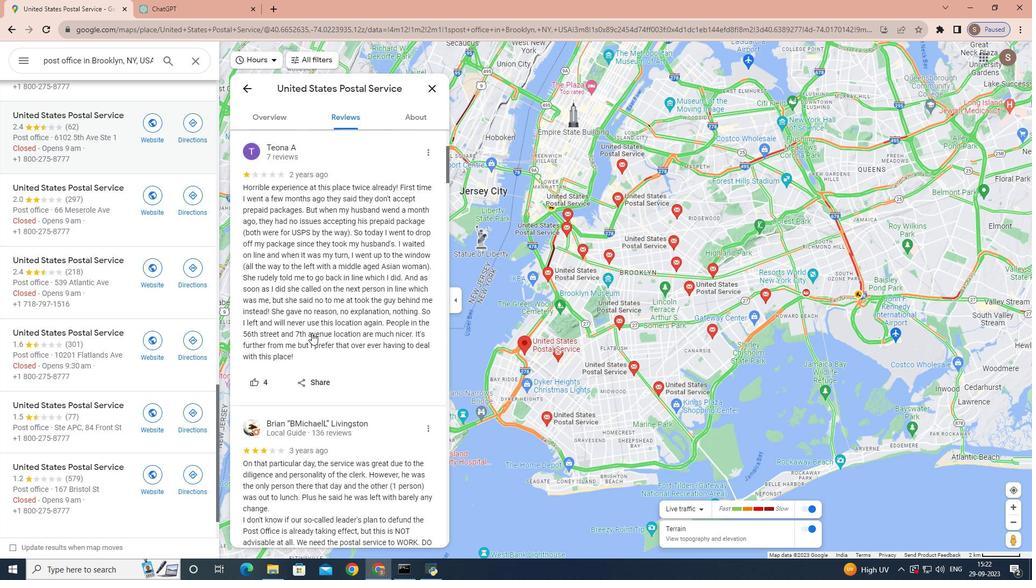 
Action: Mouse scrolled (311, 333) with delta (0, 0)
Screenshot: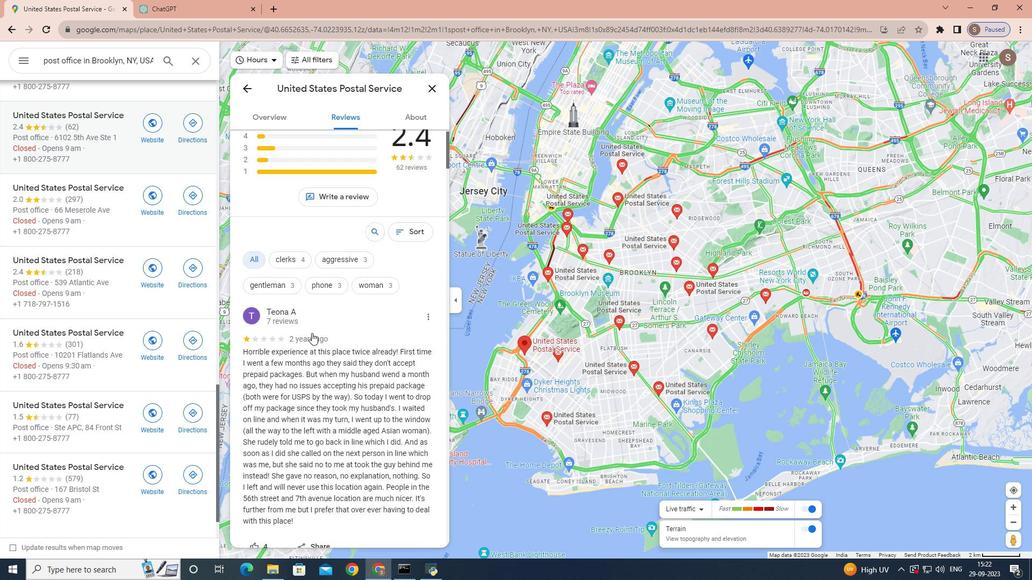 
Action: Mouse scrolled (311, 333) with delta (0, 0)
Screenshot: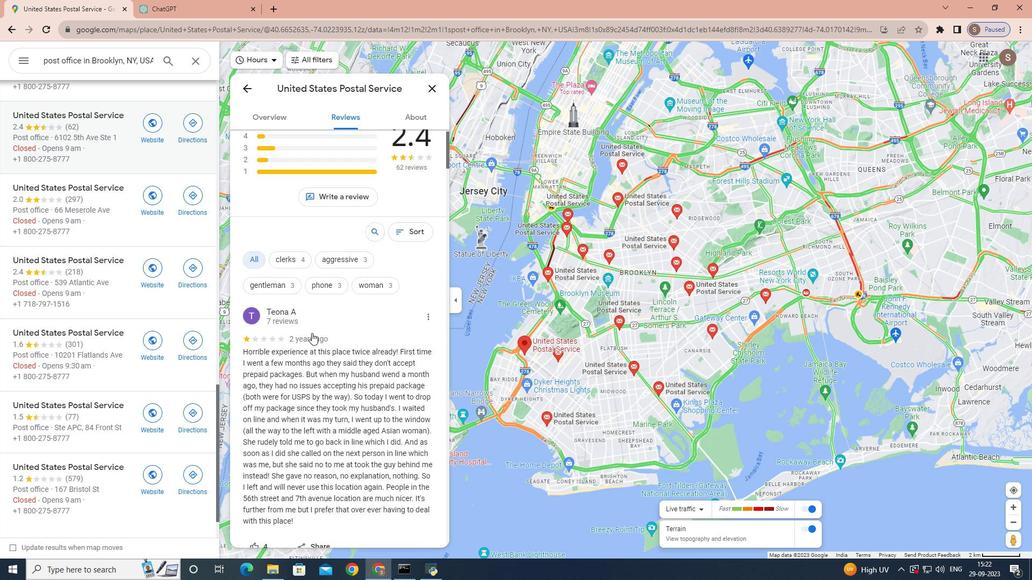 
Action: Mouse scrolled (311, 333) with delta (0, 0)
Screenshot: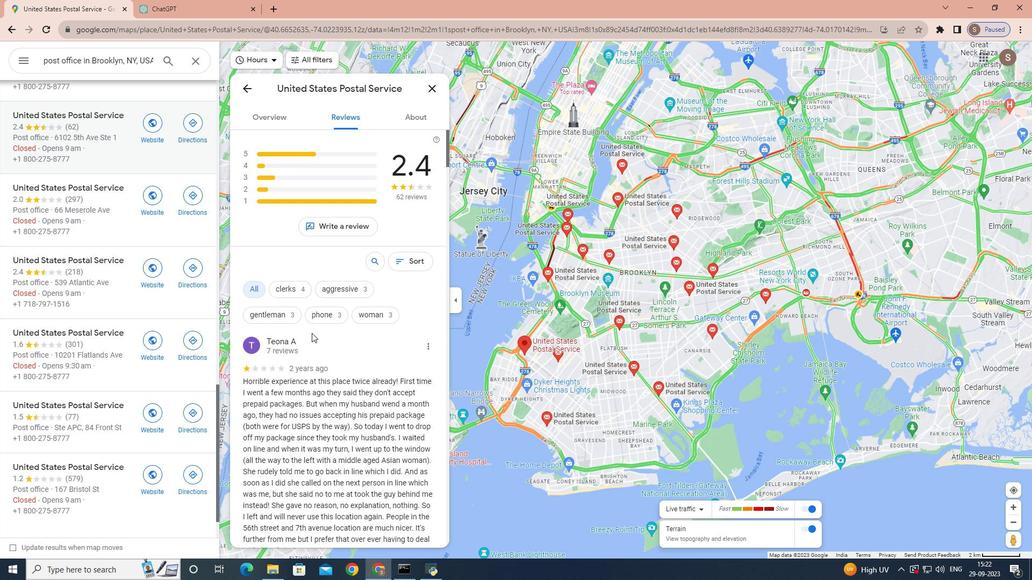 
Action: Mouse scrolled (311, 333) with delta (0, 0)
Screenshot: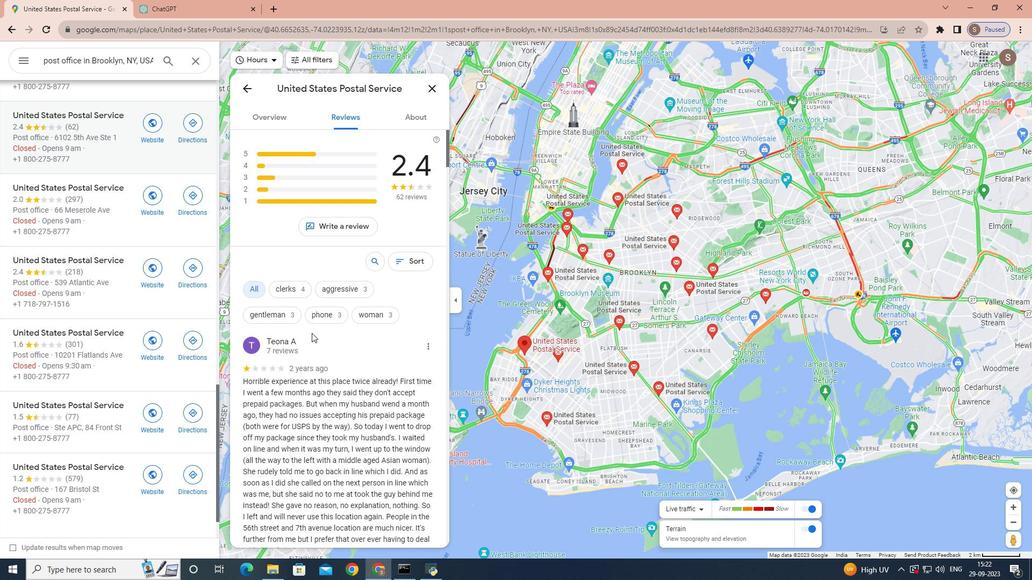 
Action: Mouse scrolled (311, 333) with delta (0, 0)
Screenshot: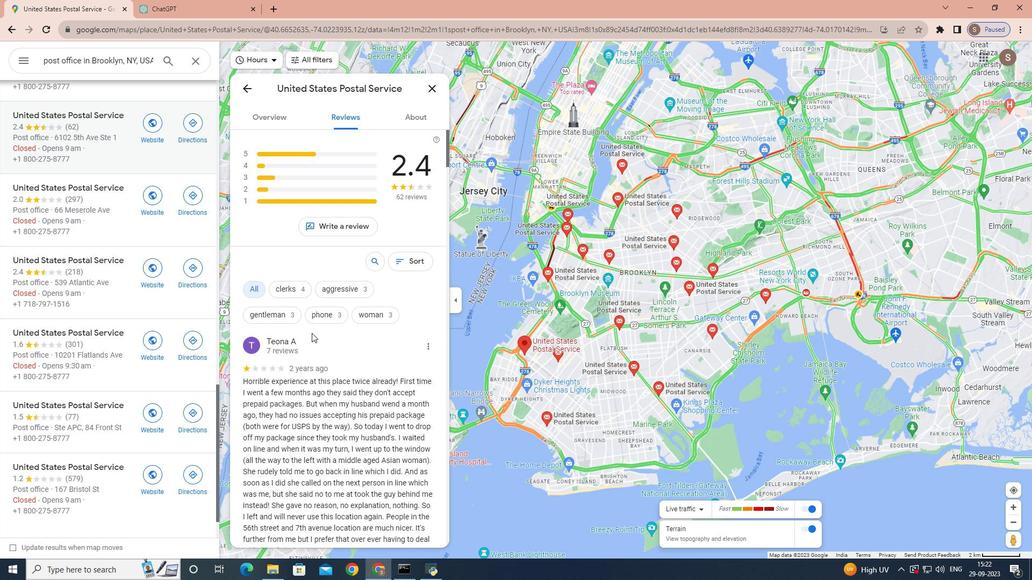 
Action: Mouse scrolled (311, 333) with delta (0, 0)
Screenshot: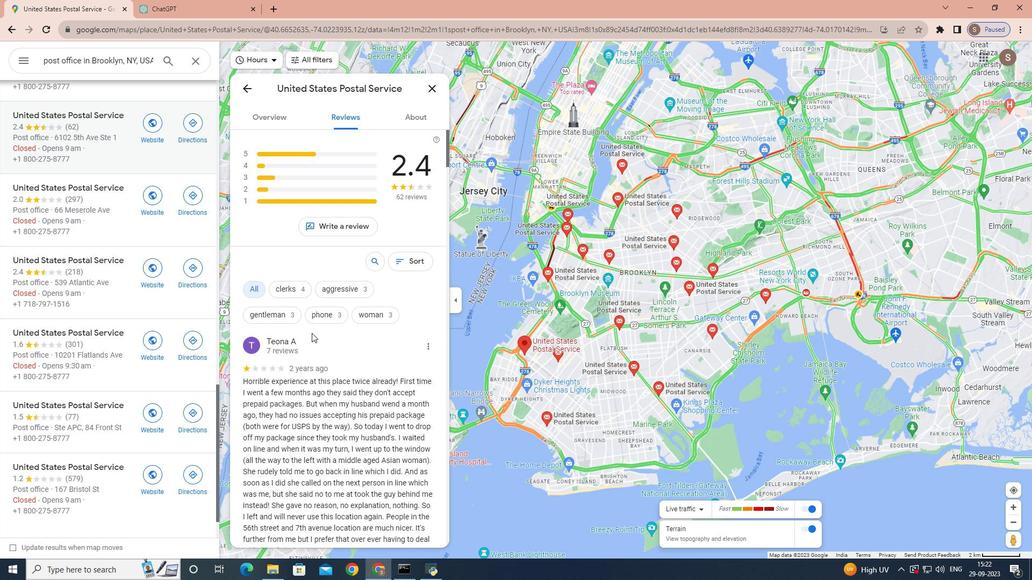 
Action: Mouse scrolled (311, 333) with delta (0, 0)
Screenshot: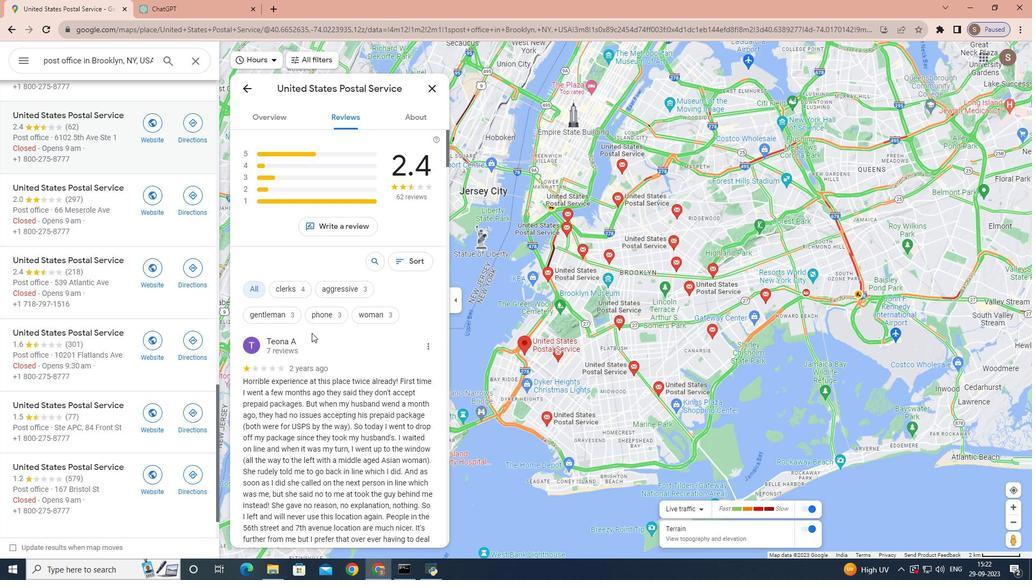 
Action: Mouse scrolled (311, 333) with delta (0, 0)
Screenshot: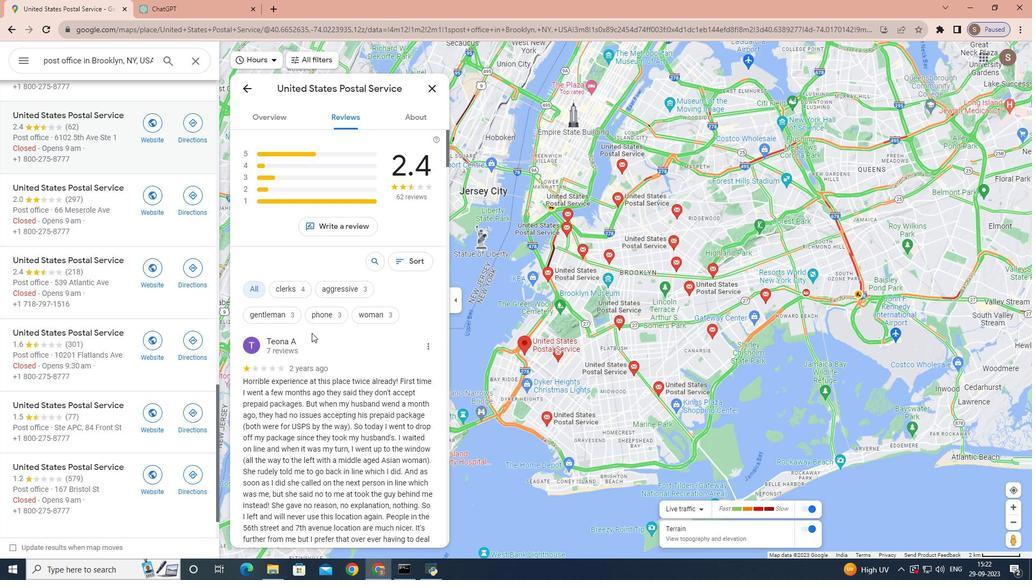 
Action: Mouse scrolled (311, 333) with delta (0, 0)
Screenshot: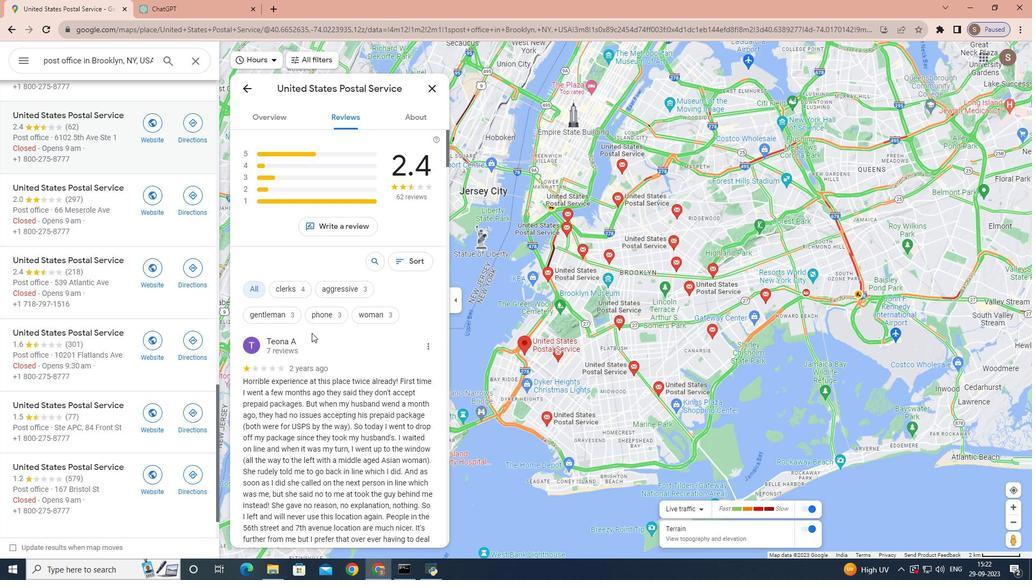 
Action: Mouse scrolled (311, 333) with delta (0, 0)
Screenshot: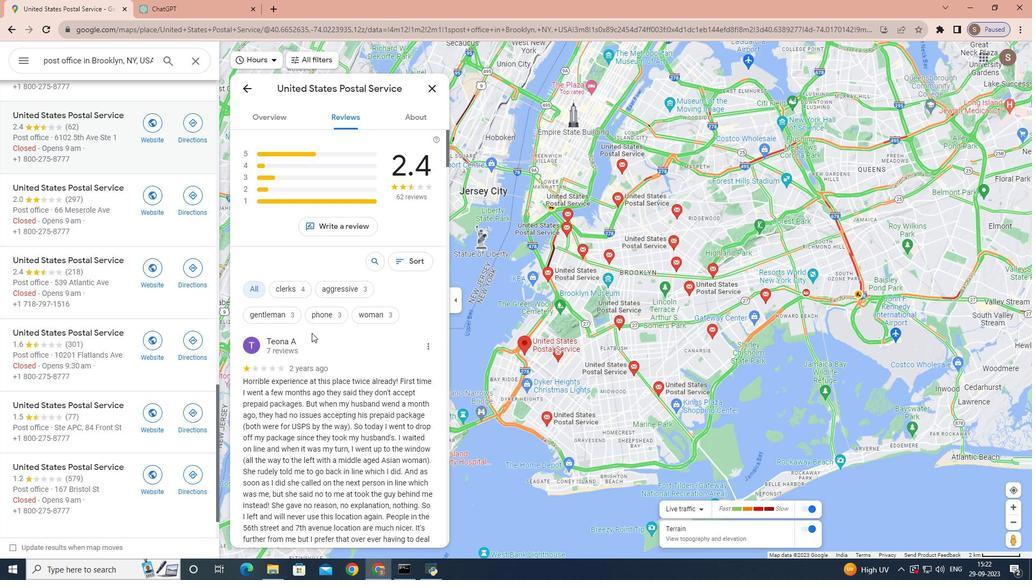 
Action: Mouse scrolled (311, 333) with delta (0, 0)
Screenshot: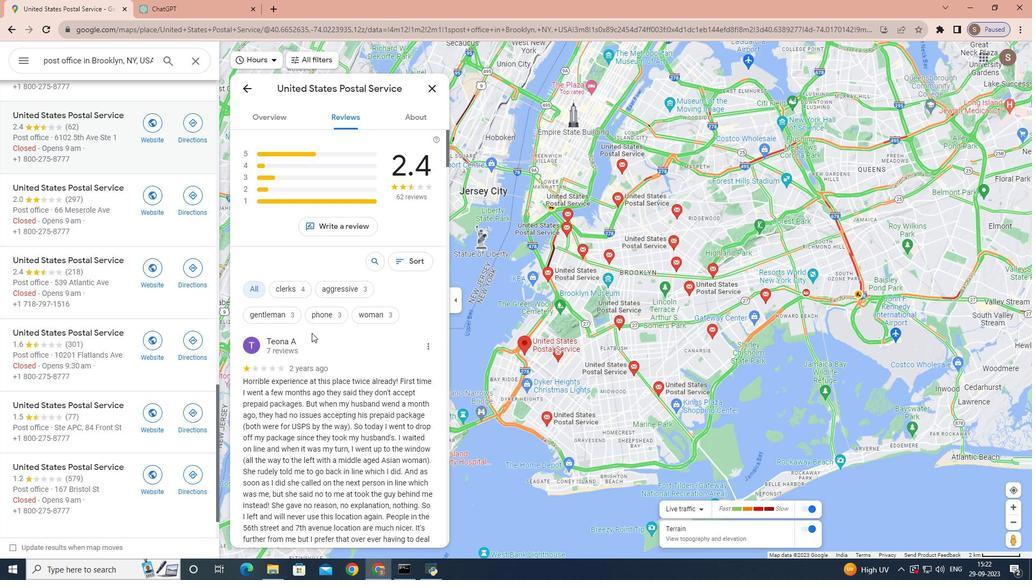 
Action: Mouse scrolled (311, 333) with delta (0, 0)
Screenshot: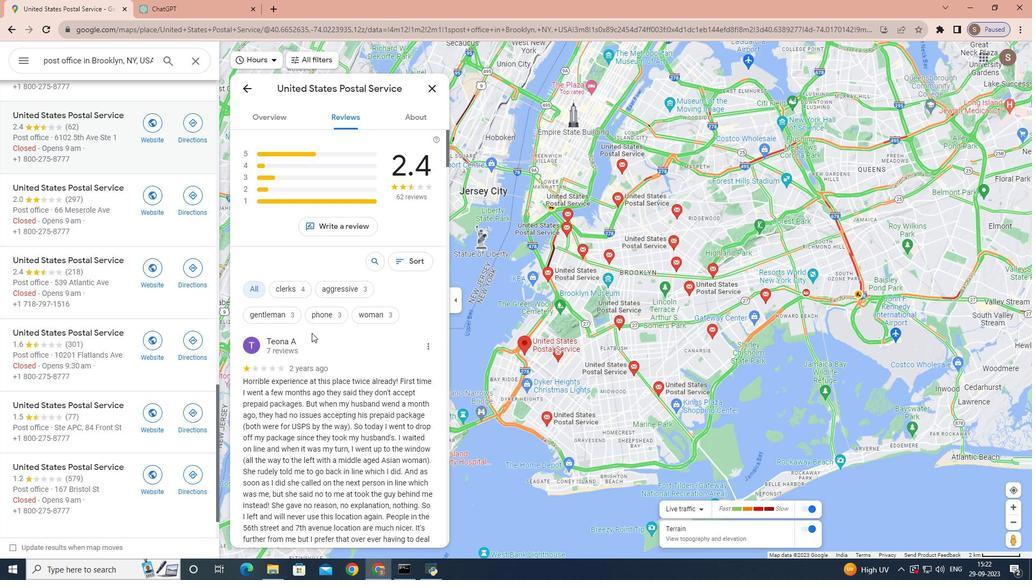 
Action: Mouse scrolled (311, 333) with delta (0, 0)
Screenshot: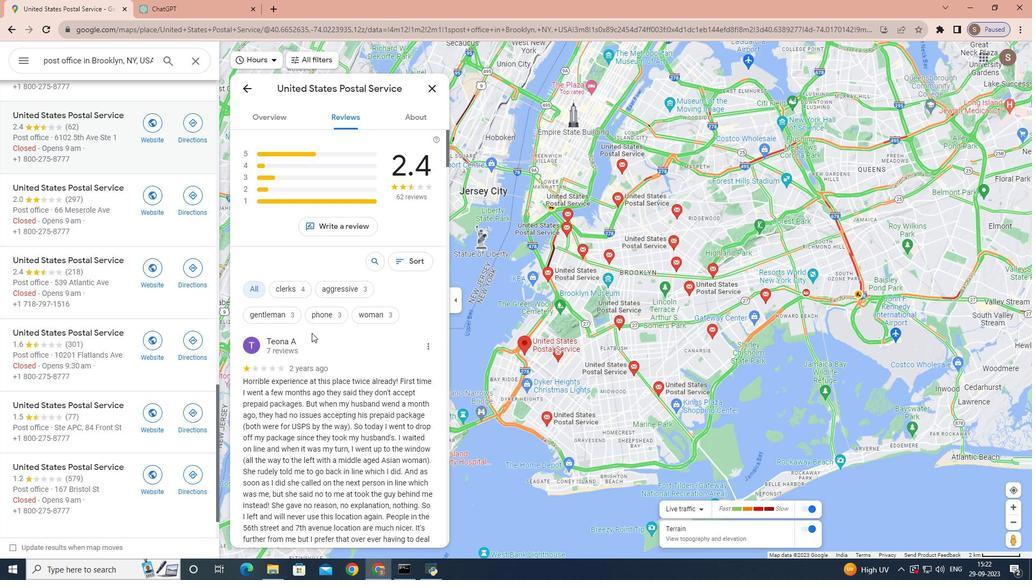 
Action: Mouse scrolled (311, 333) with delta (0, 0)
Screenshot: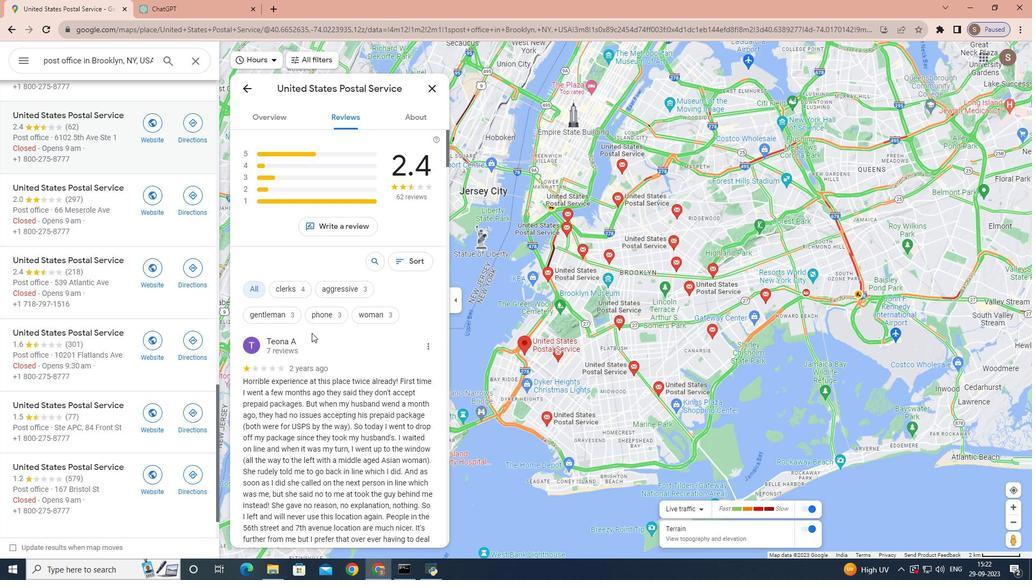 
Action: Mouse scrolled (311, 333) with delta (0, 0)
Screenshot: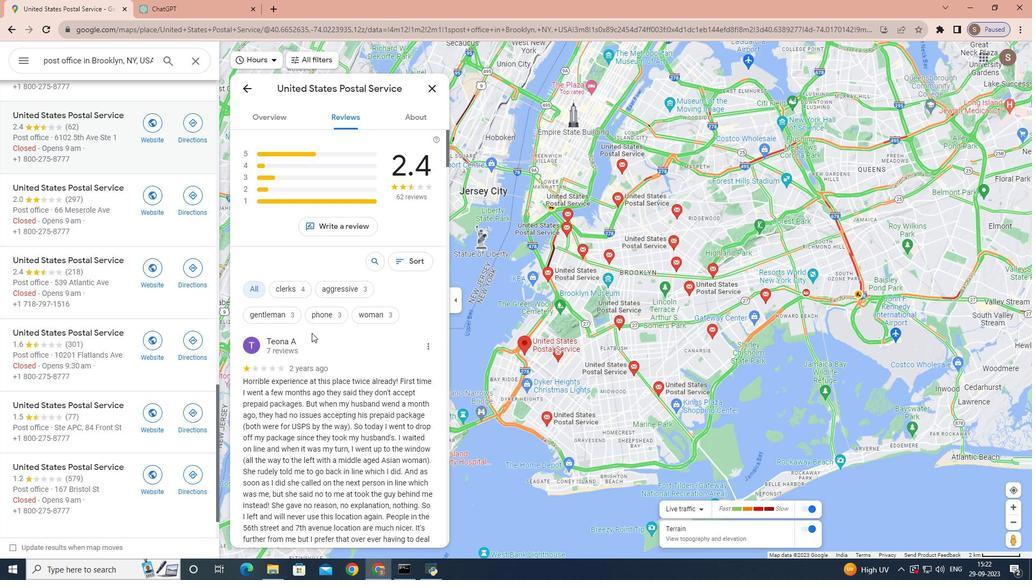 
Action: Mouse scrolled (311, 333) with delta (0, 0)
Screenshot: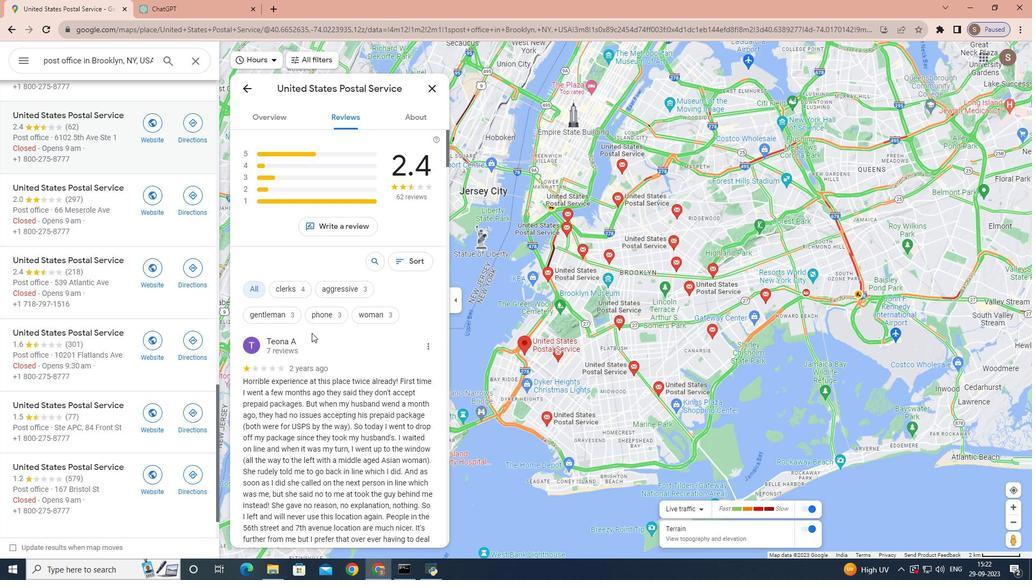 
Action: Mouse moved to (397, 113)
Screenshot: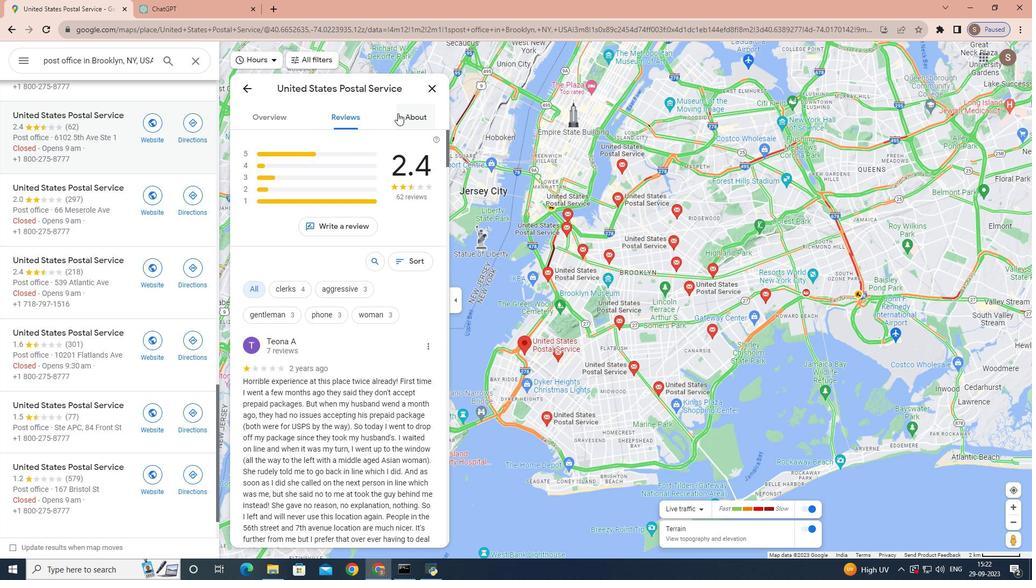 
Action: Mouse pressed left at (397, 113)
Screenshot: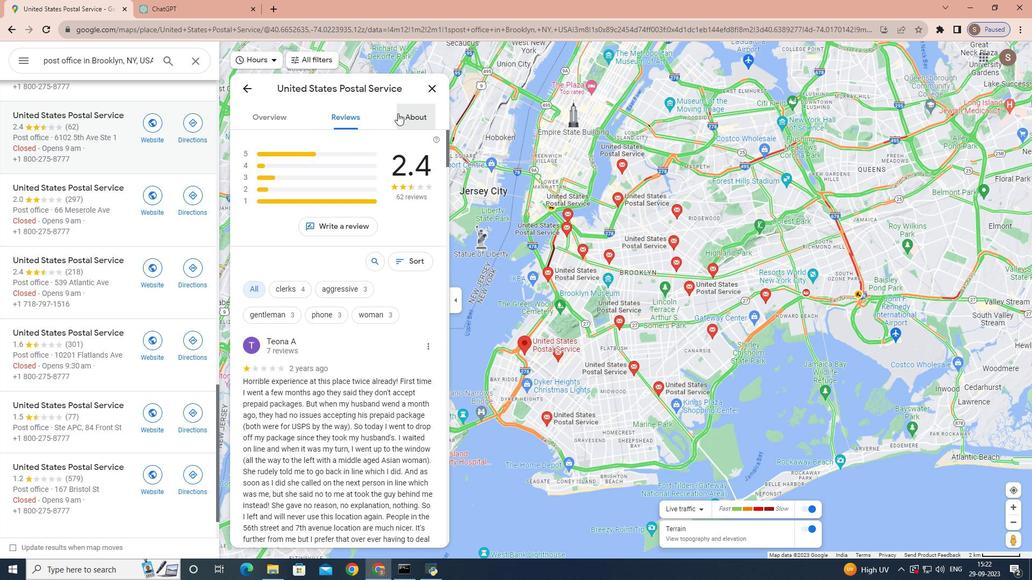 
Action: Mouse moved to (330, 230)
Screenshot: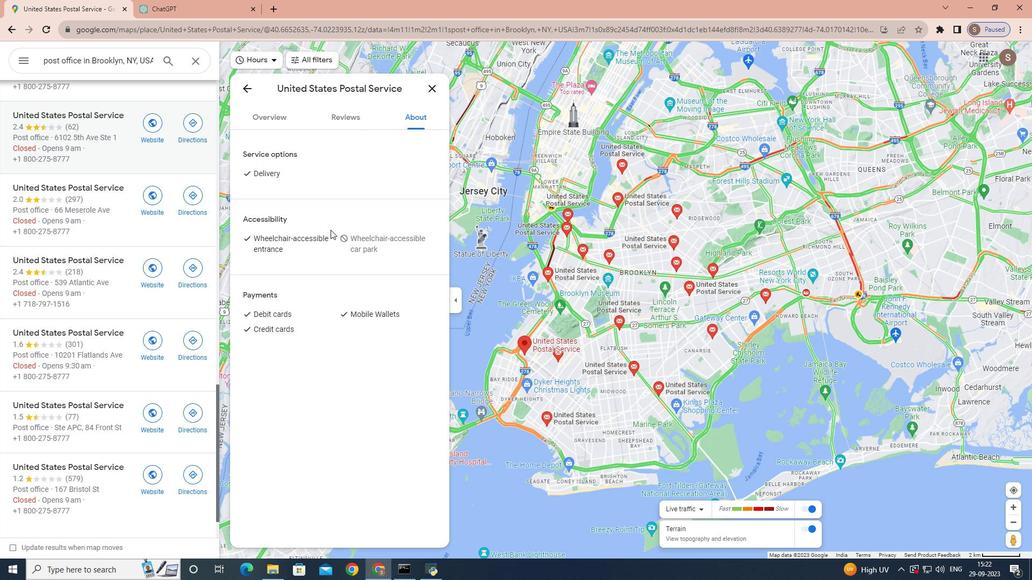 
Action: Mouse scrolled (330, 229) with delta (0, 0)
